 Task: Find connections with filter location Farmsen-Berne with filter topic #motivation with filter profile language French with filter current company HR KN Official with filter school Maharaja Ganga Singh University, Bikaner with filter industry Communications Equipment Manufacturing with filter service category Customer Service with filter keywords title Animal Breeder
Action: Mouse moved to (683, 92)
Screenshot: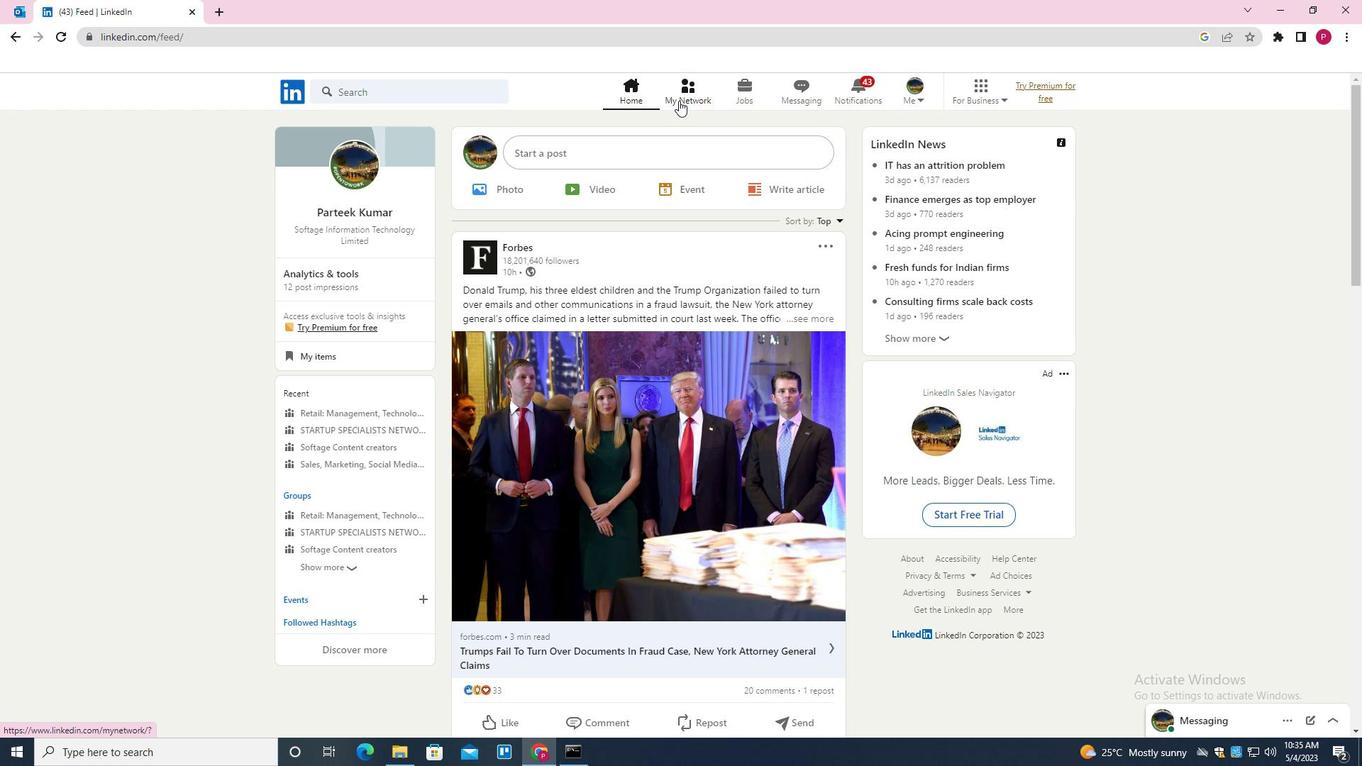 
Action: Mouse pressed left at (683, 92)
Screenshot: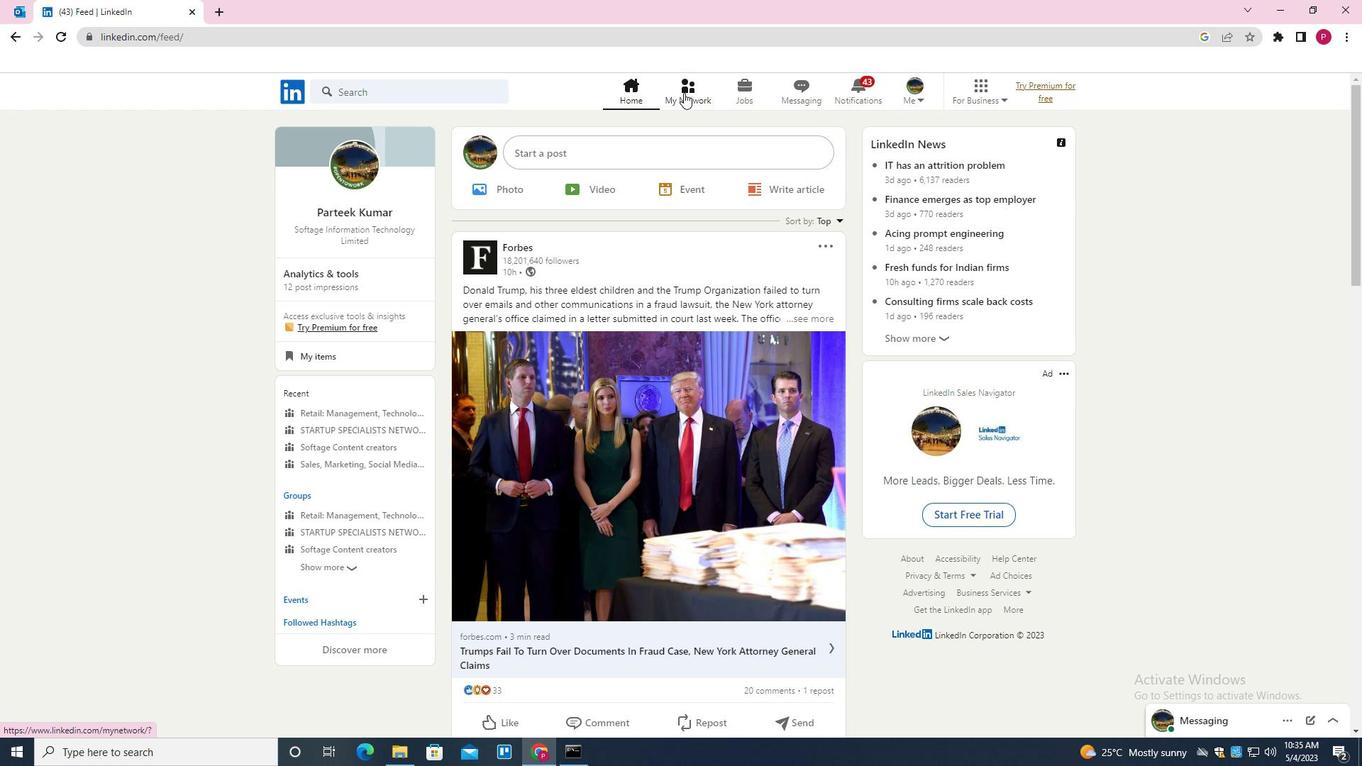 
Action: Mouse moved to (452, 168)
Screenshot: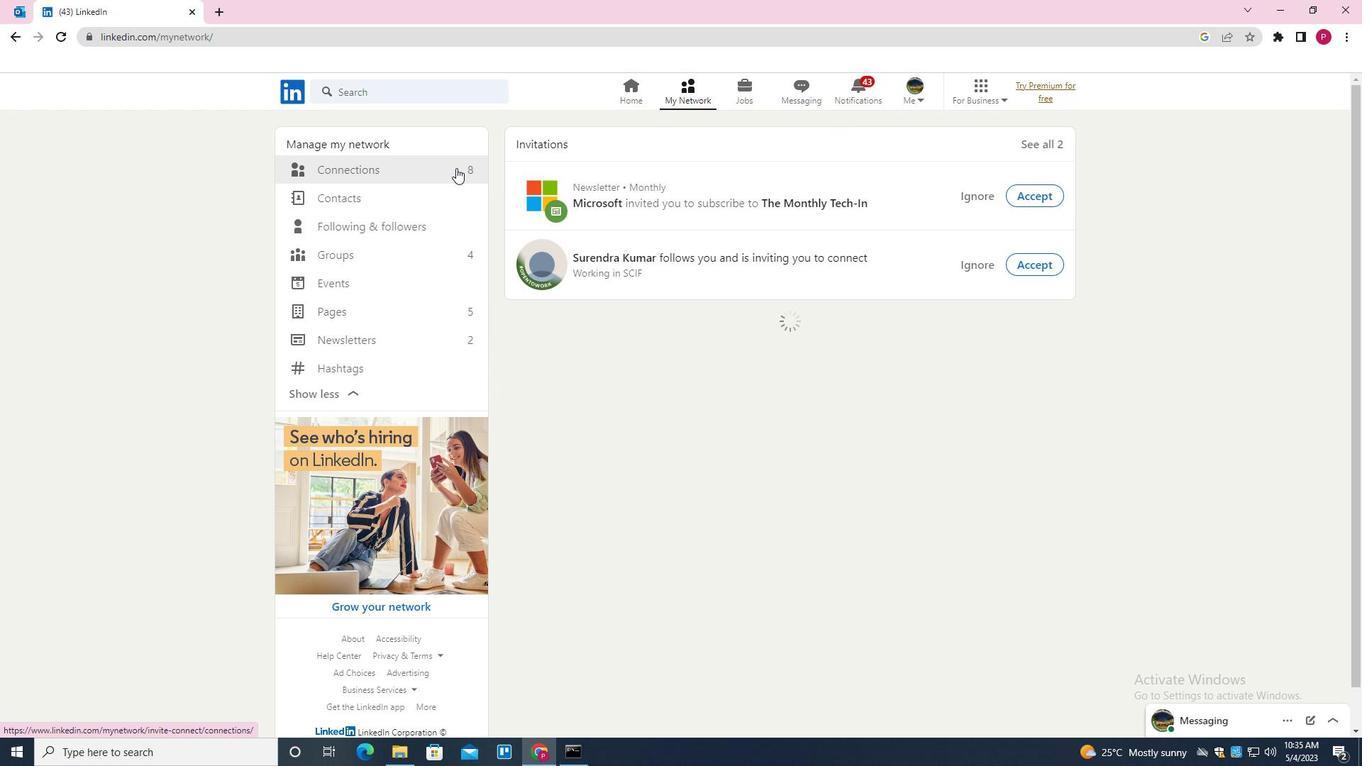 
Action: Mouse pressed left at (452, 168)
Screenshot: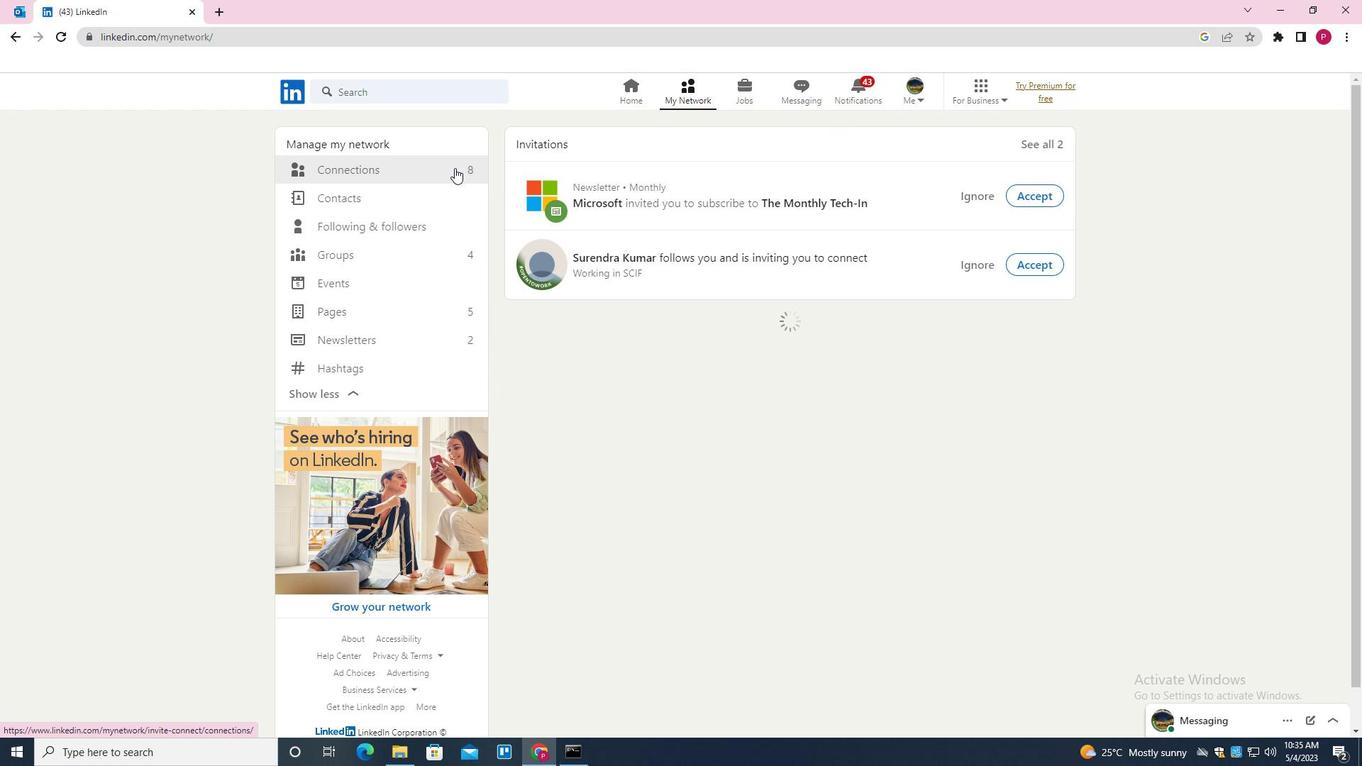 
Action: Mouse moved to (760, 167)
Screenshot: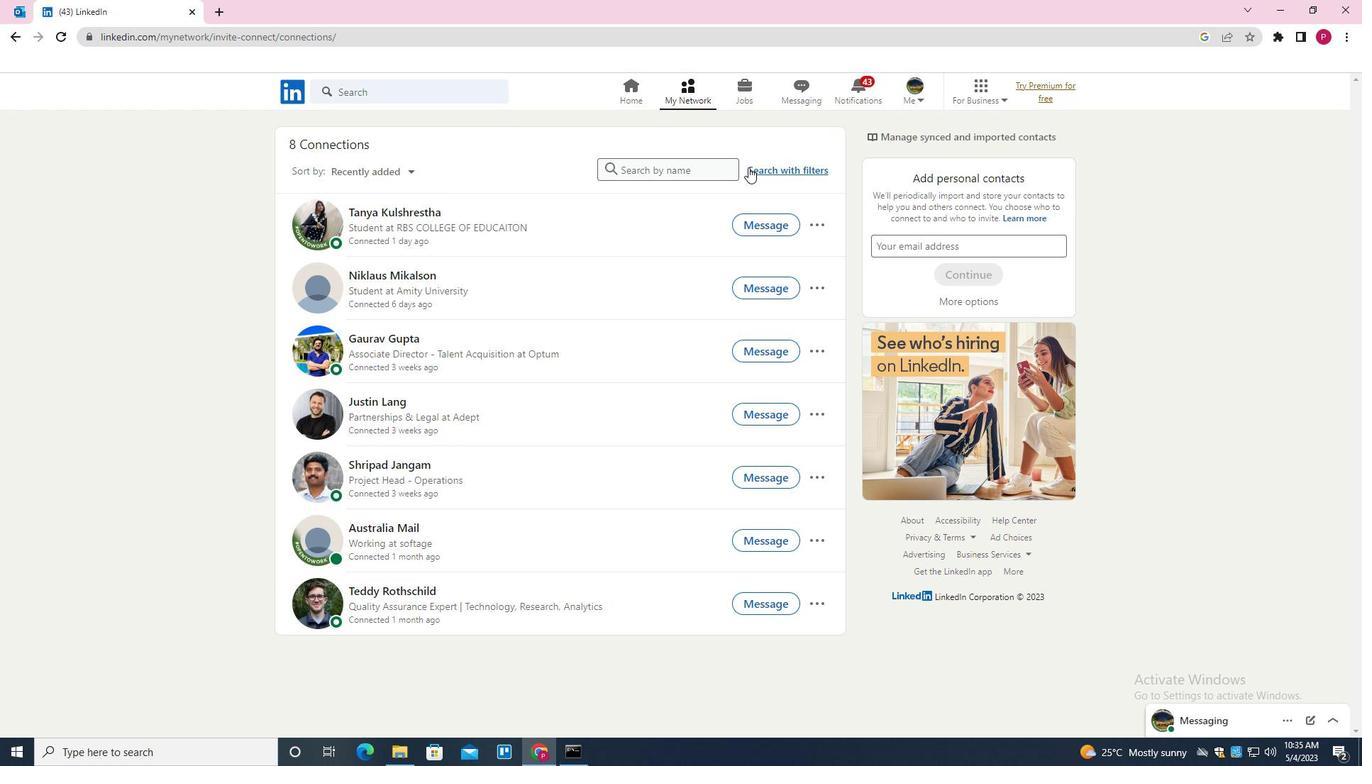 
Action: Mouse pressed left at (760, 167)
Screenshot: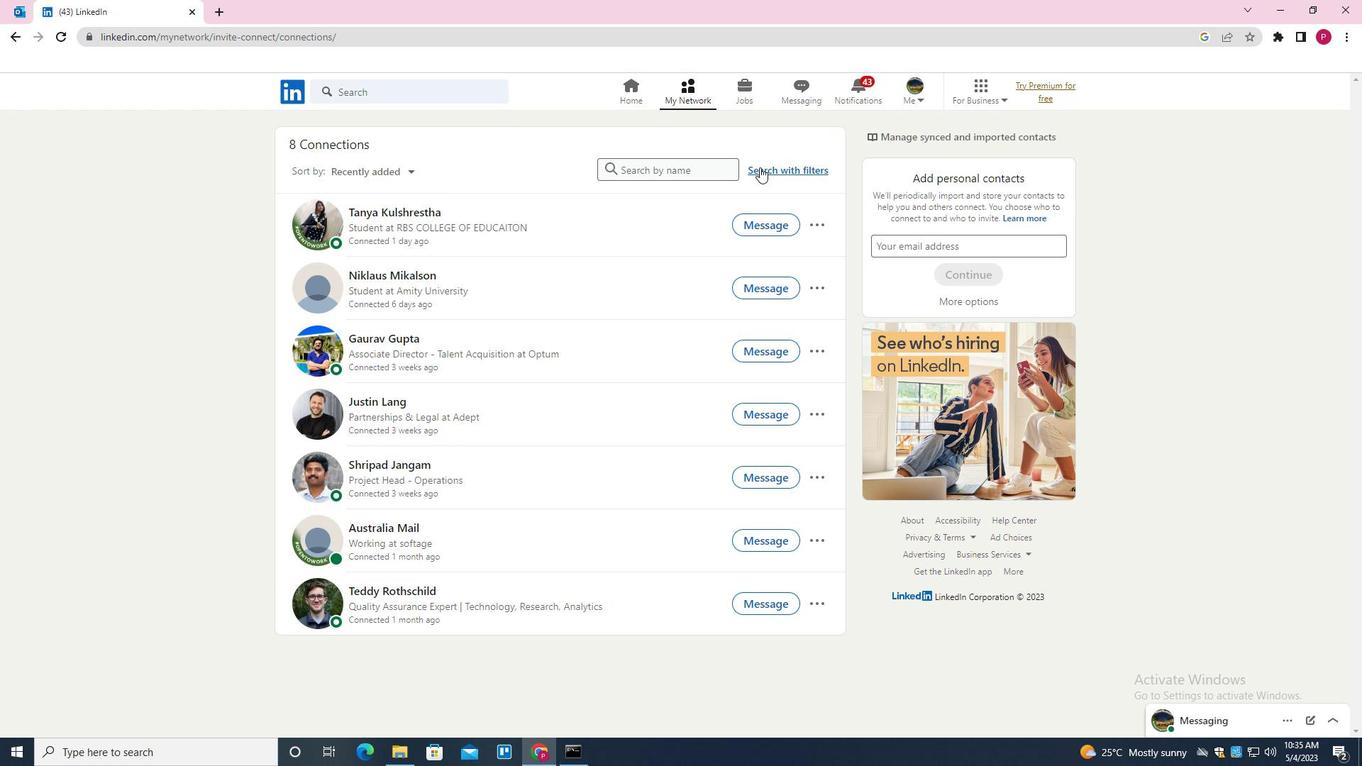 
Action: Mouse moved to (725, 127)
Screenshot: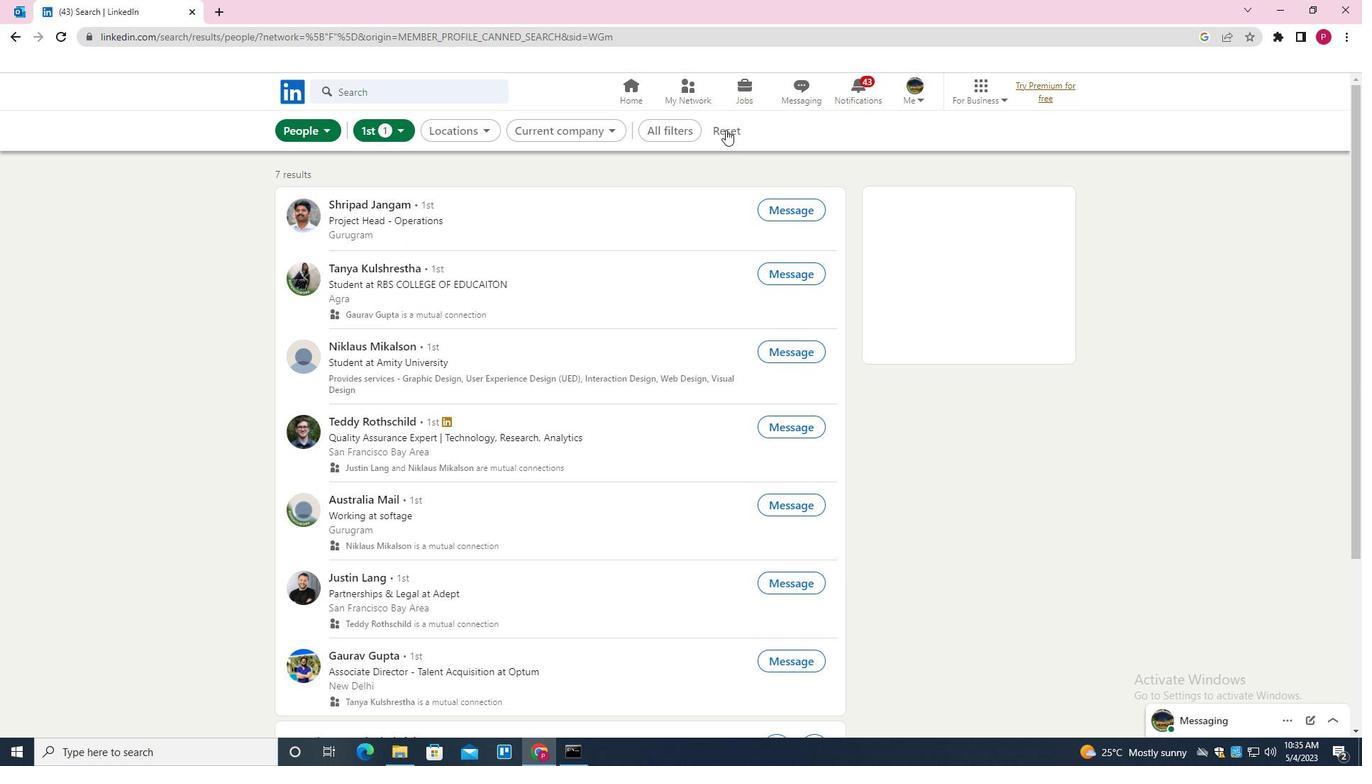 
Action: Mouse pressed left at (725, 127)
Screenshot: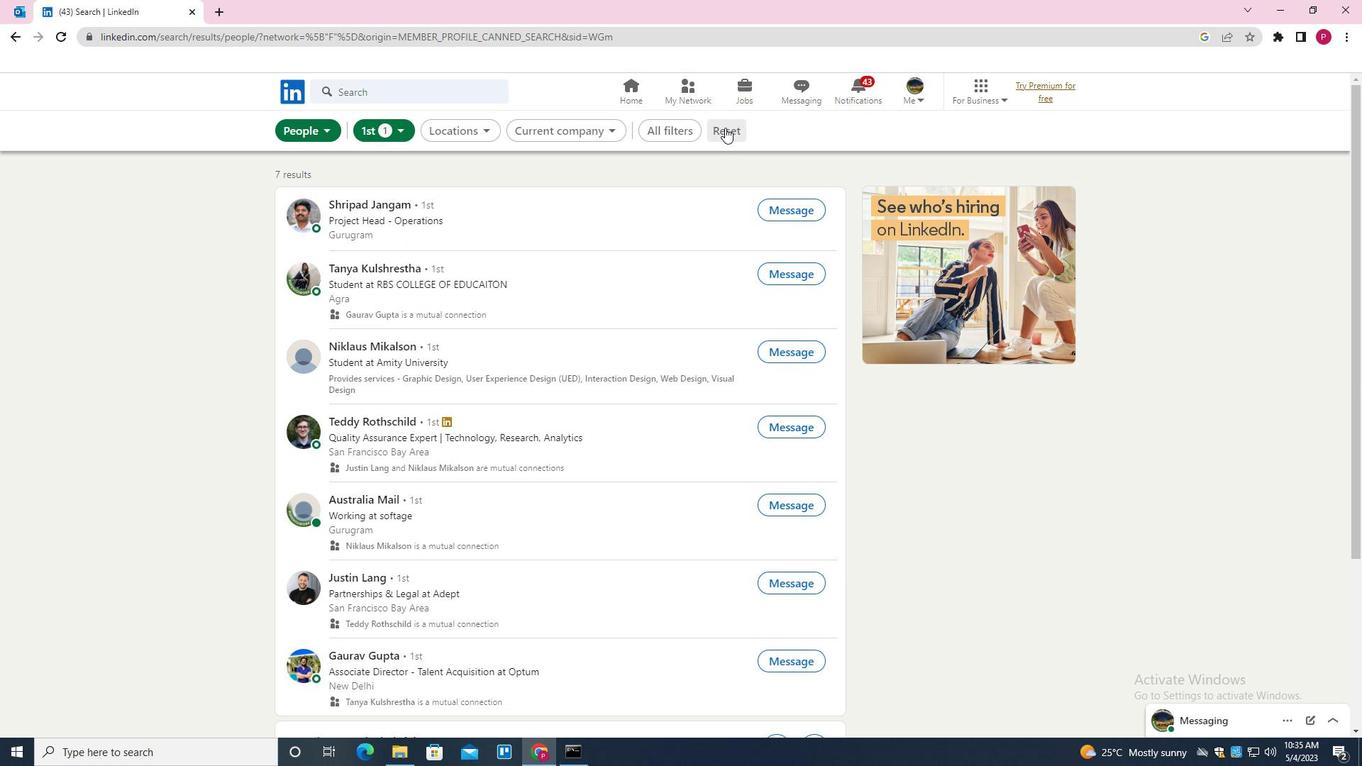 
Action: Mouse moved to (705, 128)
Screenshot: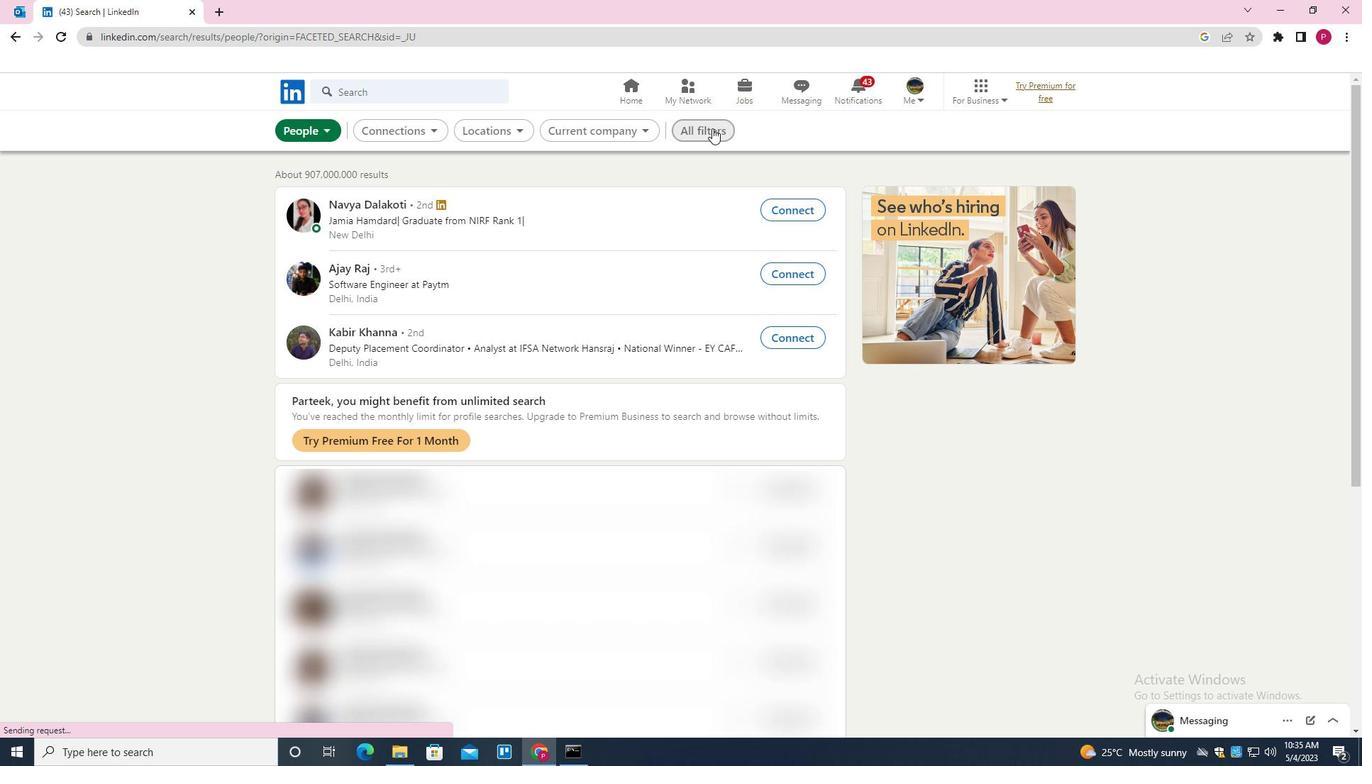 
Action: Mouse pressed left at (705, 128)
Screenshot: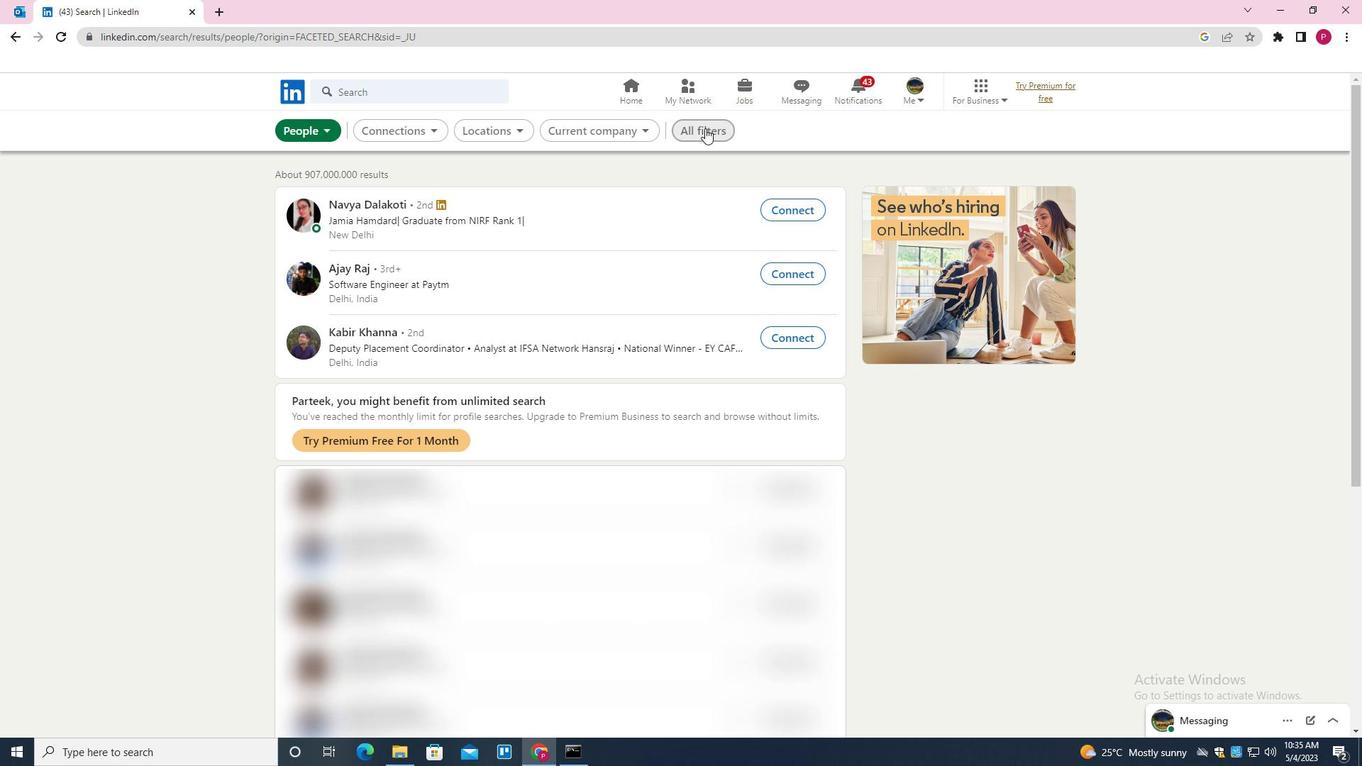 
Action: Mouse moved to (1038, 315)
Screenshot: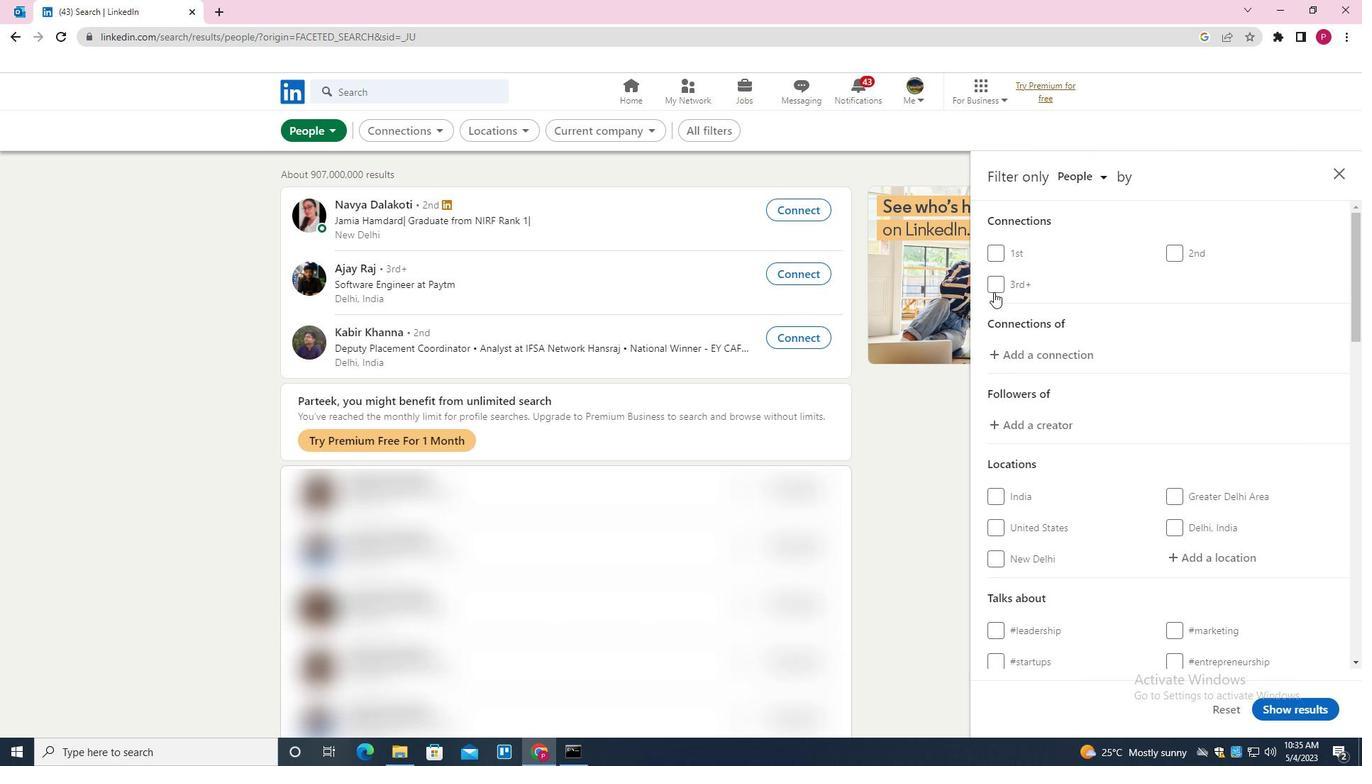 
Action: Mouse scrolled (1038, 314) with delta (0, 0)
Screenshot: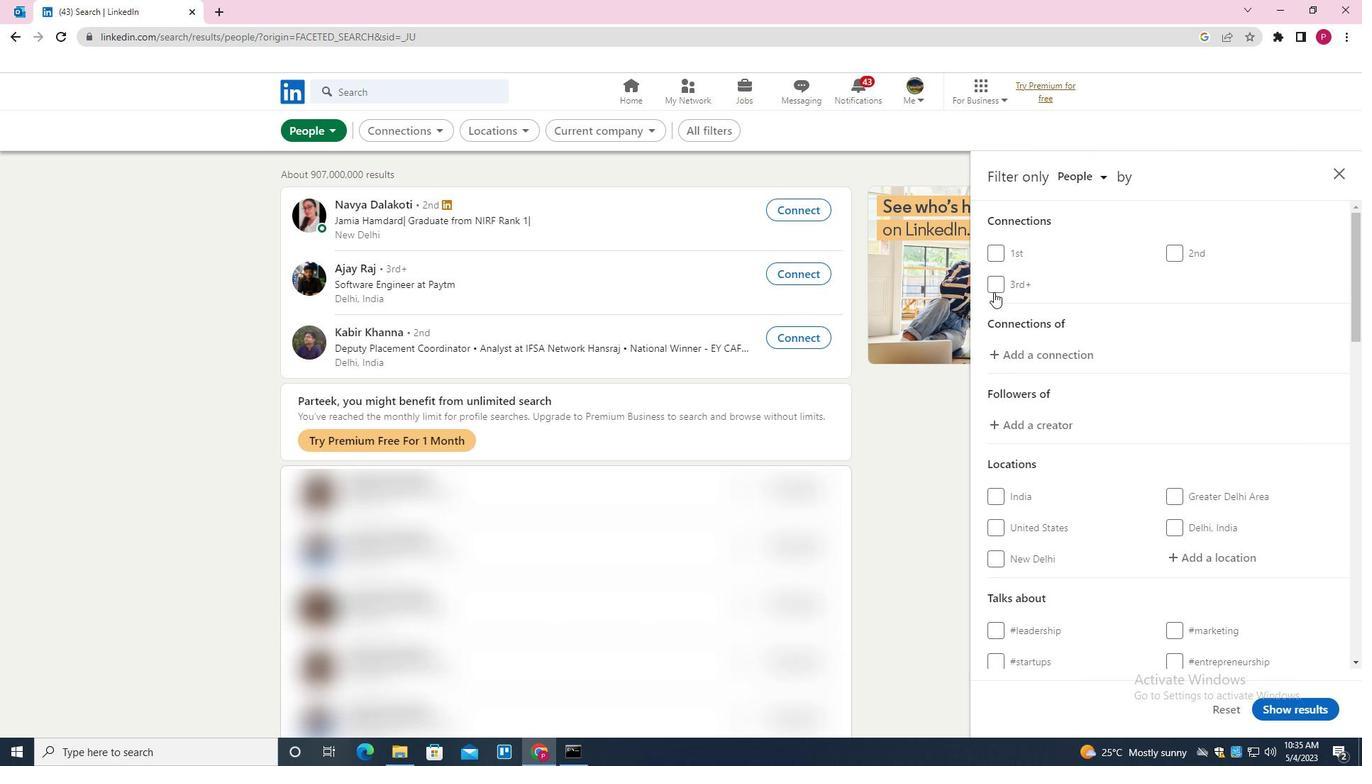 
Action: Mouse moved to (1080, 330)
Screenshot: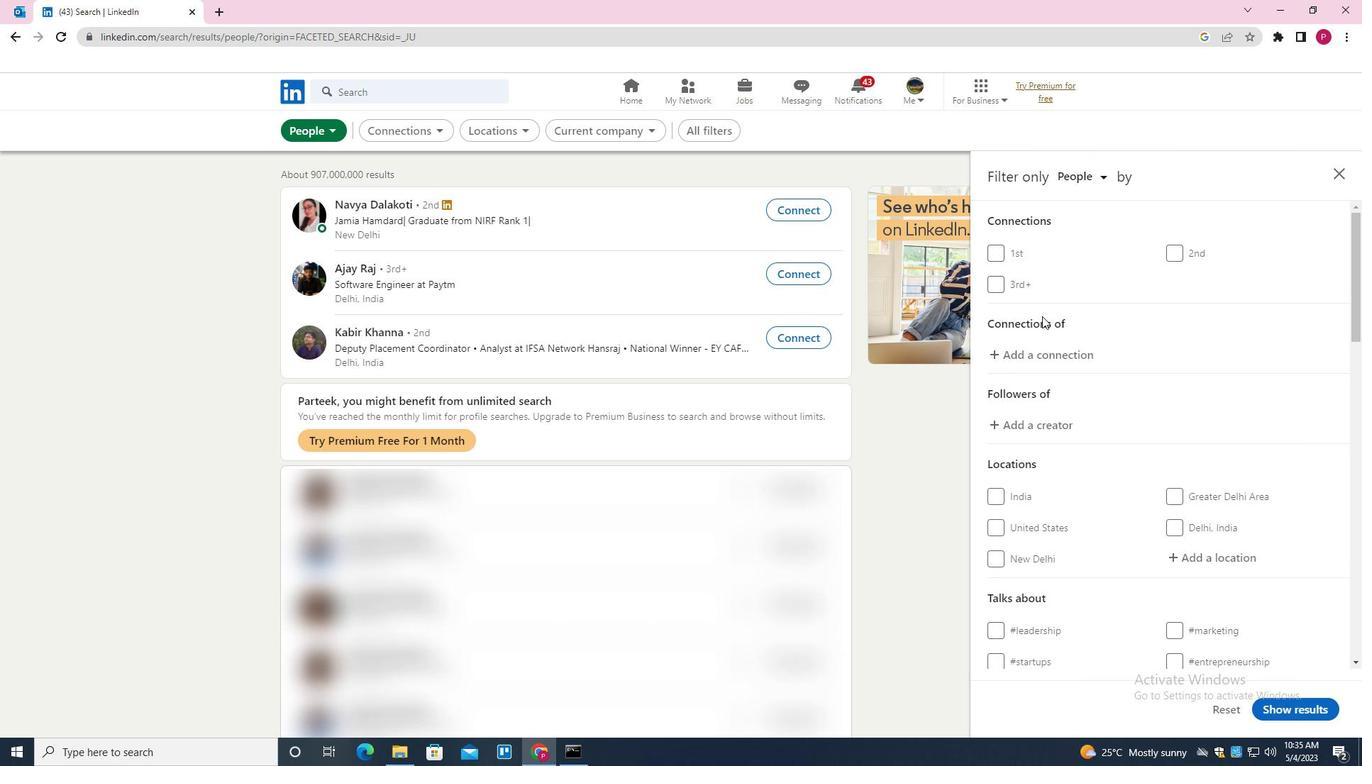 
Action: Mouse scrolled (1080, 329) with delta (0, 0)
Screenshot: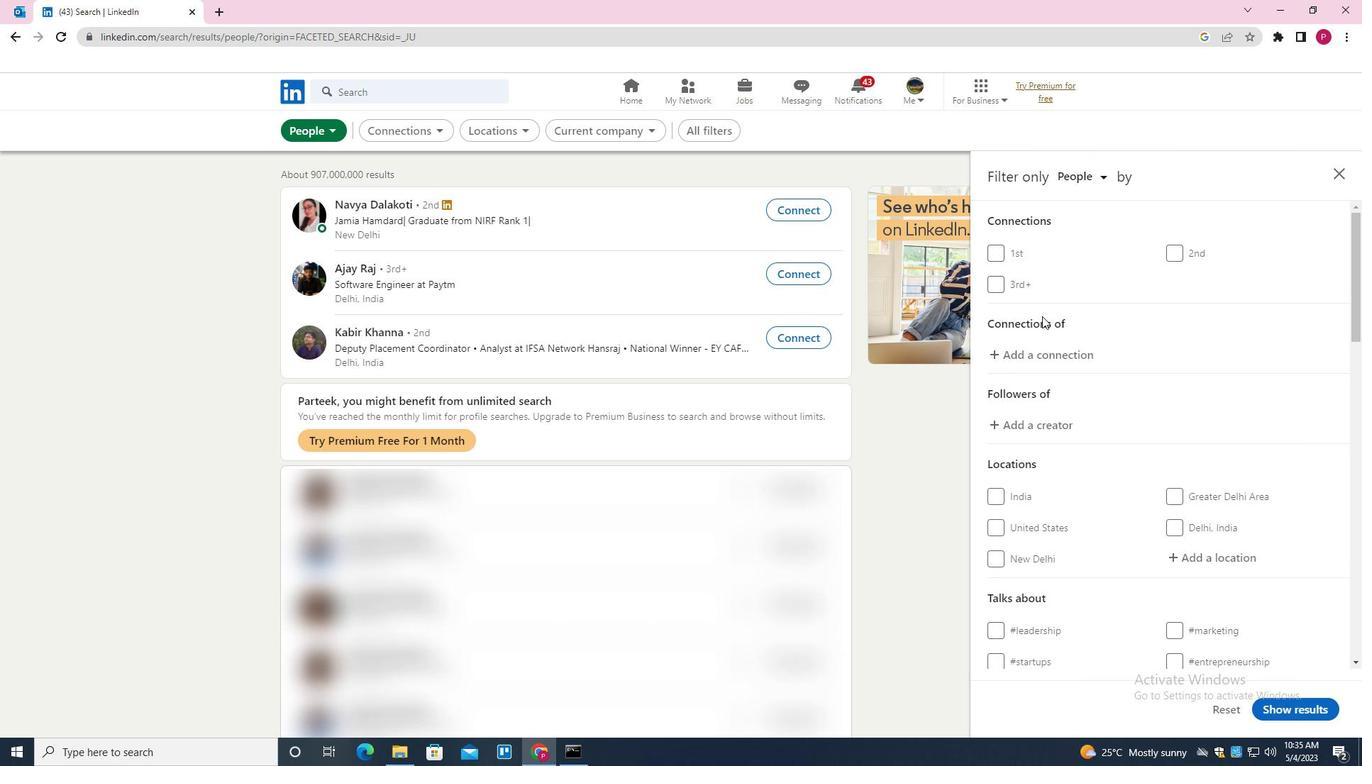 
Action: Mouse moved to (1188, 411)
Screenshot: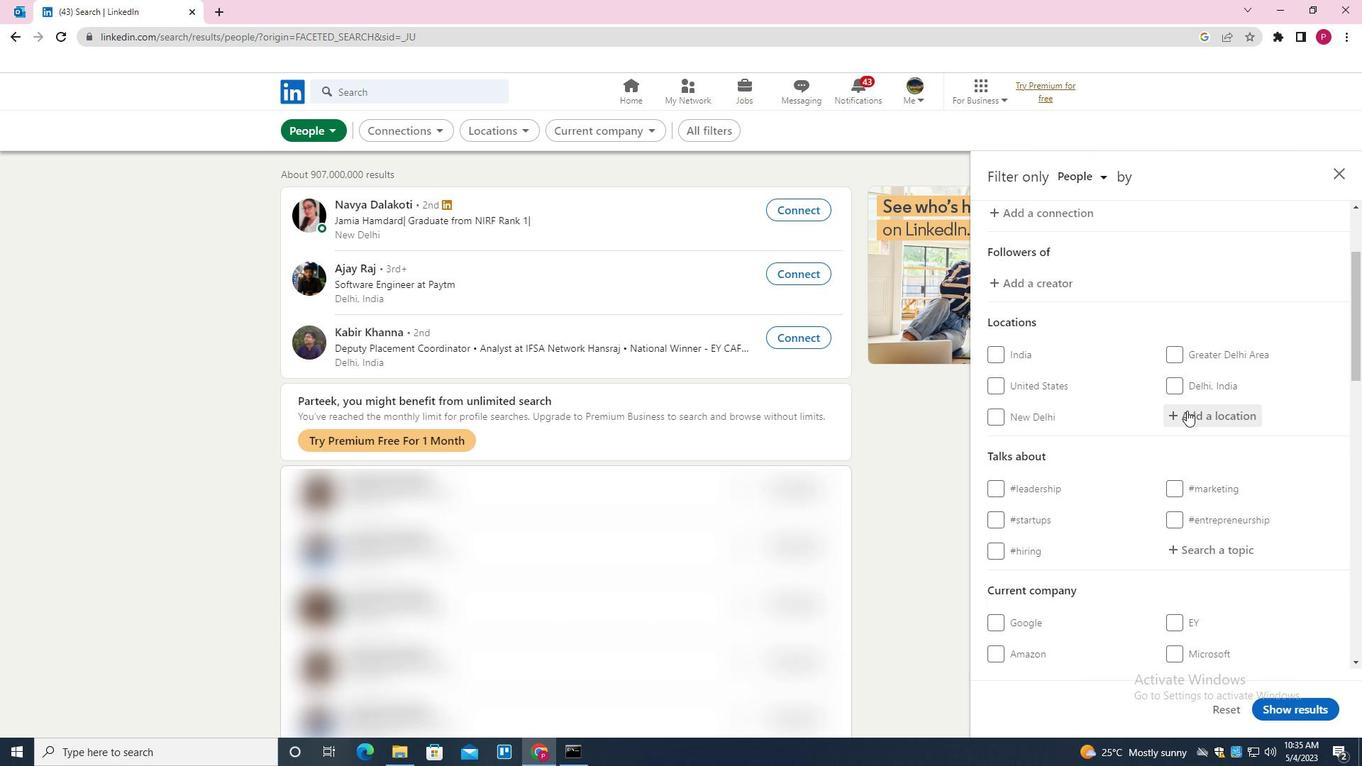 
Action: Mouse pressed left at (1188, 411)
Screenshot: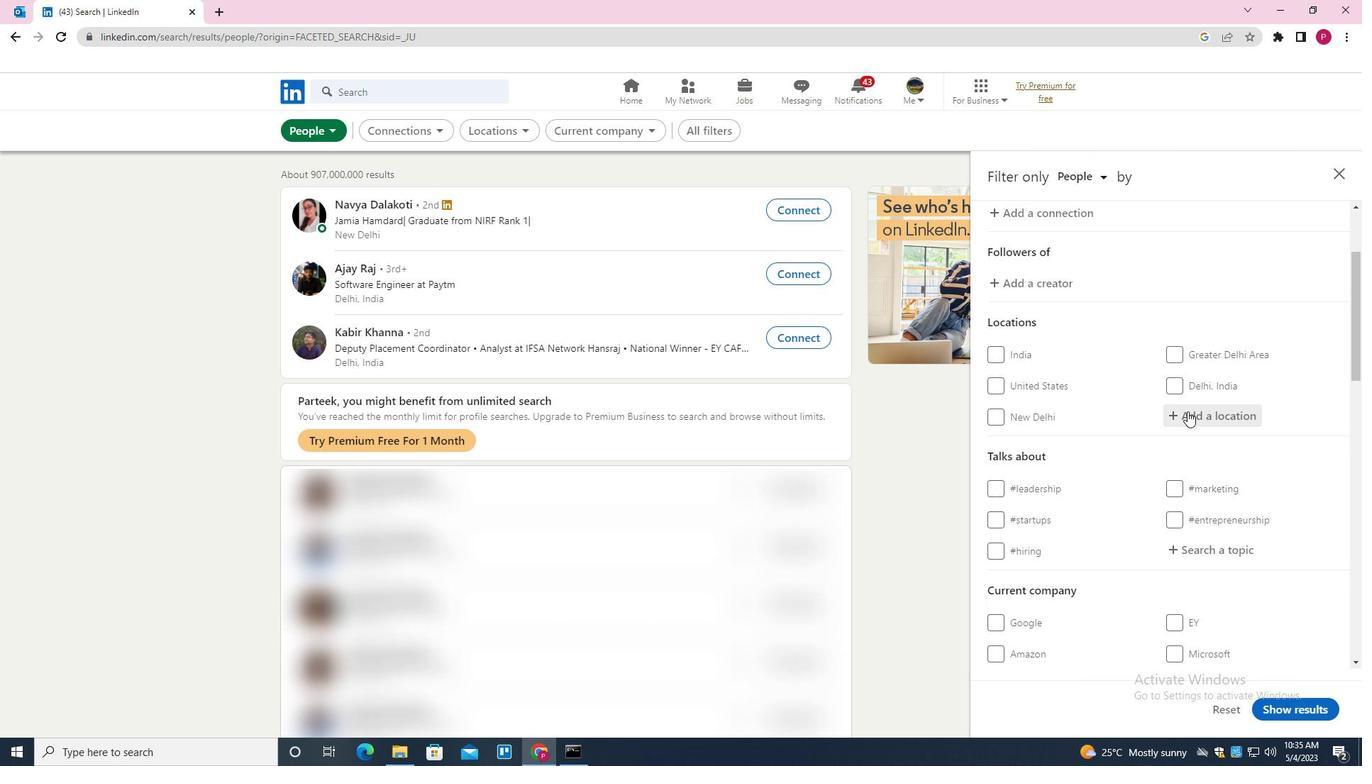 
Action: Key pressed <Key.shift><Key.shift><Key.shift><Key.shift><Key.shift><Key.shift><Key.shift><Key.shift><Key.shift><Key.shift><Key.shift><Key.shift><Key.shift><Key.shift><Key.shift><Key.shift><Key.shift><Key.shift><Key.shift><Key.shift><Key.shift><Key.shift><Key.shift>FARMSEN<Key.space><Key.backspace>-<Key.shift>BERNE
Screenshot: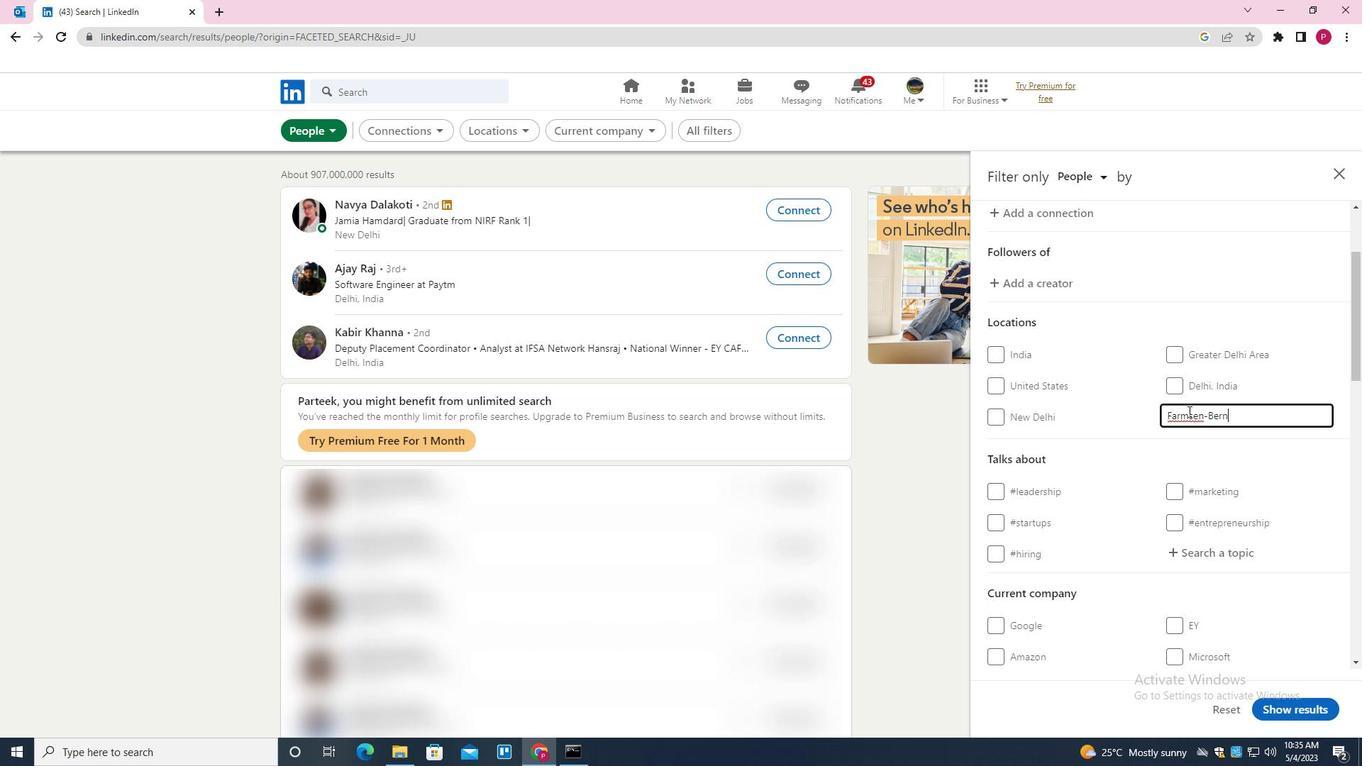 
Action: Mouse moved to (1276, 467)
Screenshot: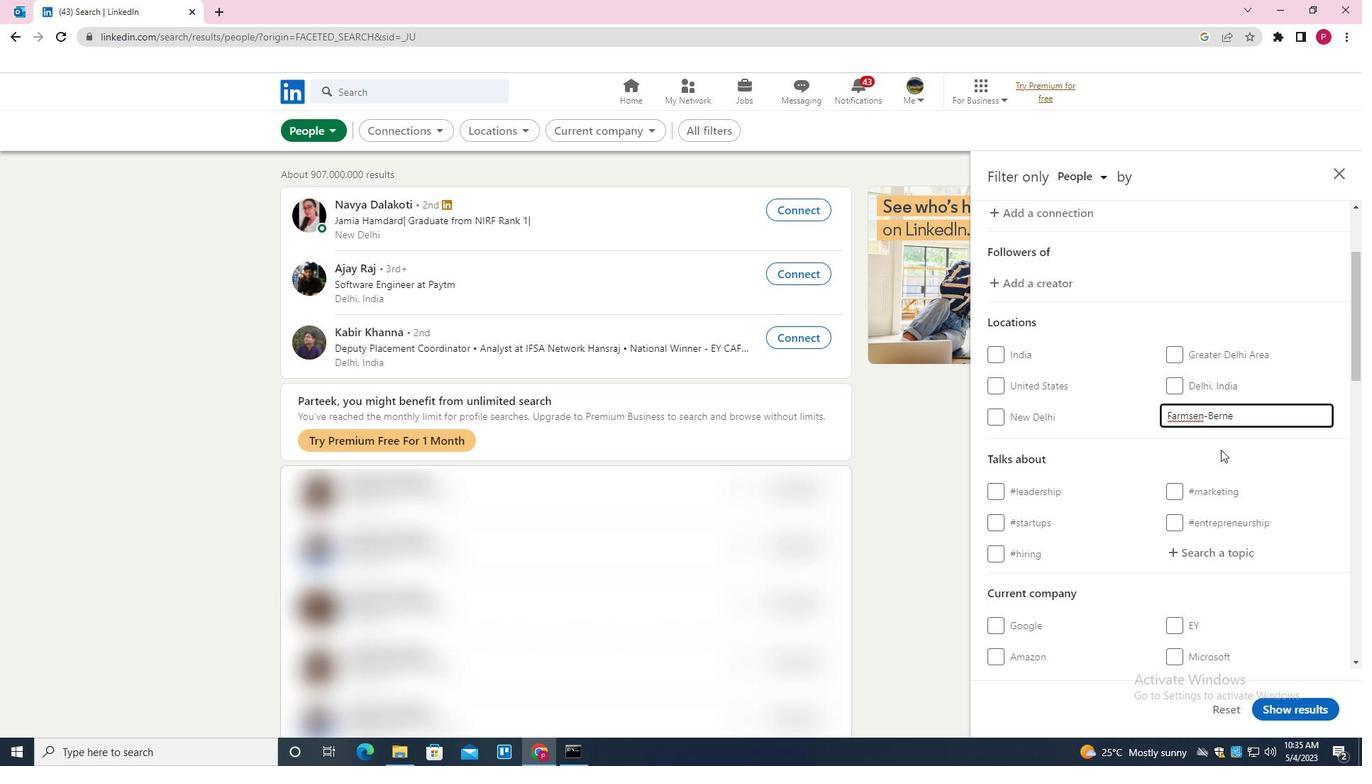 
Action: Mouse scrolled (1276, 466) with delta (0, 0)
Screenshot: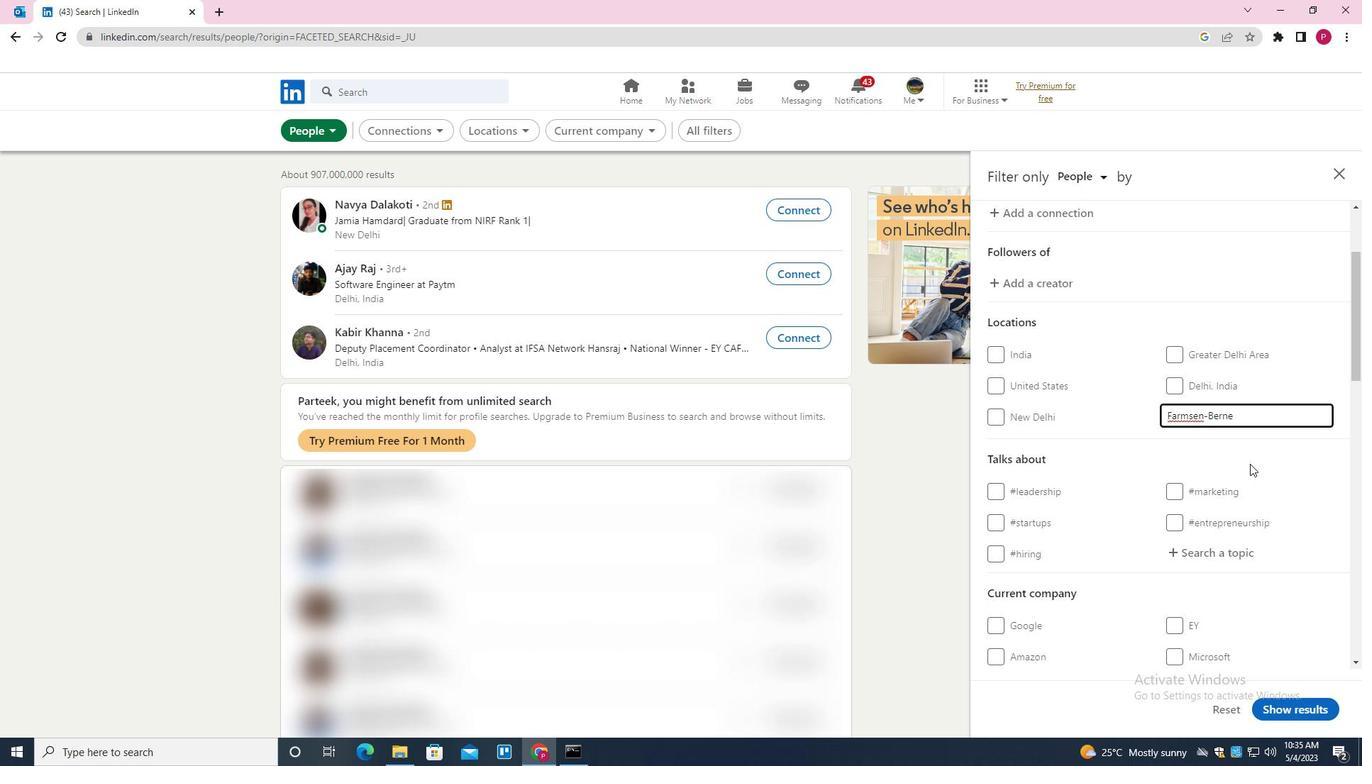 
Action: Mouse scrolled (1276, 466) with delta (0, 0)
Screenshot: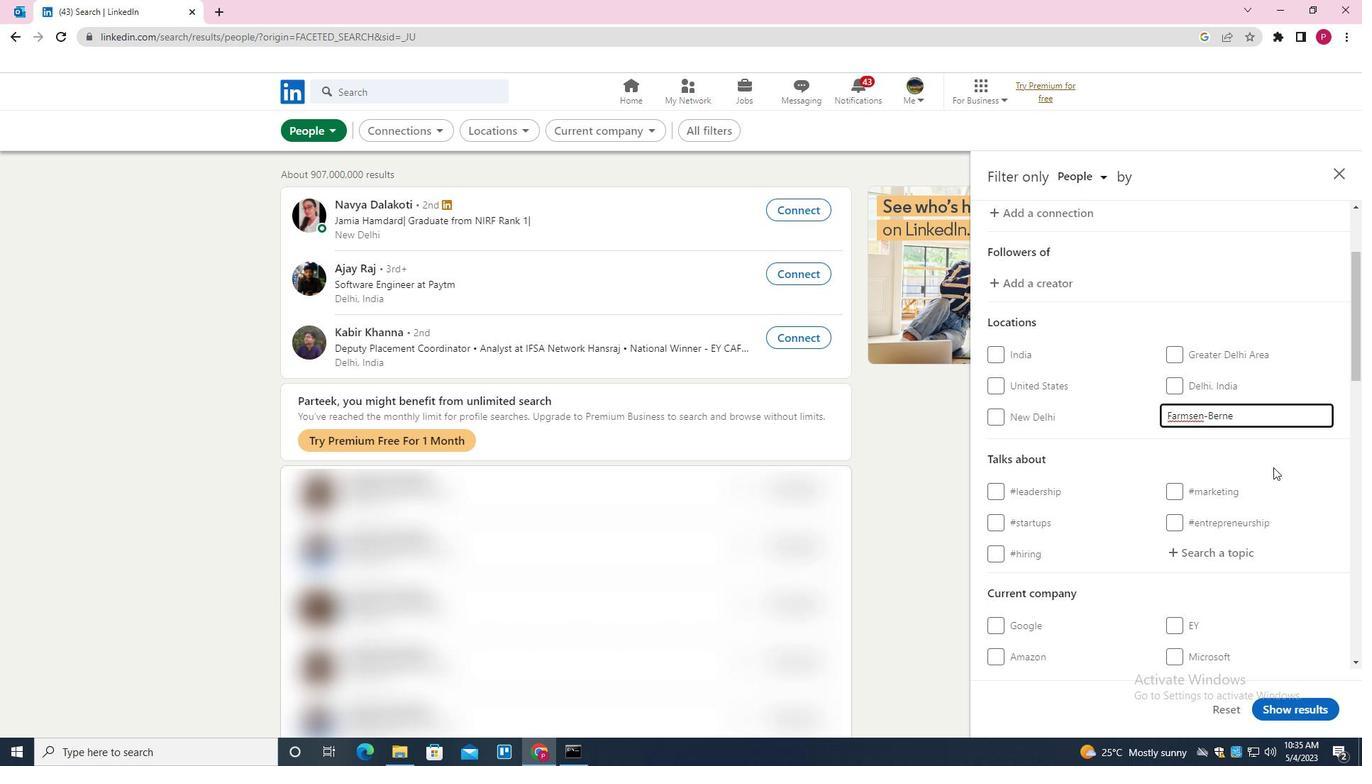 
Action: Mouse scrolled (1276, 466) with delta (0, 0)
Screenshot: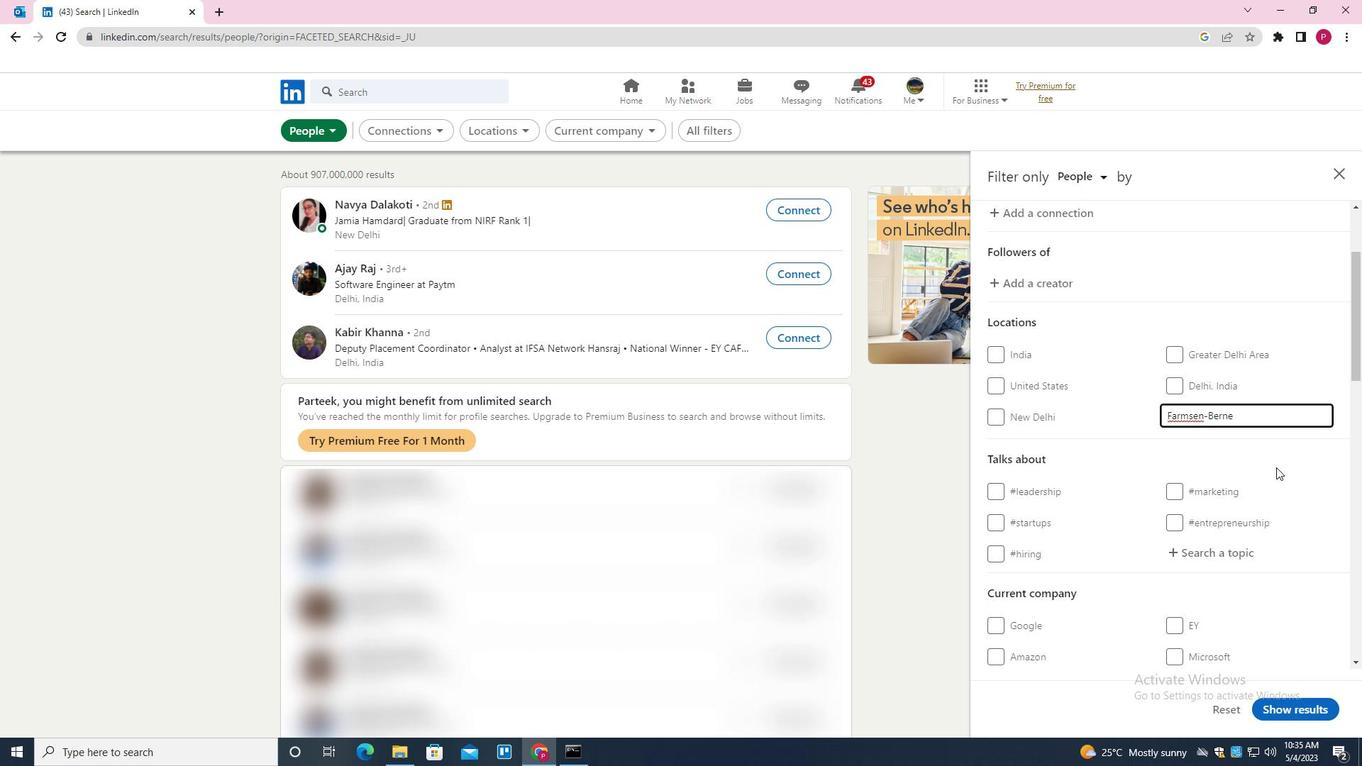 
Action: Mouse moved to (1234, 336)
Screenshot: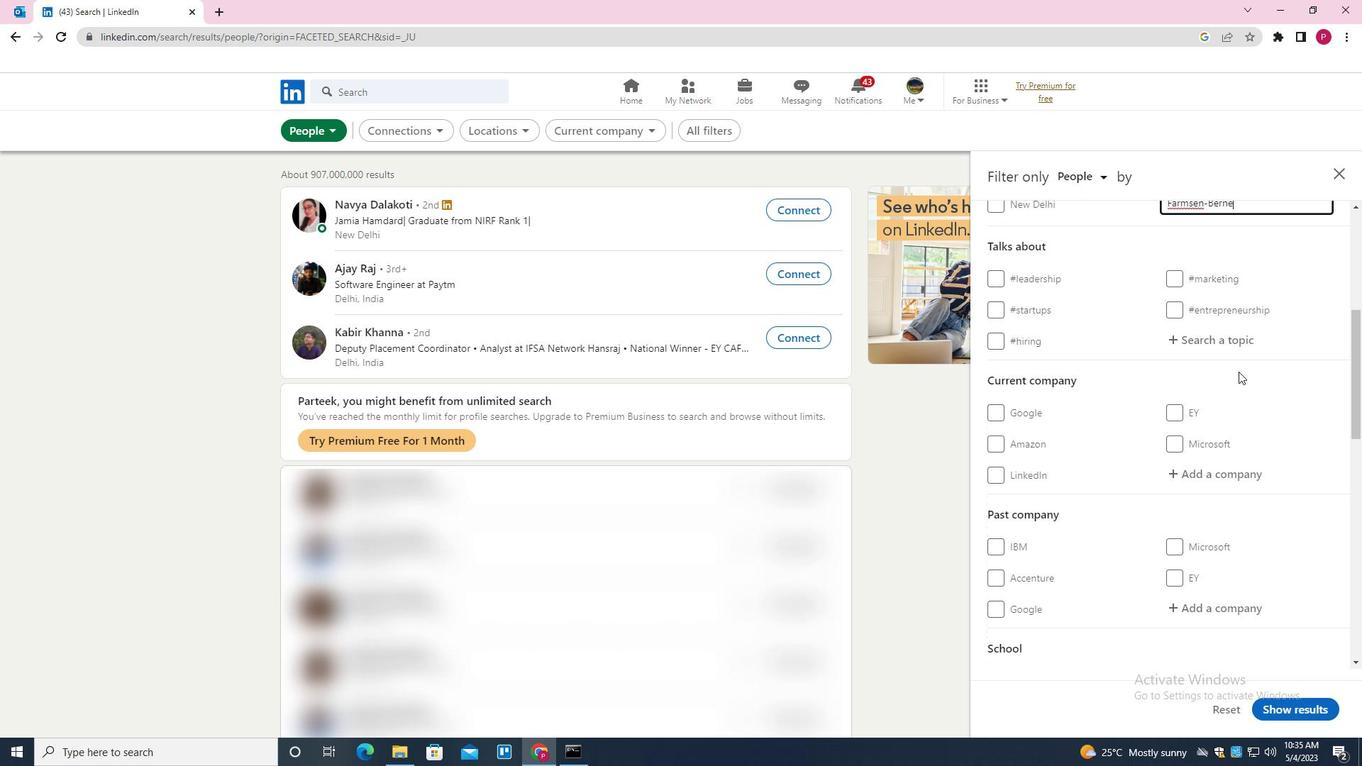 
Action: Mouse pressed left at (1234, 336)
Screenshot: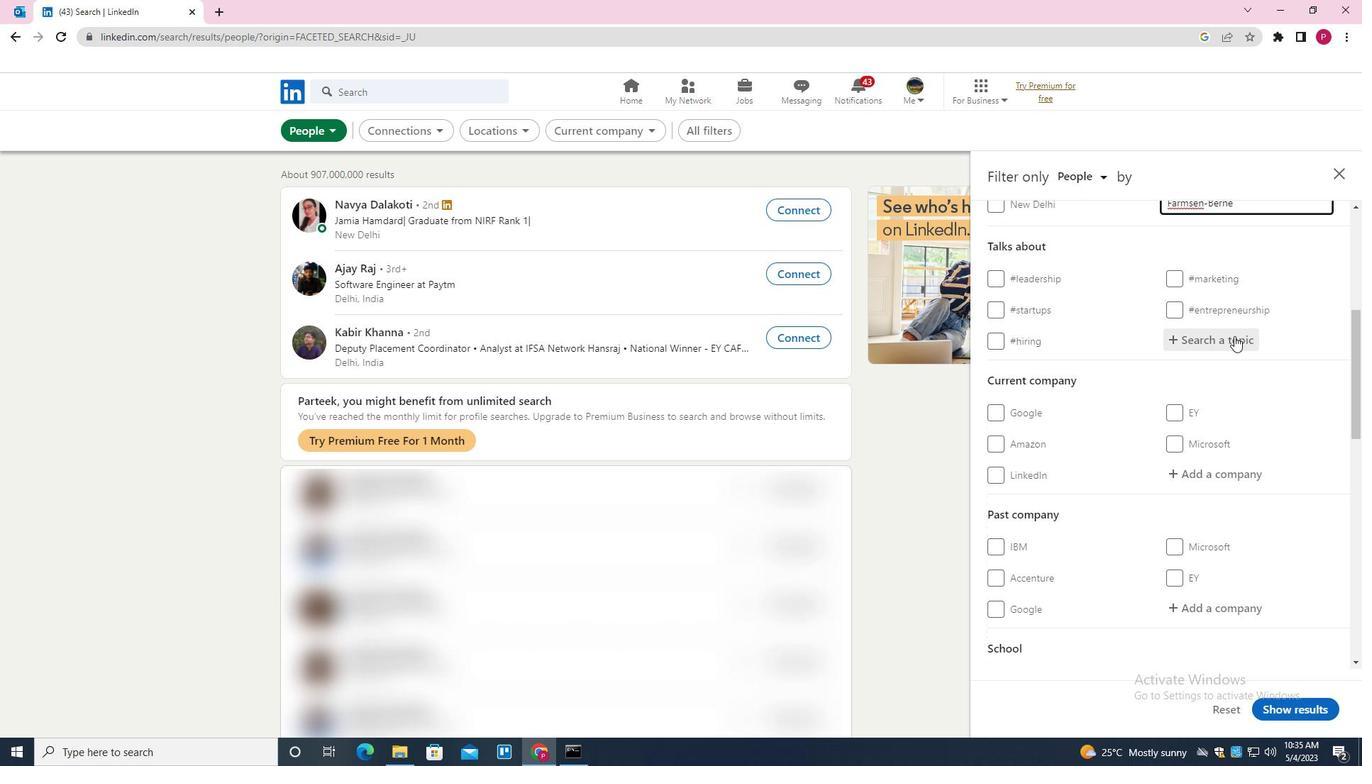 
Action: Mouse moved to (1229, 337)
Screenshot: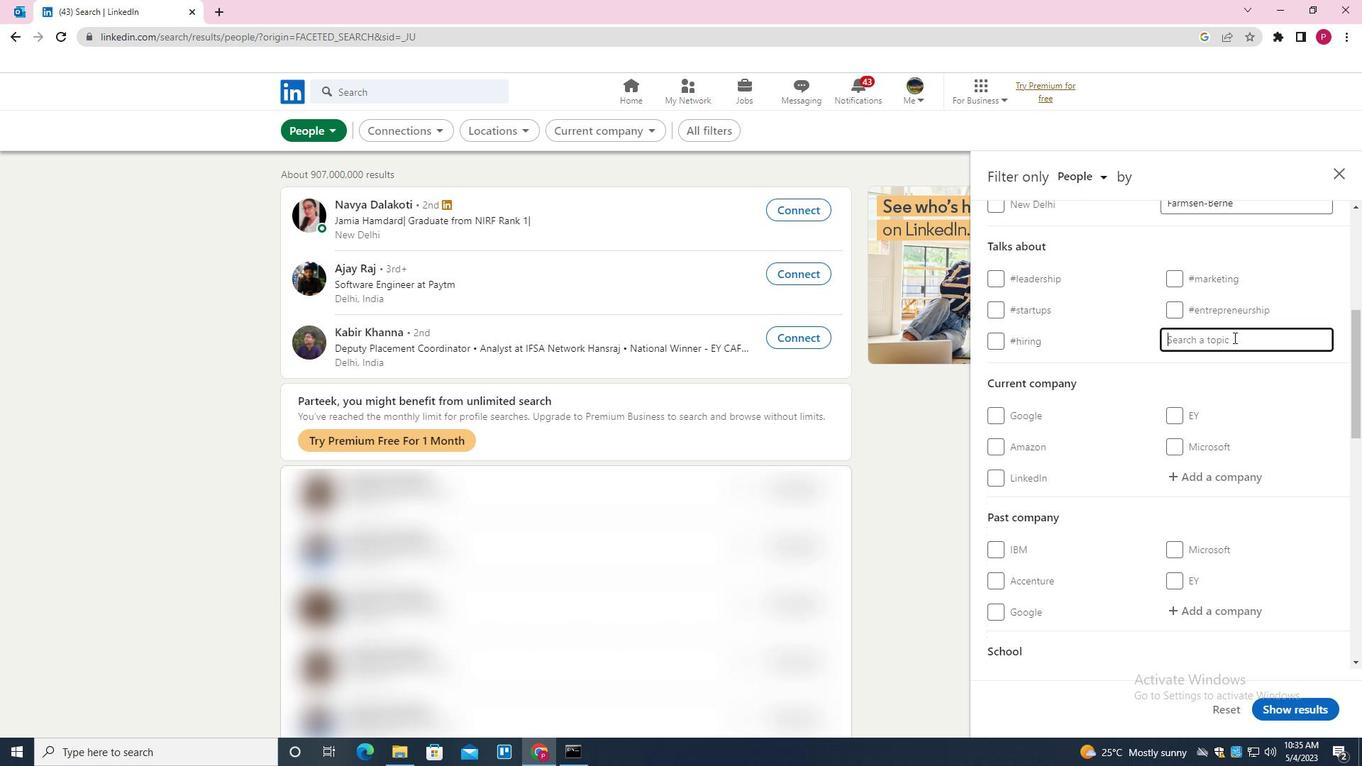 
Action: Key pressed <Key.shift>BRANDING<Key.down><Key.enter>
Screenshot: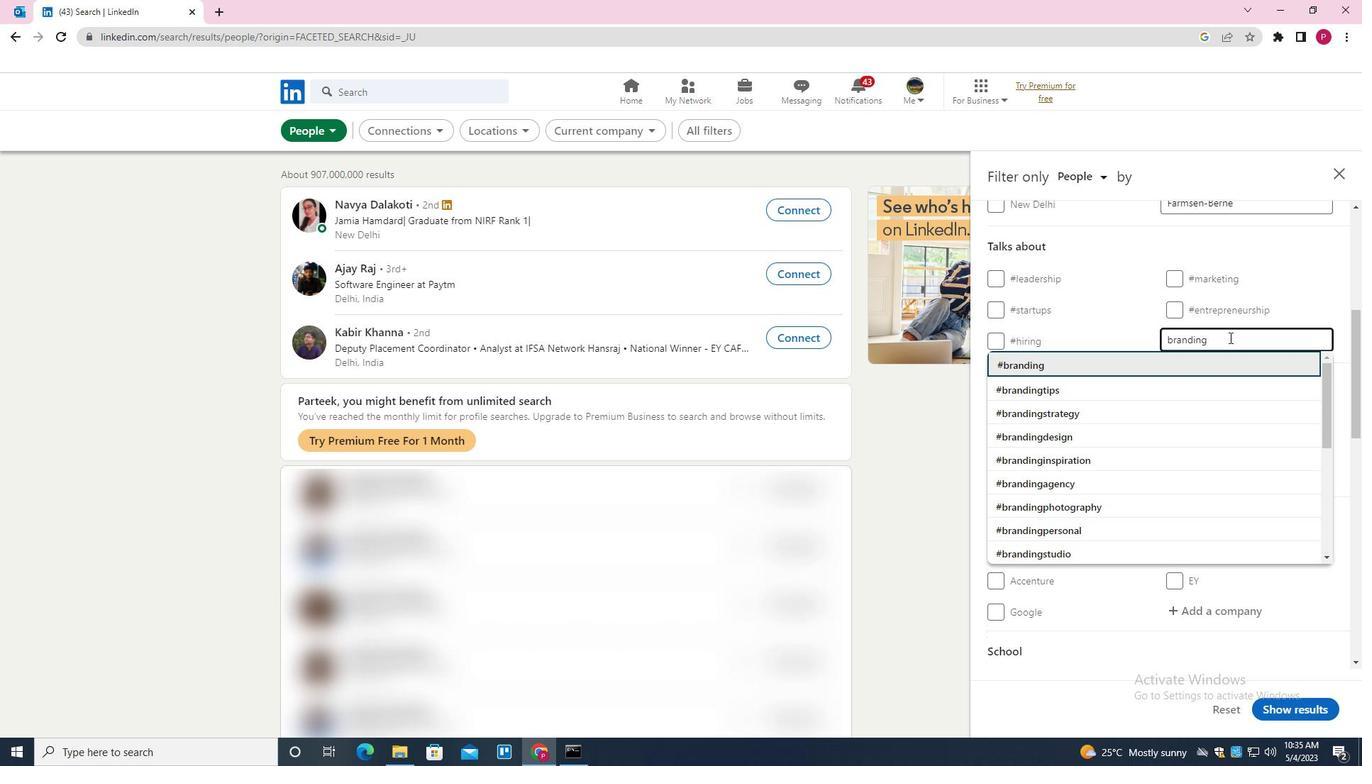 
Action: Mouse moved to (1219, 360)
Screenshot: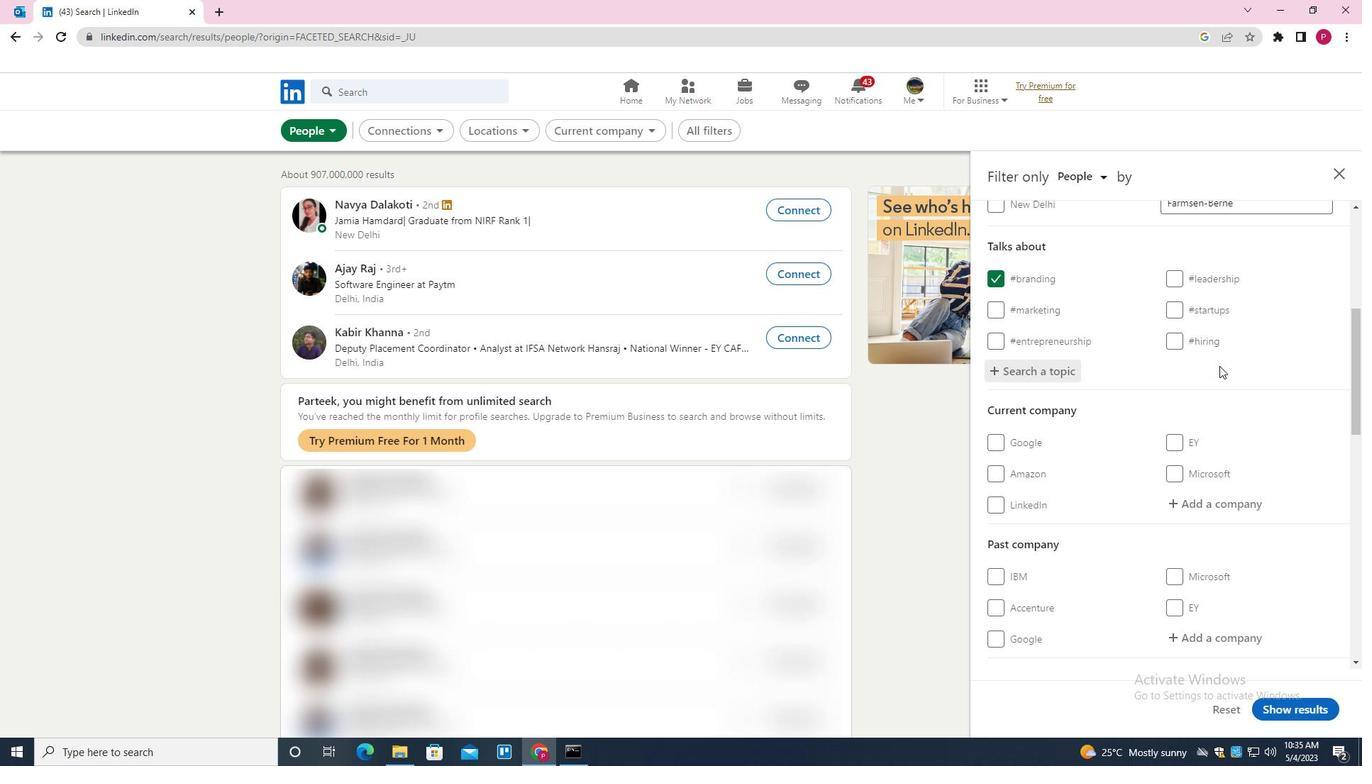 
Action: Mouse scrolled (1219, 359) with delta (0, 0)
Screenshot: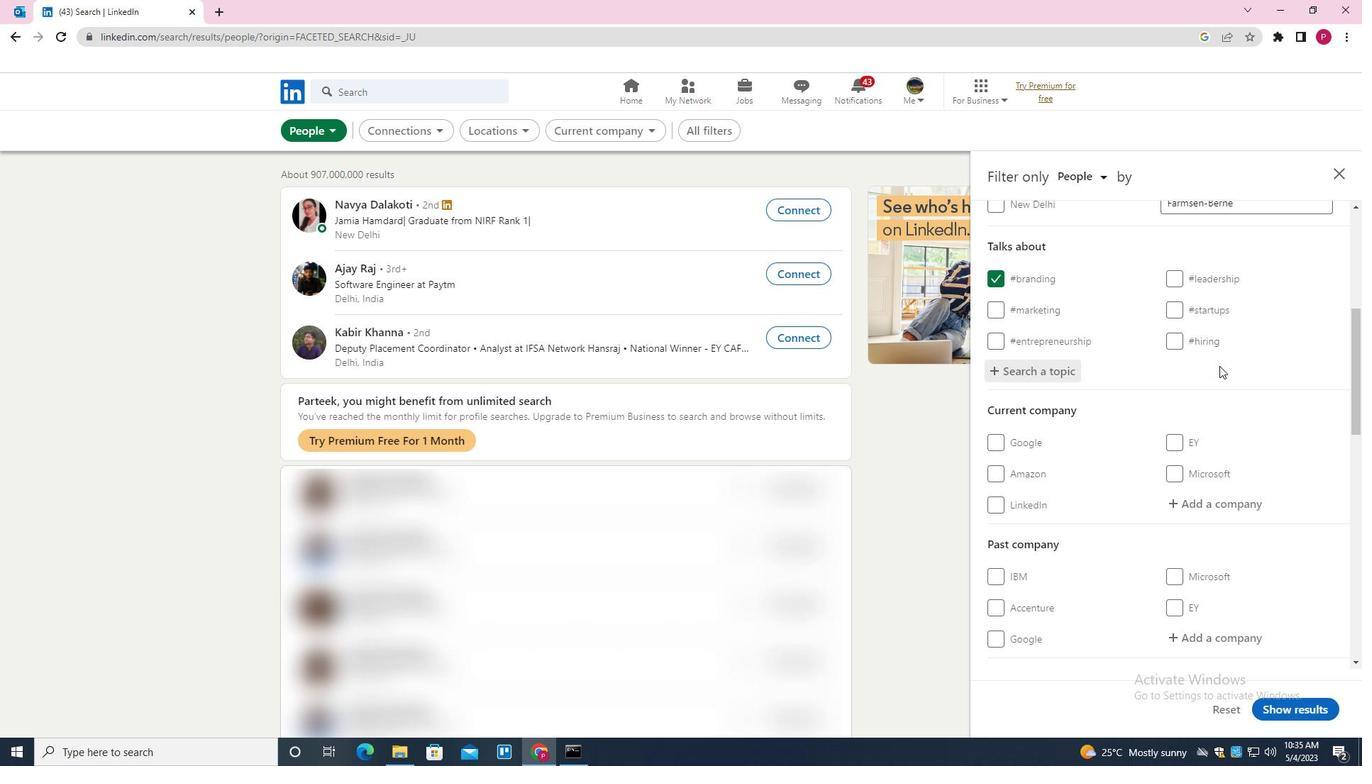
Action: Mouse moved to (1218, 351)
Screenshot: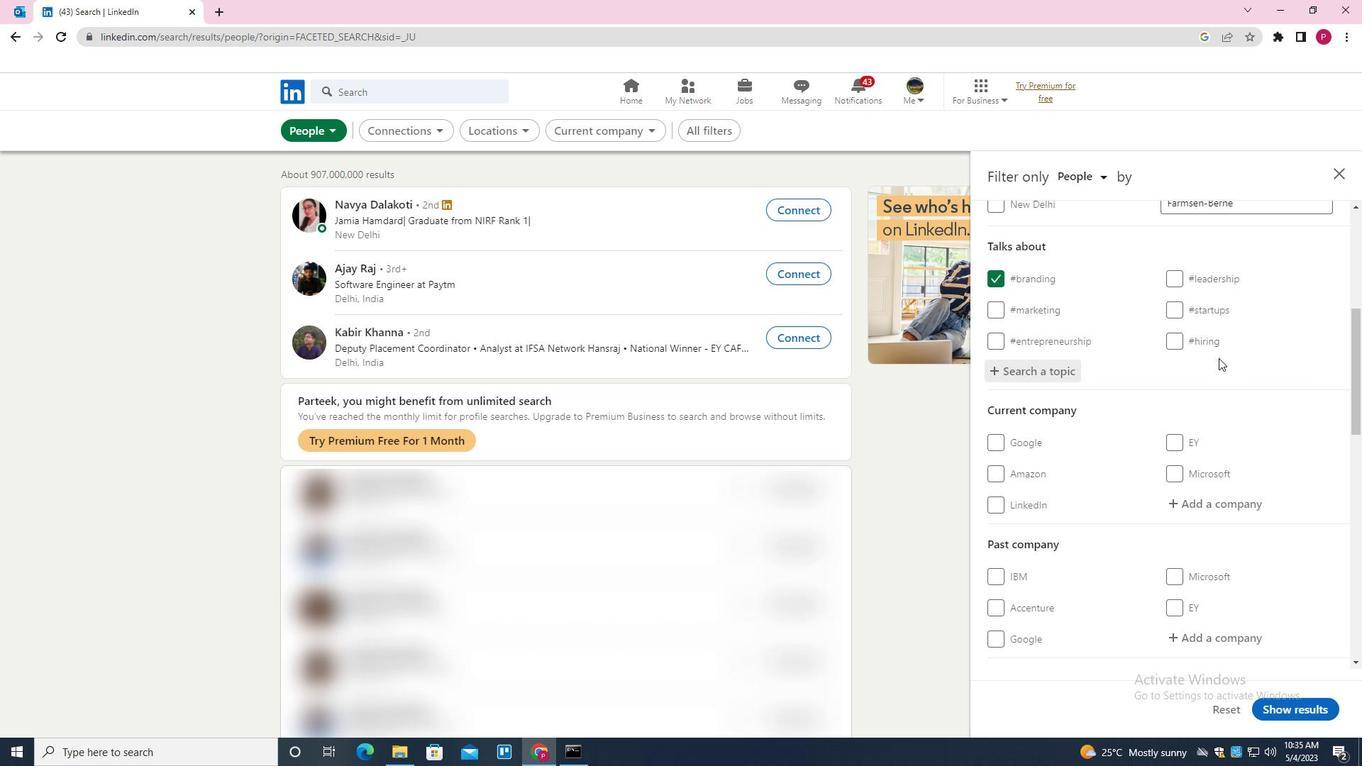 
Action: Mouse scrolled (1218, 350) with delta (0, 0)
Screenshot: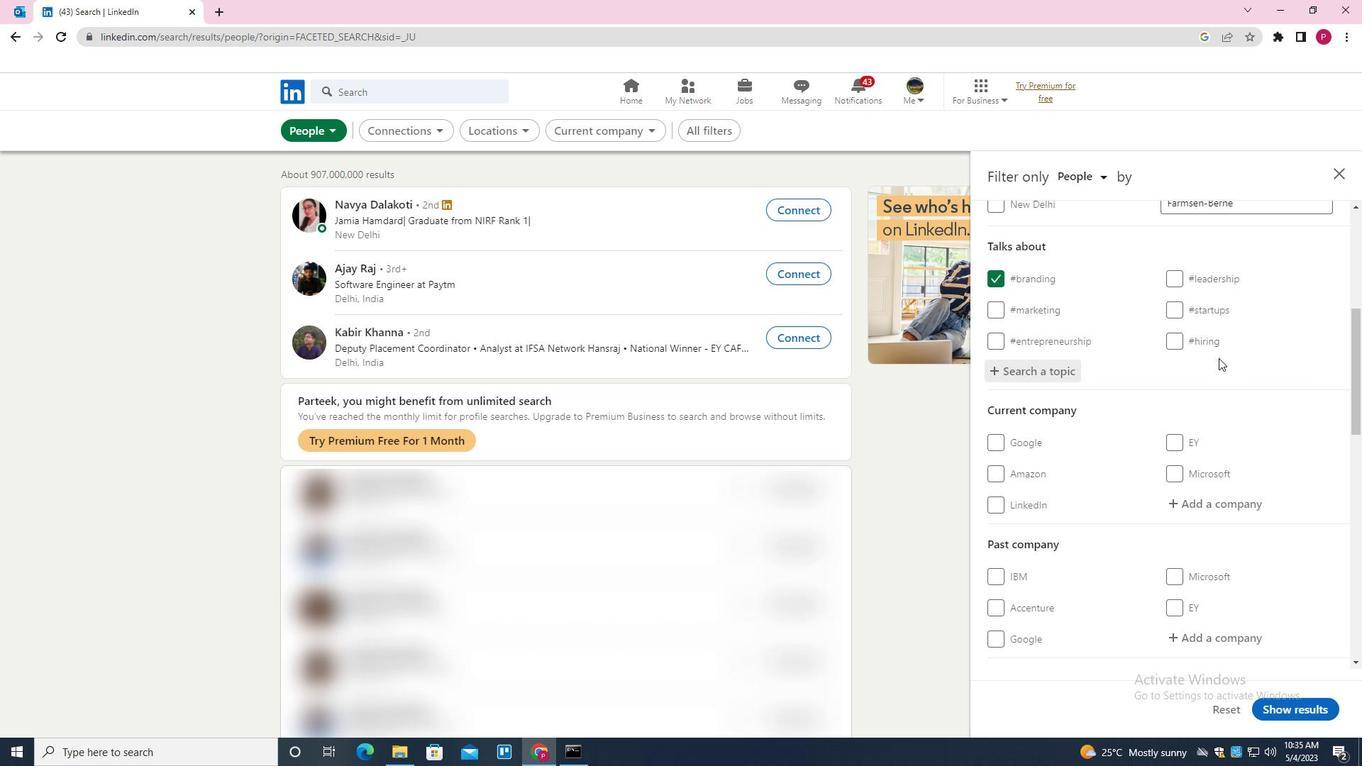
Action: Mouse moved to (1218, 346)
Screenshot: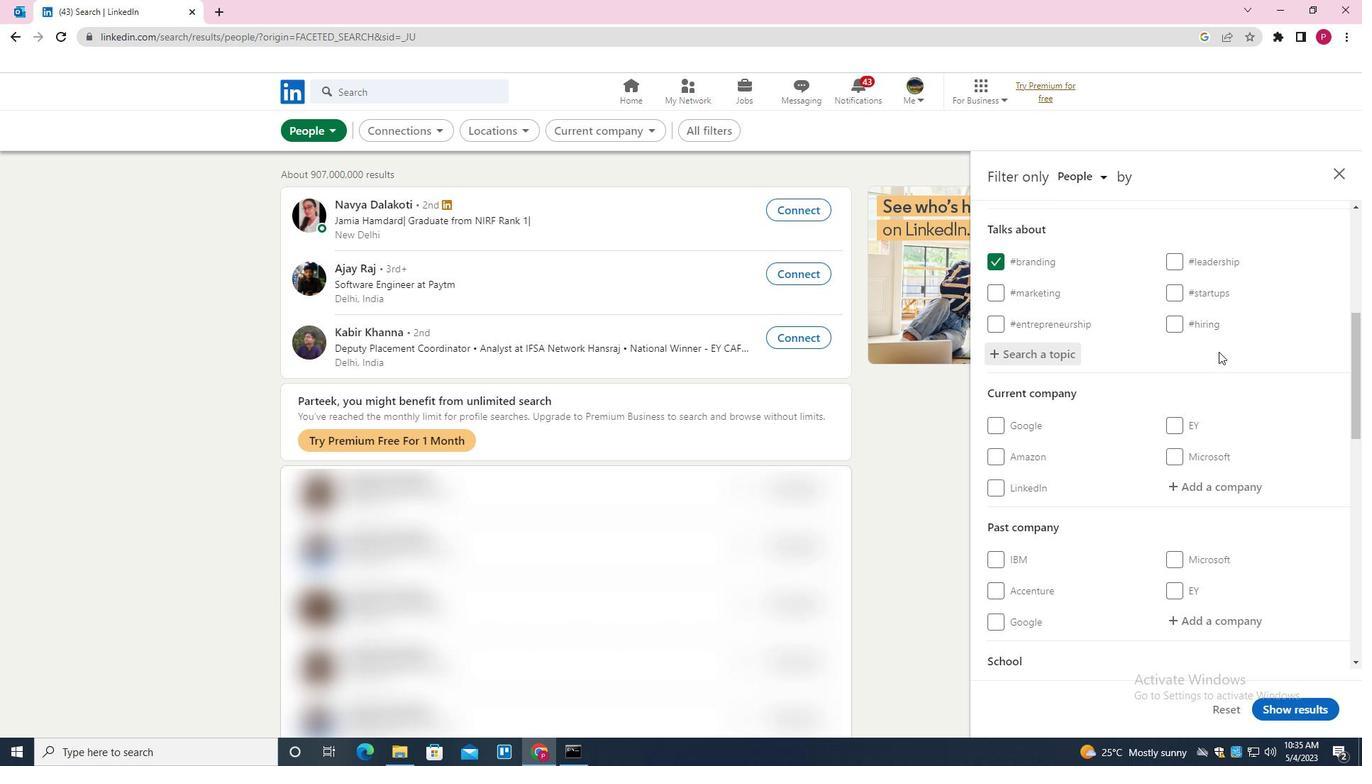 
Action: Mouse scrolled (1218, 346) with delta (0, 0)
Screenshot: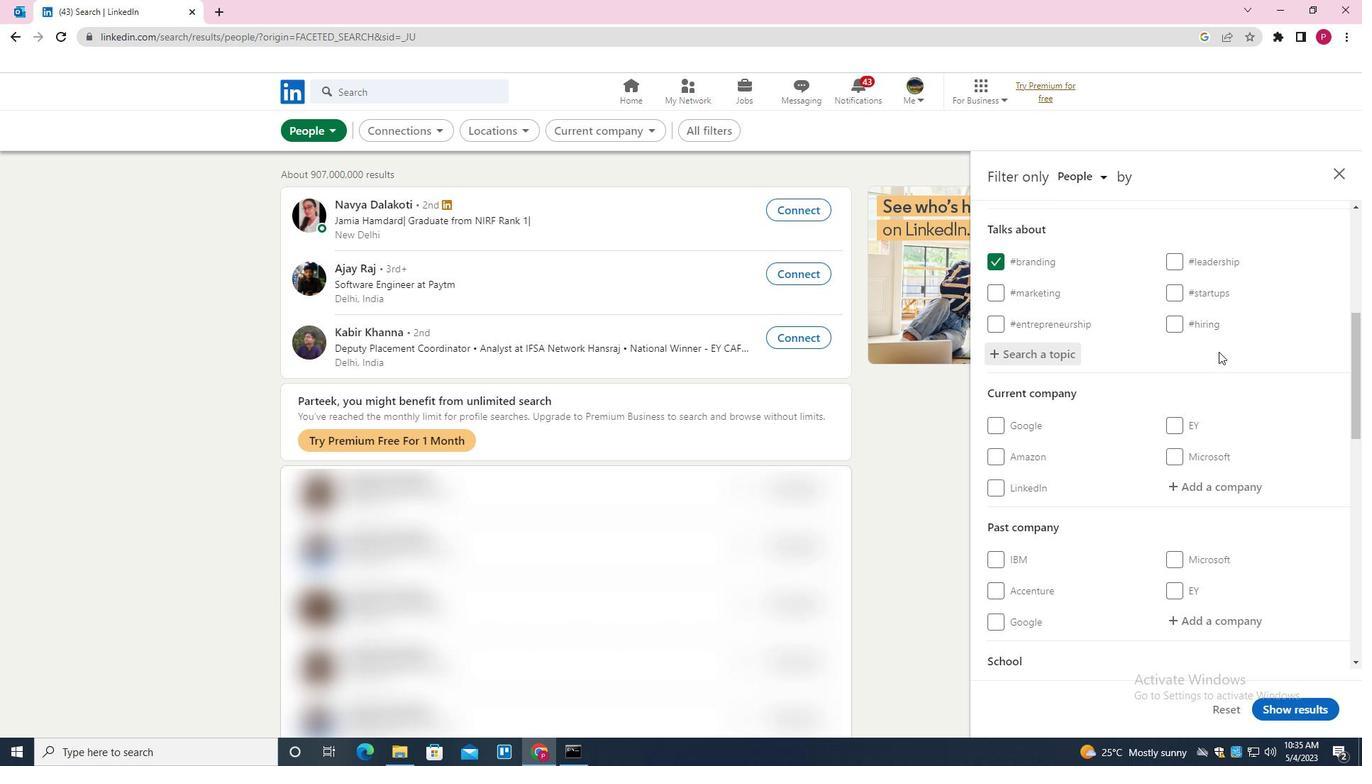 
Action: Mouse moved to (1176, 311)
Screenshot: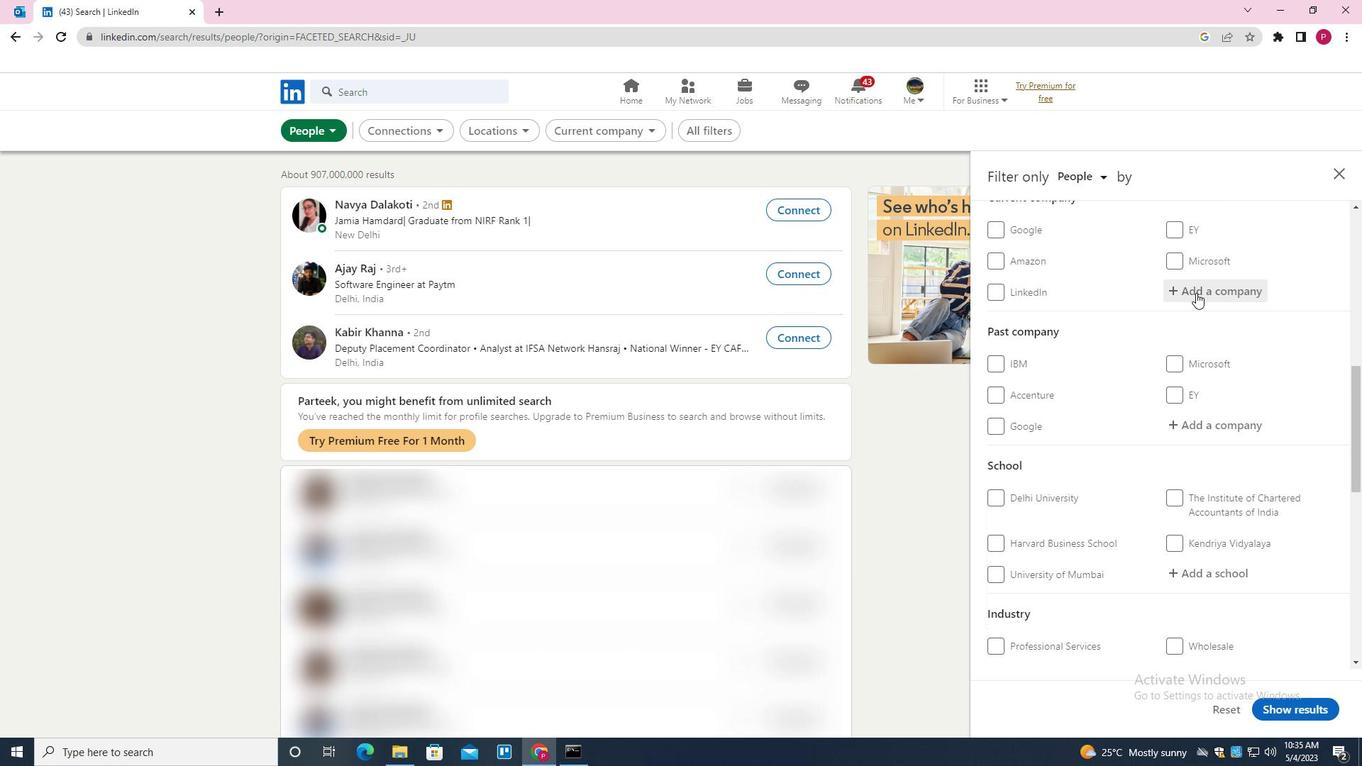 
Action: Mouse scrolled (1176, 310) with delta (0, 0)
Screenshot: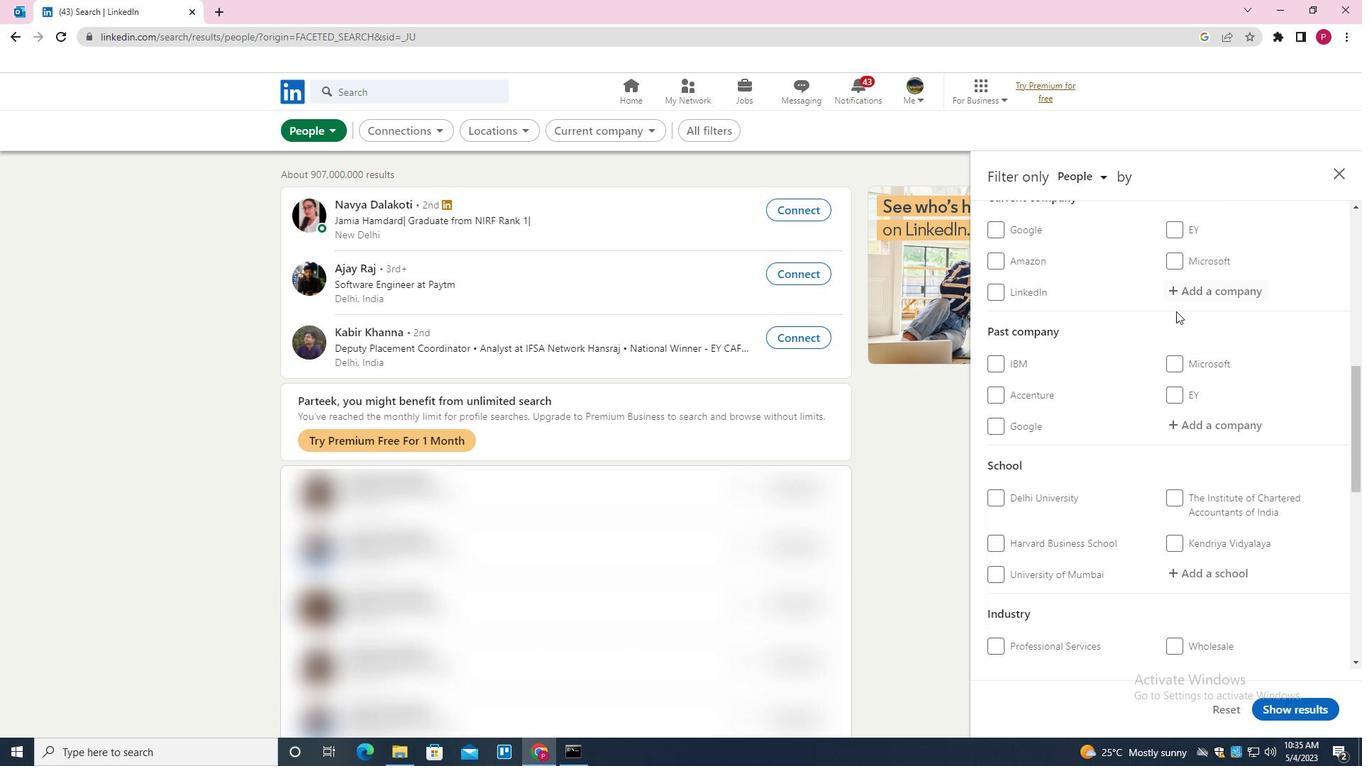 
Action: Mouse scrolled (1176, 310) with delta (0, 0)
Screenshot: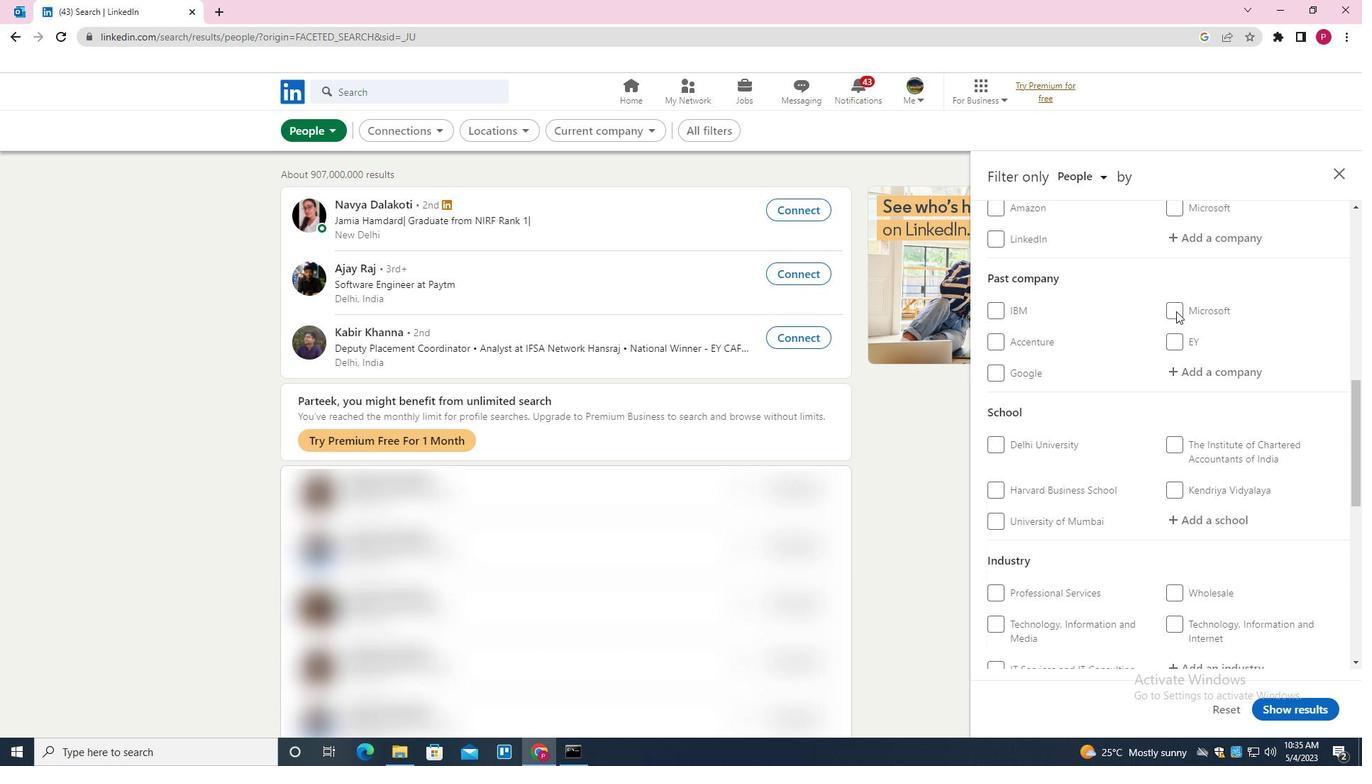 
Action: Mouse scrolled (1176, 310) with delta (0, 0)
Screenshot: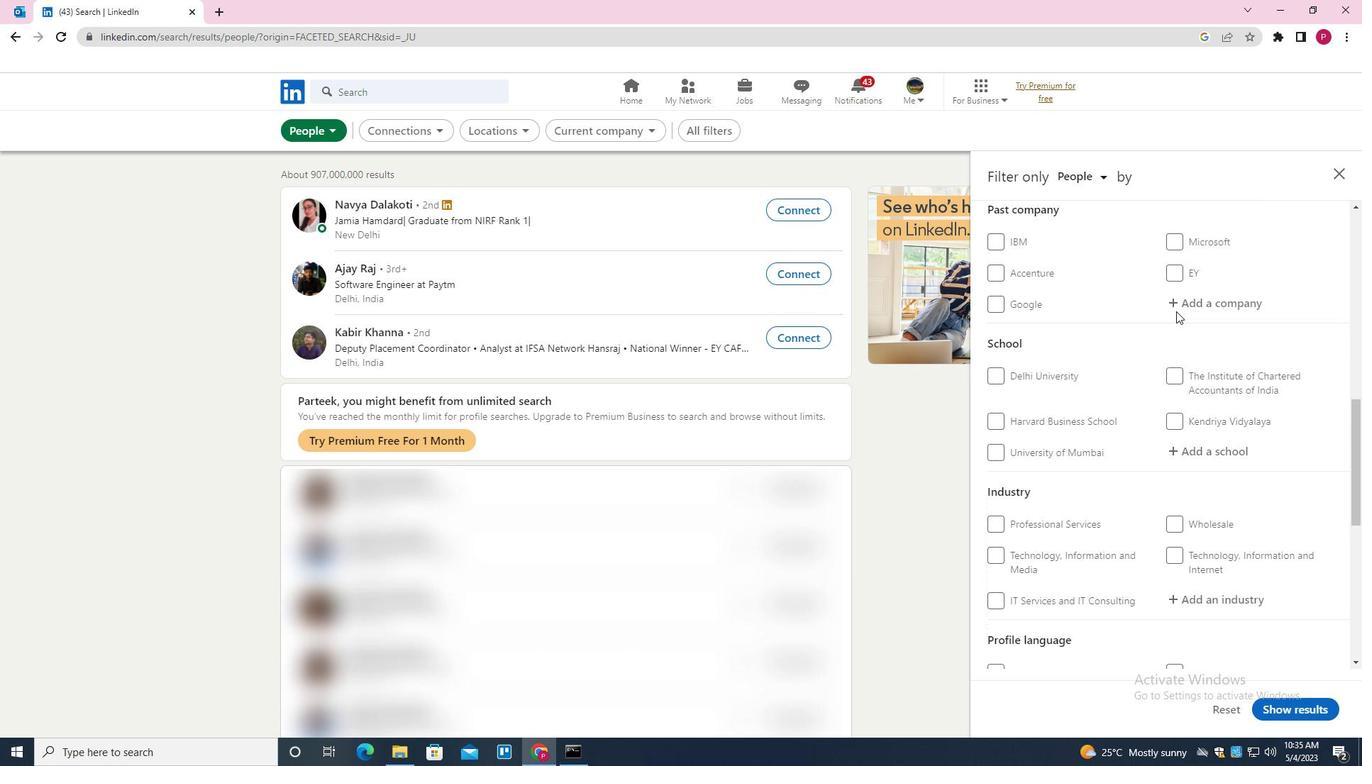 
Action: Mouse moved to (1192, 367)
Screenshot: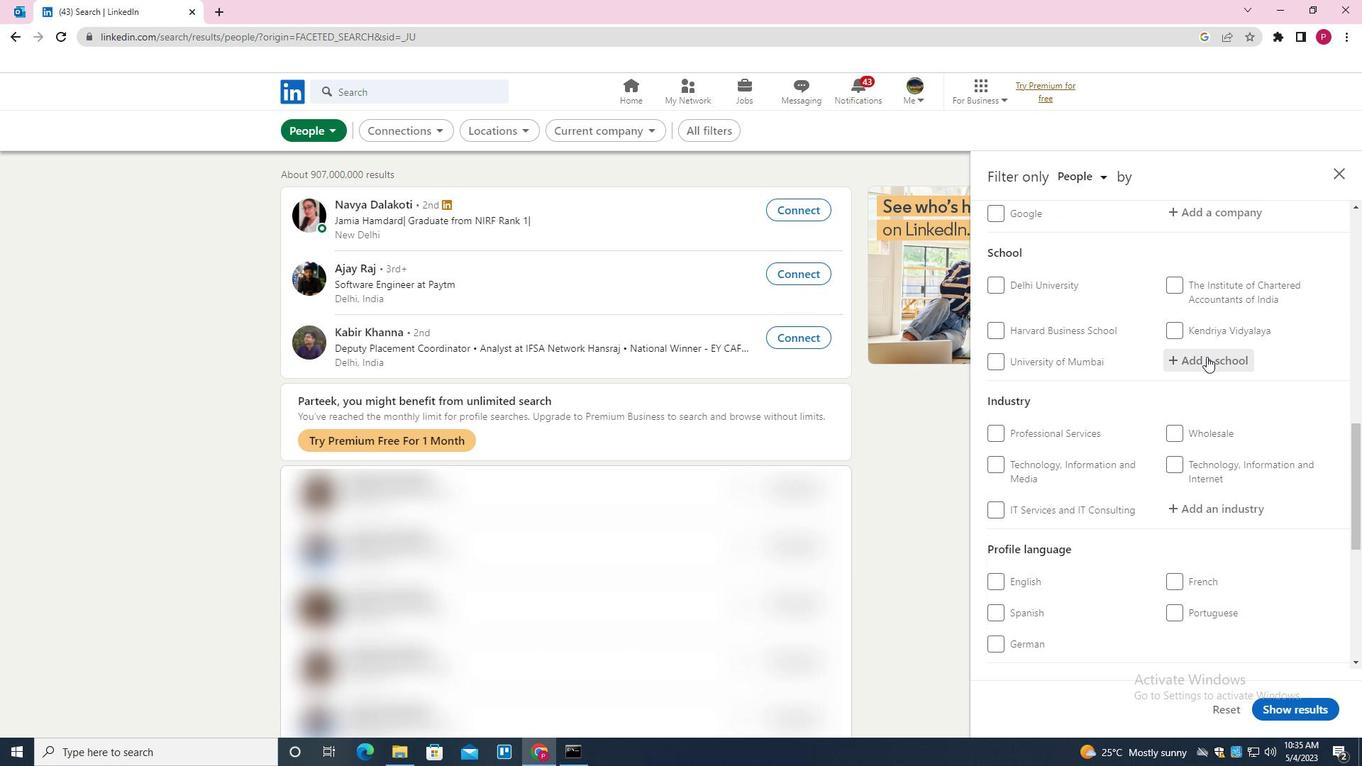 
Action: Mouse scrolled (1192, 366) with delta (0, 0)
Screenshot: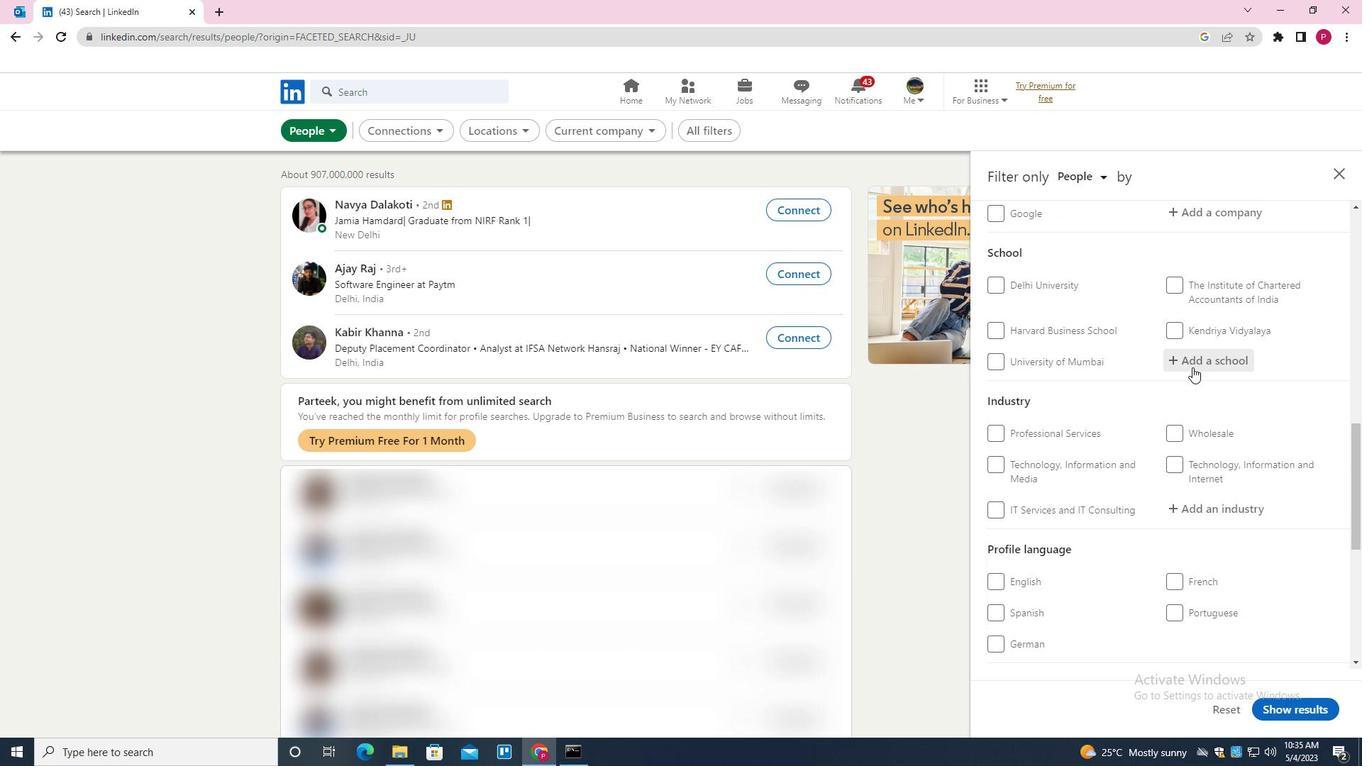 
Action: Mouse scrolled (1192, 366) with delta (0, 0)
Screenshot: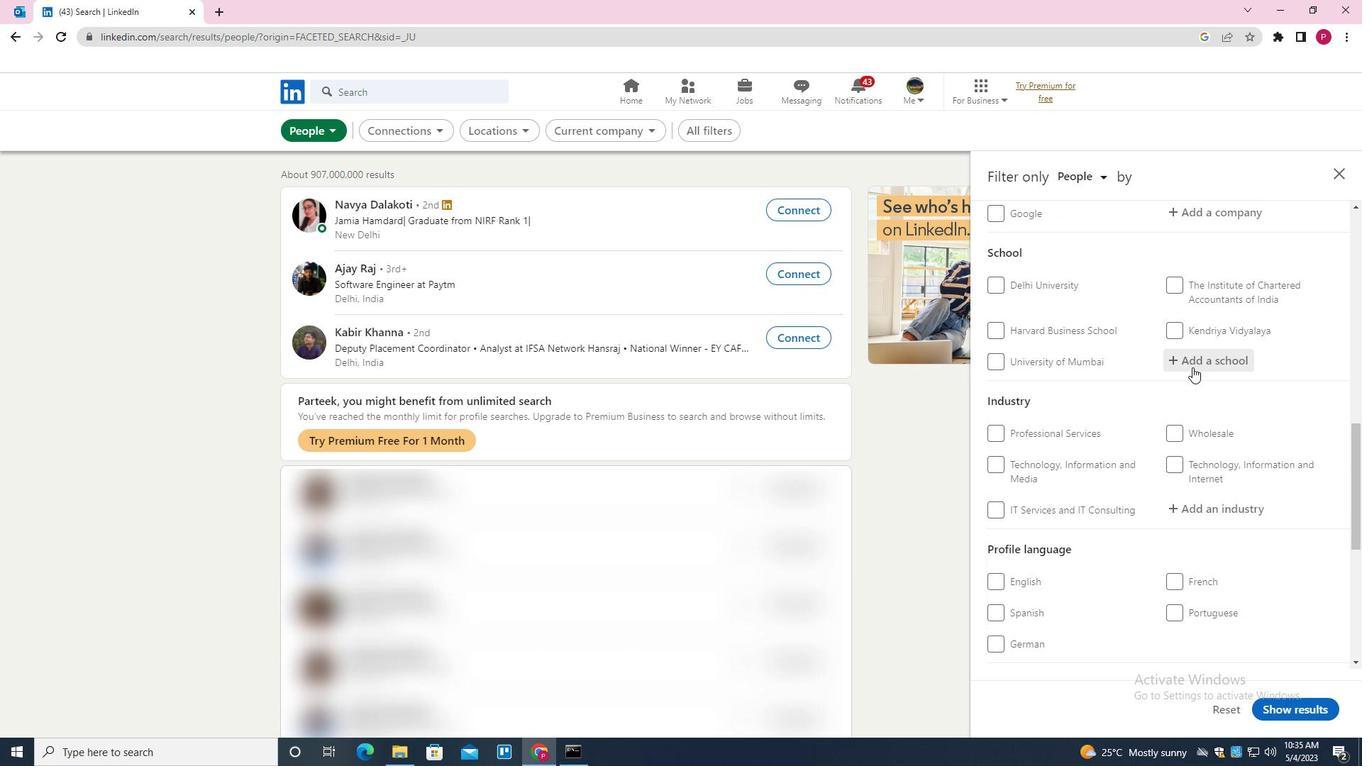 
Action: Mouse scrolled (1192, 366) with delta (0, 0)
Screenshot: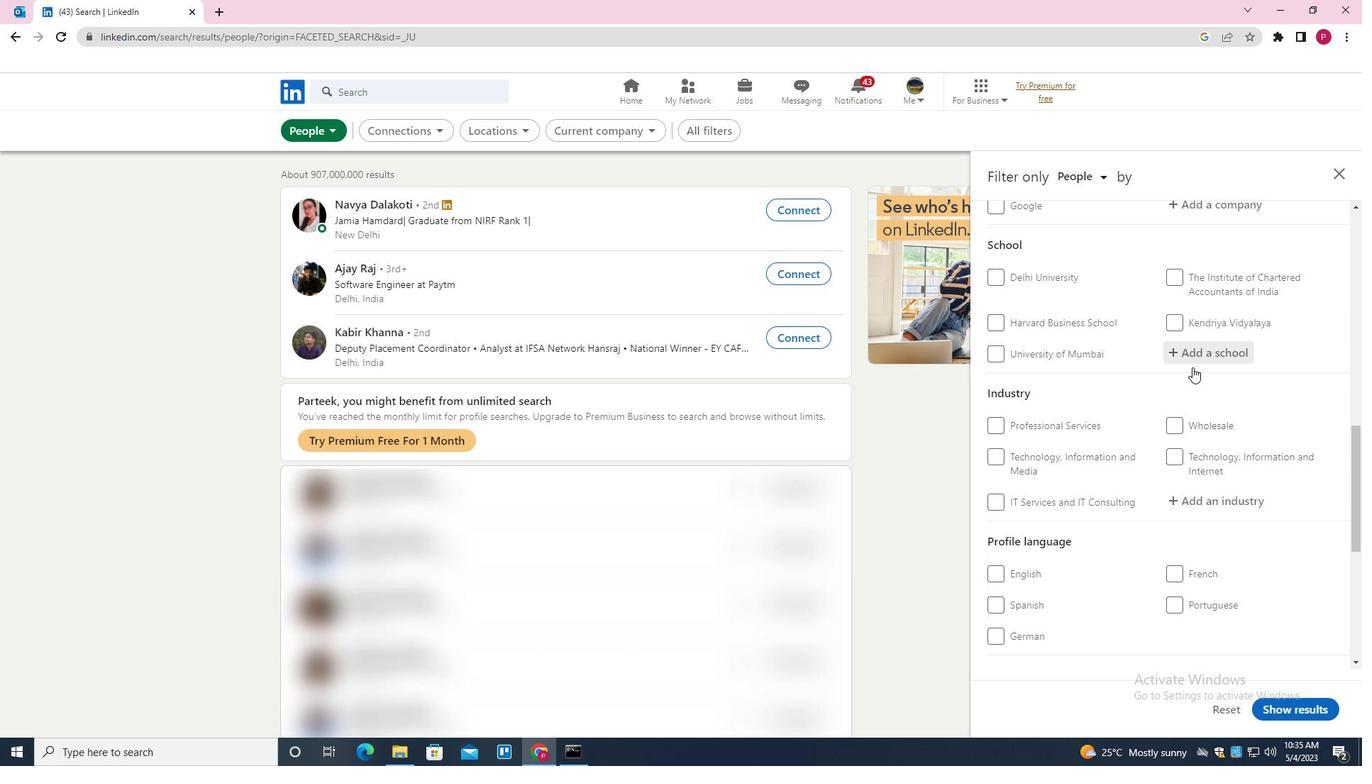 
Action: Mouse scrolled (1192, 366) with delta (0, 0)
Screenshot: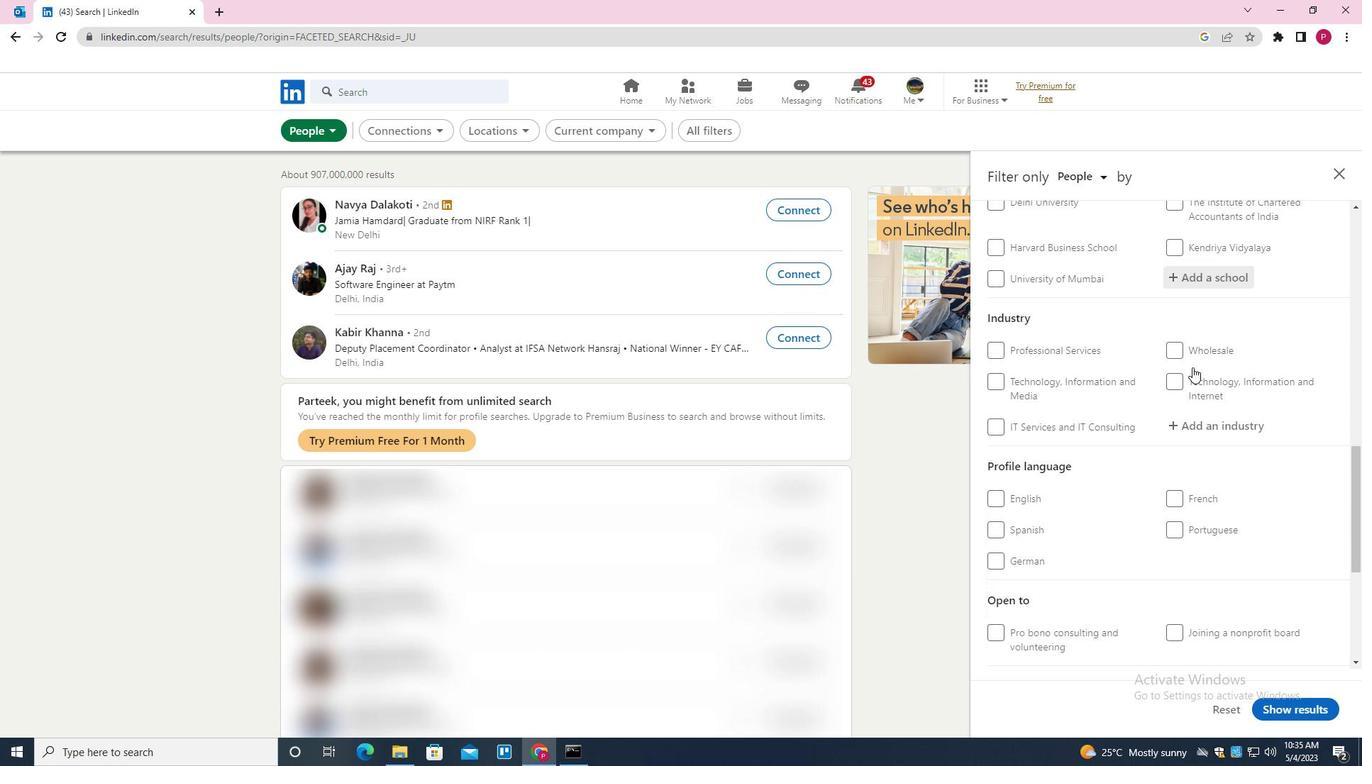 
Action: Mouse scrolled (1192, 366) with delta (0, 0)
Screenshot: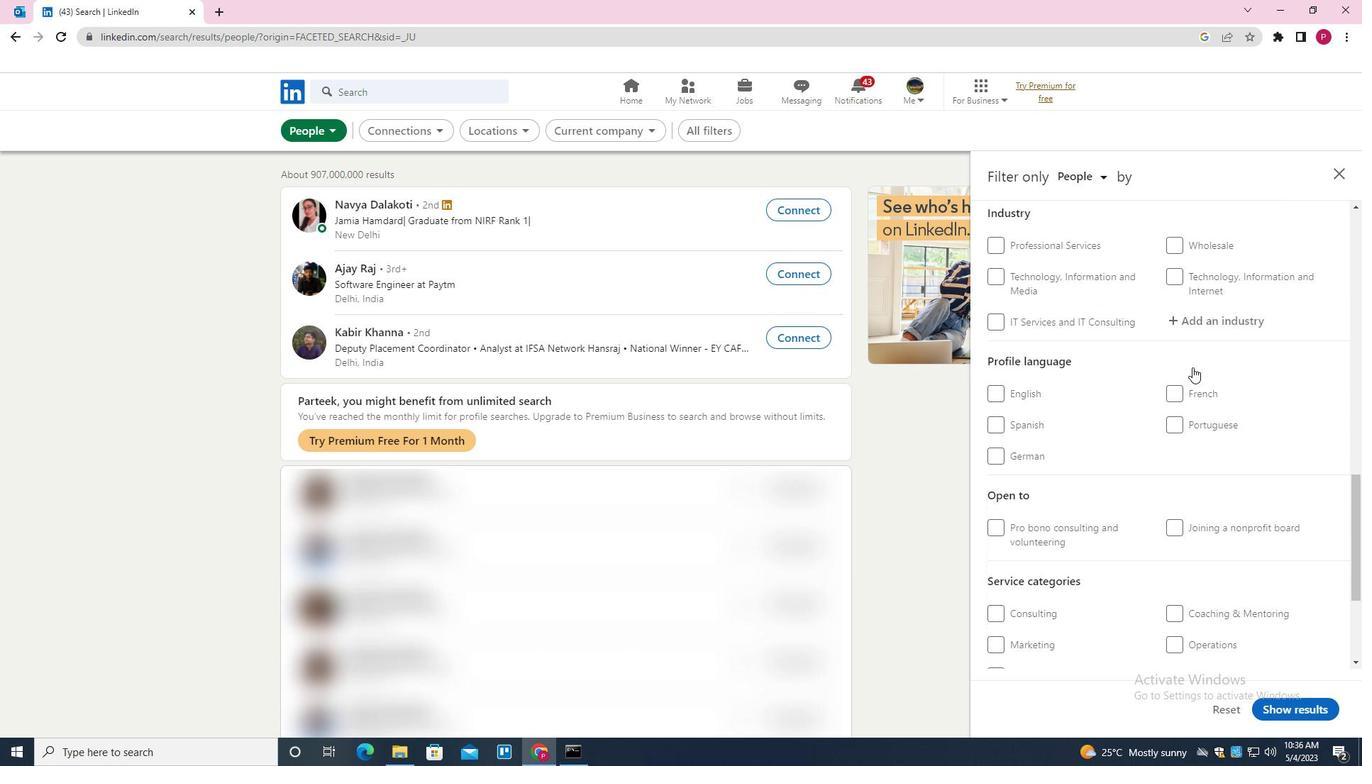 
Action: Mouse moved to (1140, 385)
Screenshot: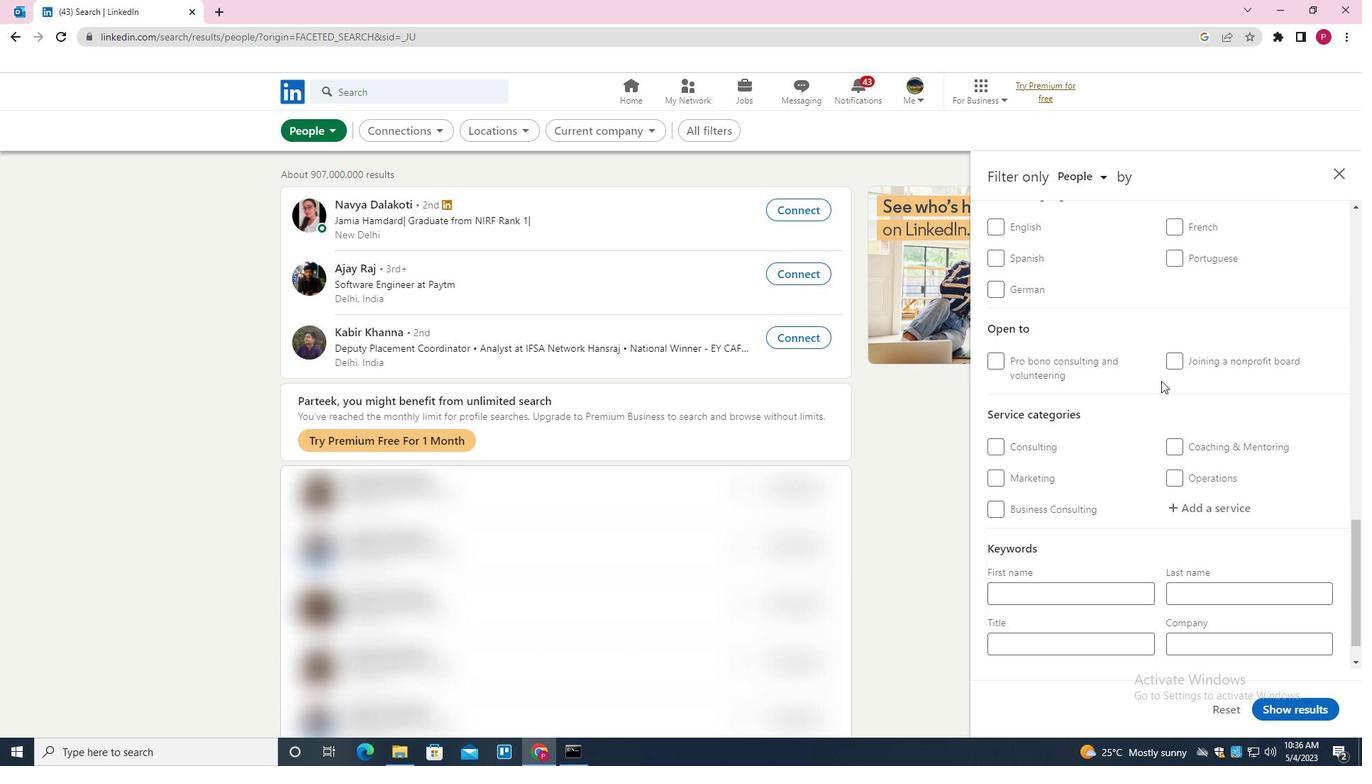 
Action: Mouse scrolled (1140, 386) with delta (0, 0)
Screenshot: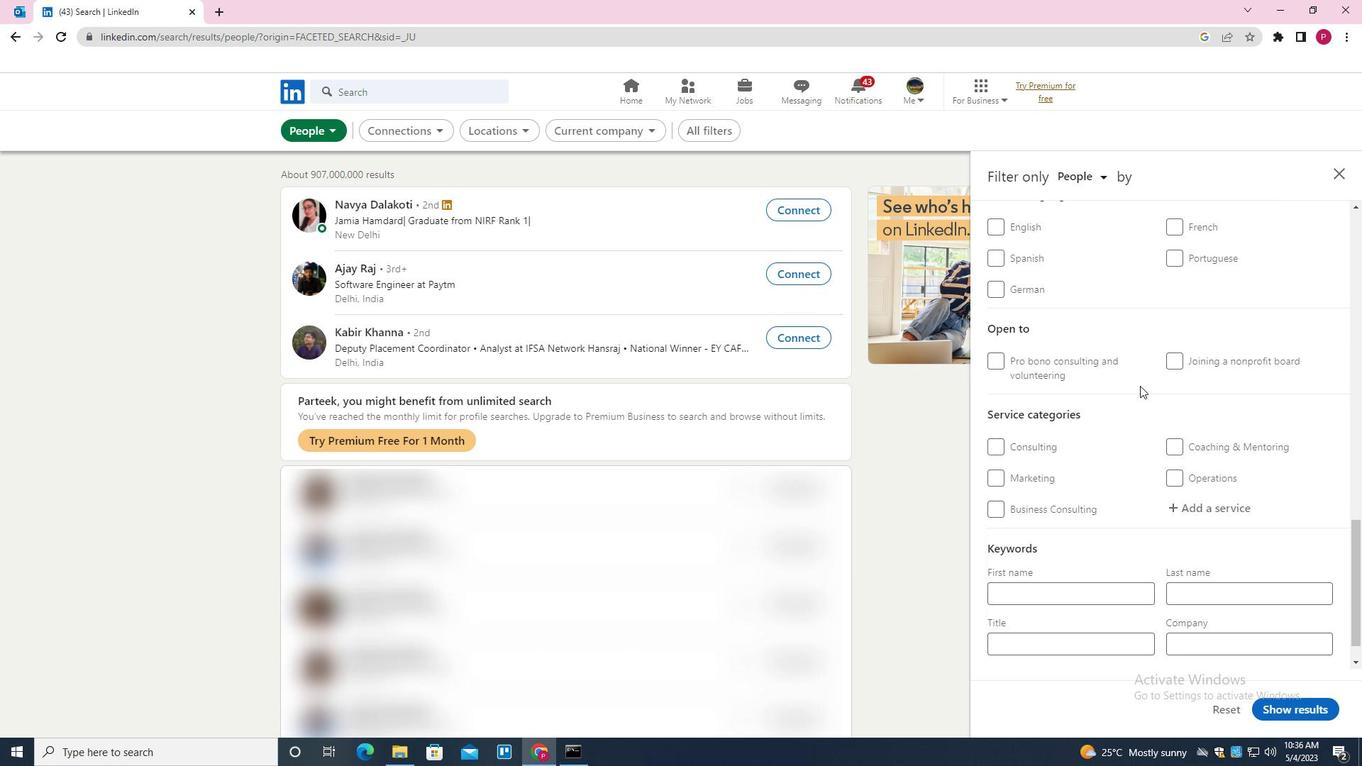 
Action: Mouse moved to (1034, 361)
Screenshot: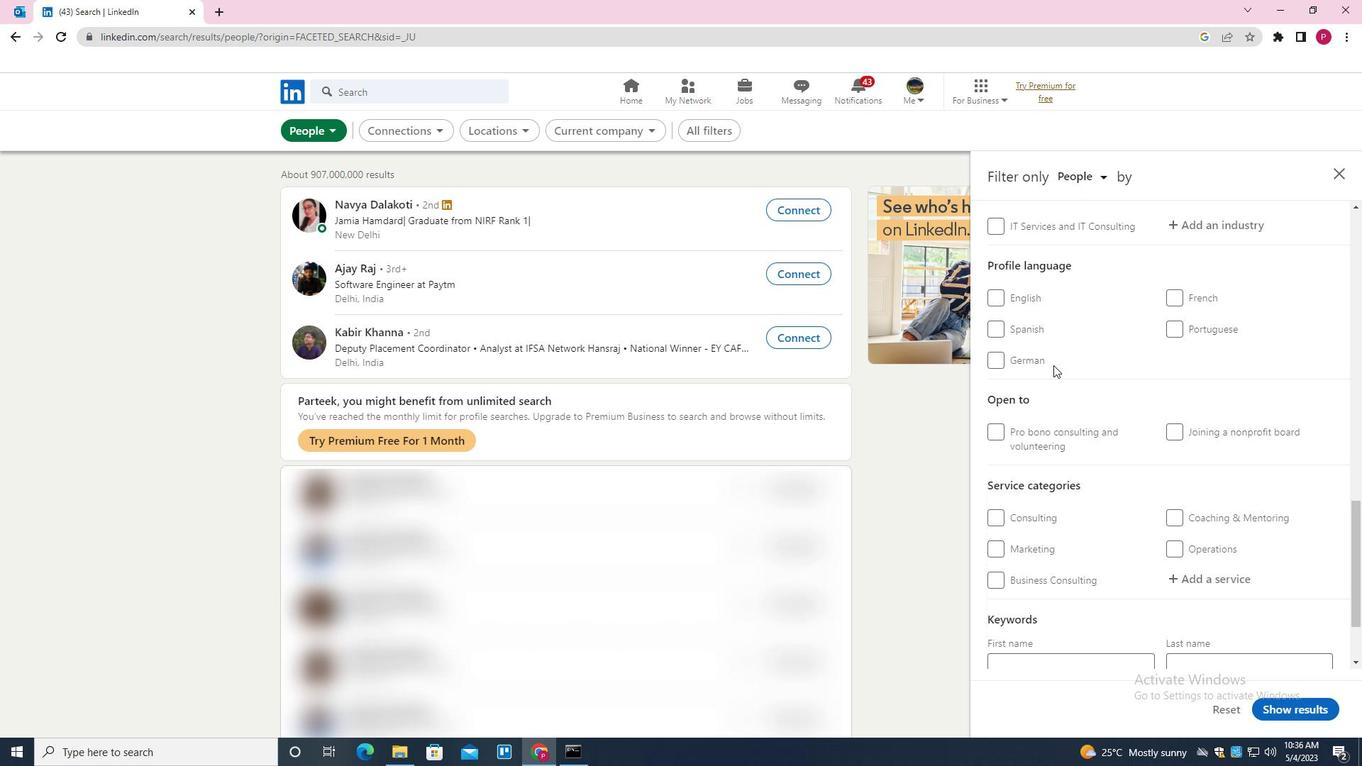 
Action: Mouse pressed left at (1034, 361)
Screenshot: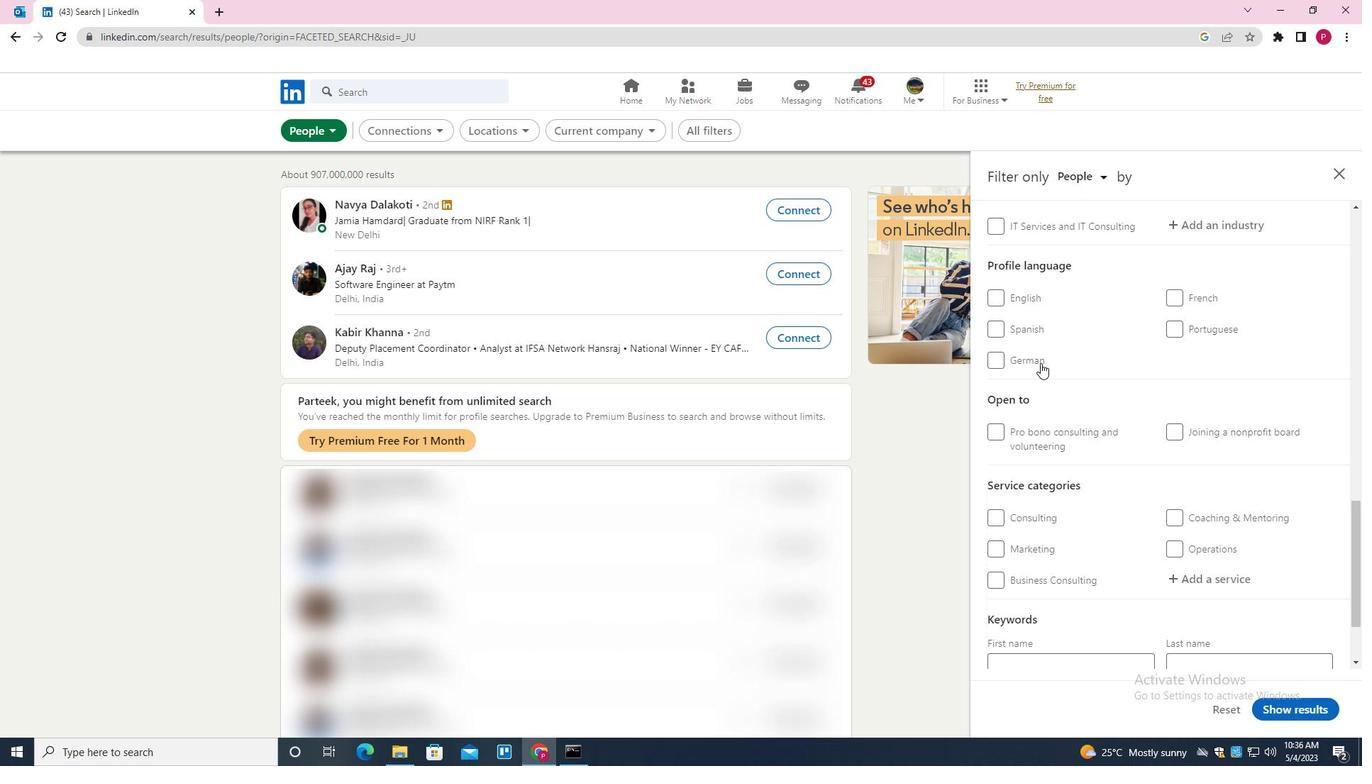 
Action: Mouse moved to (1143, 383)
Screenshot: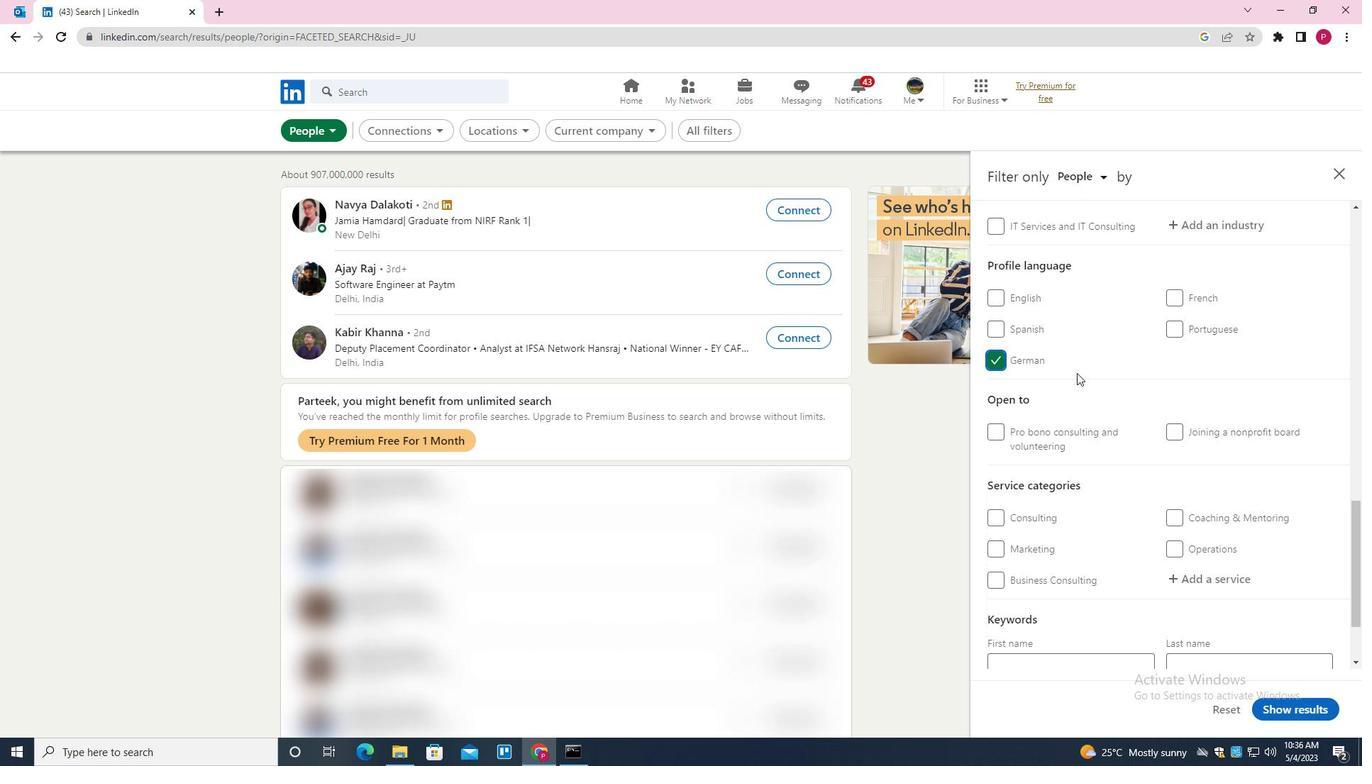 
Action: Mouse scrolled (1143, 383) with delta (0, 0)
Screenshot: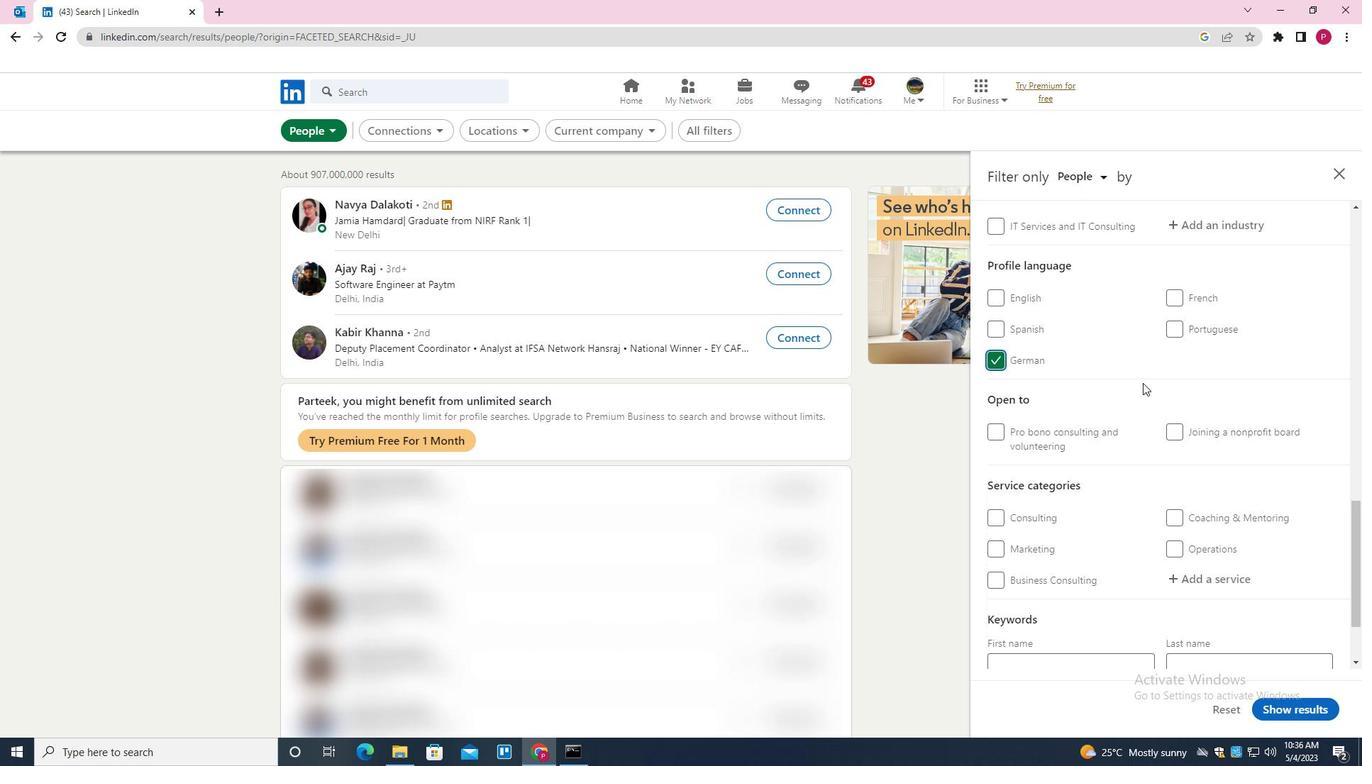 
Action: Mouse scrolled (1143, 383) with delta (0, 0)
Screenshot: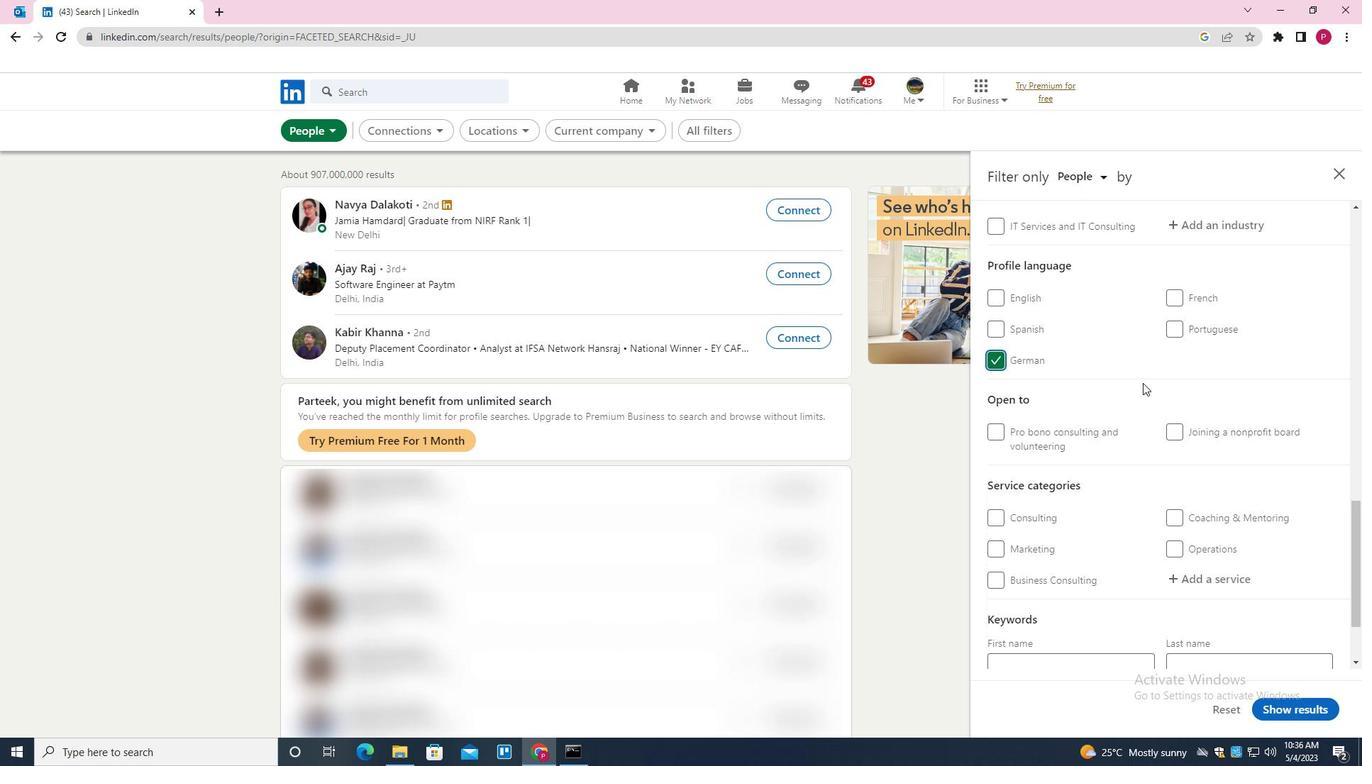 
Action: Mouse scrolled (1143, 383) with delta (0, 0)
Screenshot: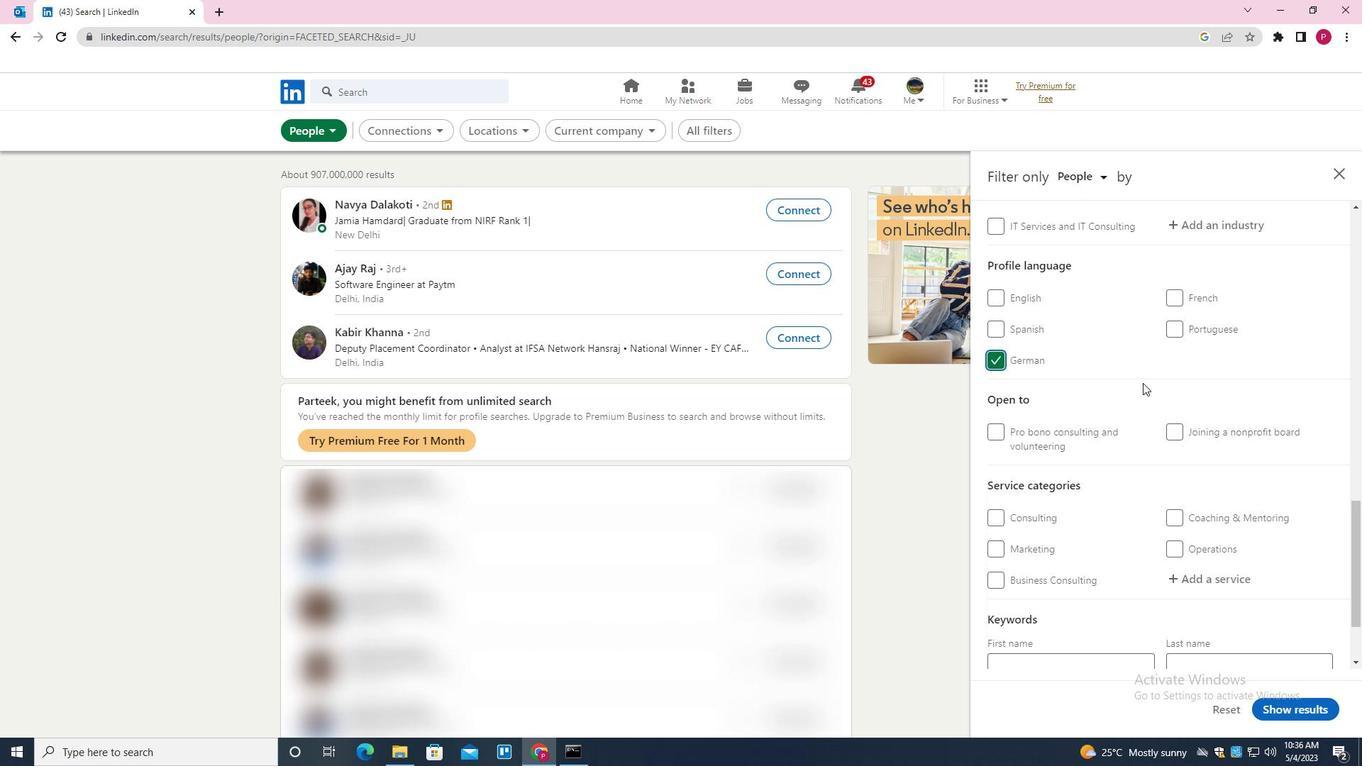 
Action: Mouse scrolled (1143, 383) with delta (0, 0)
Screenshot: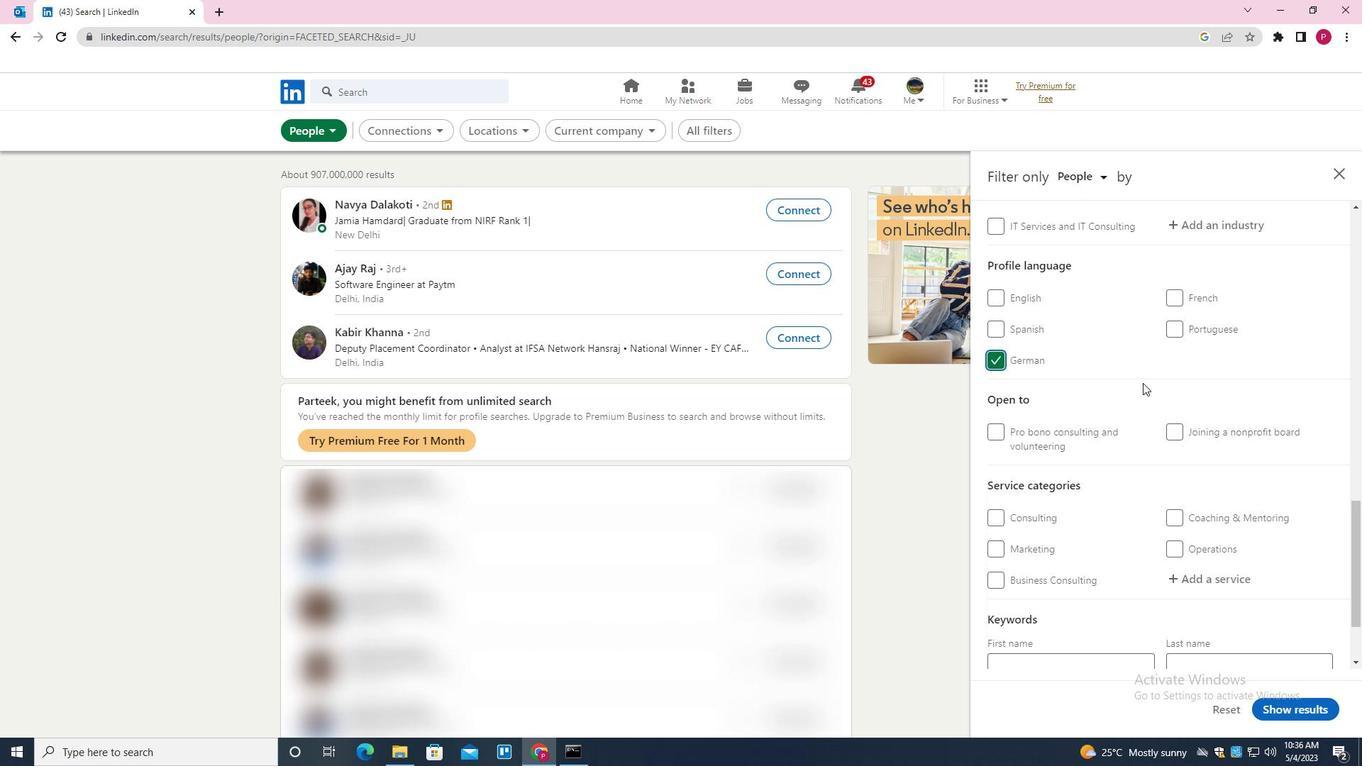 
Action: Mouse scrolled (1143, 383) with delta (0, 0)
Screenshot: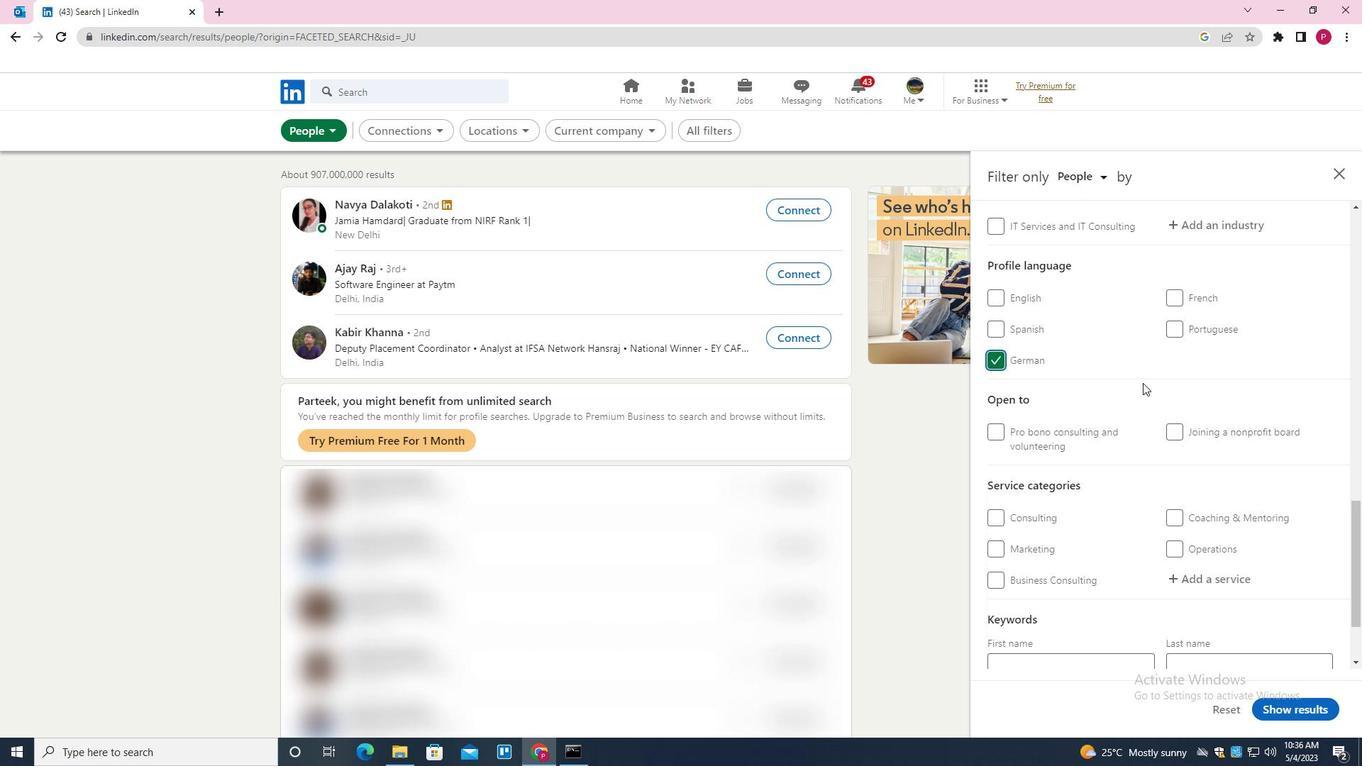 
Action: Mouse scrolled (1143, 383) with delta (0, 0)
Screenshot: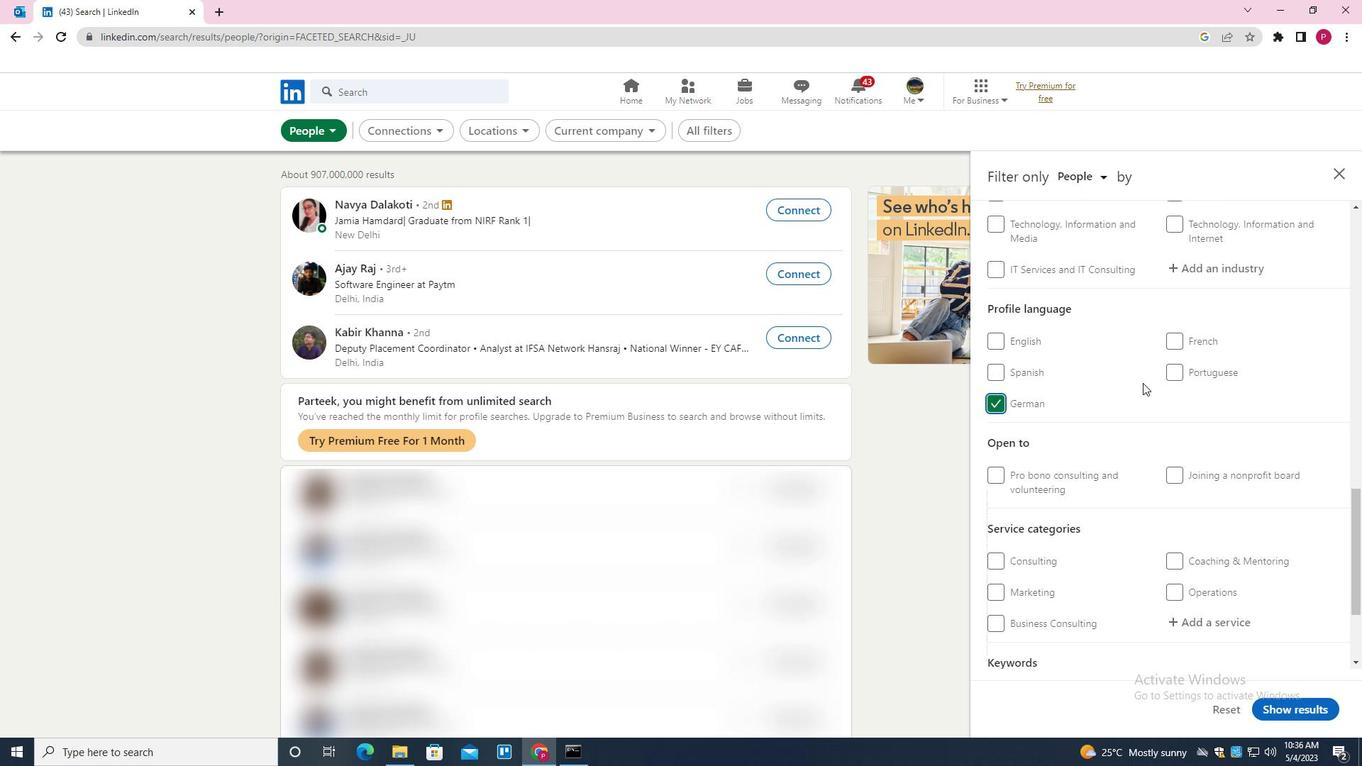 
Action: Mouse scrolled (1143, 383) with delta (0, 0)
Screenshot: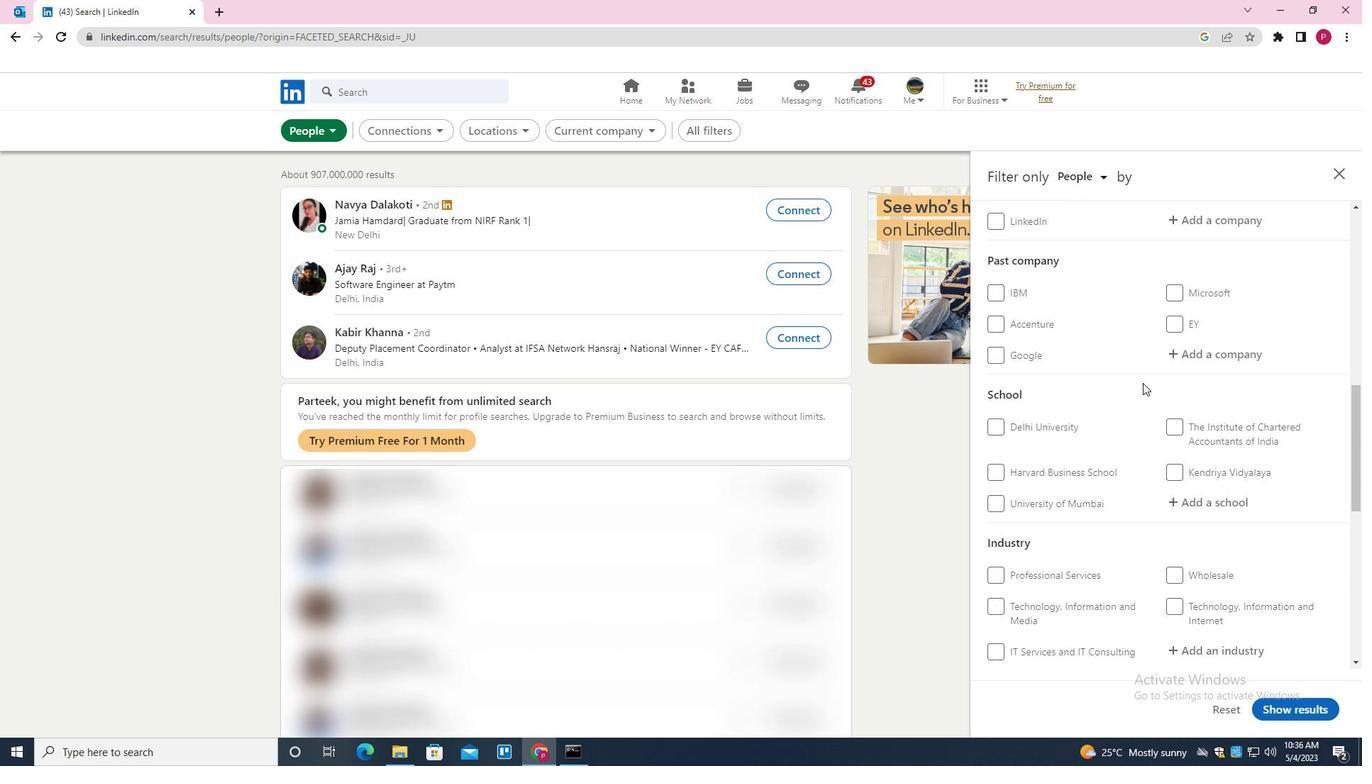 
Action: Mouse scrolled (1143, 383) with delta (0, 0)
Screenshot: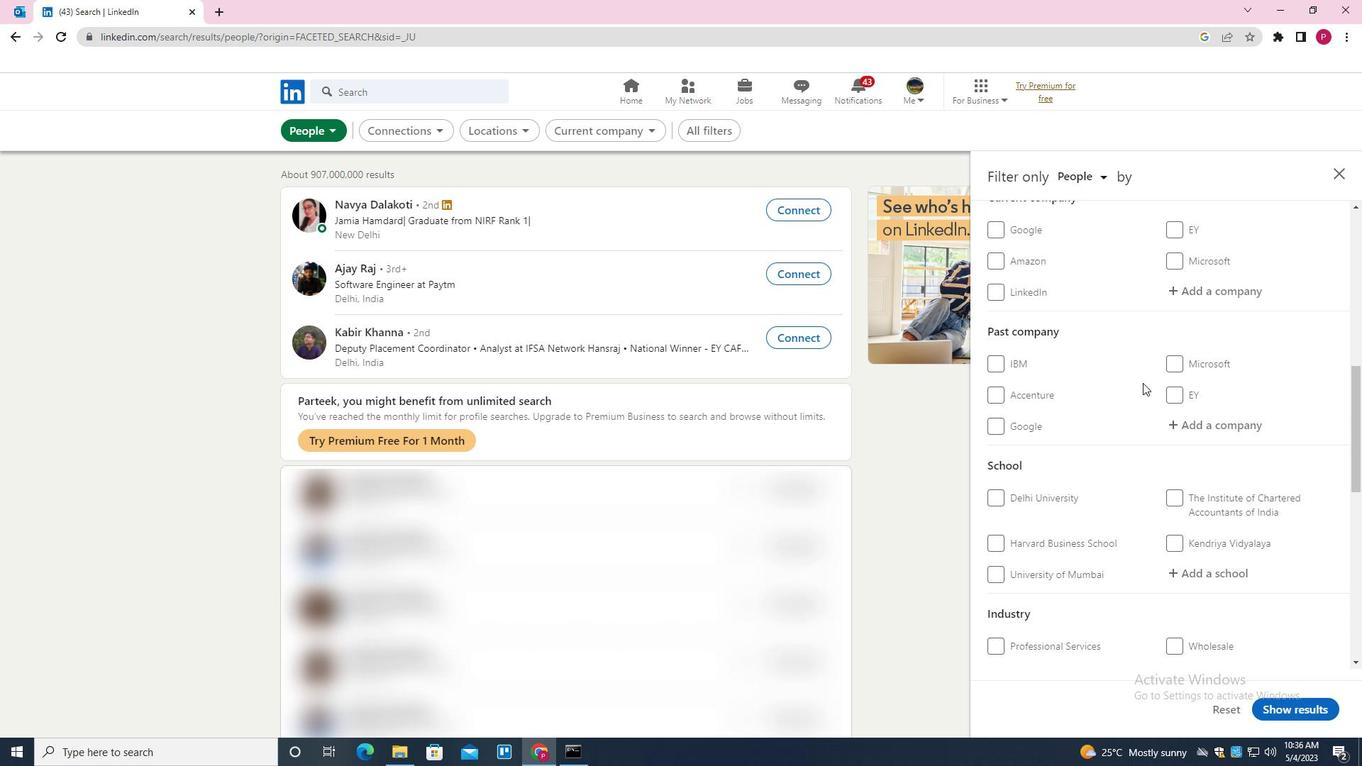 
Action: Mouse scrolled (1143, 383) with delta (0, 0)
Screenshot: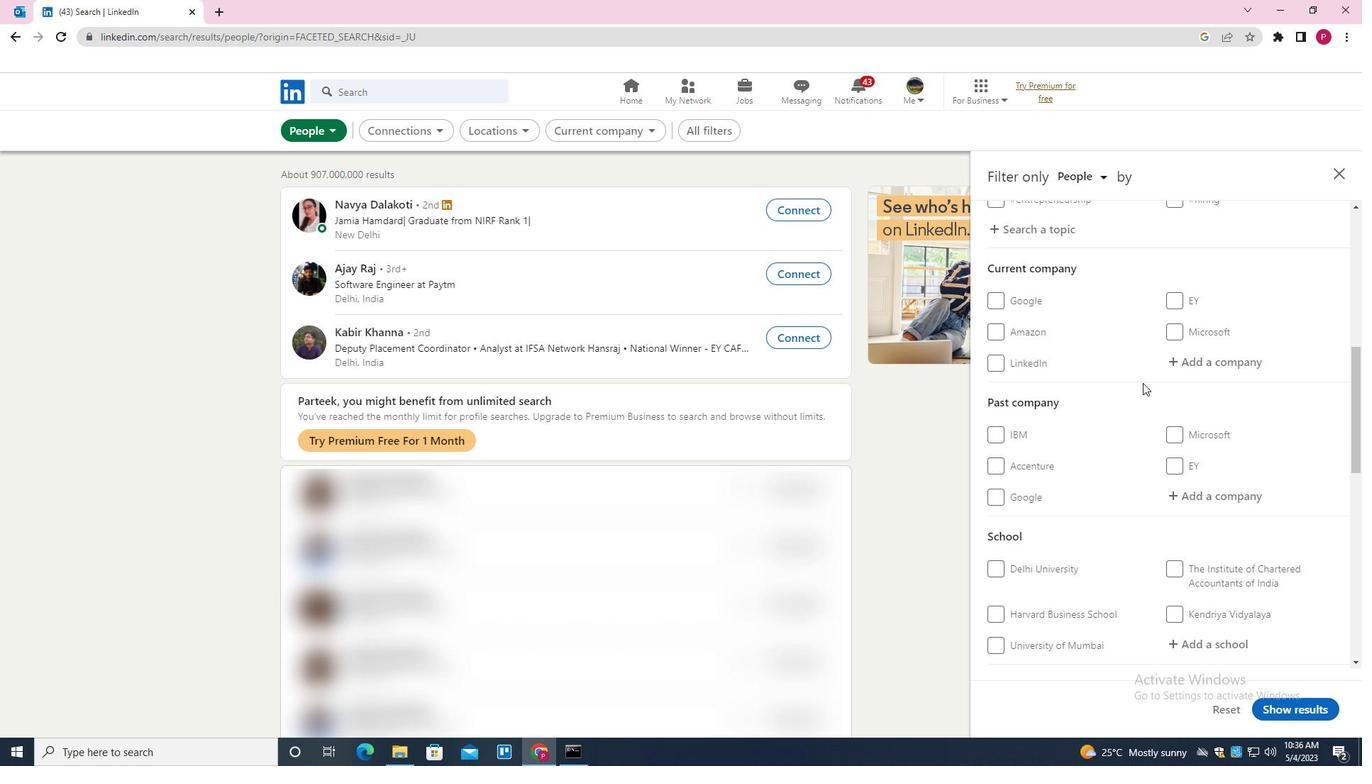 
Action: Mouse moved to (1226, 440)
Screenshot: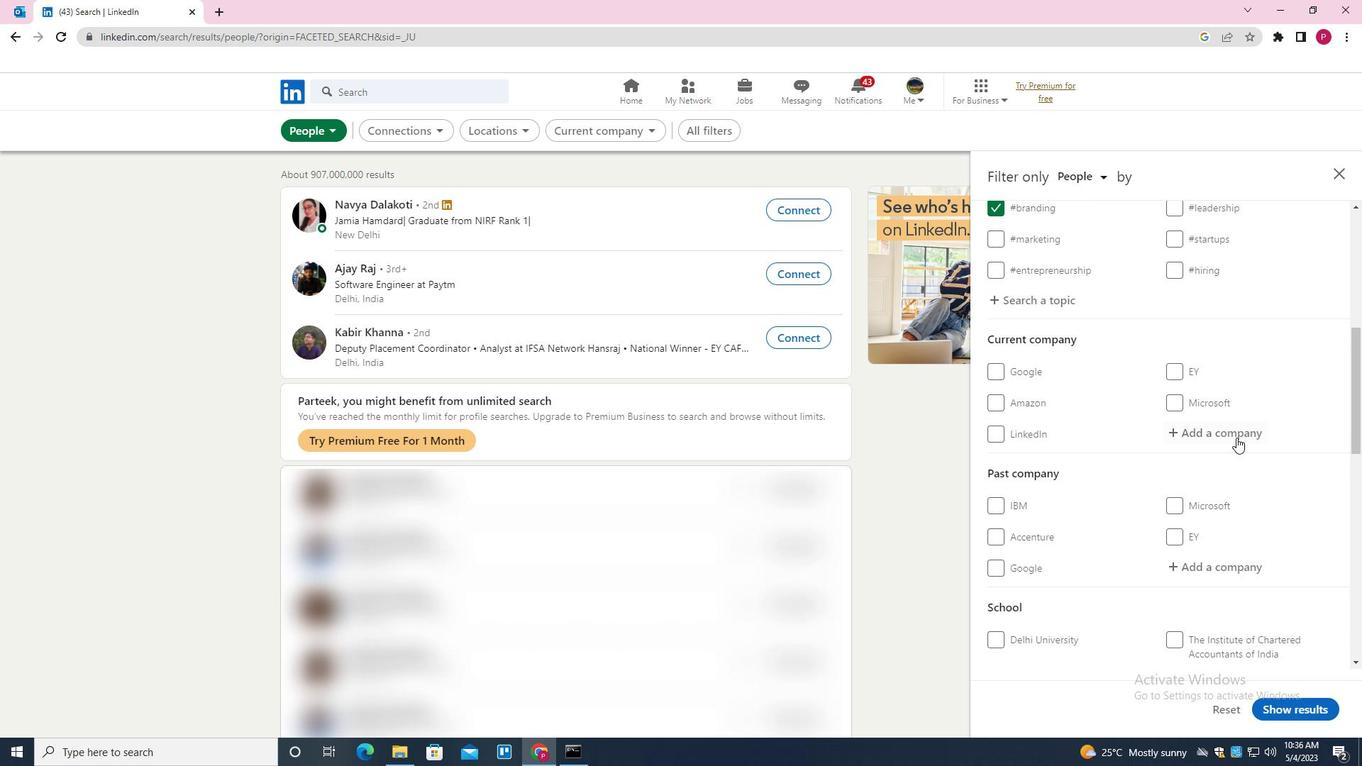 
Action: Mouse pressed left at (1226, 440)
Screenshot: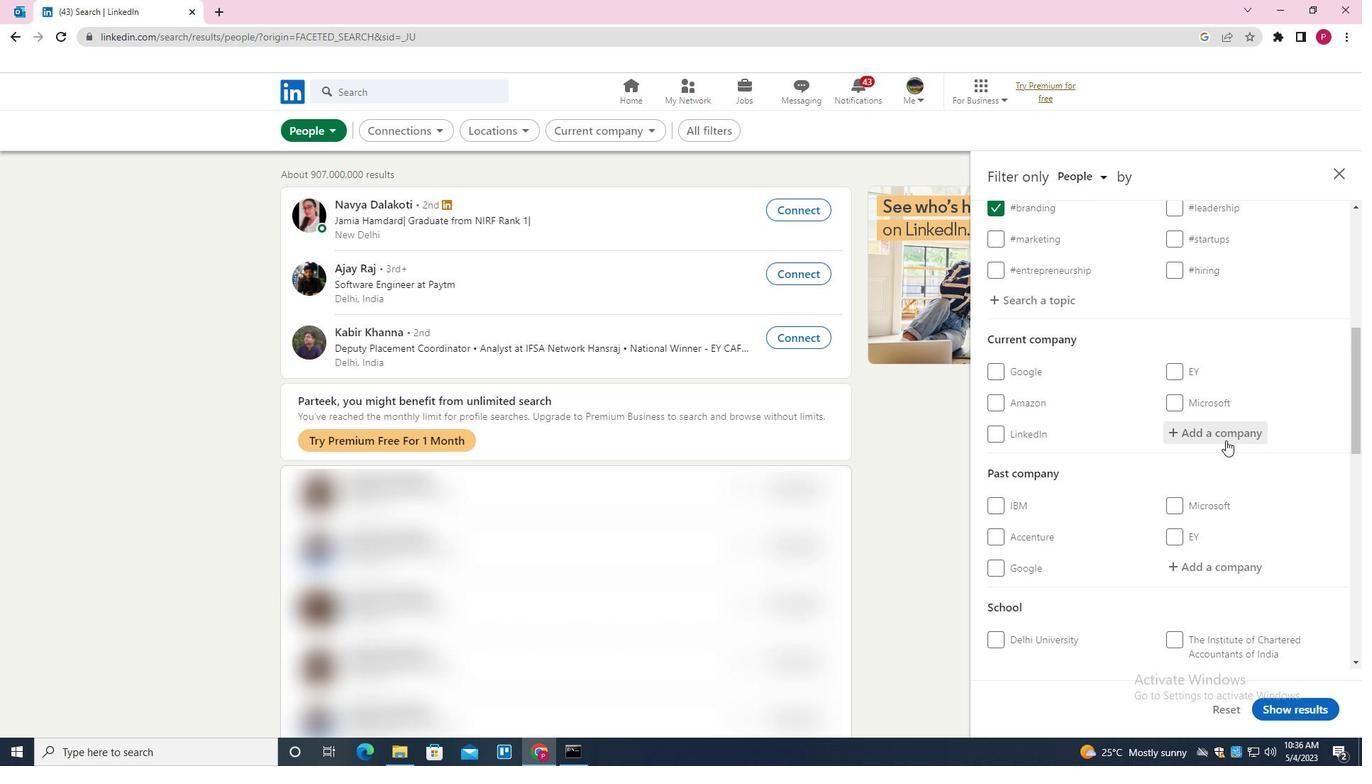 
Action: Mouse moved to (1226, 440)
Screenshot: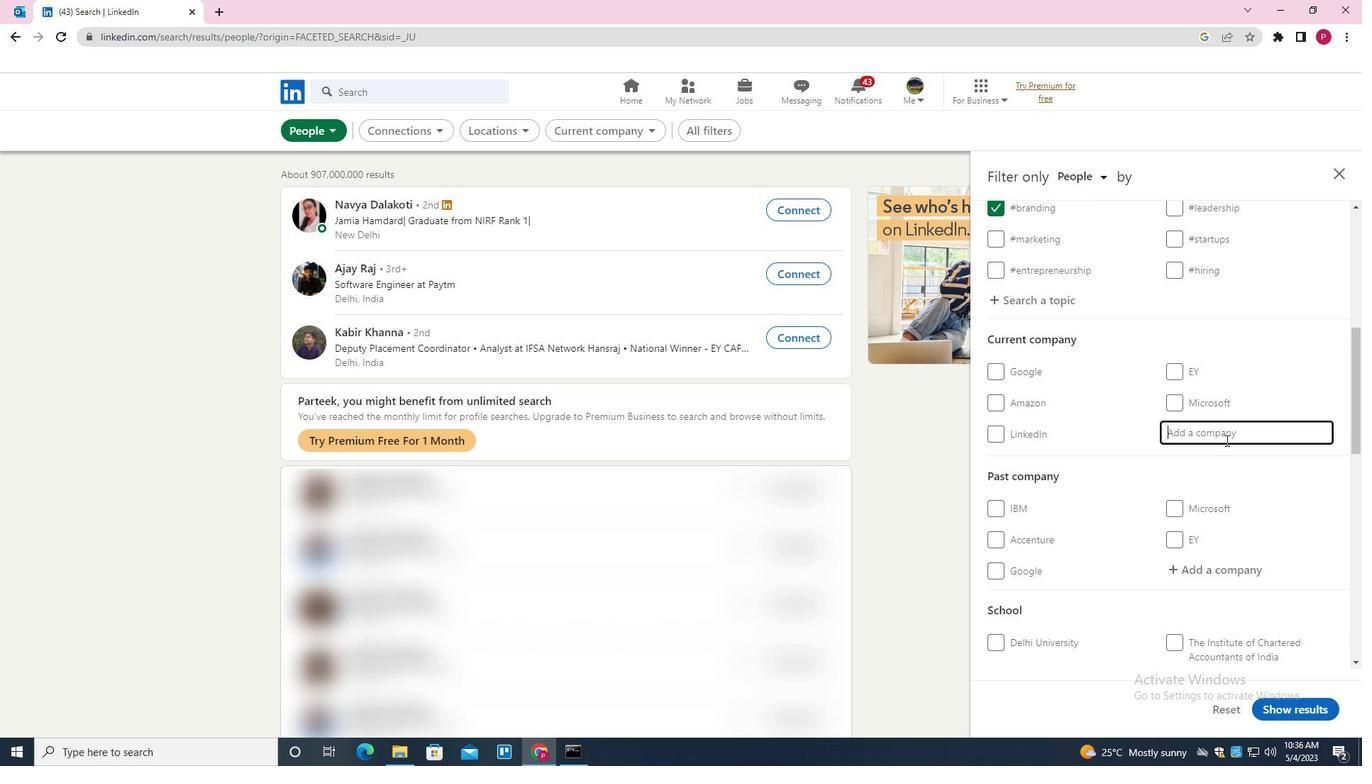 
Action: Mouse scrolled (1226, 439) with delta (0, 0)
Screenshot: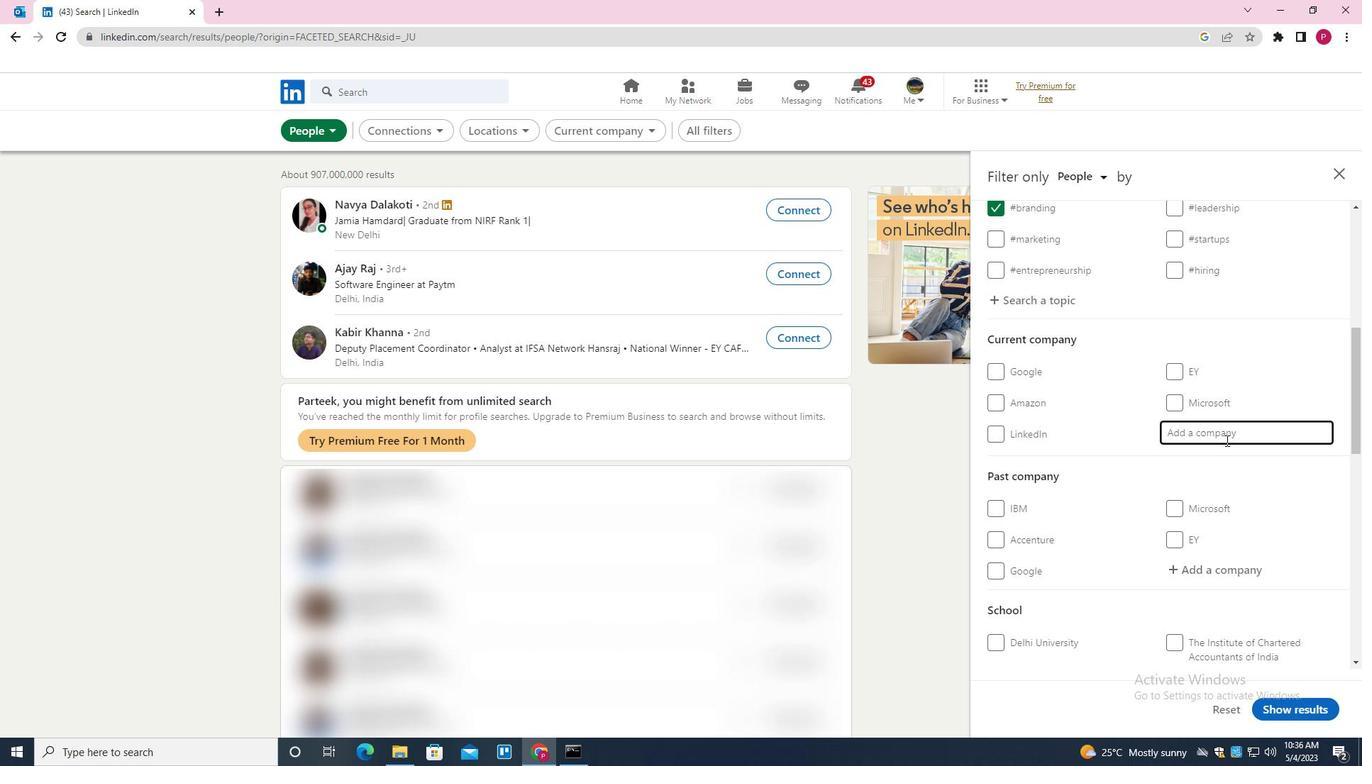 
Action: Mouse scrolled (1226, 439) with delta (0, 0)
Screenshot: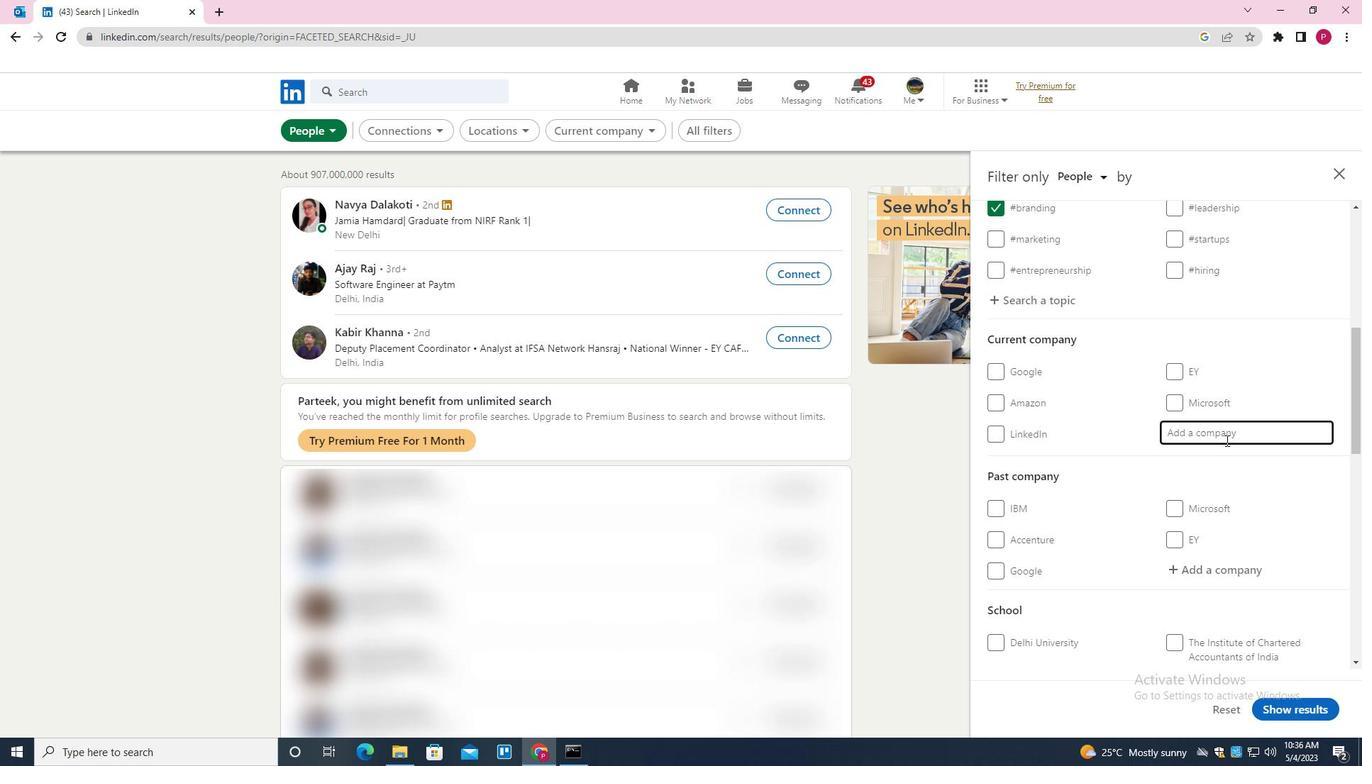 
Action: Mouse scrolled (1226, 439) with delta (0, 0)
Screenshot: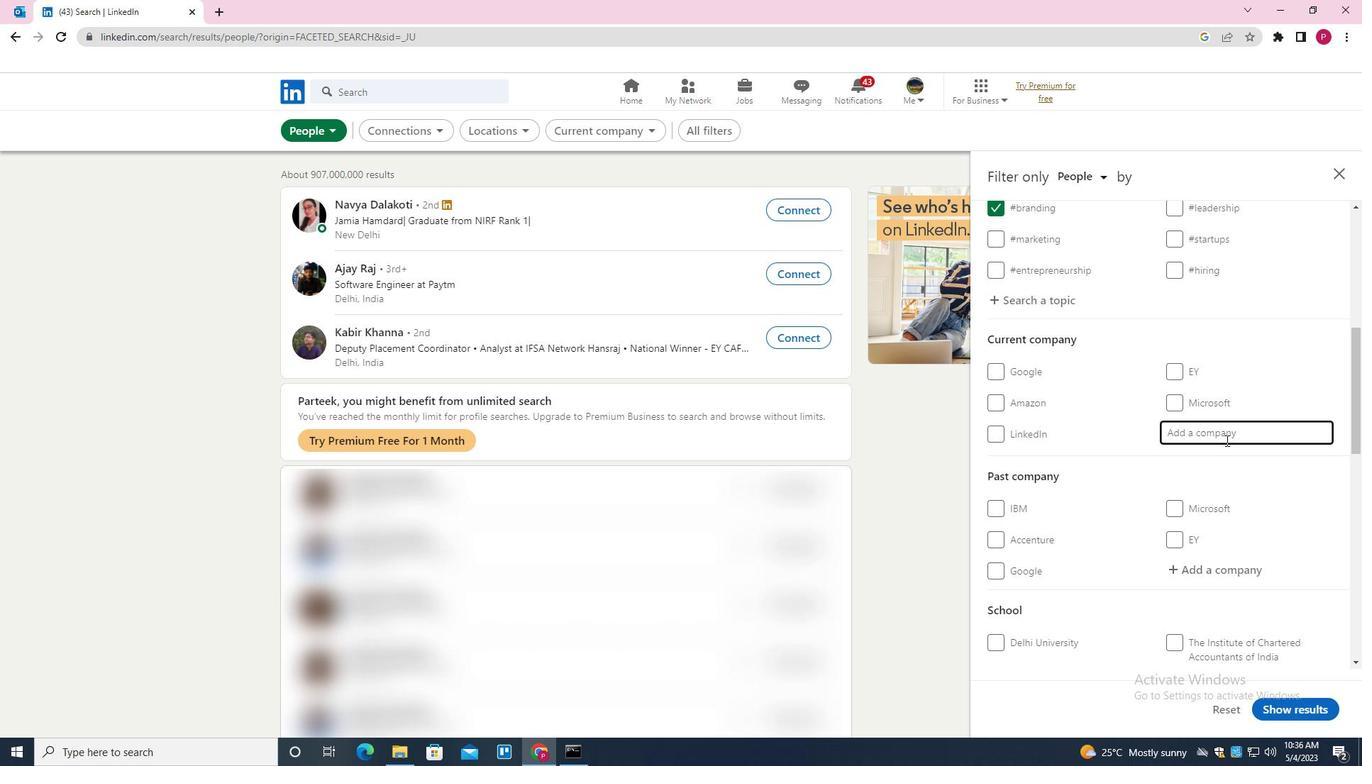 
Action: Mouse scrolled (1226, 439) with delta (0, 0)
Screenshot: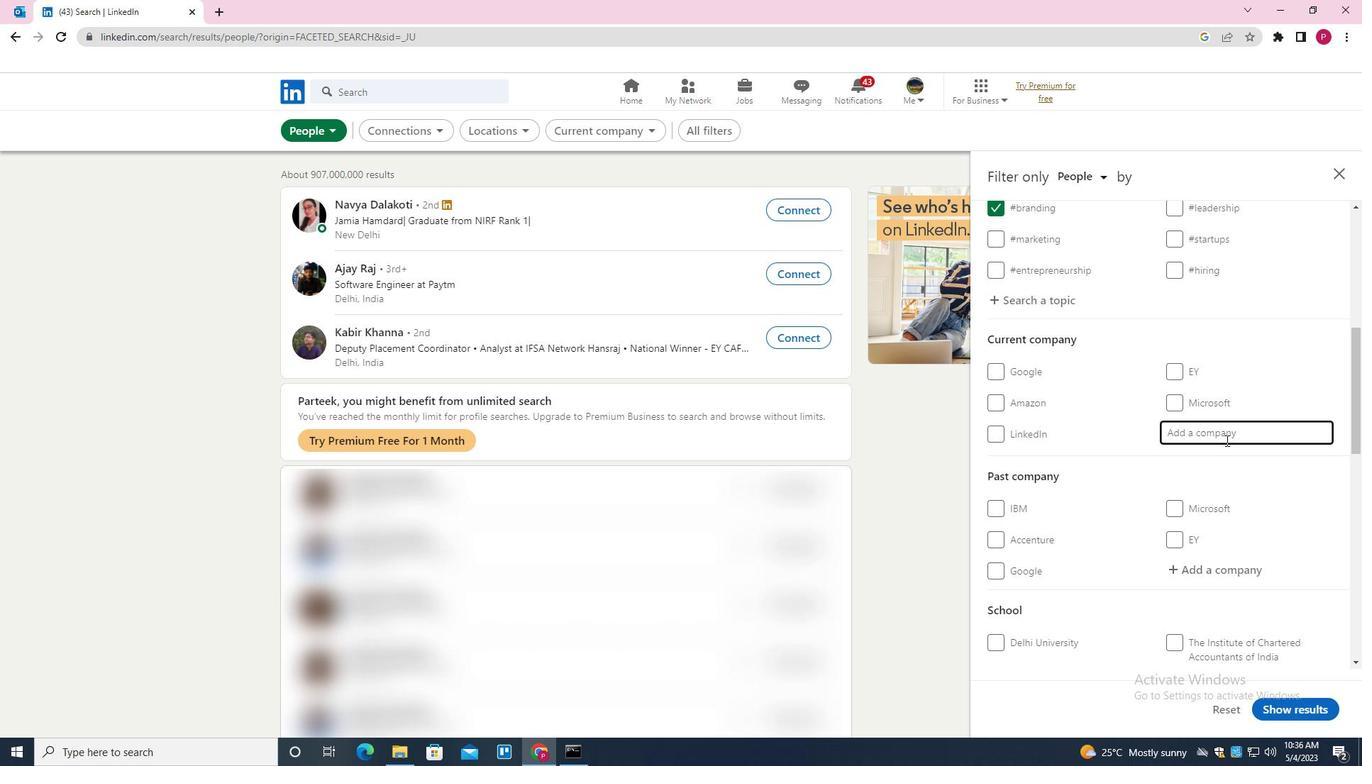 
Action: Mouse scrolled (1226, 439) with delta (0, 0)
Screenshot: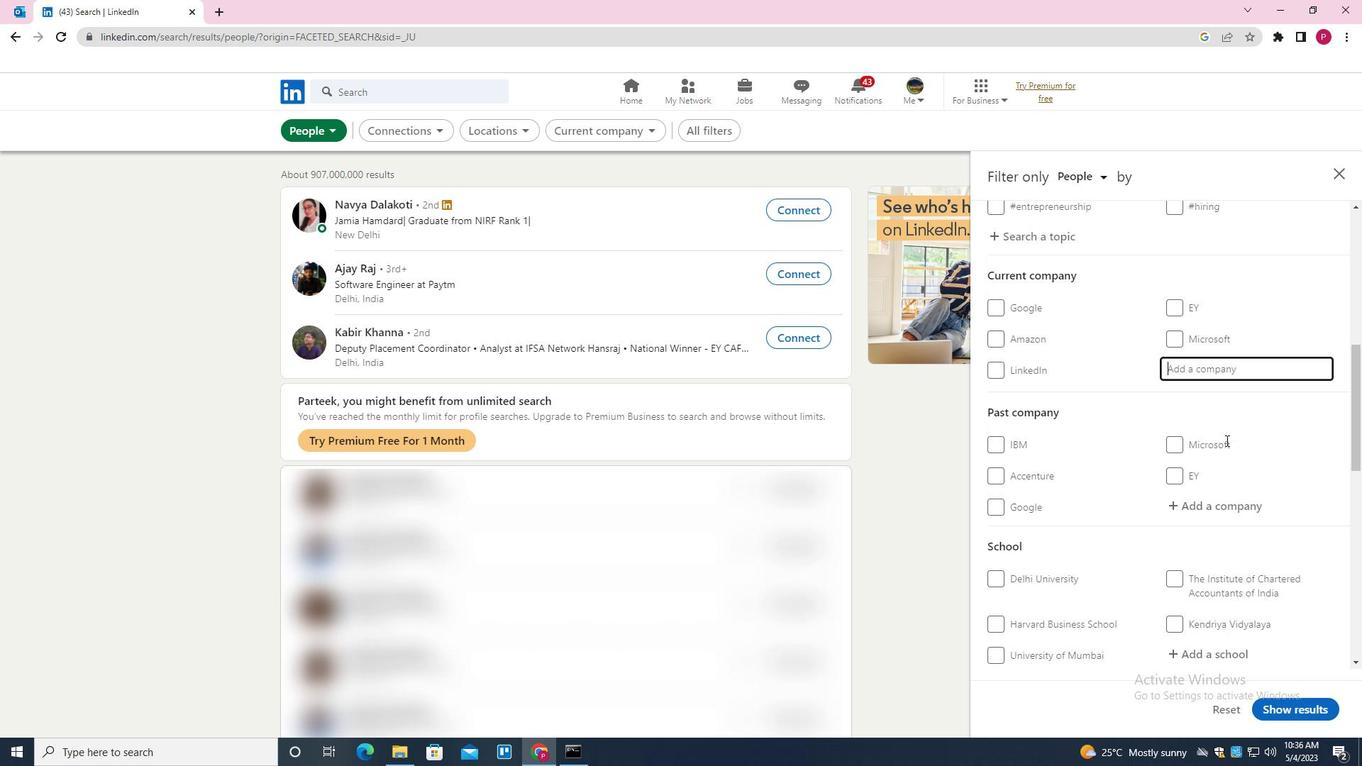
Action: Mouse moved to (1218, 444)
Screenshot: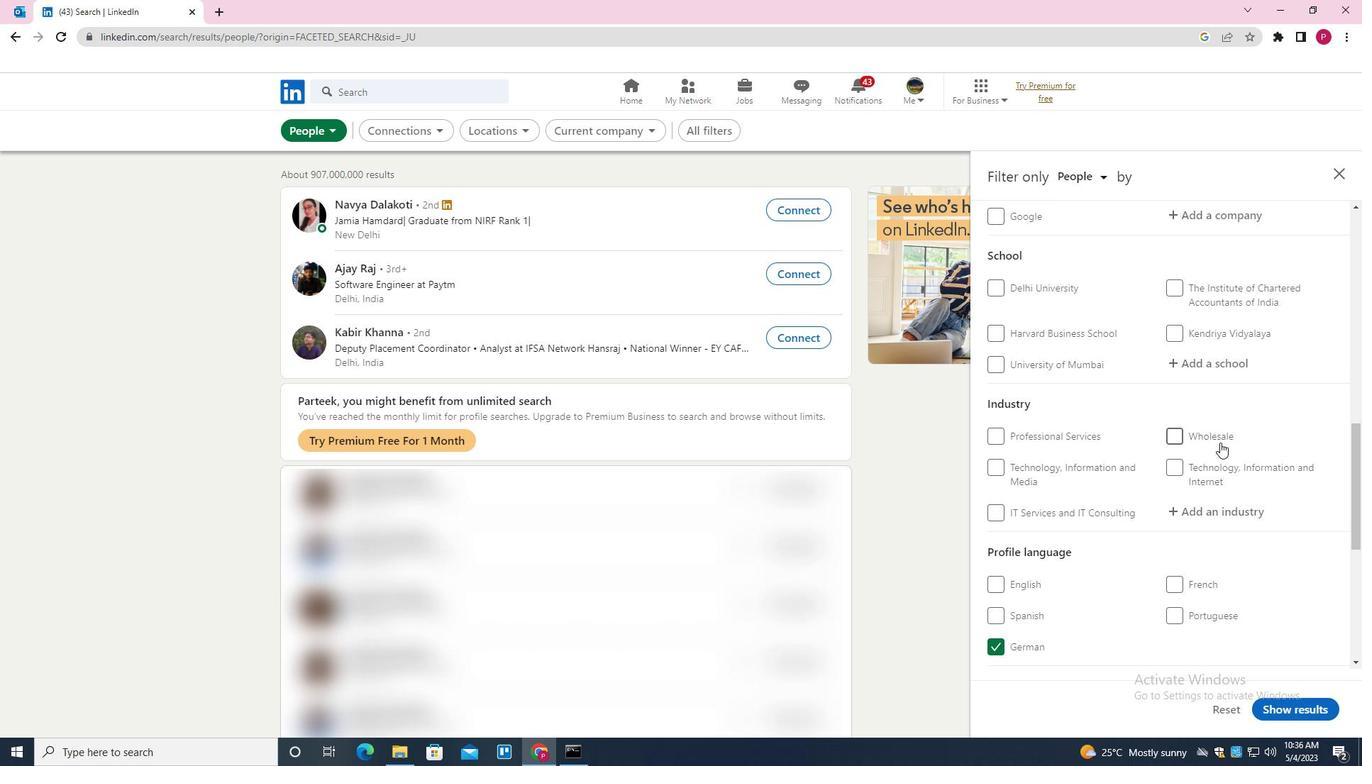 
Action: Mouse scrolled (1218, 444) with delta (0, 0)
Screenshot: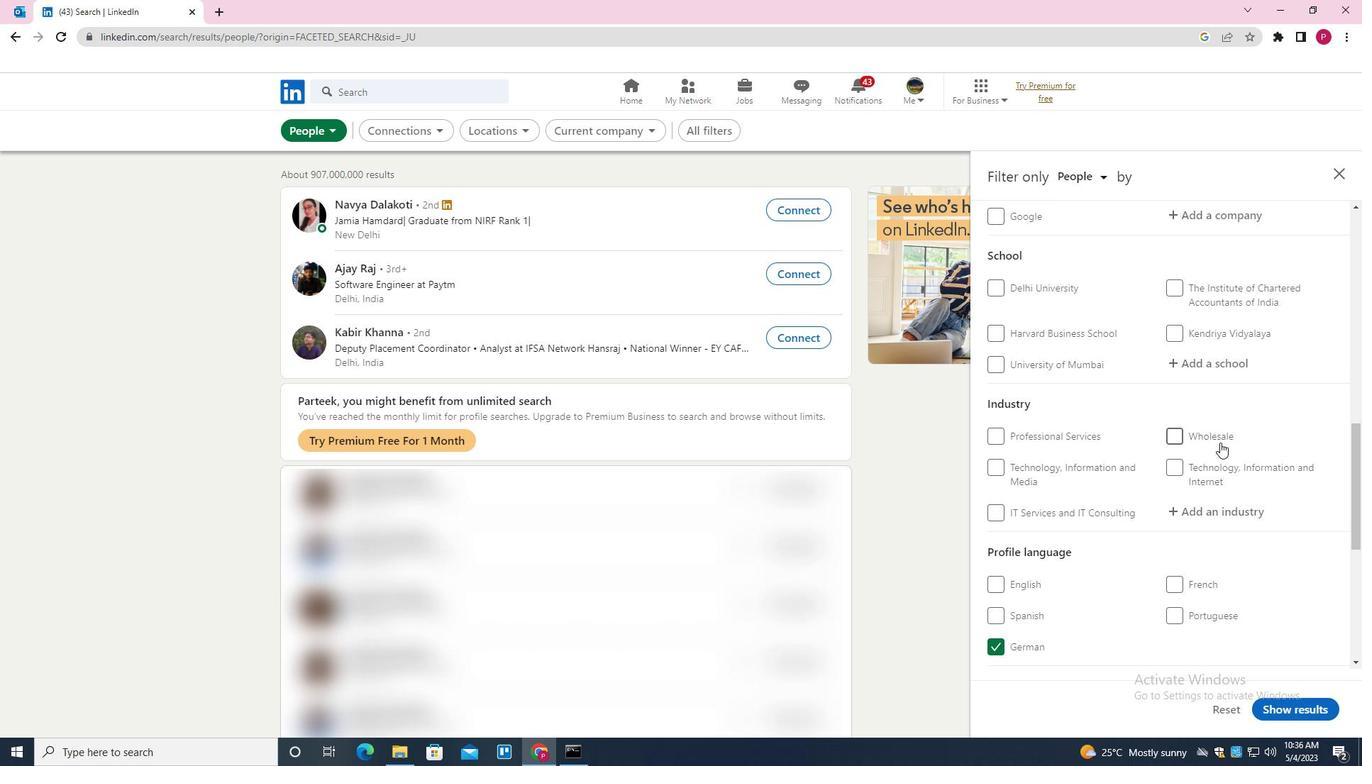 
Action: Mouse scrolled (1218, 444) with delta (0, 0)
Screenshot: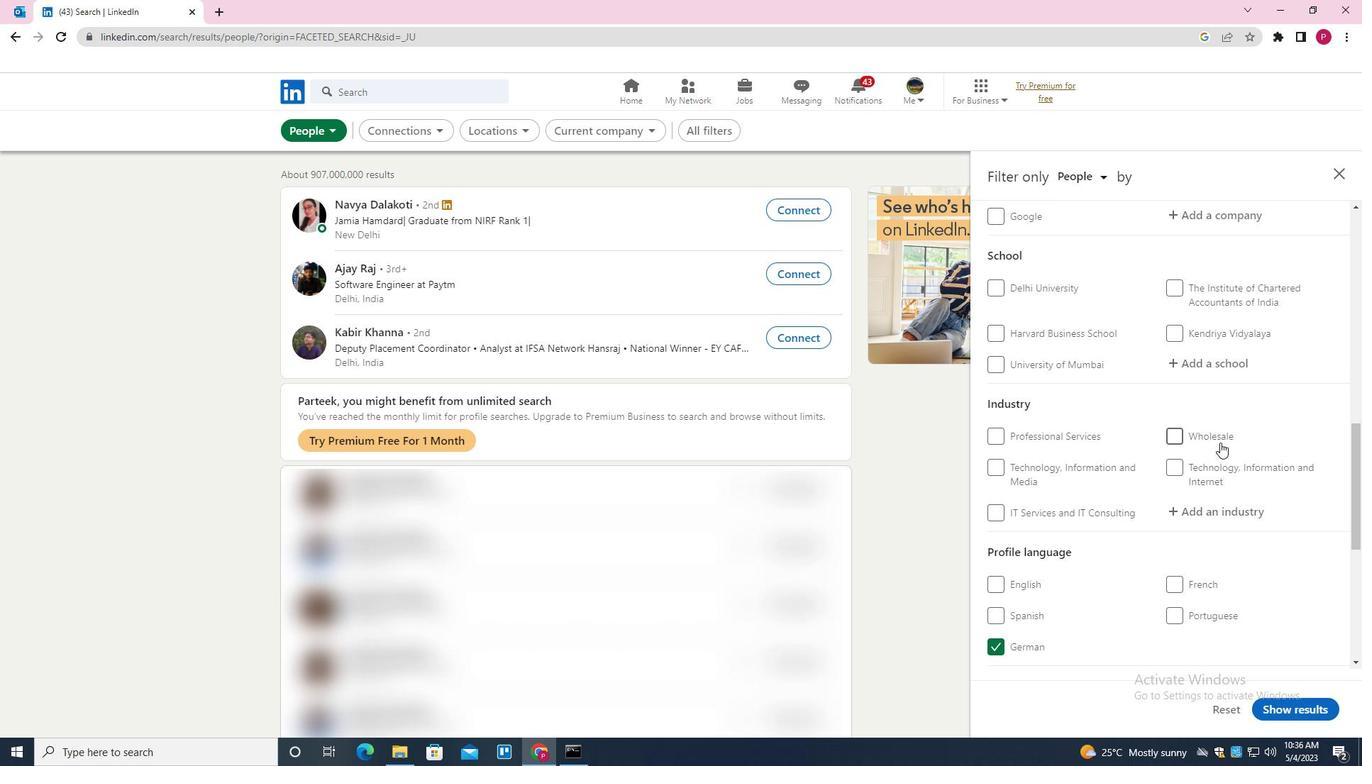 
Action: Mouse moved to (986, 508)
Screenshot: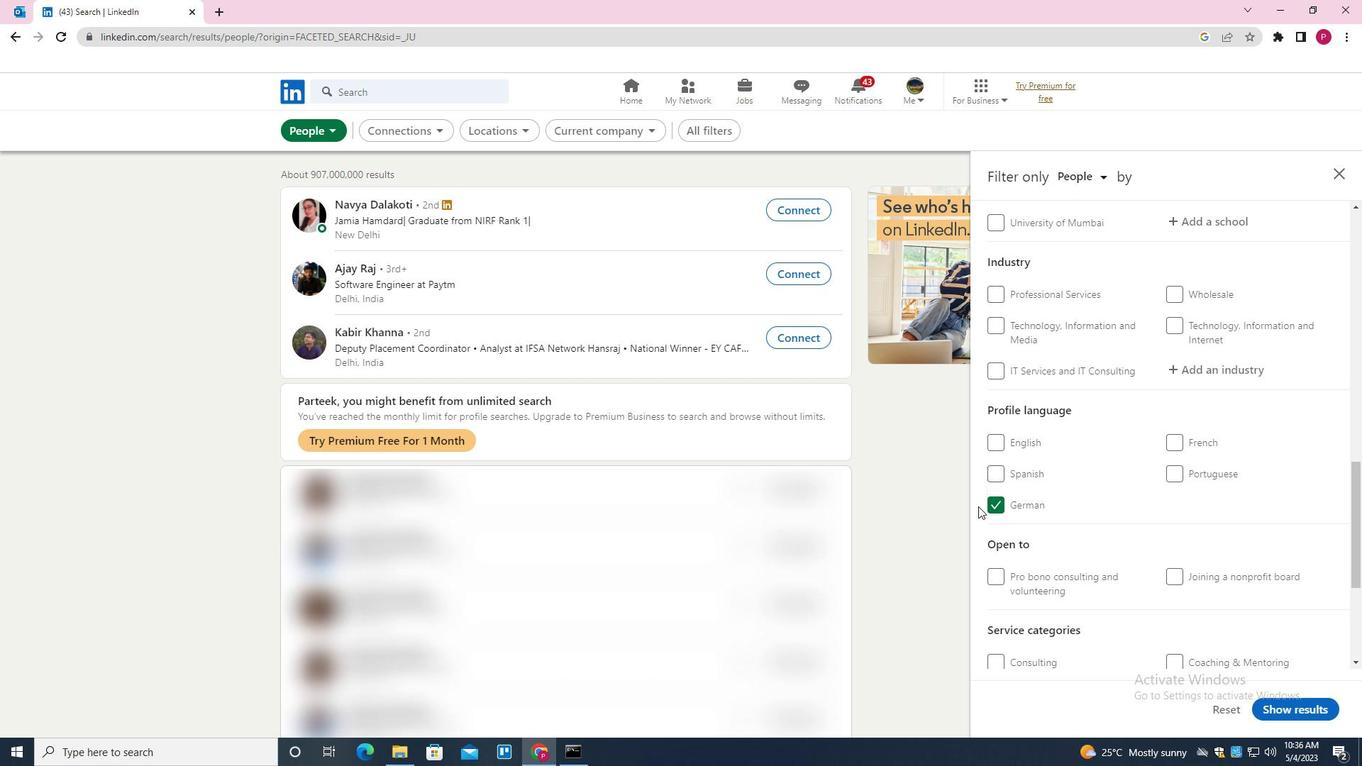 
Action: Mouse pressed left at (986, 508)
Screenshot: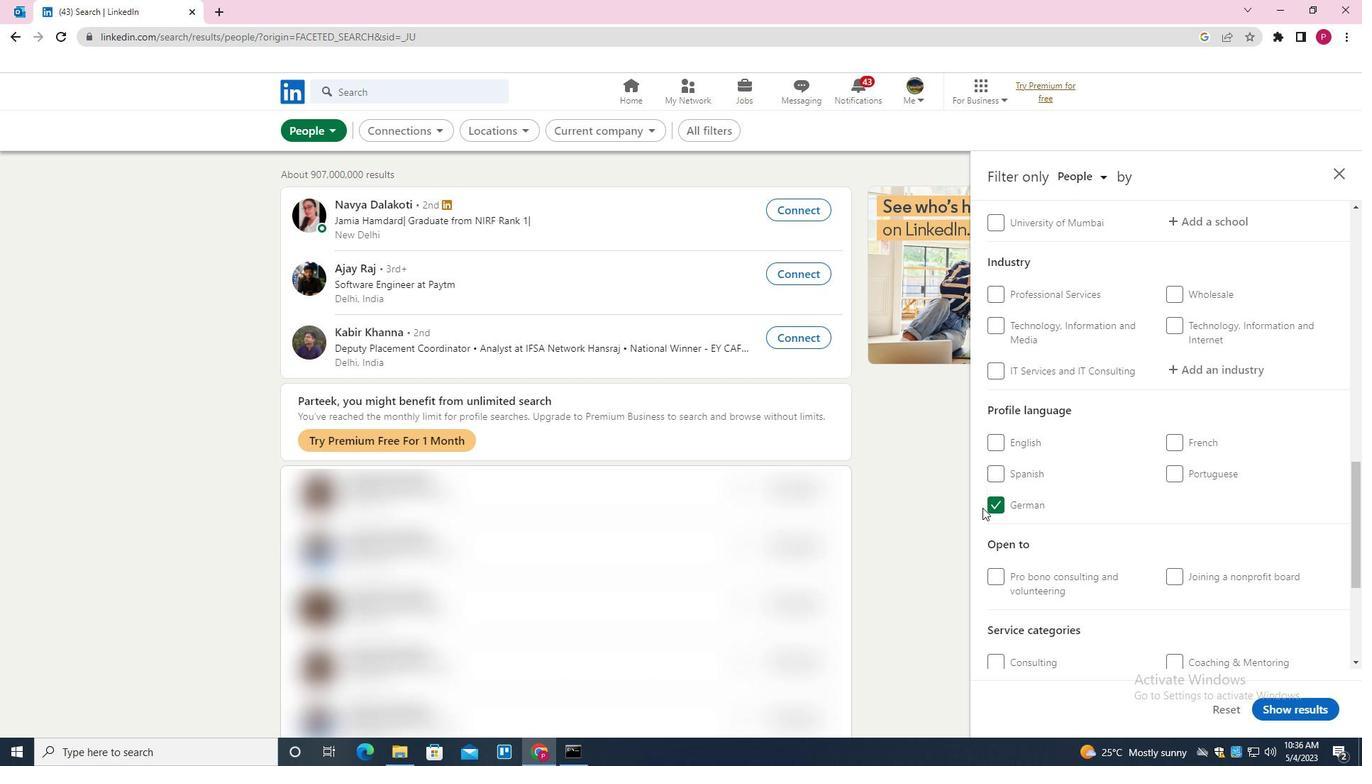 
Action: Mouse moved to (996, 505)
Screenshot: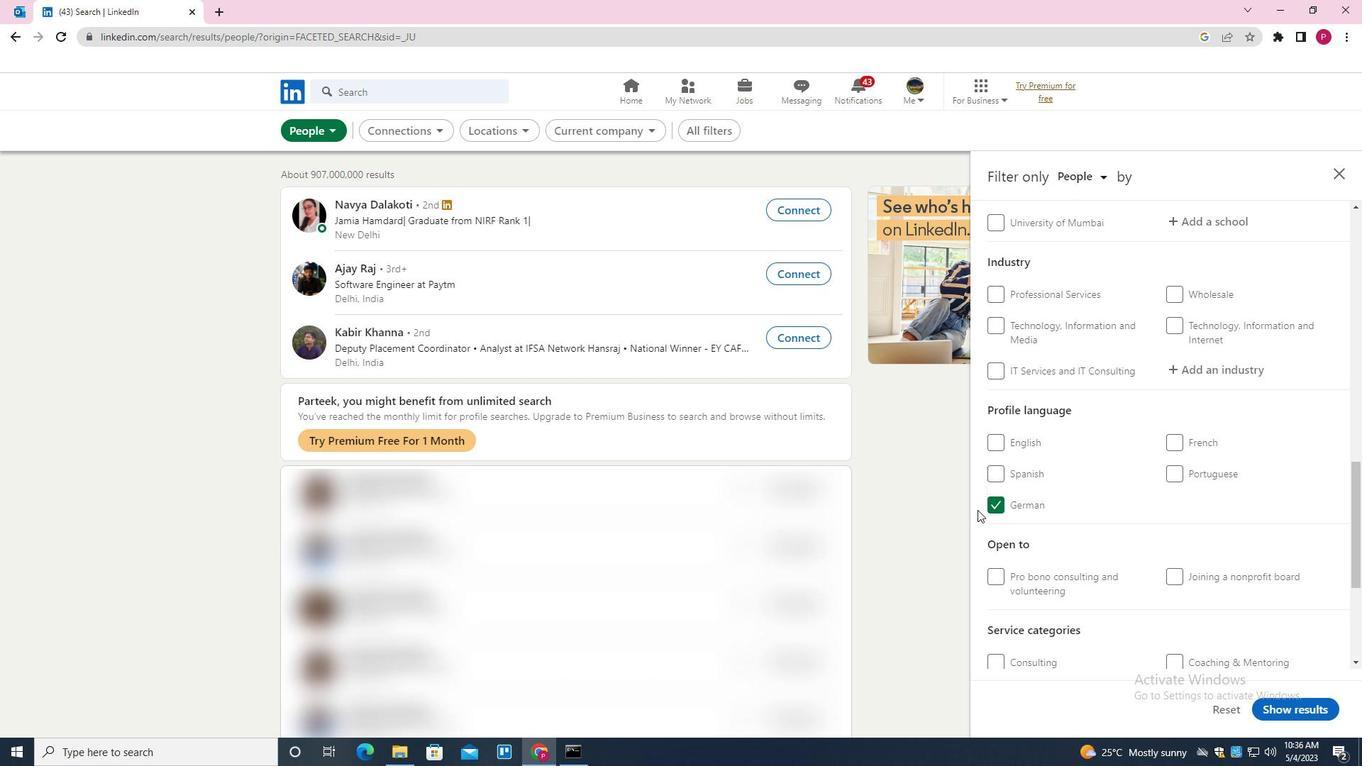 
Action: Mouse pressed left at (996, 505)
Screenshot: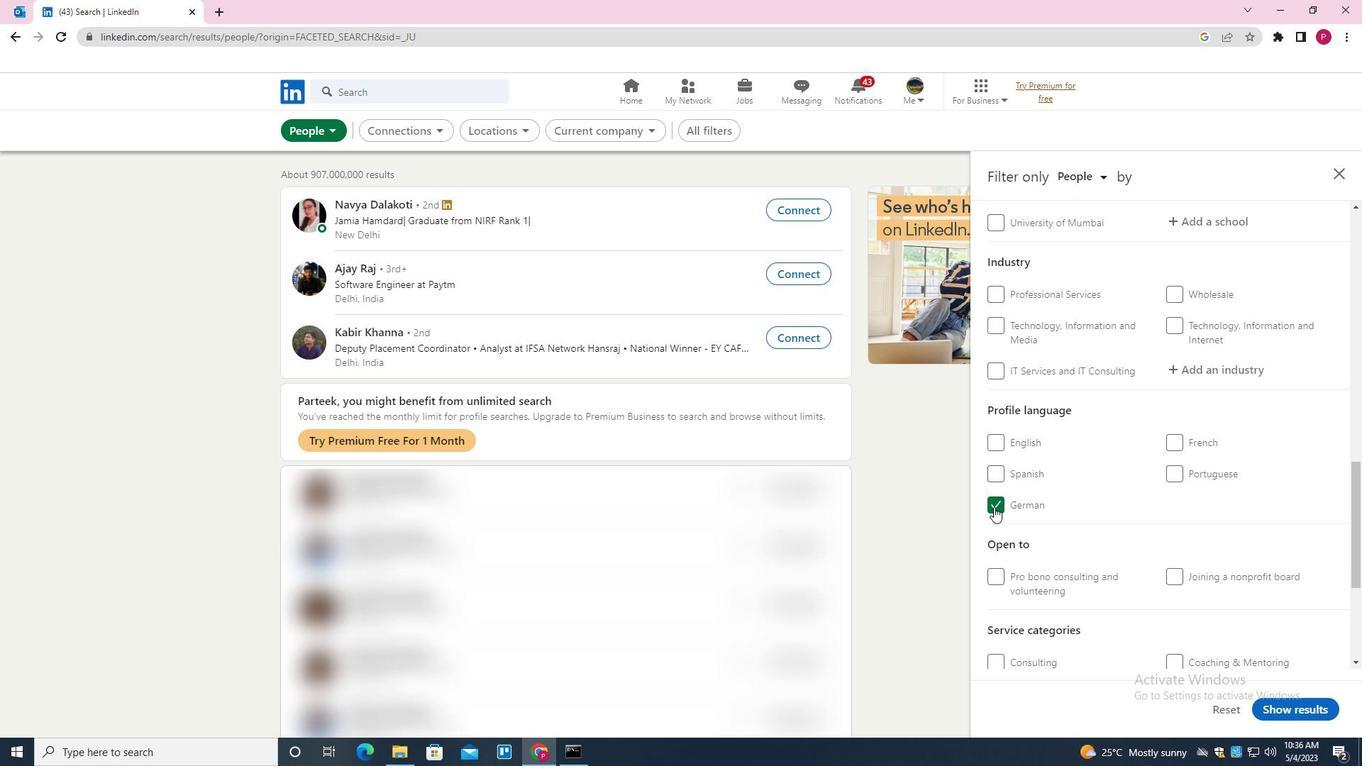 
Action: Mouse moved to (1177, 446)
Screenshot: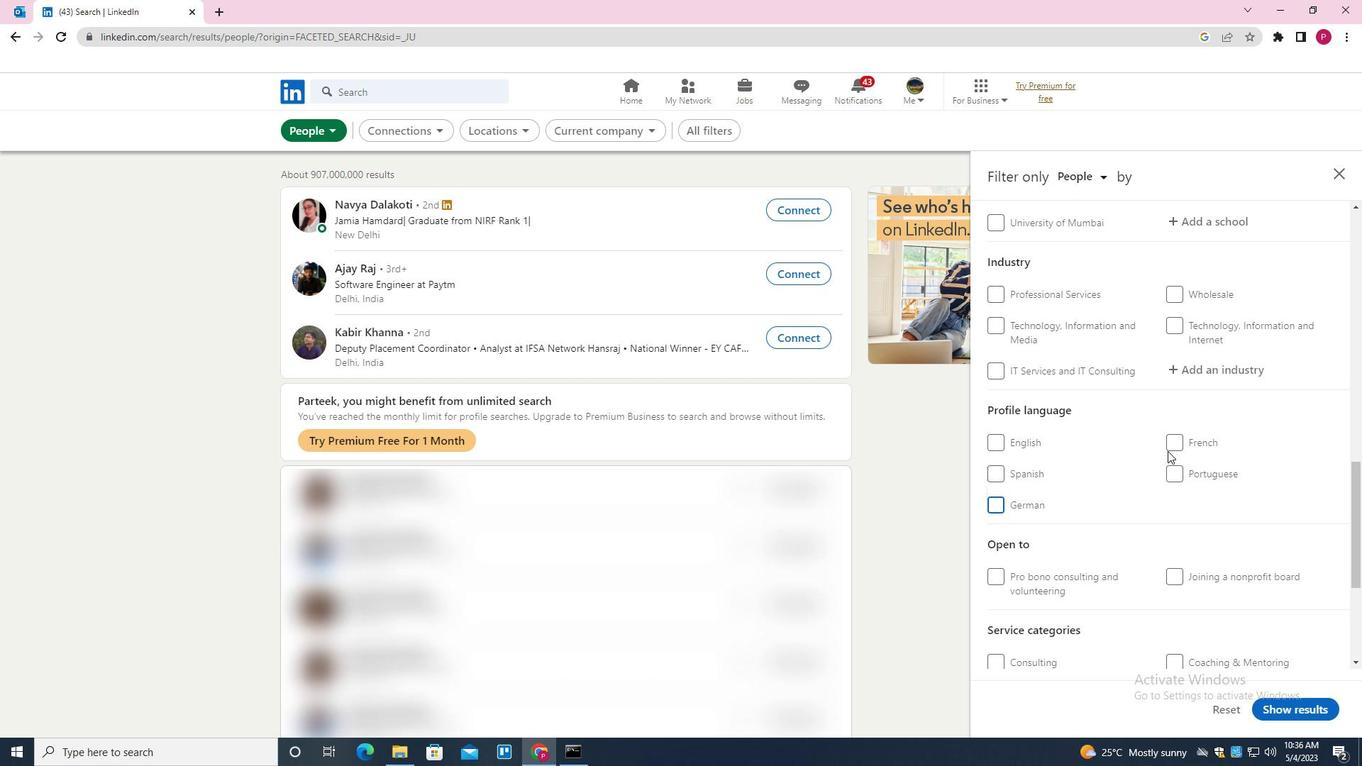 
Action: Mouse pressed left at (1177, 446)
Screenshot: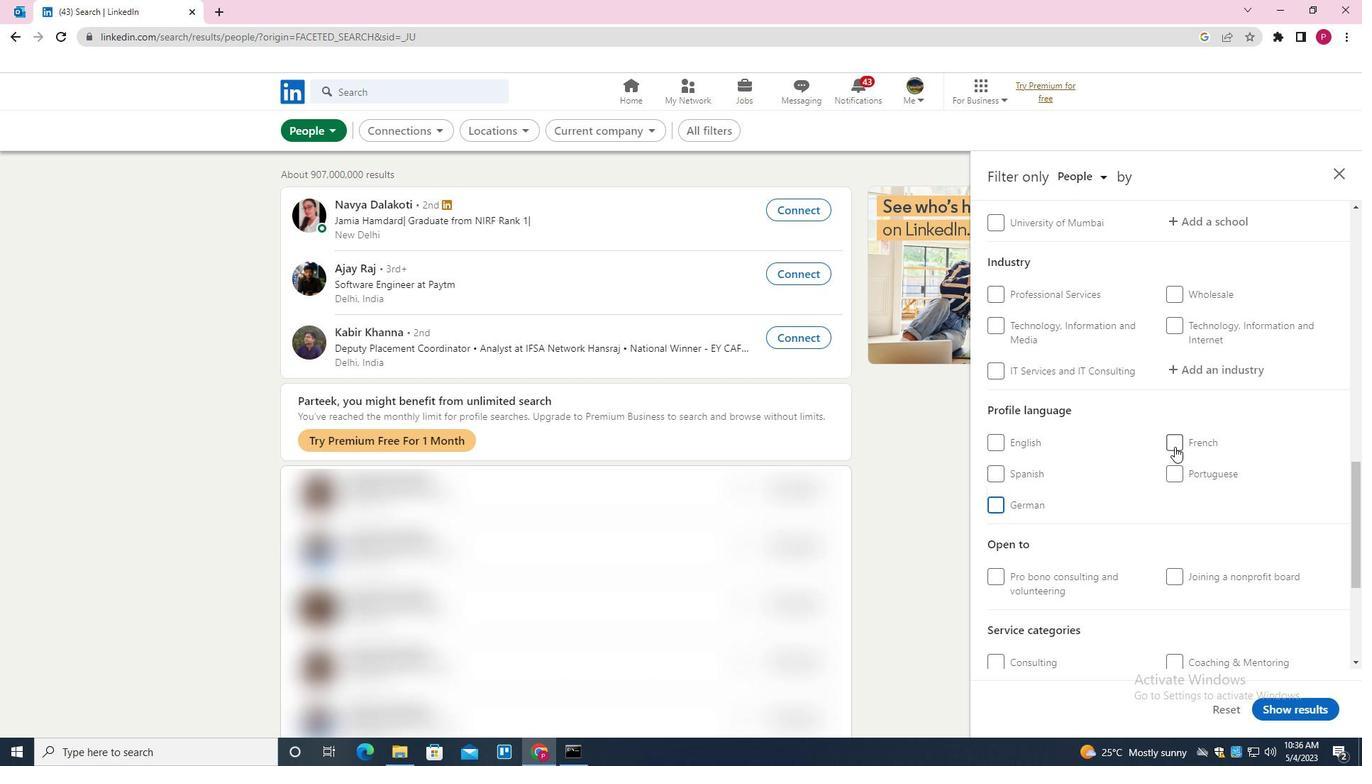 
Action: Mouse moved to (1141, 471)
Screenshot: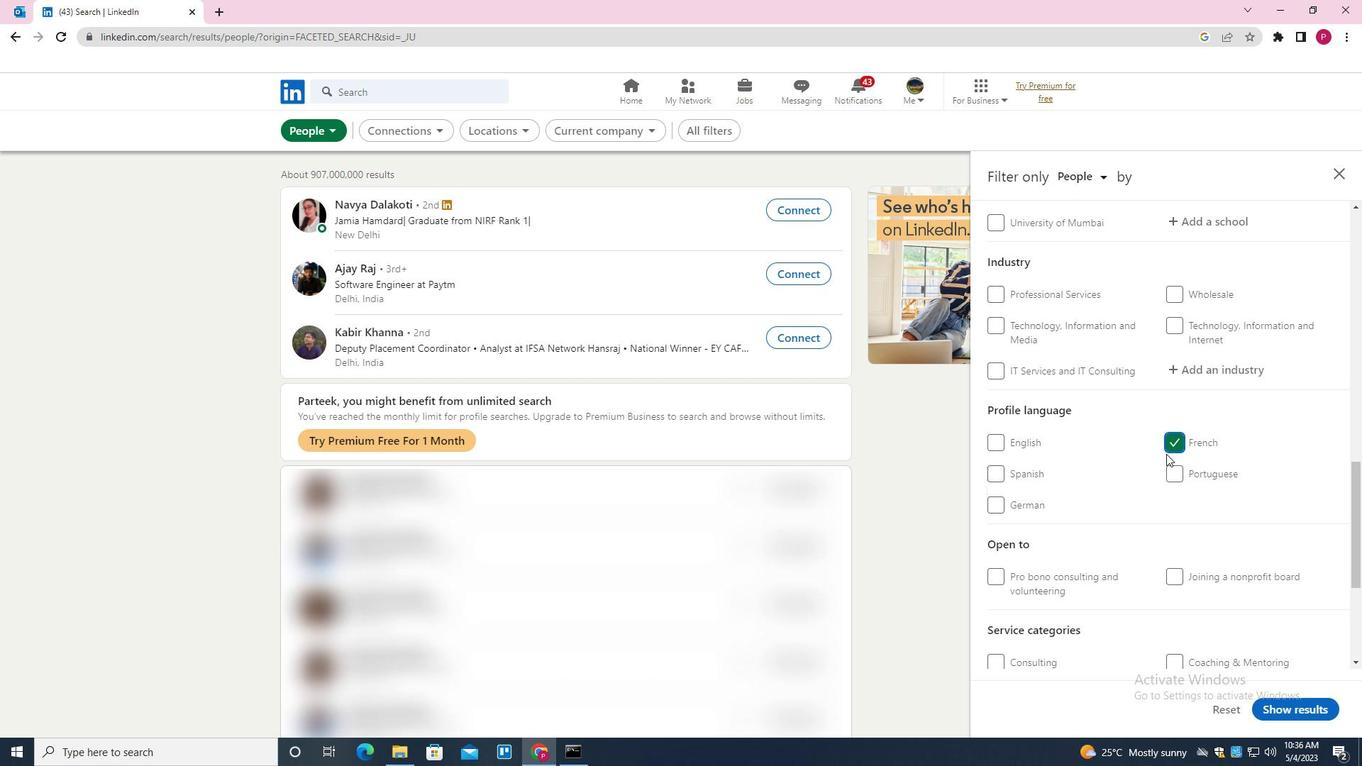 
Action: Mouse scrolled (1141, 471) with delta (0, 0)
Screenshot: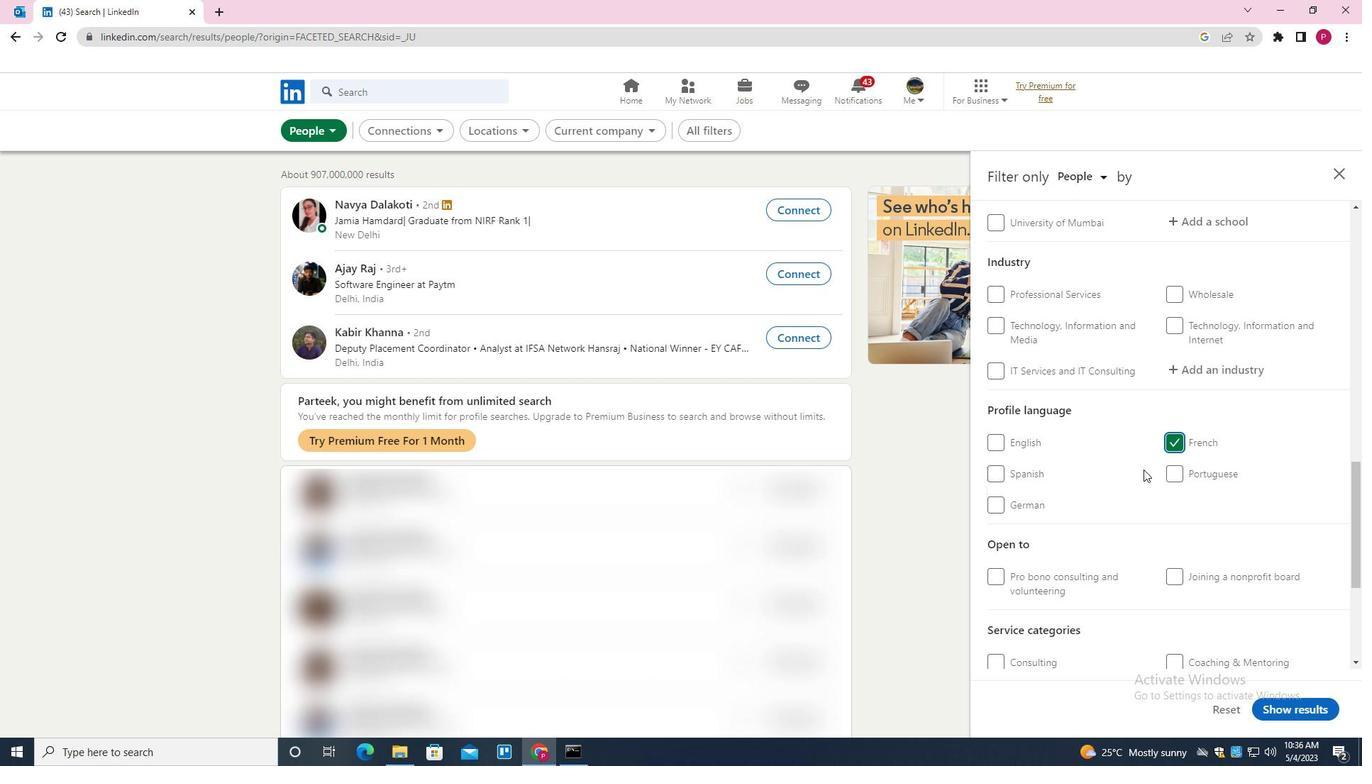 
Action: Mouse scrolled (1141, 471) with delta (0, 0)
Screenshot: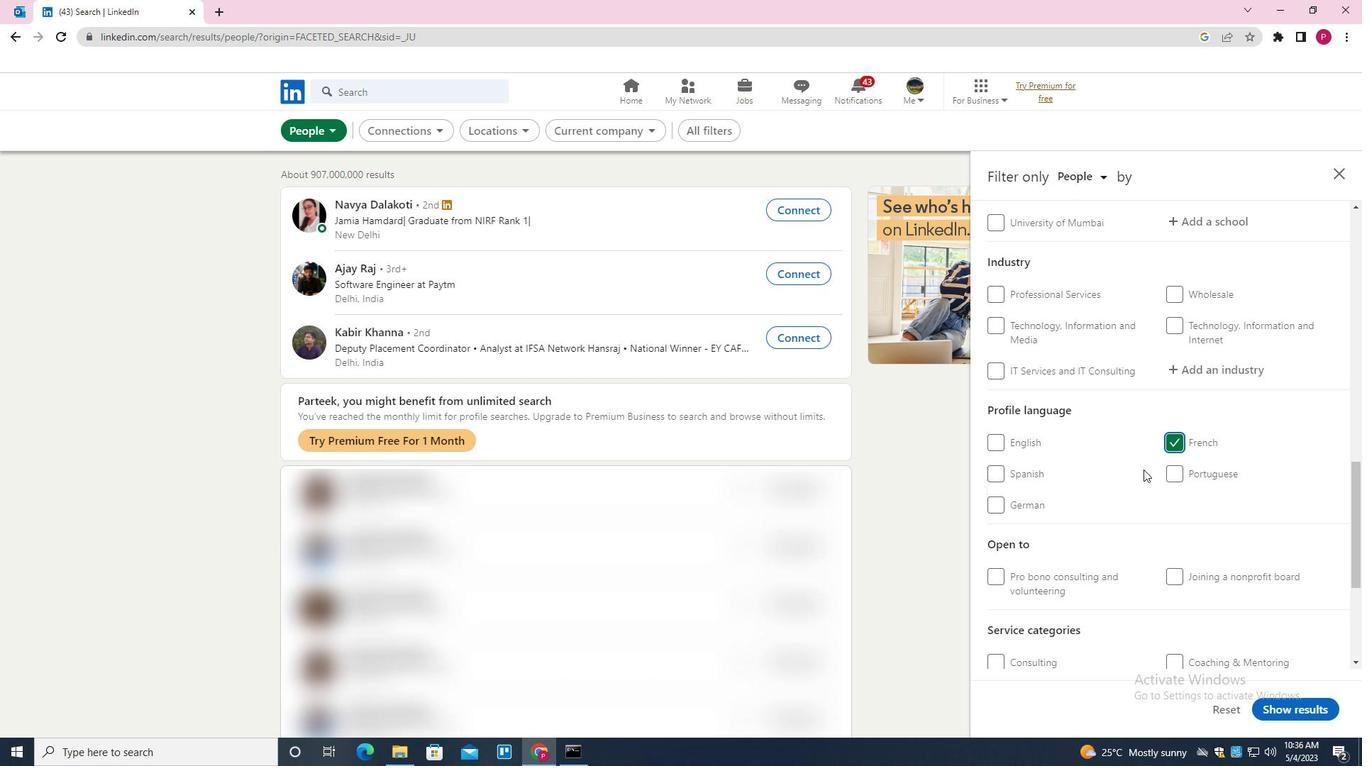
Action: Mouse scrolled (1141, 471) with delta (0, 0)
Screenshot: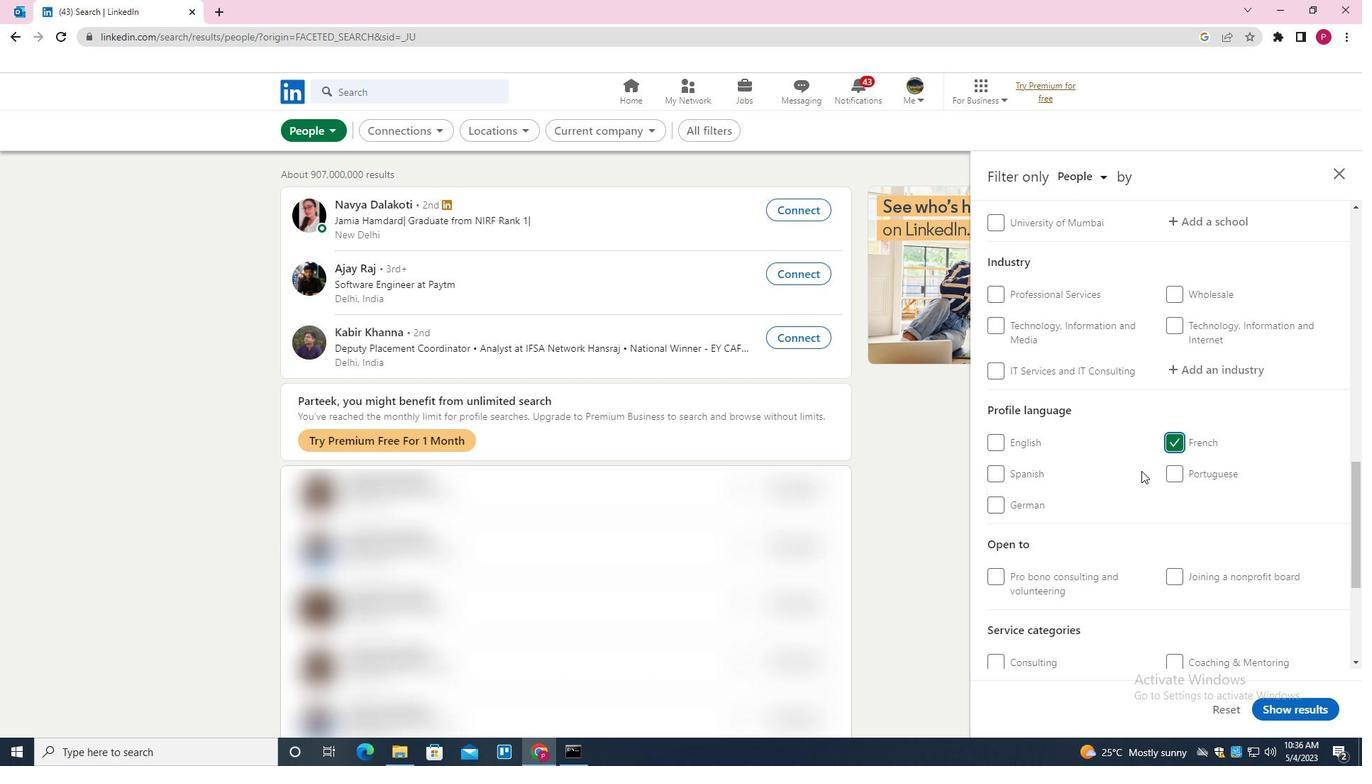 
Action: Mouse scrolled (1141, 471) with delta (0, 0)
Screenshot: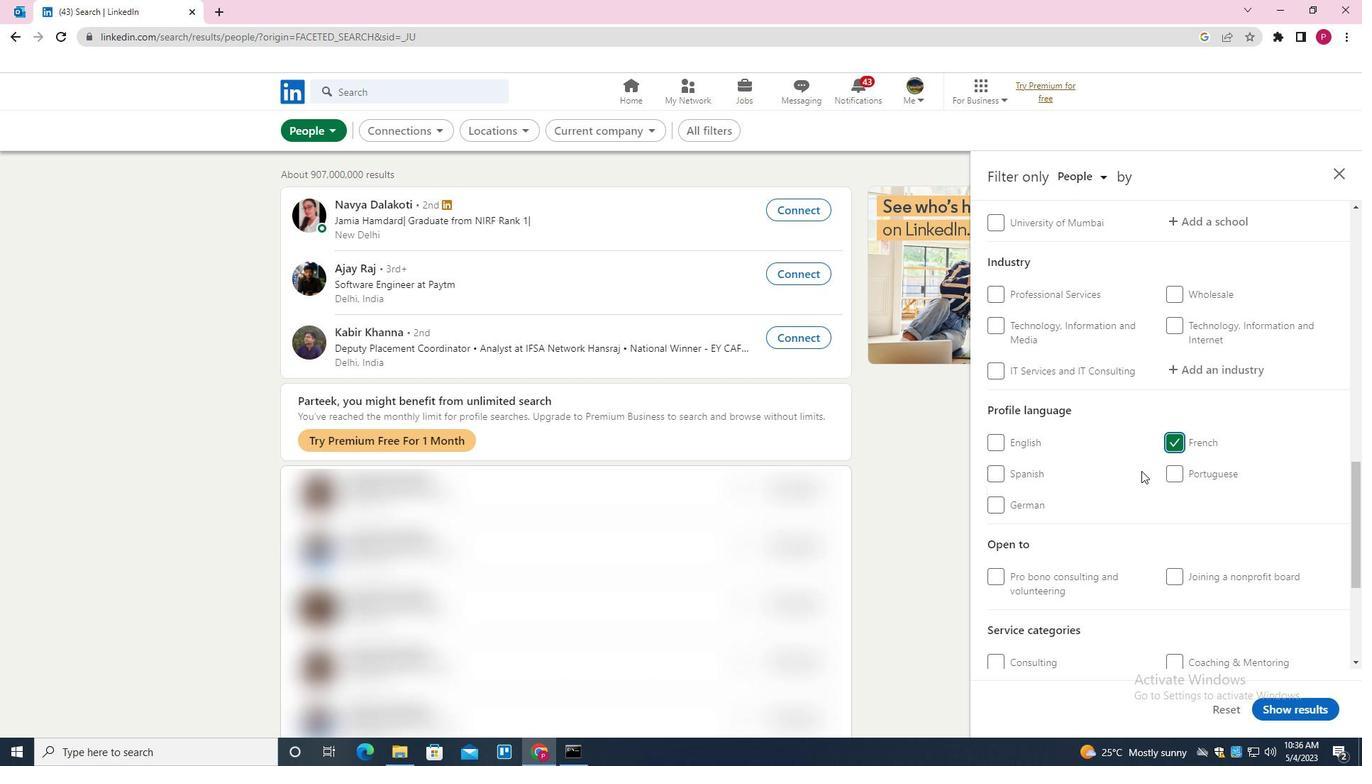 
Action: Mouse scrolled (1141, 471) with delta (0, 0)
Screenshot: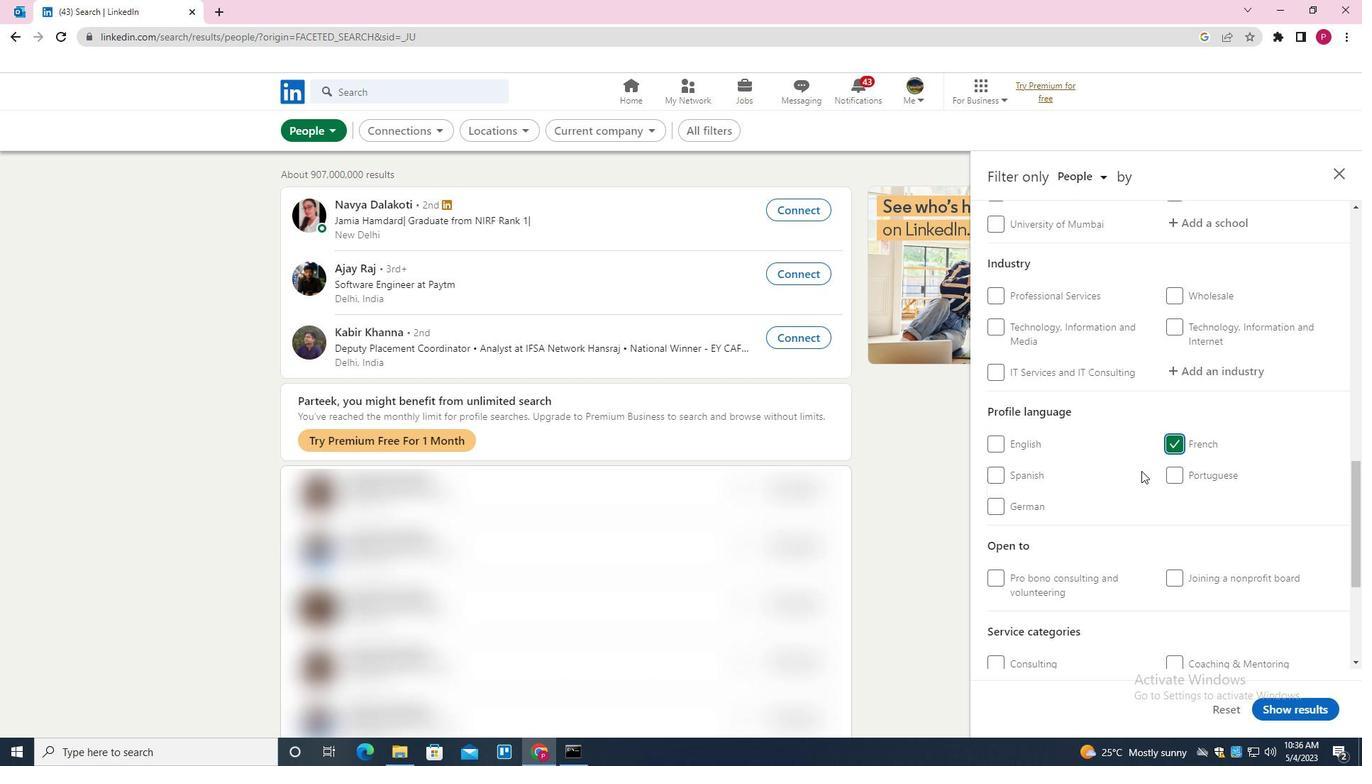
Action: Mouse scrolled (1141, 471) with delta (0, 0)
Screenshot: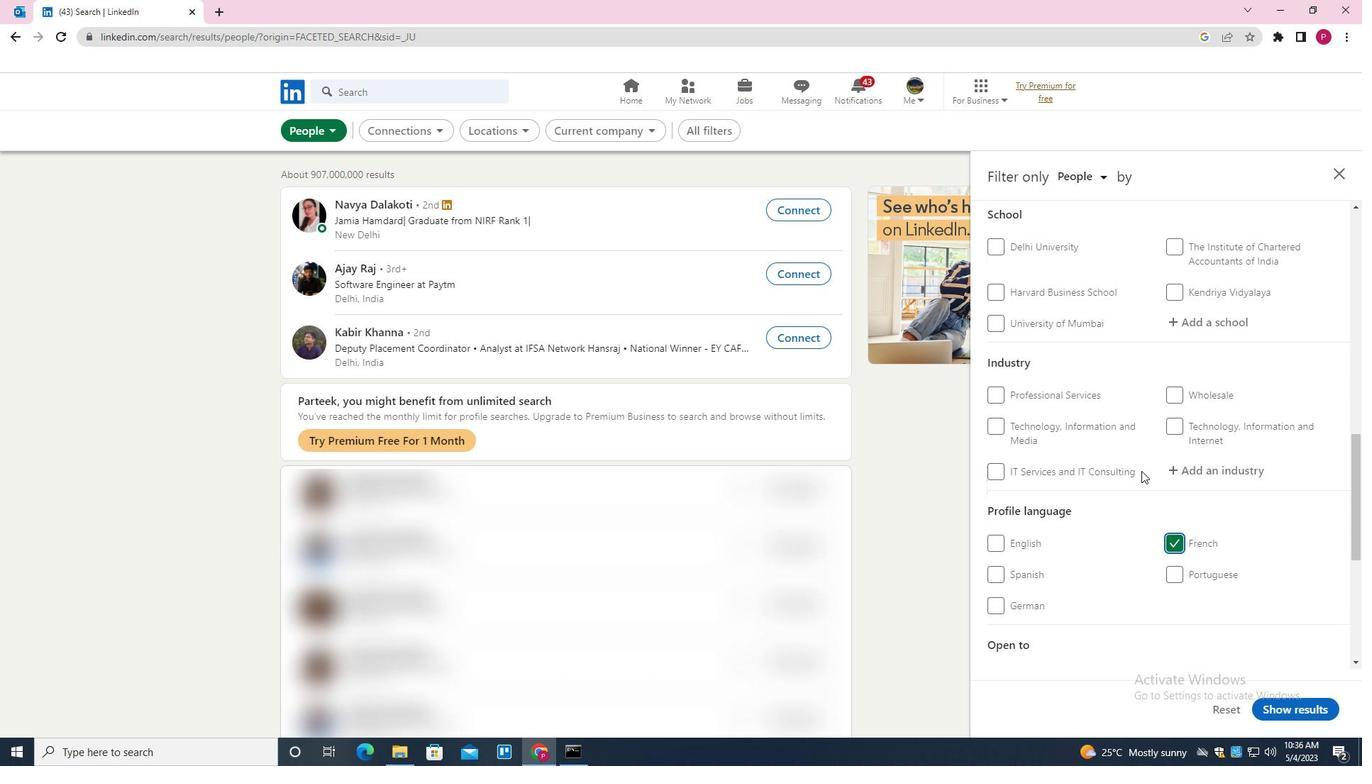 
Action: Mouse moved to (1205, 366)
Screenshot: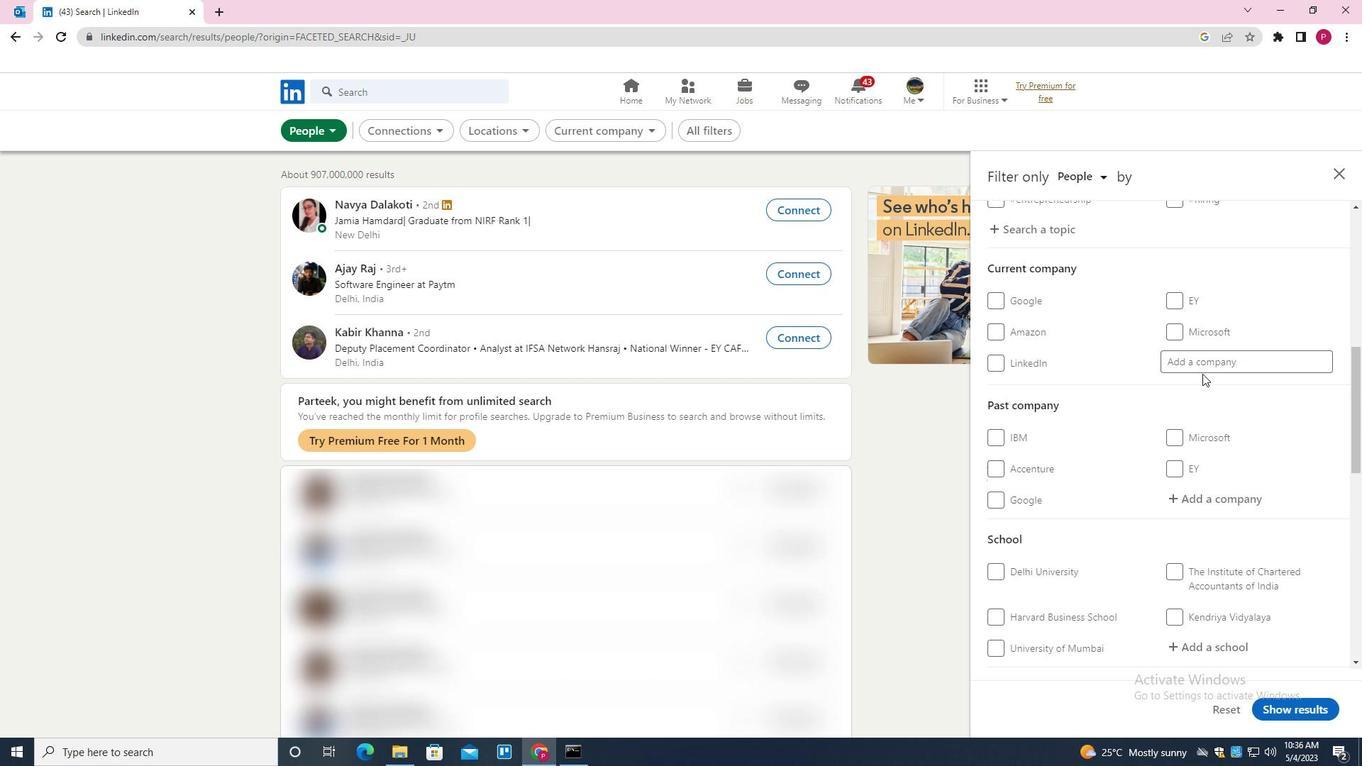 
Action: Mouse pressed left at (1205, 366)
Screenshot: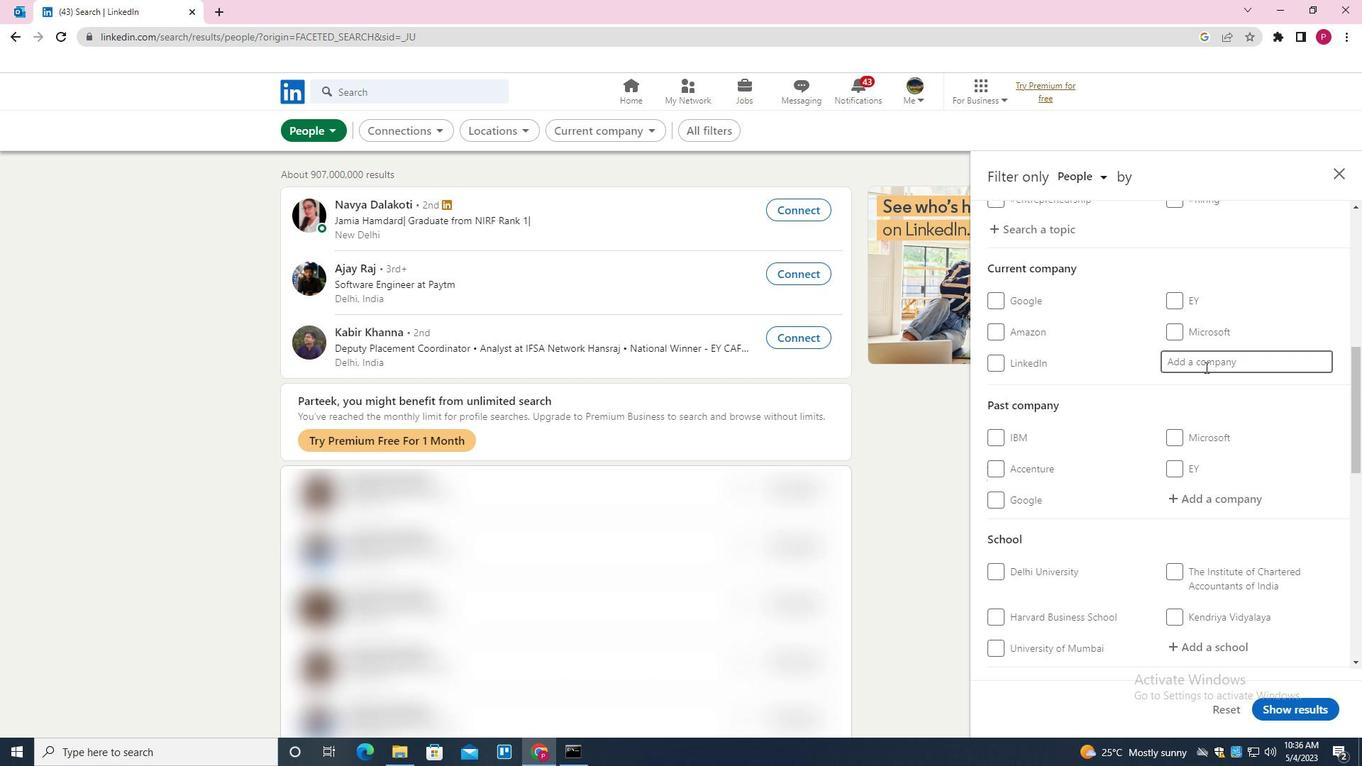
Action: Mouse moved to (1201, 368)
Screenshot: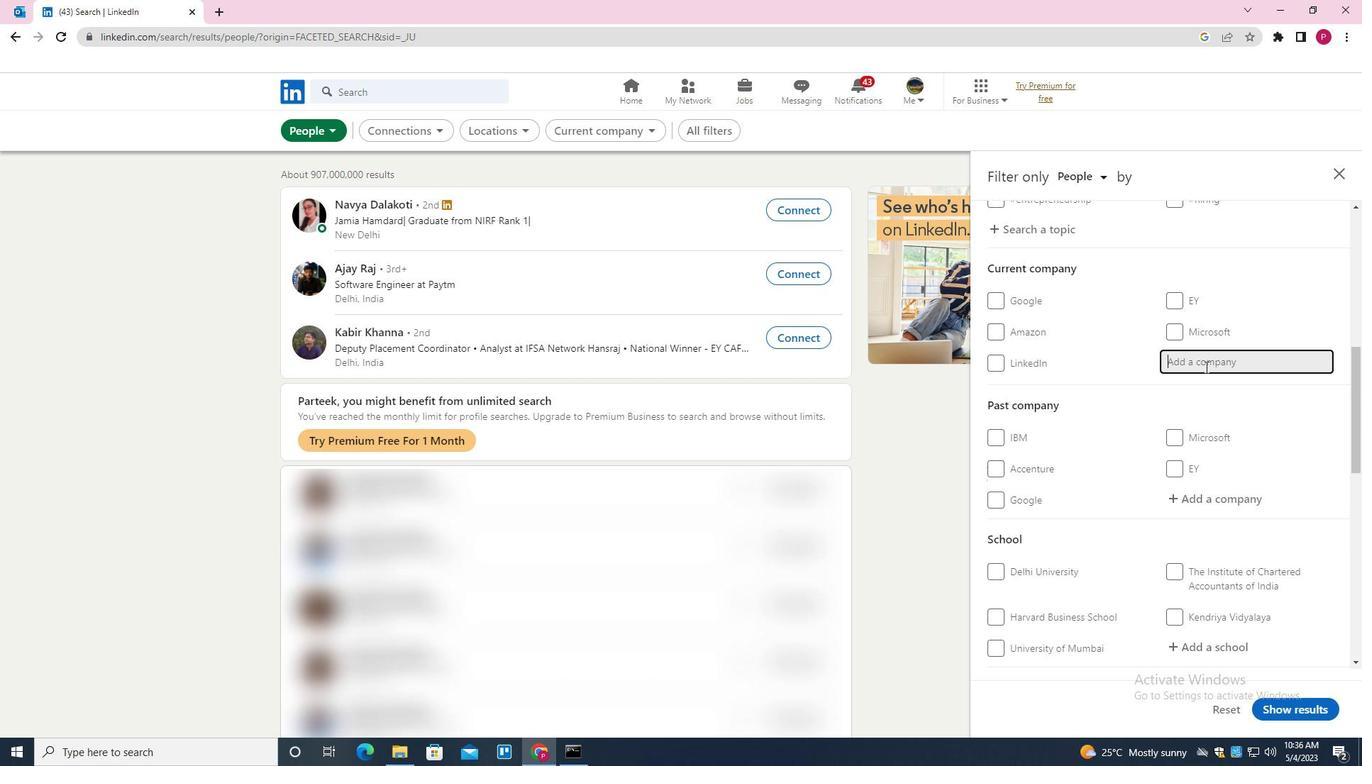 
Action: Mouse scrolled (1201, 369) with delta (0, 0)
Screenshot: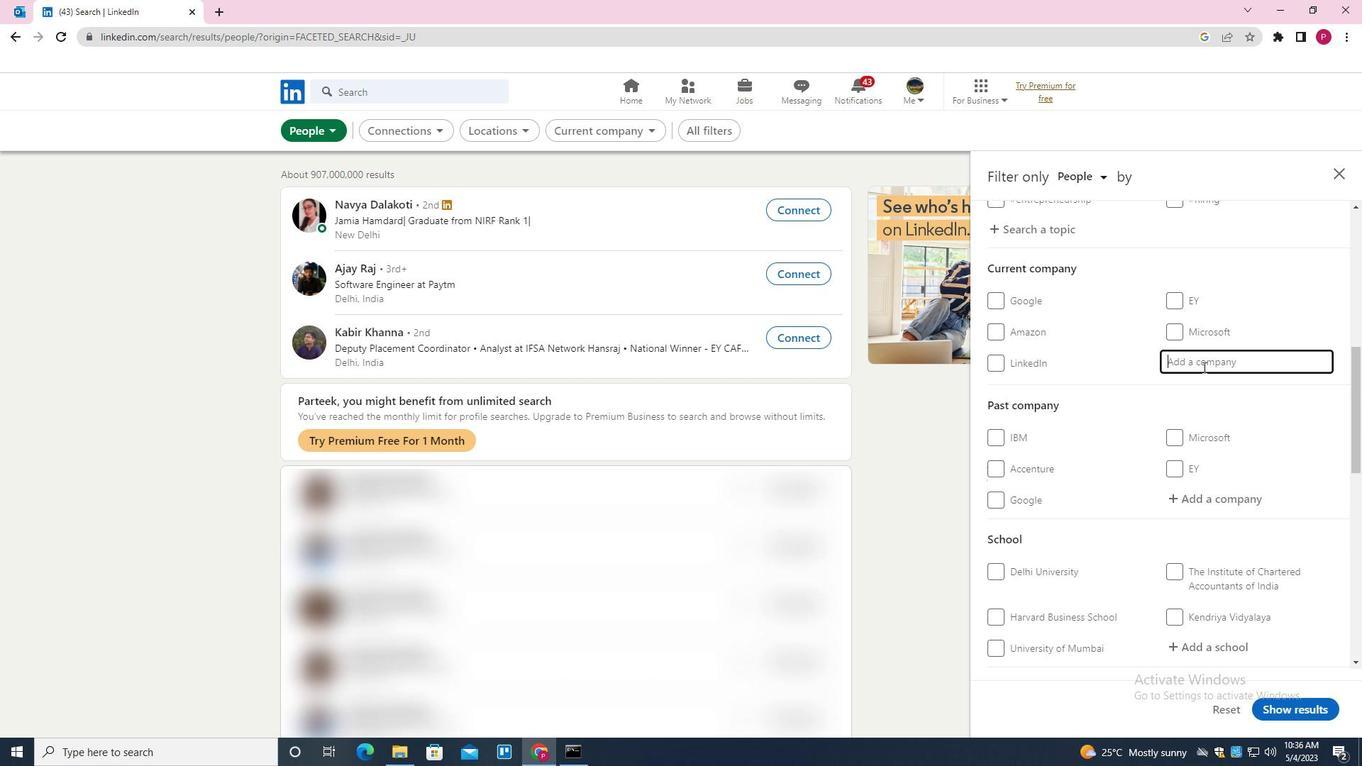 
Action: Mouse scrolled (1201, 369) with delta (0, 0)
Screenshot: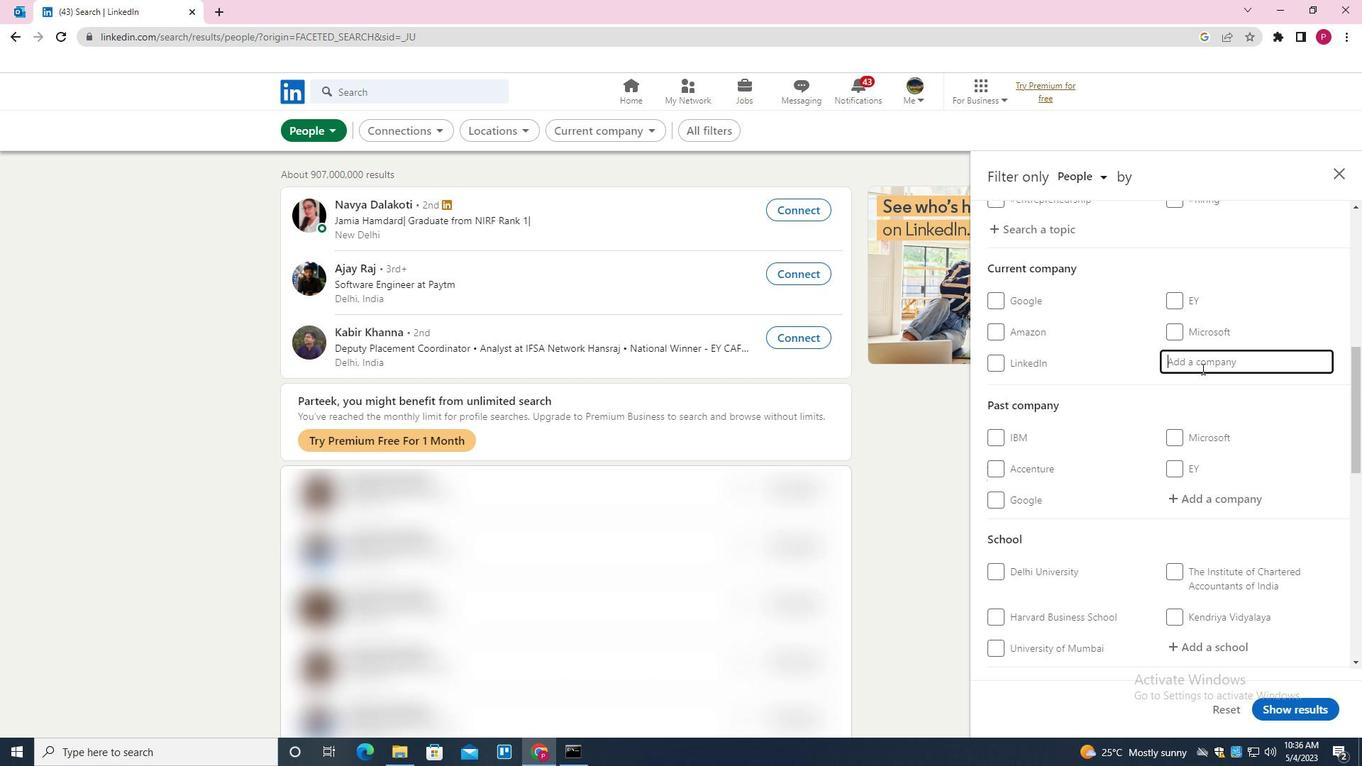 
Action: Mouse moved to (1201, 371)
Screenshot: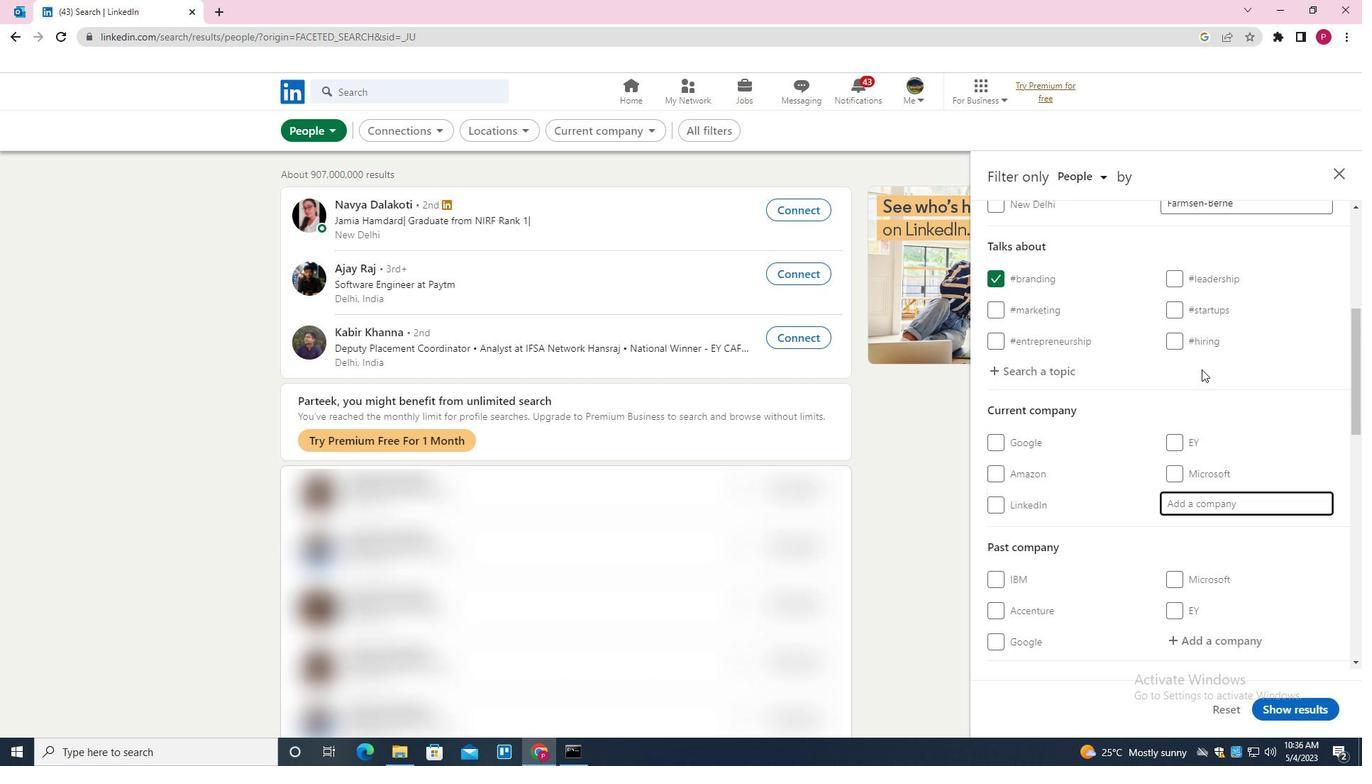 
Action: Mouse scrolled (1201, 370) with delta (0, 0)
Screenshot: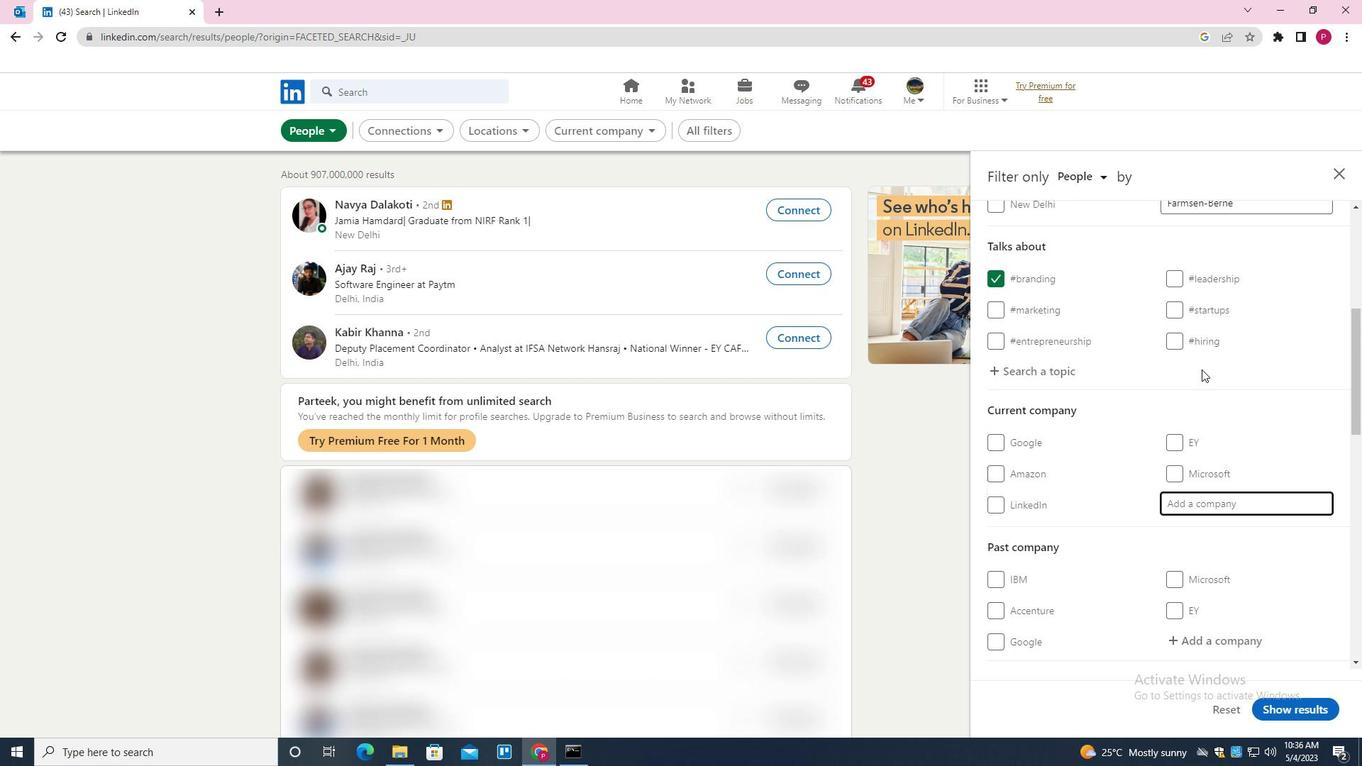
Action: Mouse moved to (1201, 371)
Screenshot: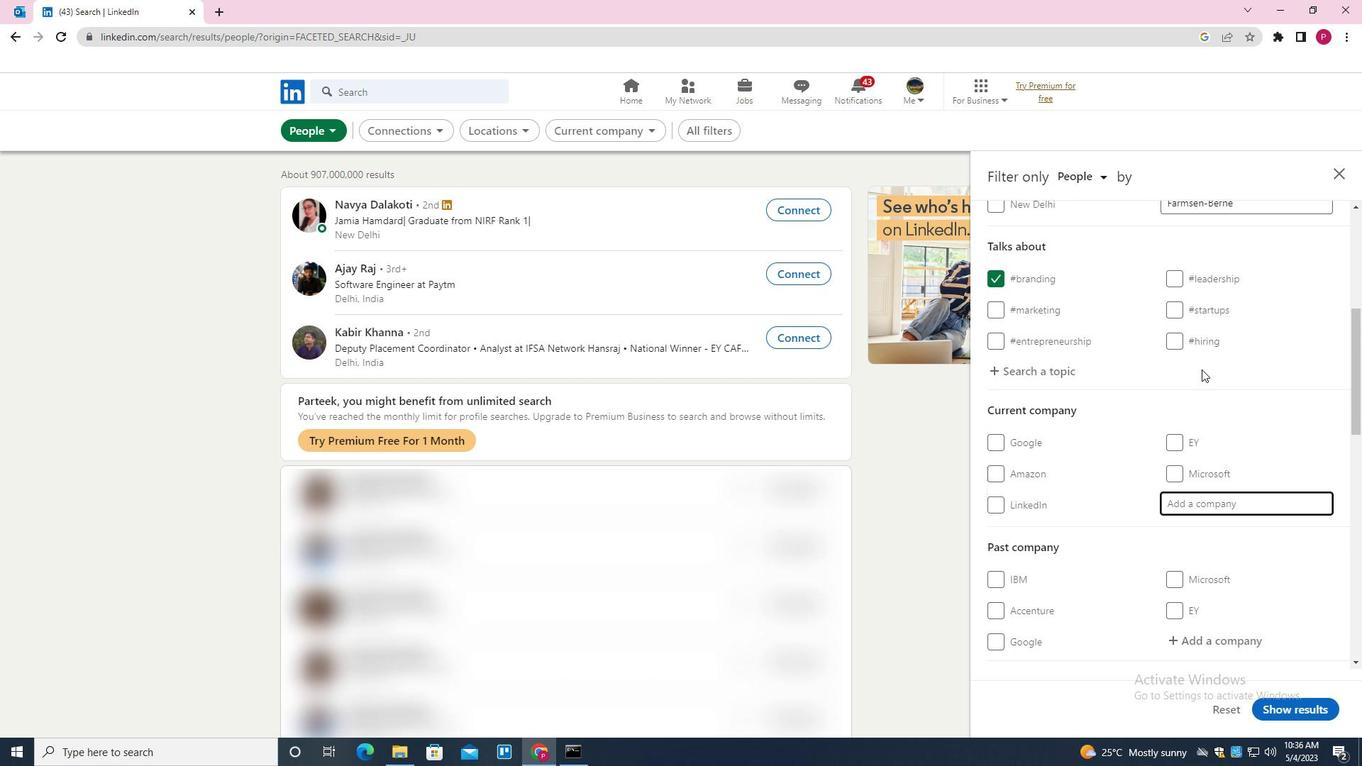 
Action: Mouse scrolled (1201, 371) with delta (0, 0)
Screenshot: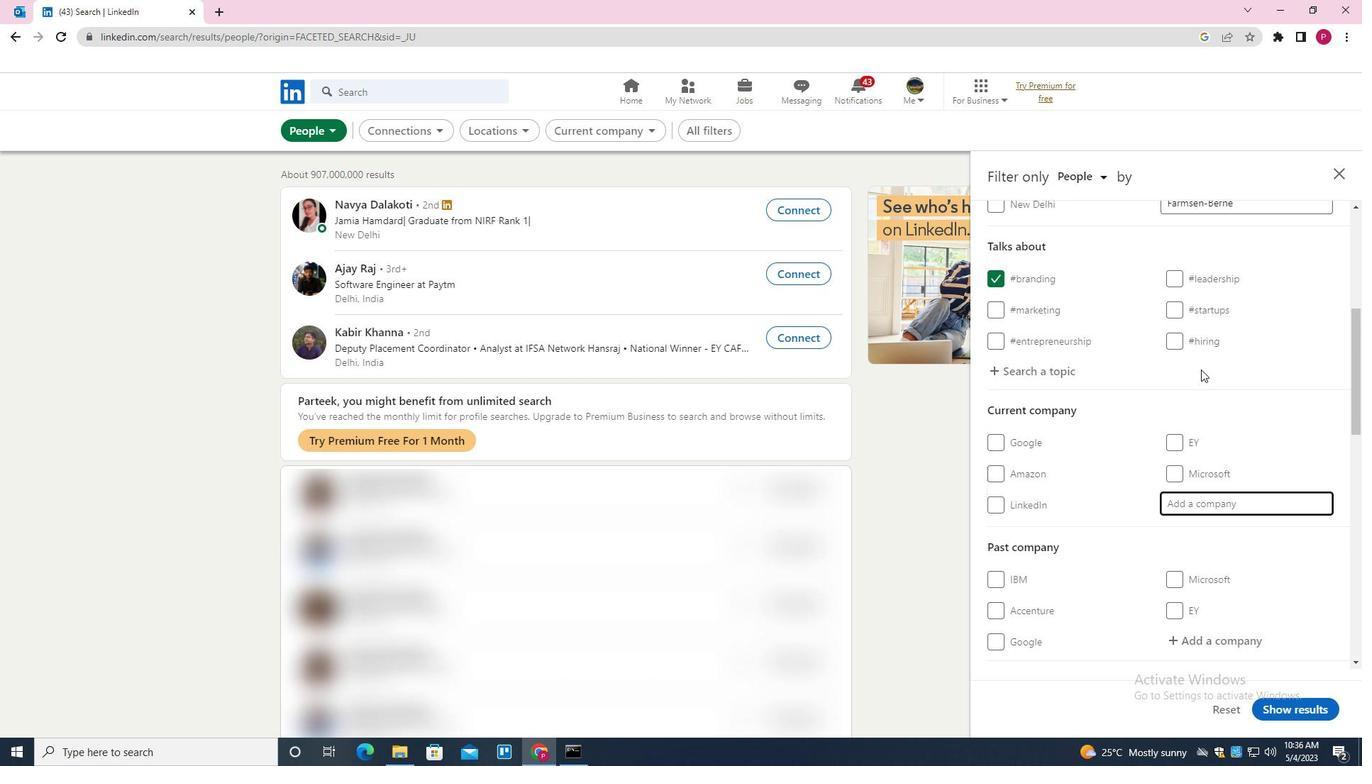 
Action: Mouse moved to (1203, 361)
Screenshot: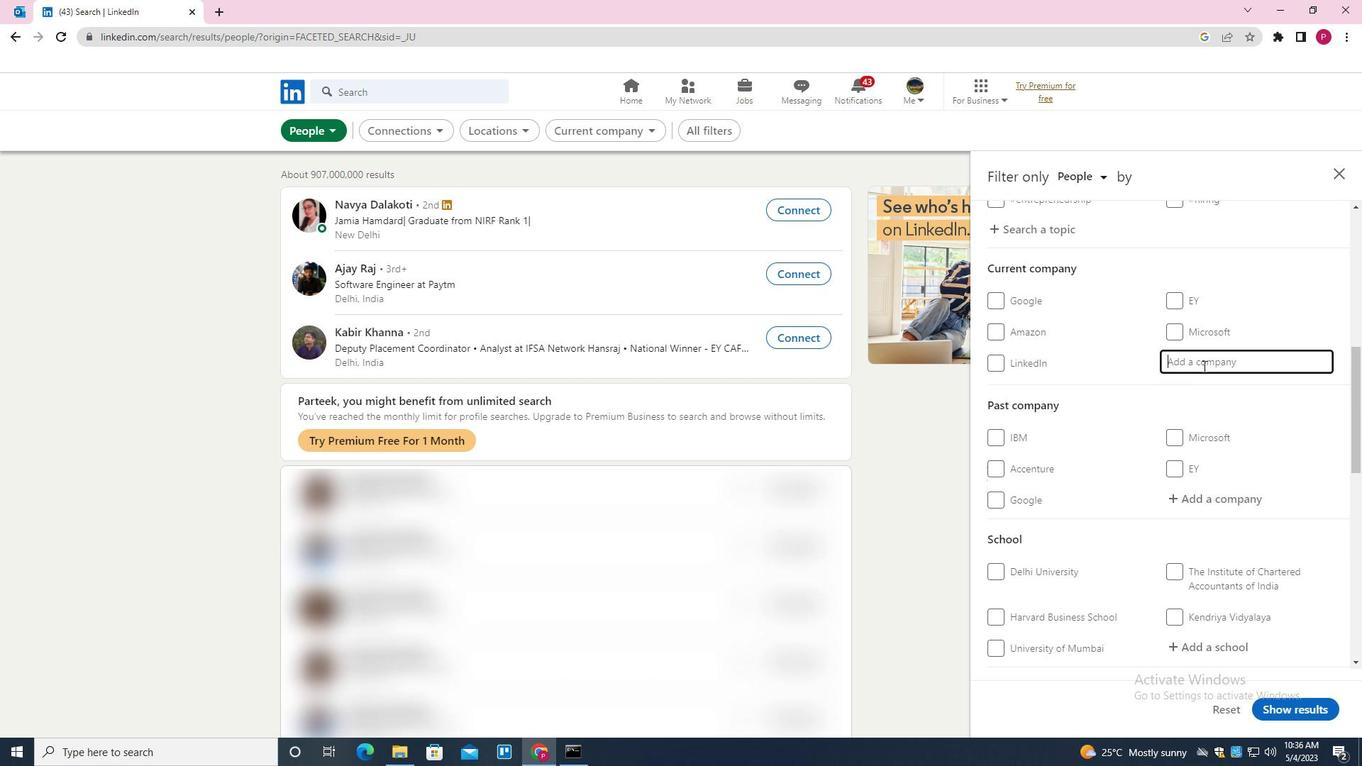 
Action: Mouse pressed left at (1203, 361)
Screenshot: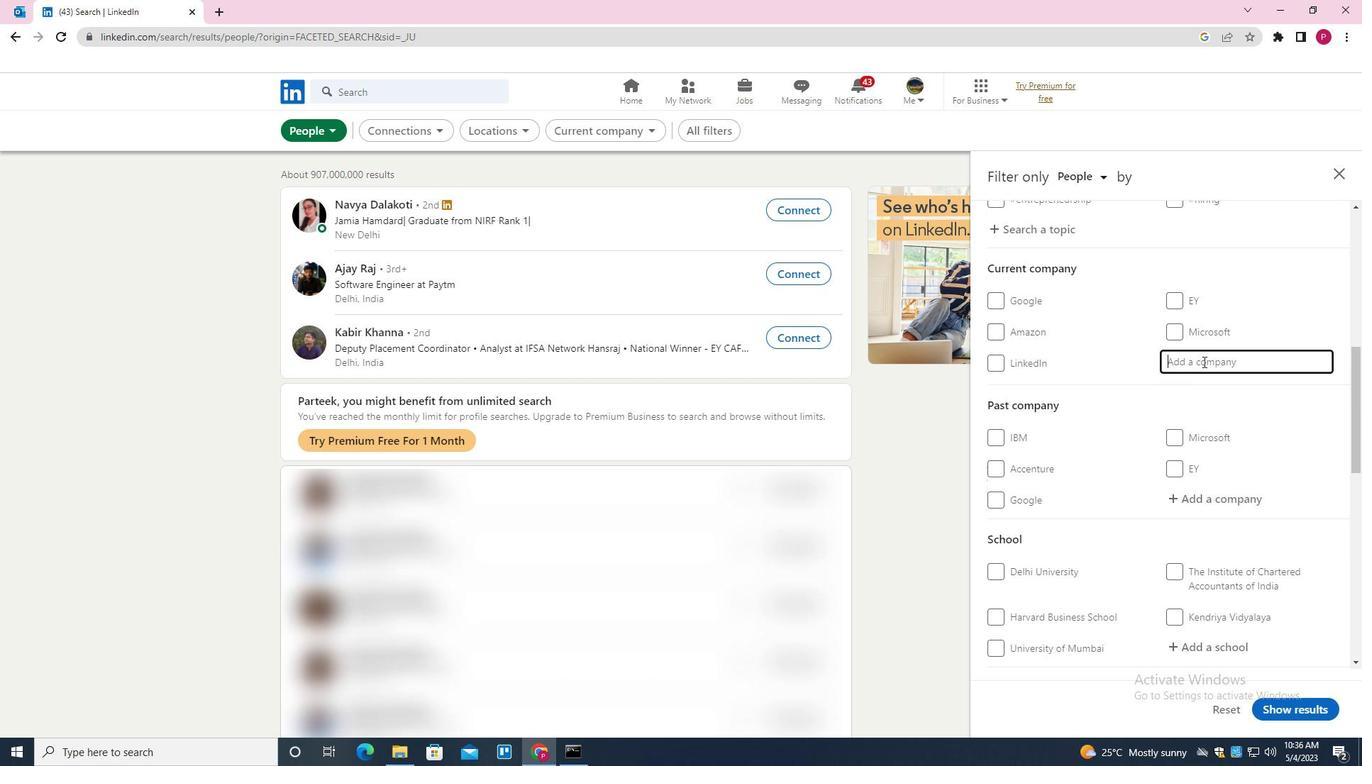 
Action: Mouse moved to (1130, 341)
Screenshot: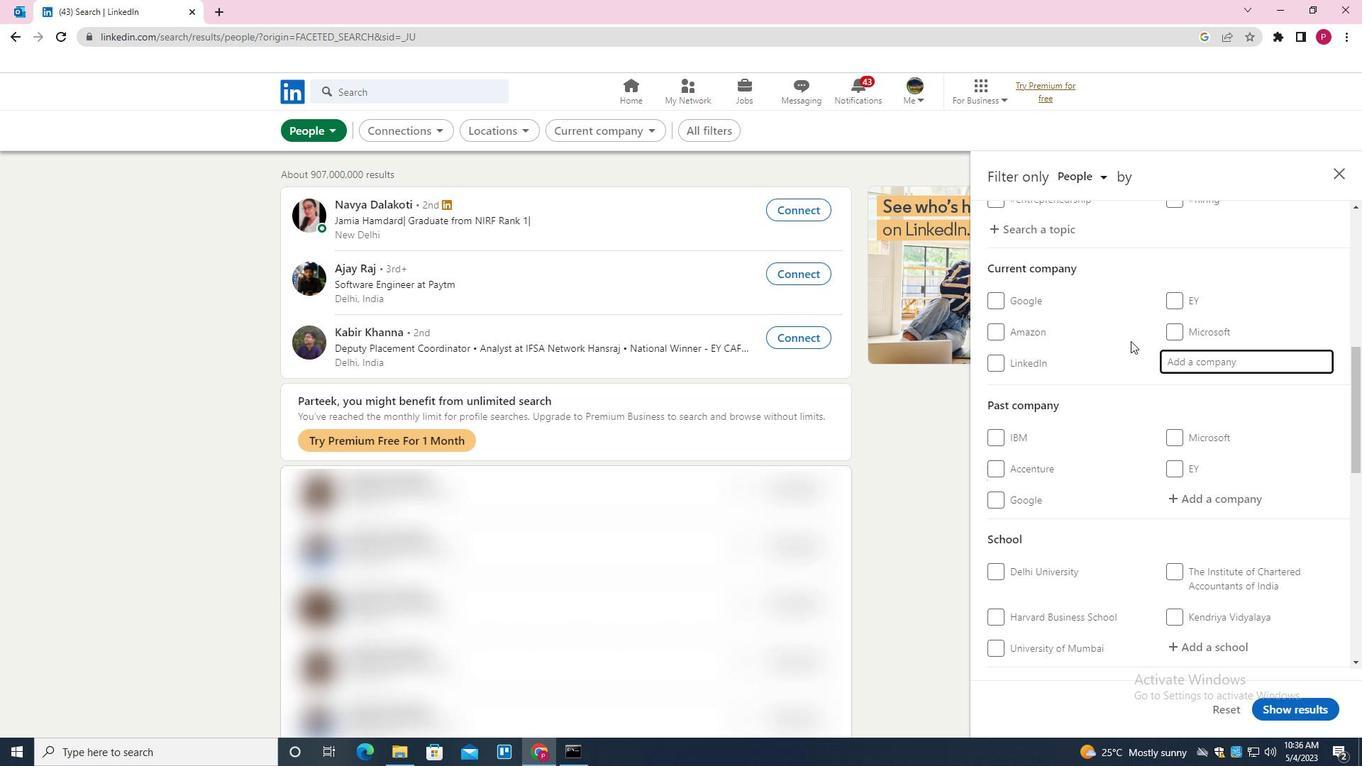 
Action: Key pressed <Key.shift><Key.shift><Key.shift><Key.shift><Key.shift><Key.shift><Key.shift><Key.shift>HR<Key.space><Key.shift><Key.shift><Key.shift>NK<Key.space><Key.backspace><Key.backspace><Key.shift><Key.backspace><Key.shift><Key.shift><Key.shift><Key.shift>K<Key.shift>N<Key.space><Key.down><Key.enter>
Screenshot: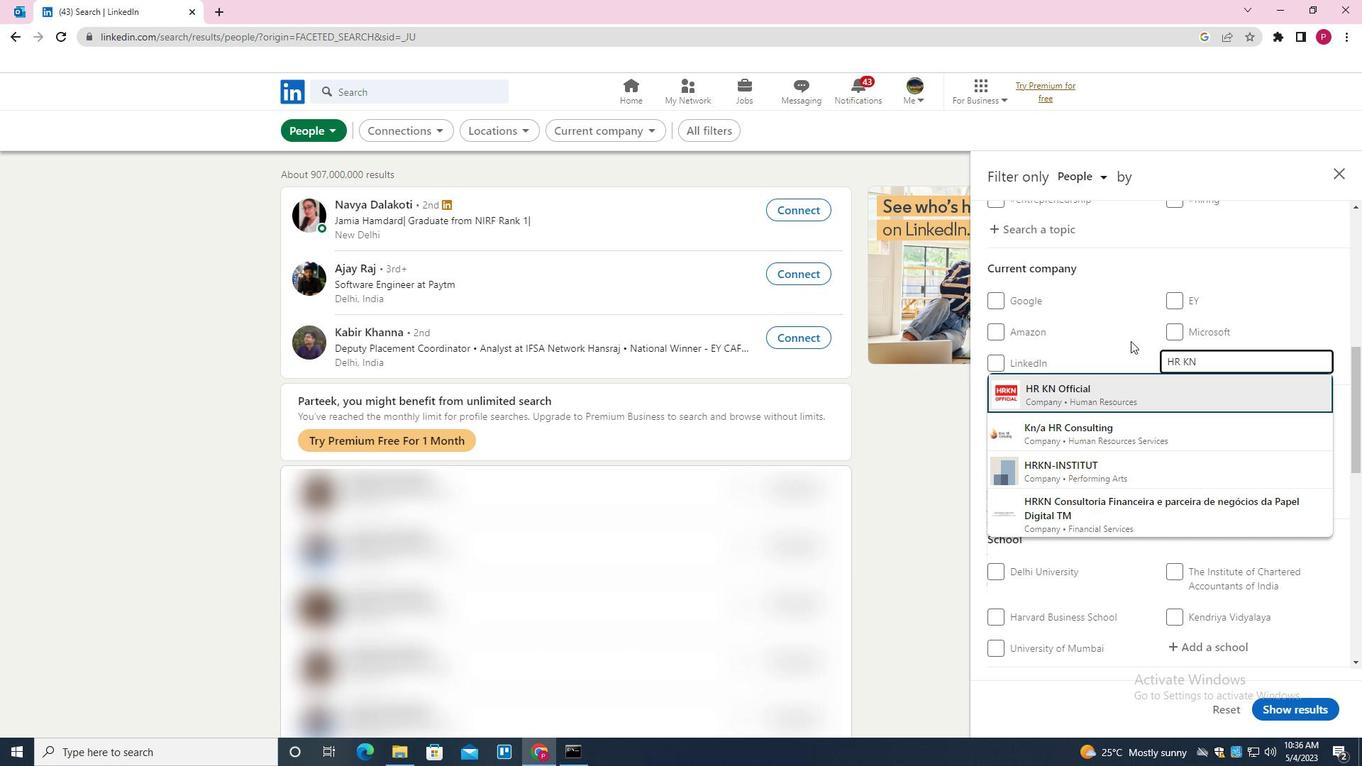 
Action: Mouse moved to (1098, 356)
Screenshot: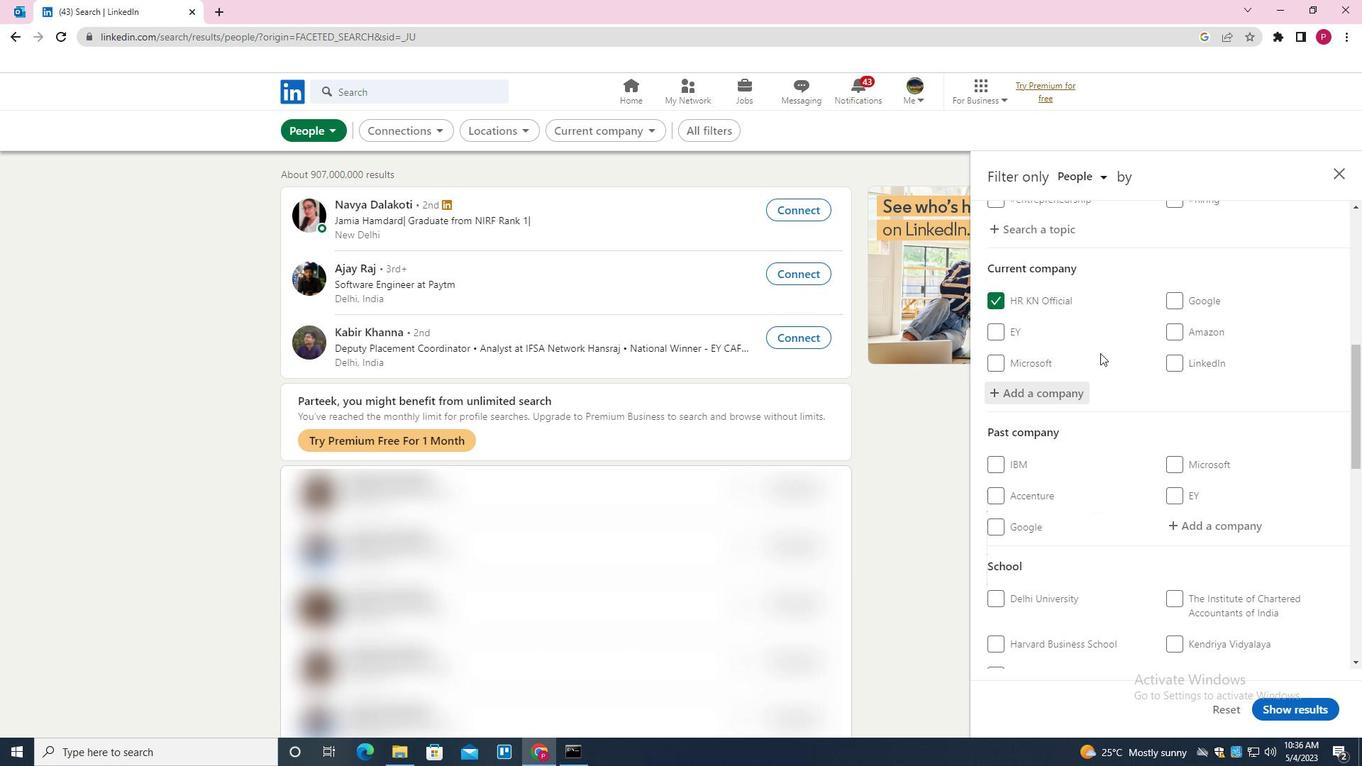 
Action: Mouse scrolled (1098, 355) with delta (0, 0)
Screenshot: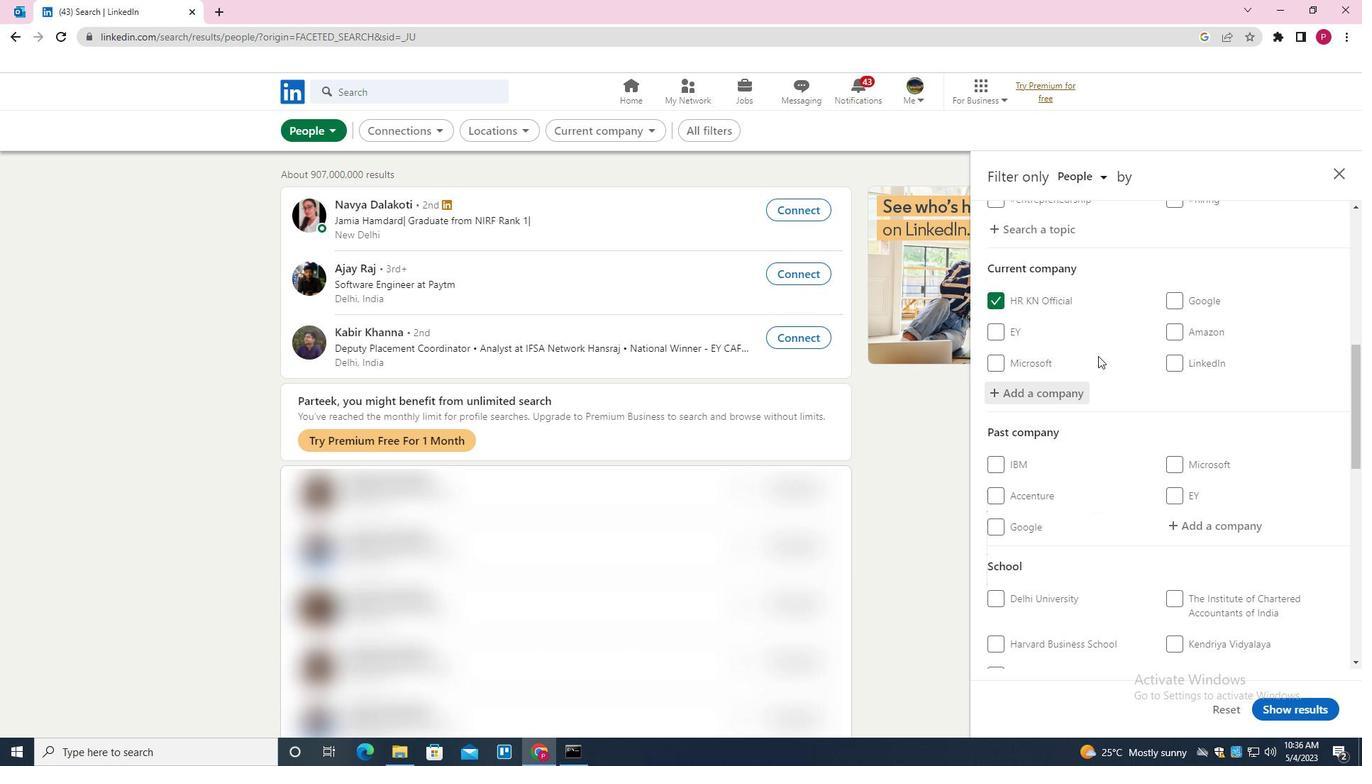 
Action: Mouse scrolled (1098, 355) with delta (0, 0)
Screenshot: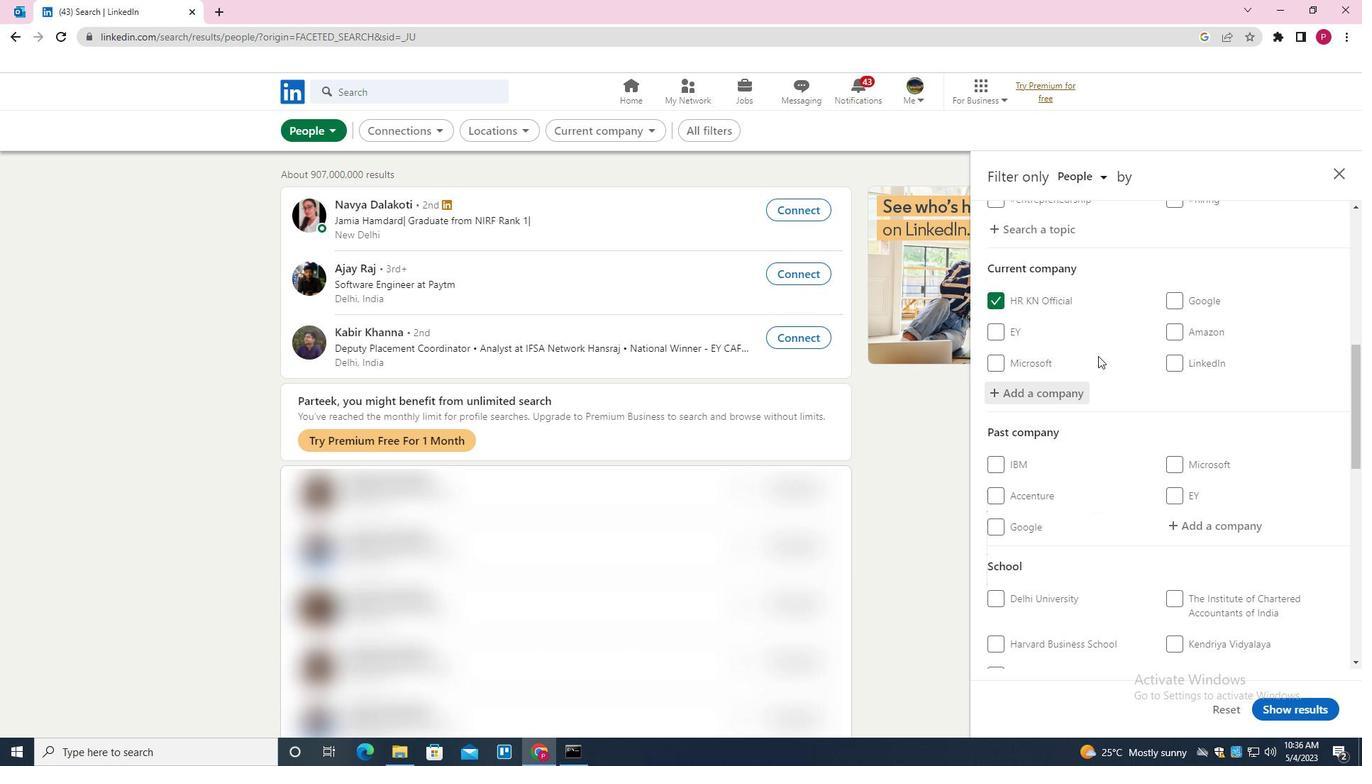 
Action: Mouse moved to (1099, 356)
Screenshot: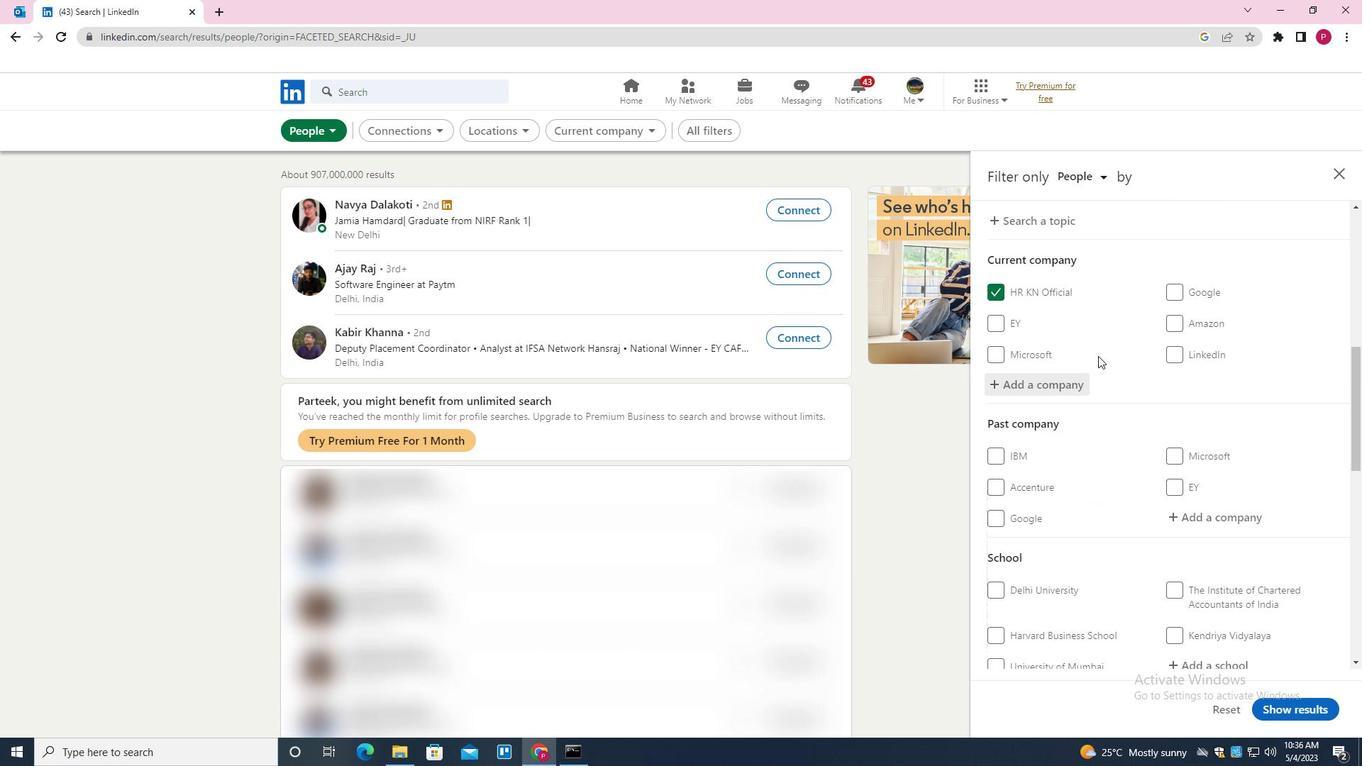 
Action: Mouse scrolled (1099, 356) with delta (0, 0)
Screenshot: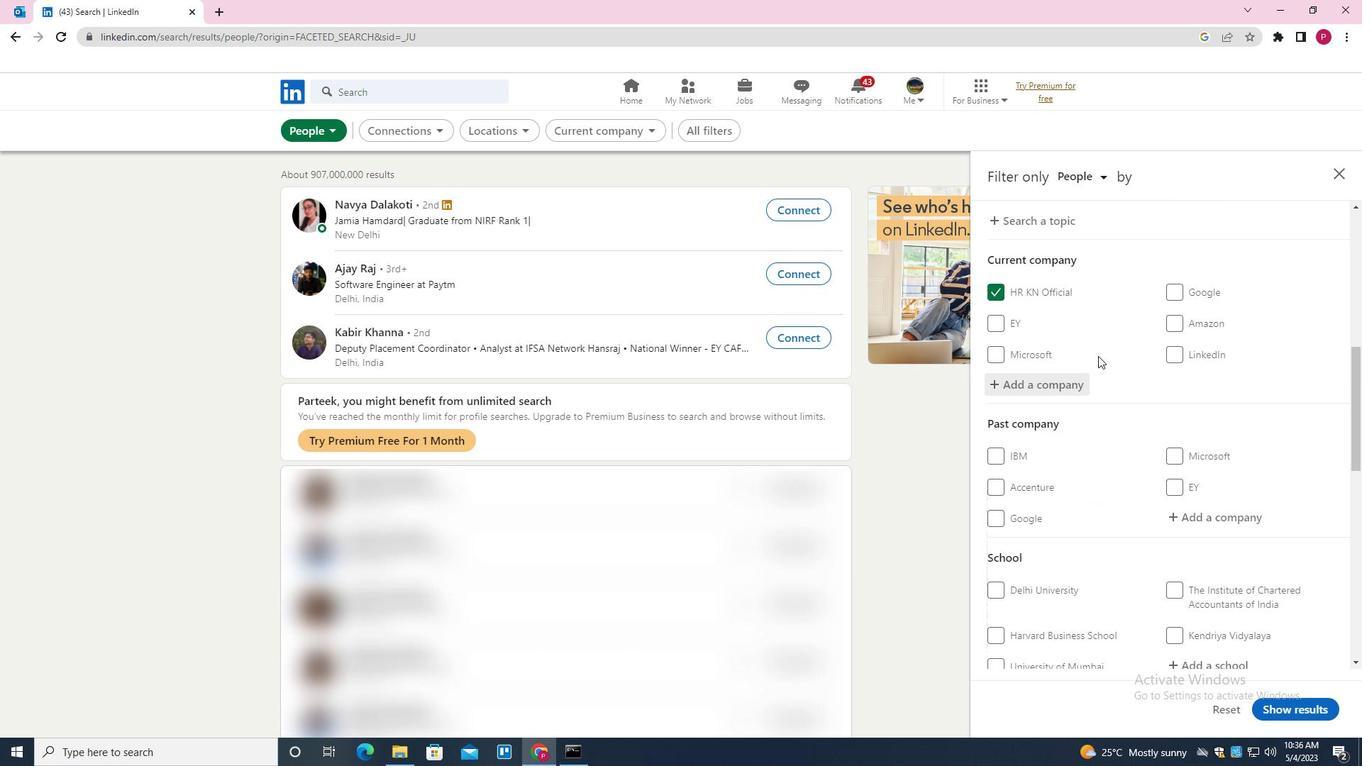 
Action: Mouse moved to (1201, 318)
Screenshot: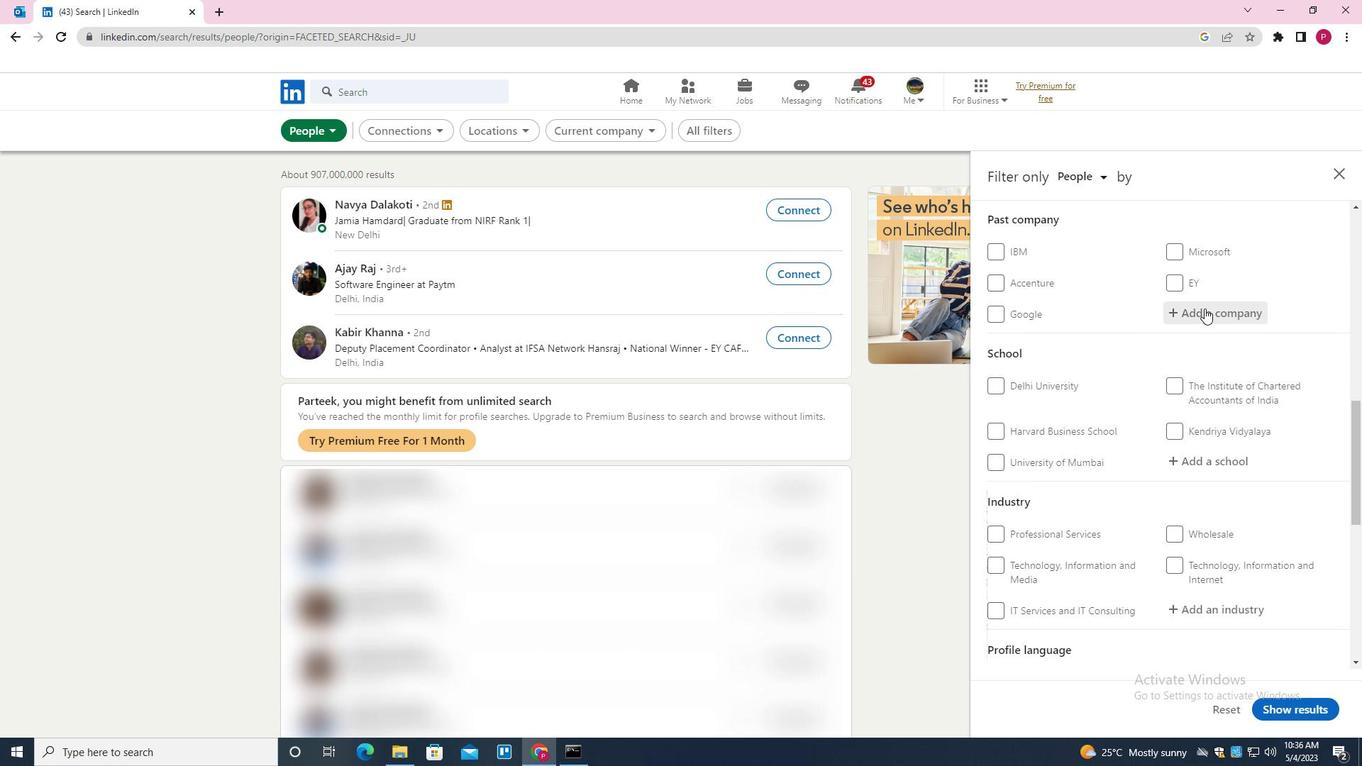 
Action: Mouse scrolled (1201, 317) with delta (0, 0)
Screenshot: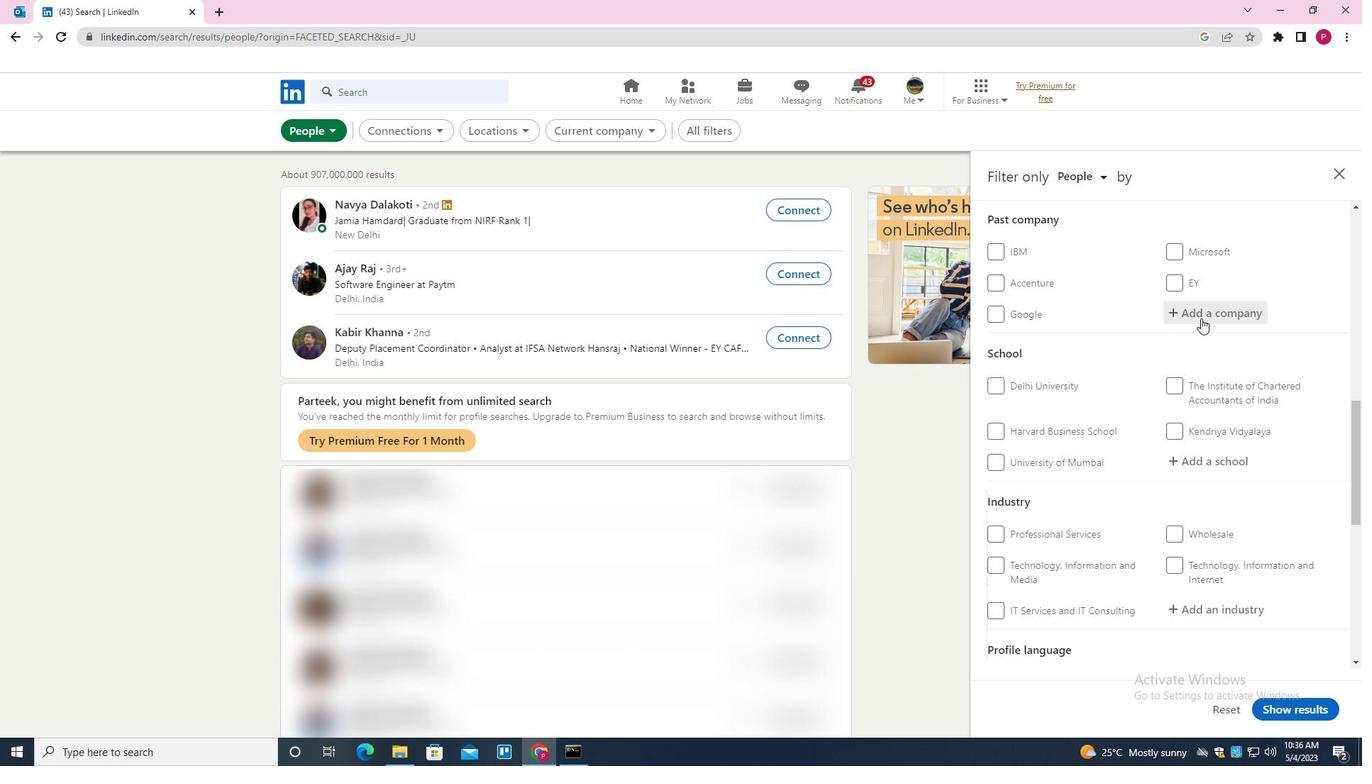 
Action: Mouse scrolled (1201, 317) with delta (0, 0)
Screenshot: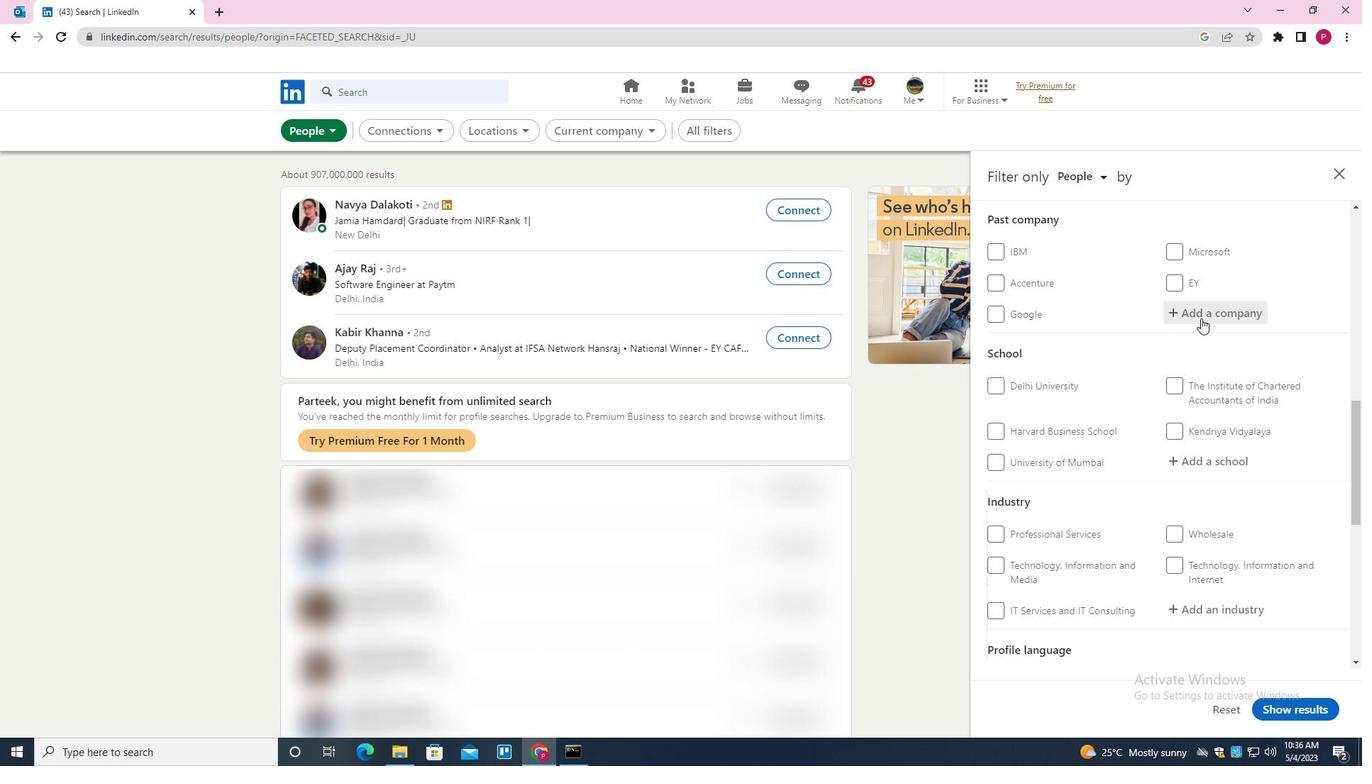 
Action: Mouse scrolled (1201, 317) with delta (0, 0)
Screenshot: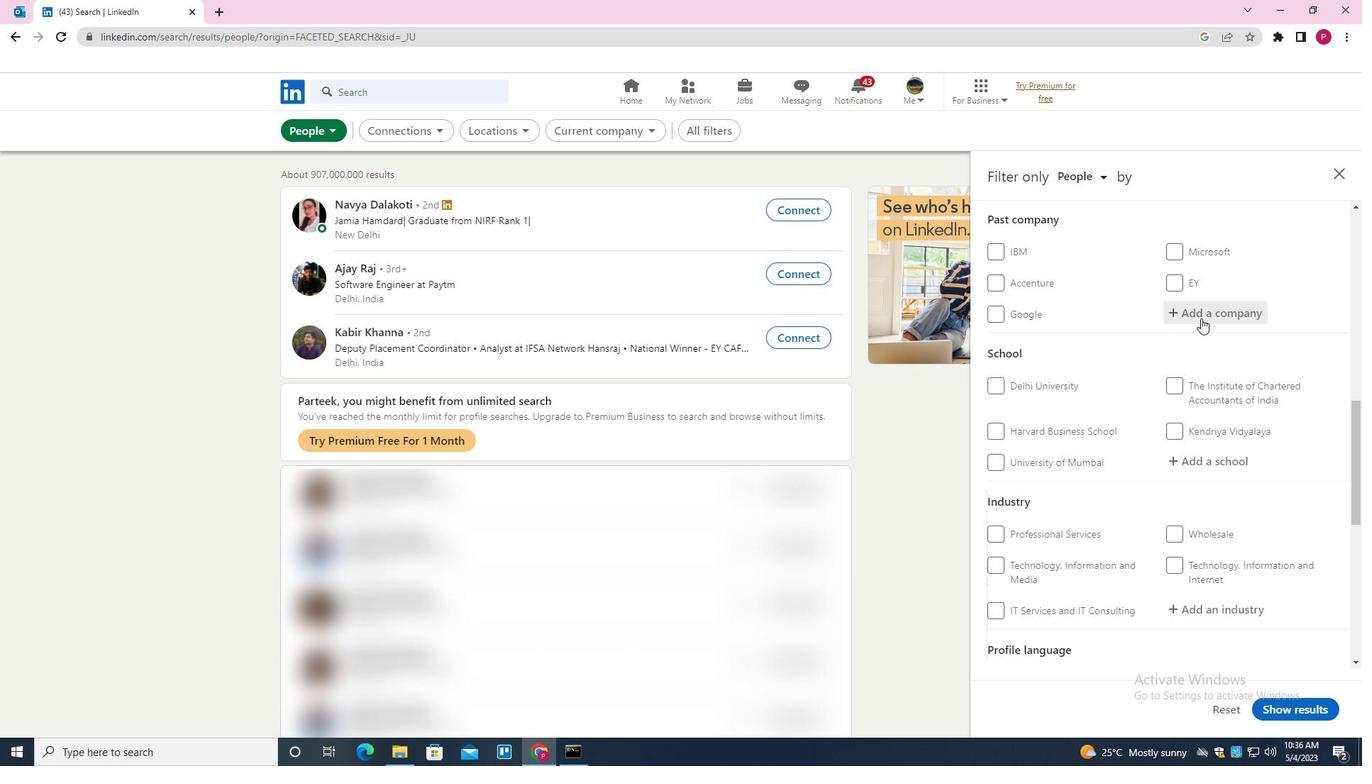 
Action: Mouse moved to (1206, 249)
Screenshot: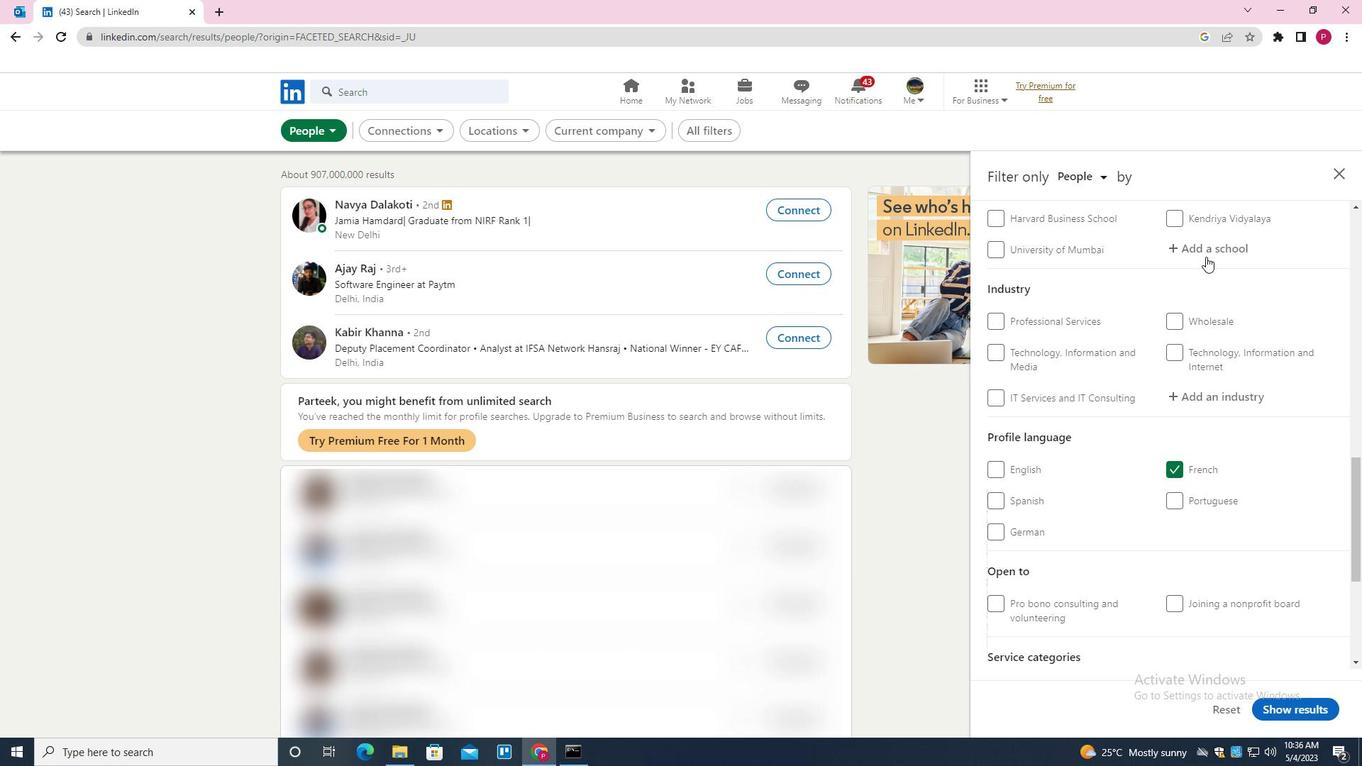 
Action: Mouse pressed left at (1206, 249)
Screenshot: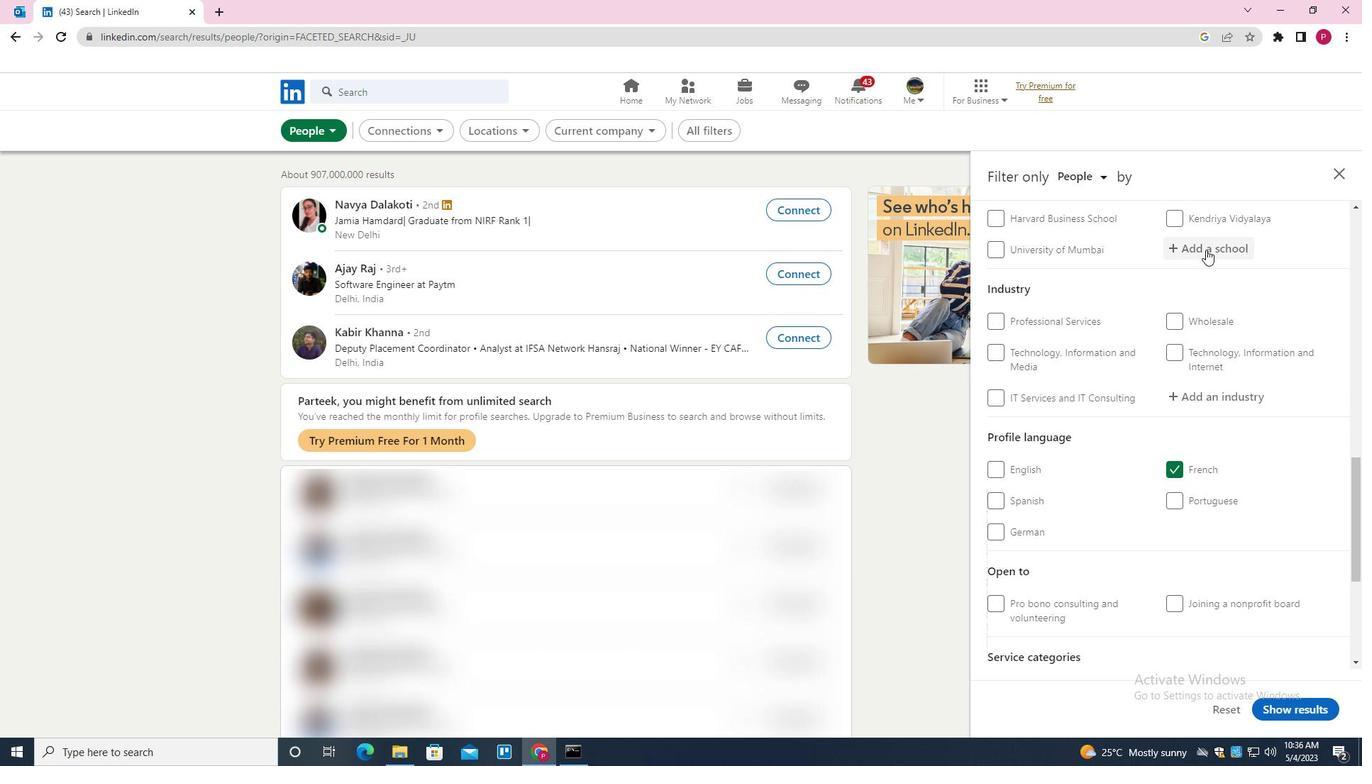 
Action: Key pressed <Key.shift><Key.shift><Key.shift><Key.shift><Key.shift><Key.shift><Key.shift><Key.shift><Key.shift><Key.shift>MAHARAJA<Key.space><Key.shift><Key.shift><Key.shift><Key.shift><Key.shift><Key.shift><Key.shift><Key.shift><Key.shift><Key.shift><Key.shift><Key.shift><Key.shift>GANGA<Key.space><Key.down><Key.enter>
Screenshot: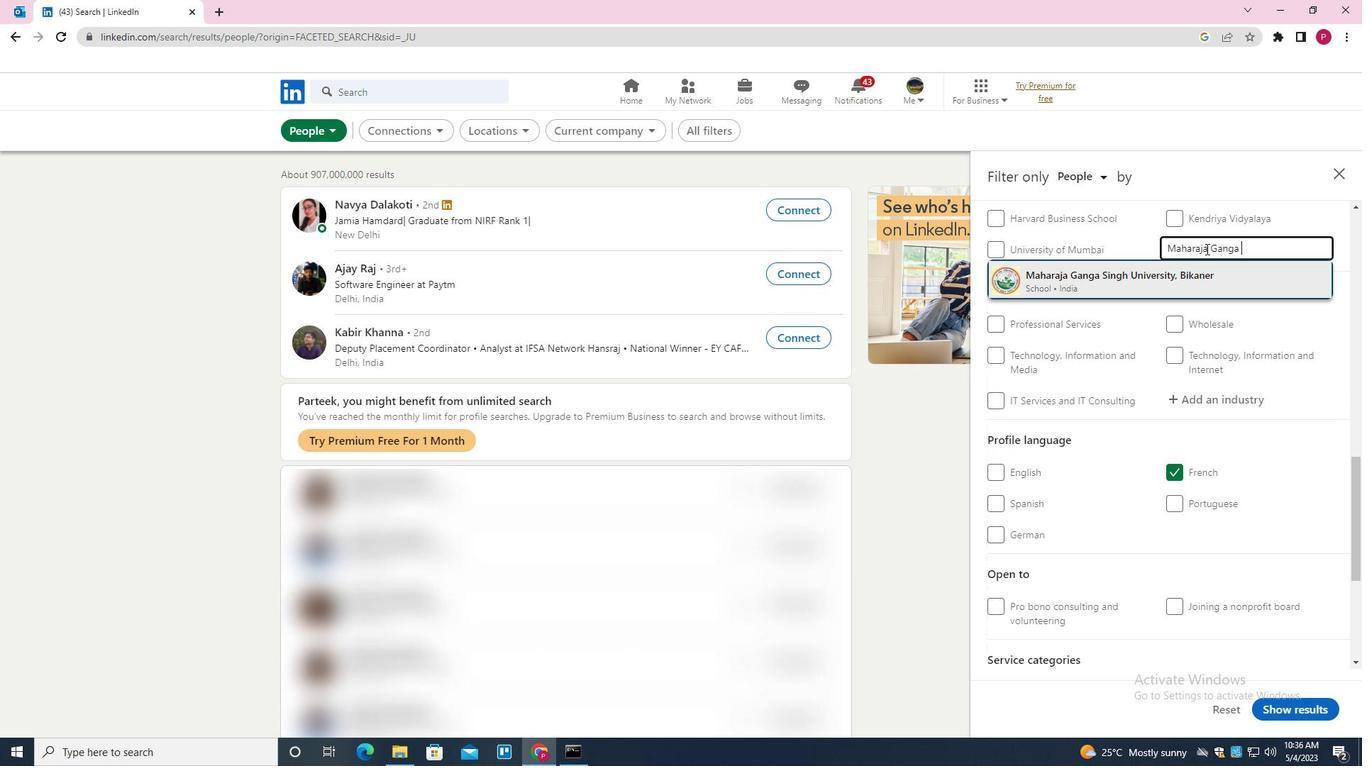 
Action: Mouse moved to (1132, 315)
Screenshot: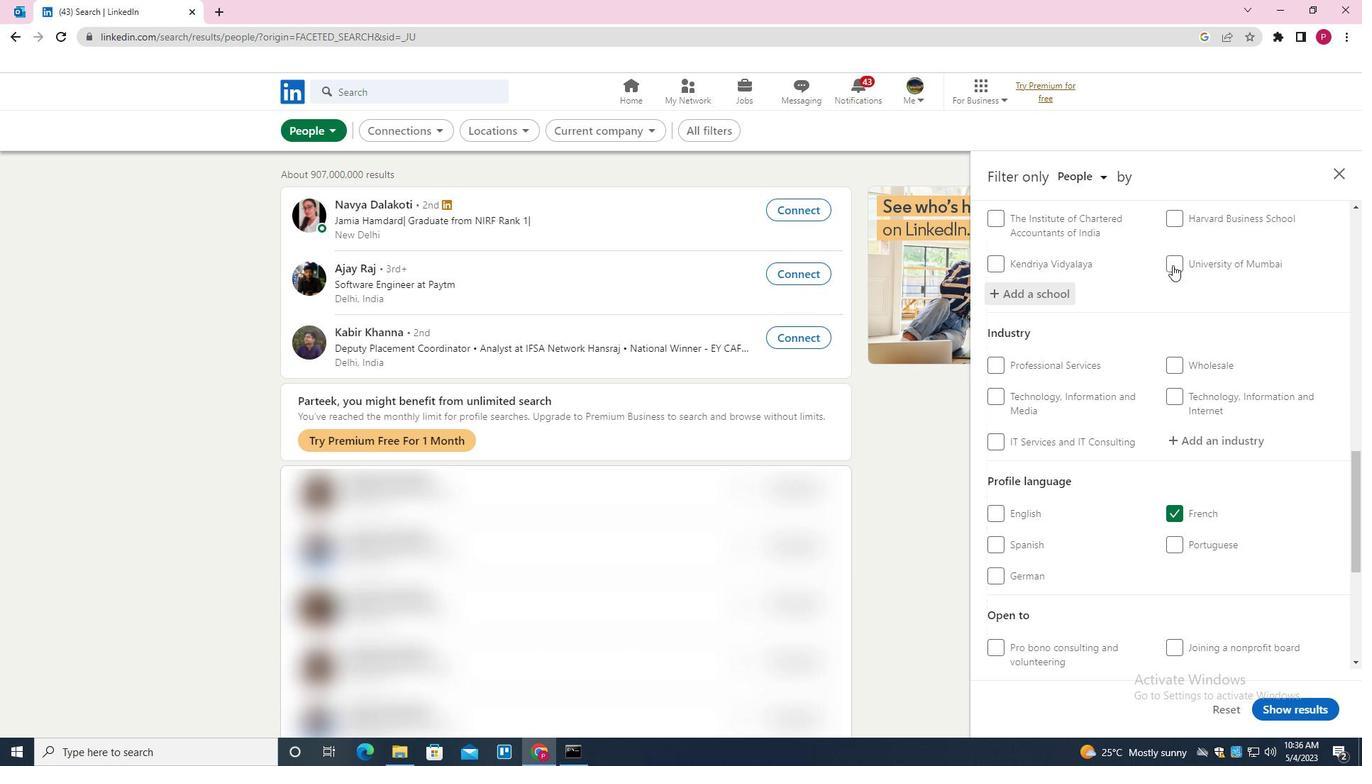 
Action: Mouse scrolled (1132, 314) with delta (0, 0)
Screenshot: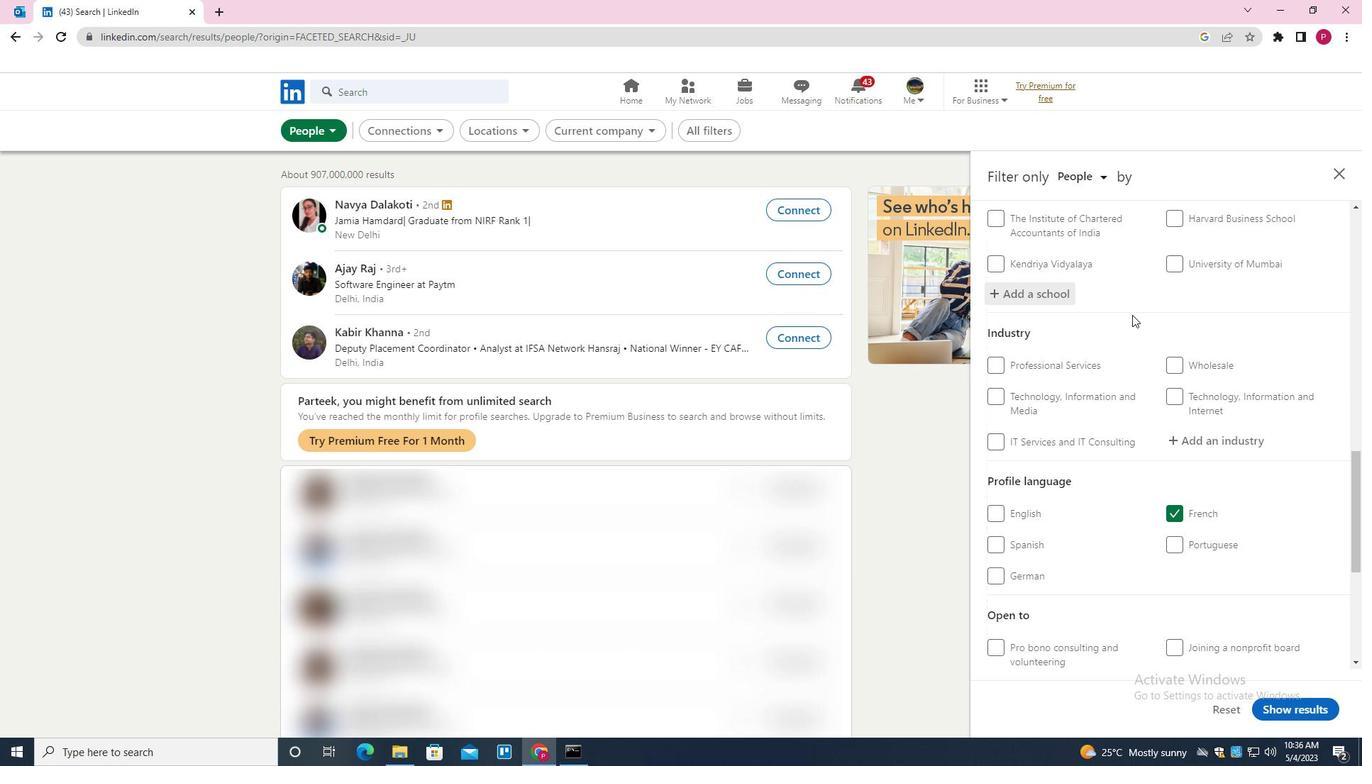 
Action: Mouse moved to (1135, 317)
Screenshot: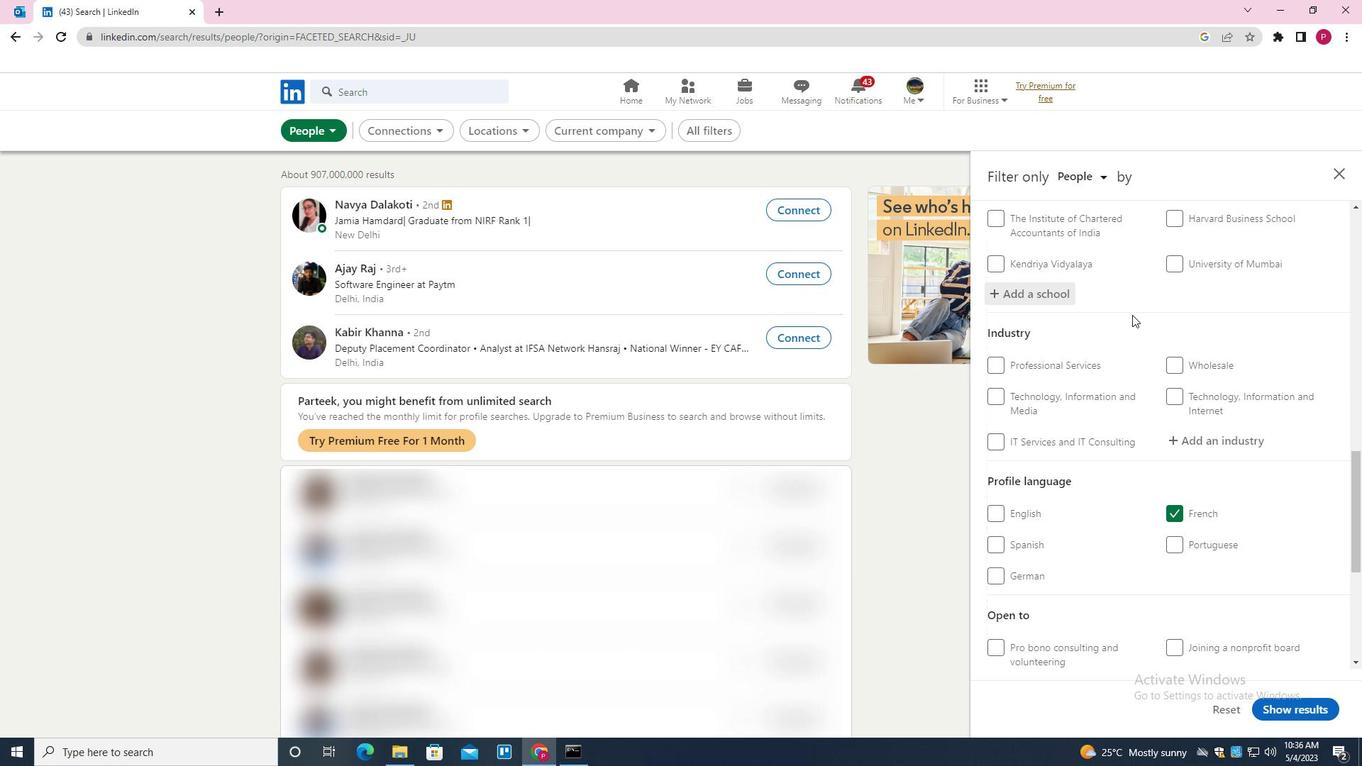 
Action: Mouse scrolled (1135, 316) with delta (0, 0)
Screenshot: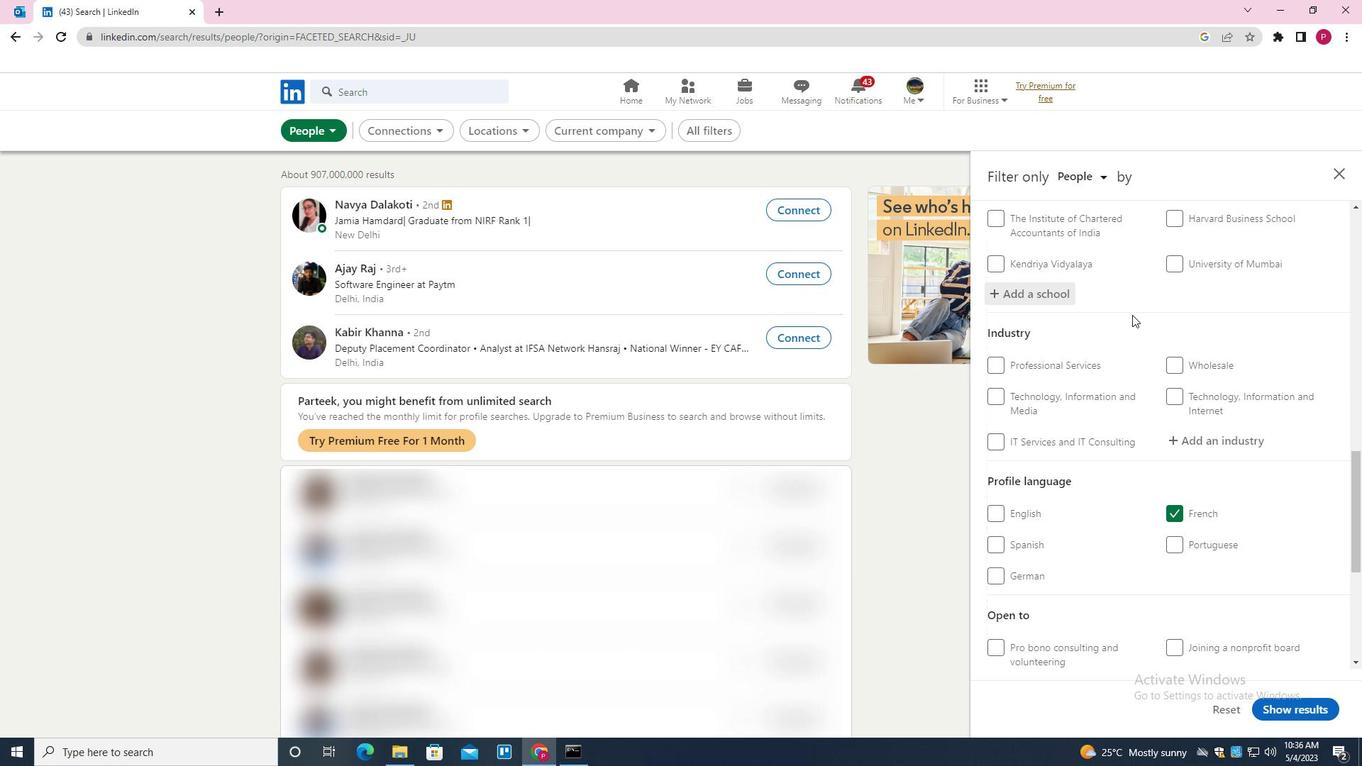 
Action: Mouse moved to (1241, 294)
Screenshot: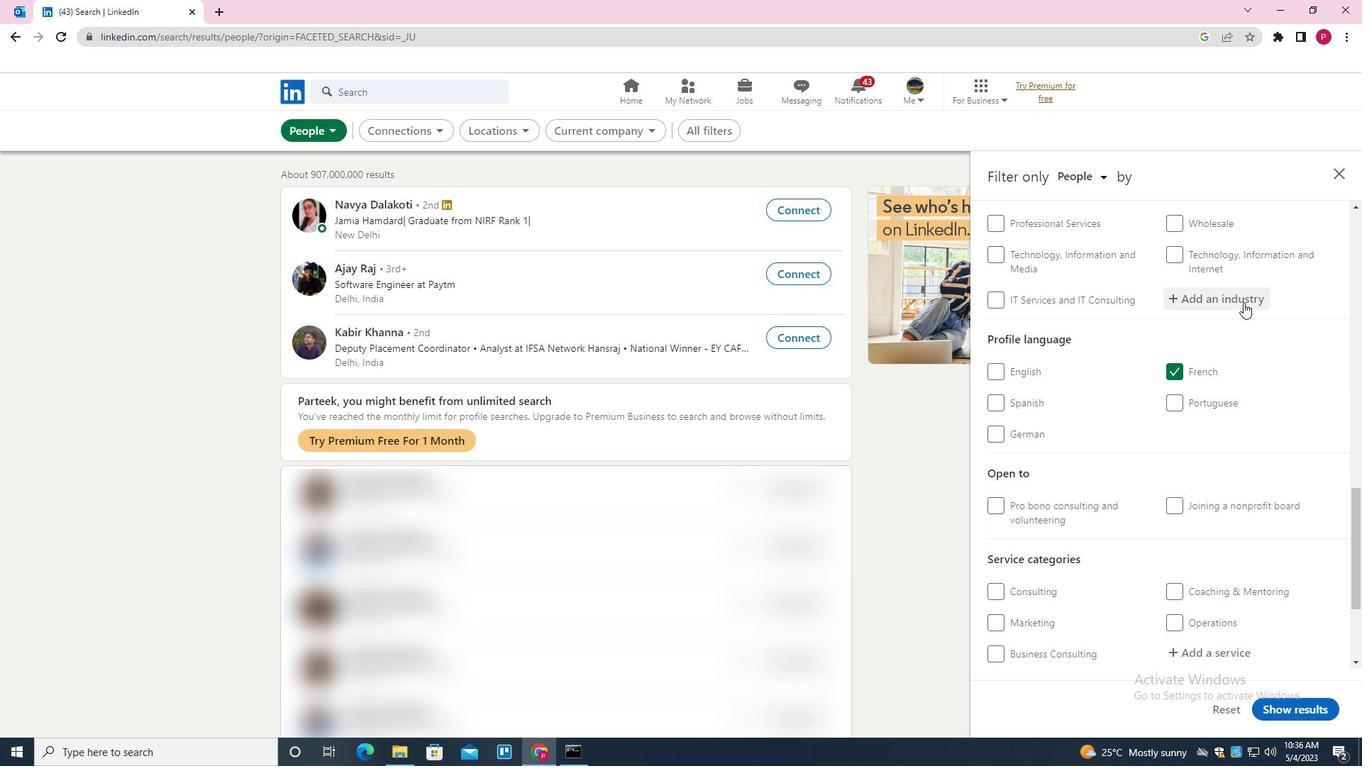 
Action: Mouse pressed left at (1241, 294)
Screenshot: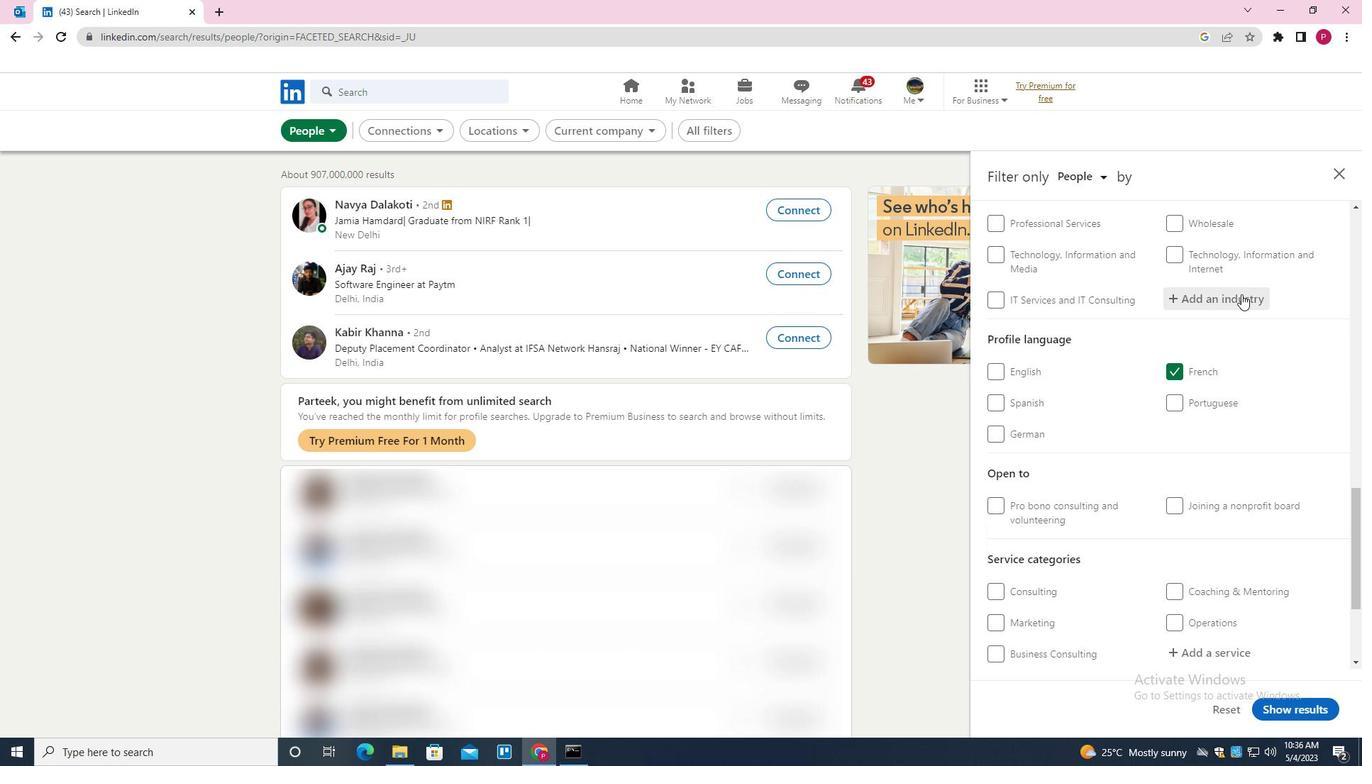 
Action: Key pressed <Key.shift><Key.shift>COMMUNICATIONS<Key.space><Key.shift>EQUIPMENT<Key.space><Key.shift>MANUFACTURING<Key.down><Key.enter>
Screenshot: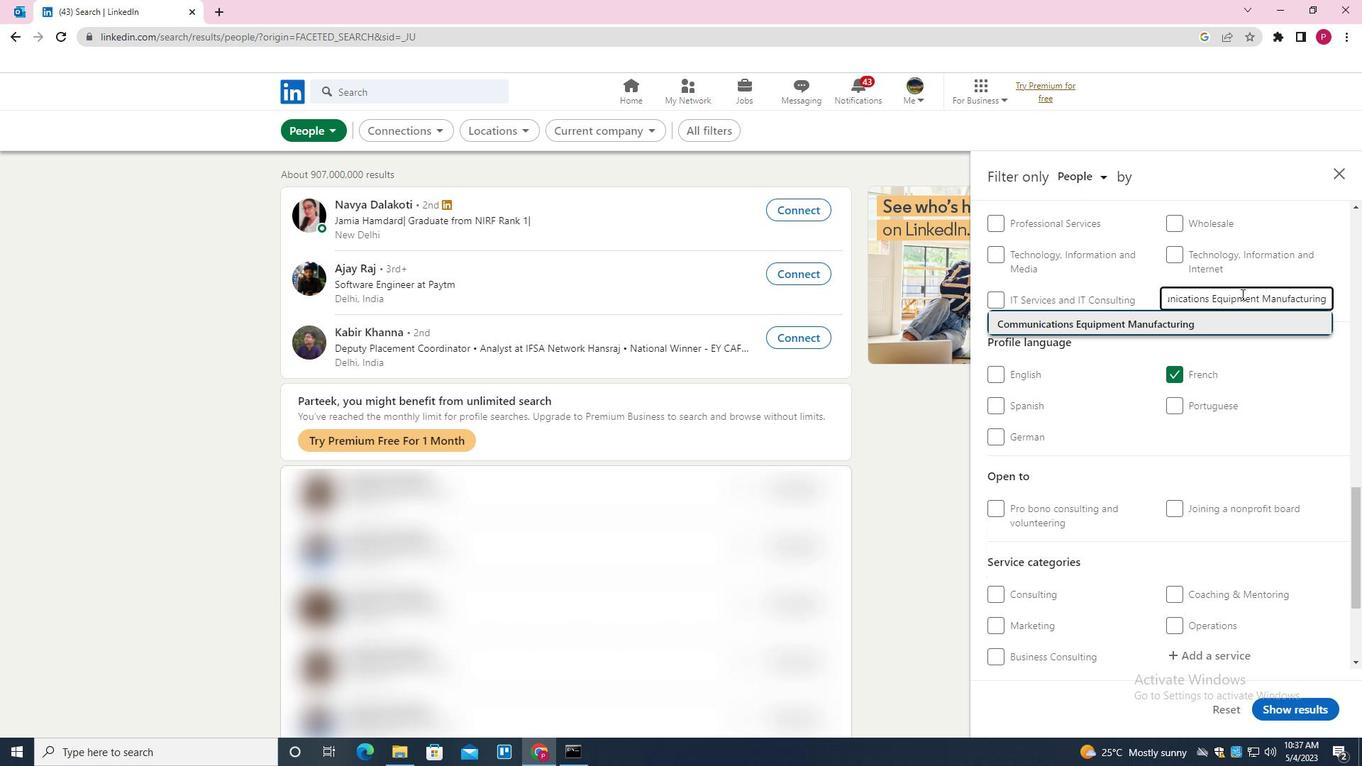 
Action: Mouse moved to (1180, 359)
Screenshot: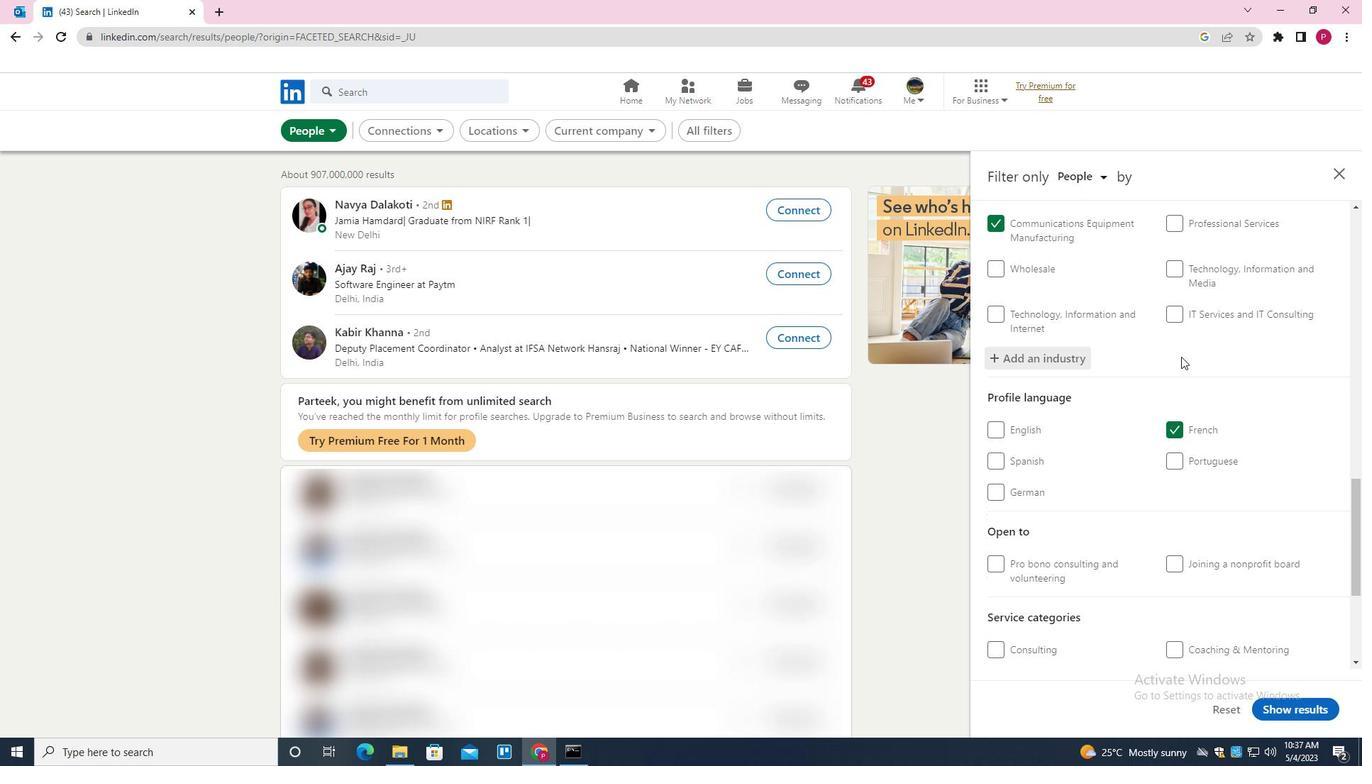 
Action: Mouse scrolled (1180, 358) with delta (0, 0)
Screenshot: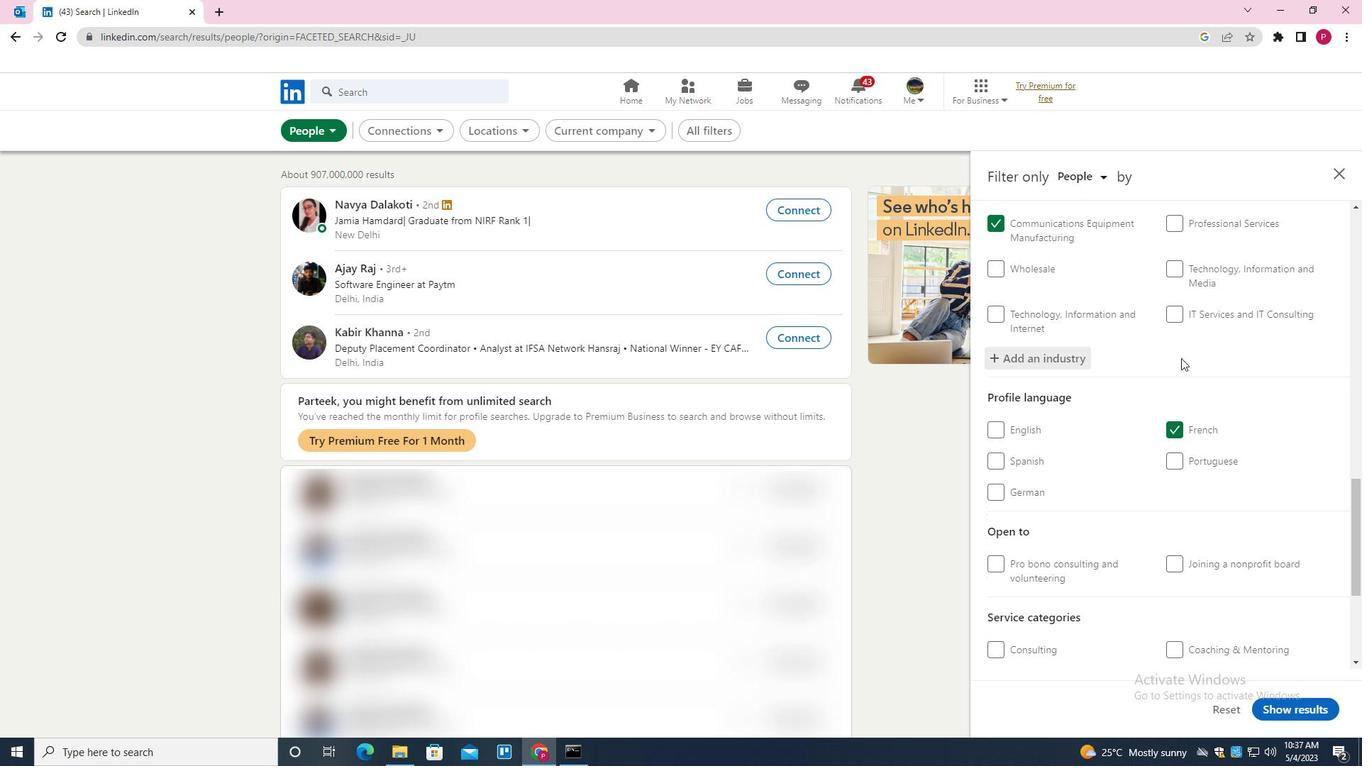 
Action: Mouse scrolled (1180, 358) with delta (0, 0)
Screenshot: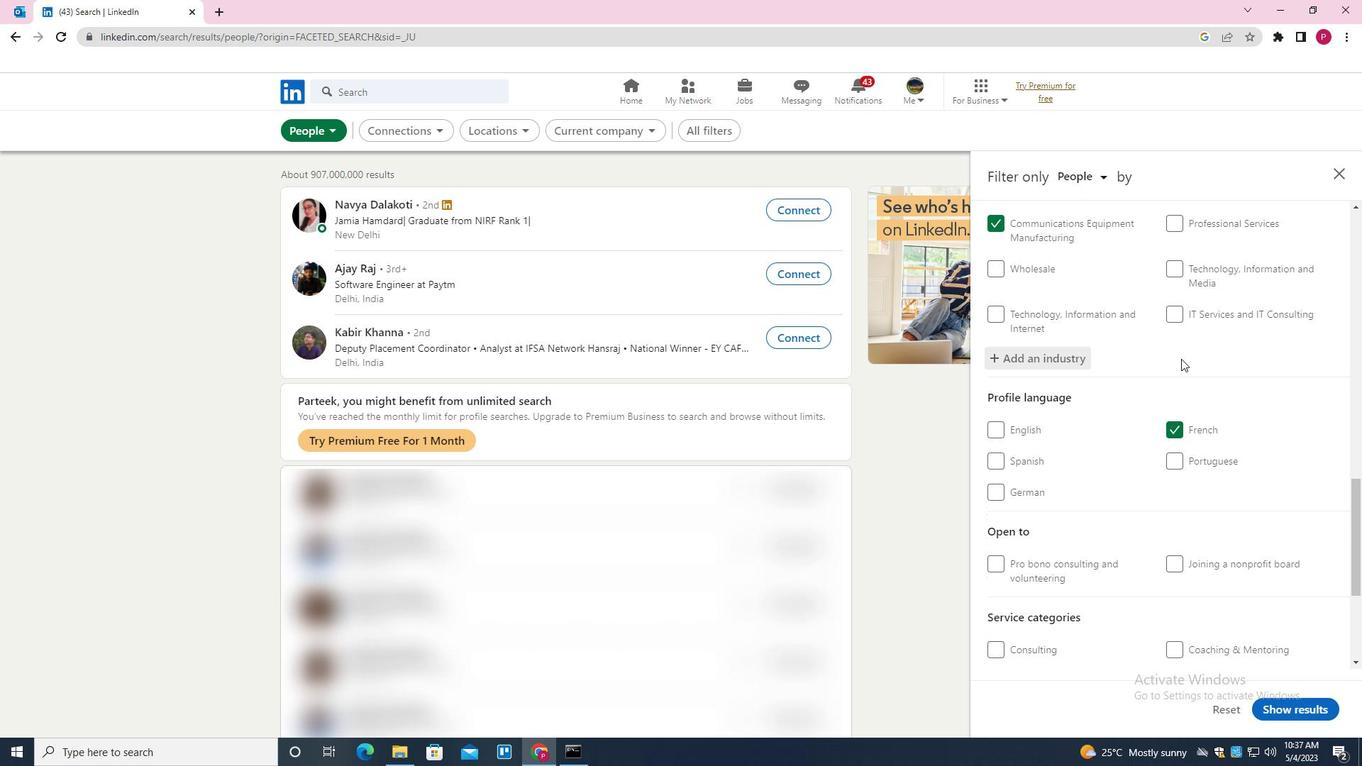 
Action: Mouse scrolled (1180, 358) with delta (0, 0)
Screenshot: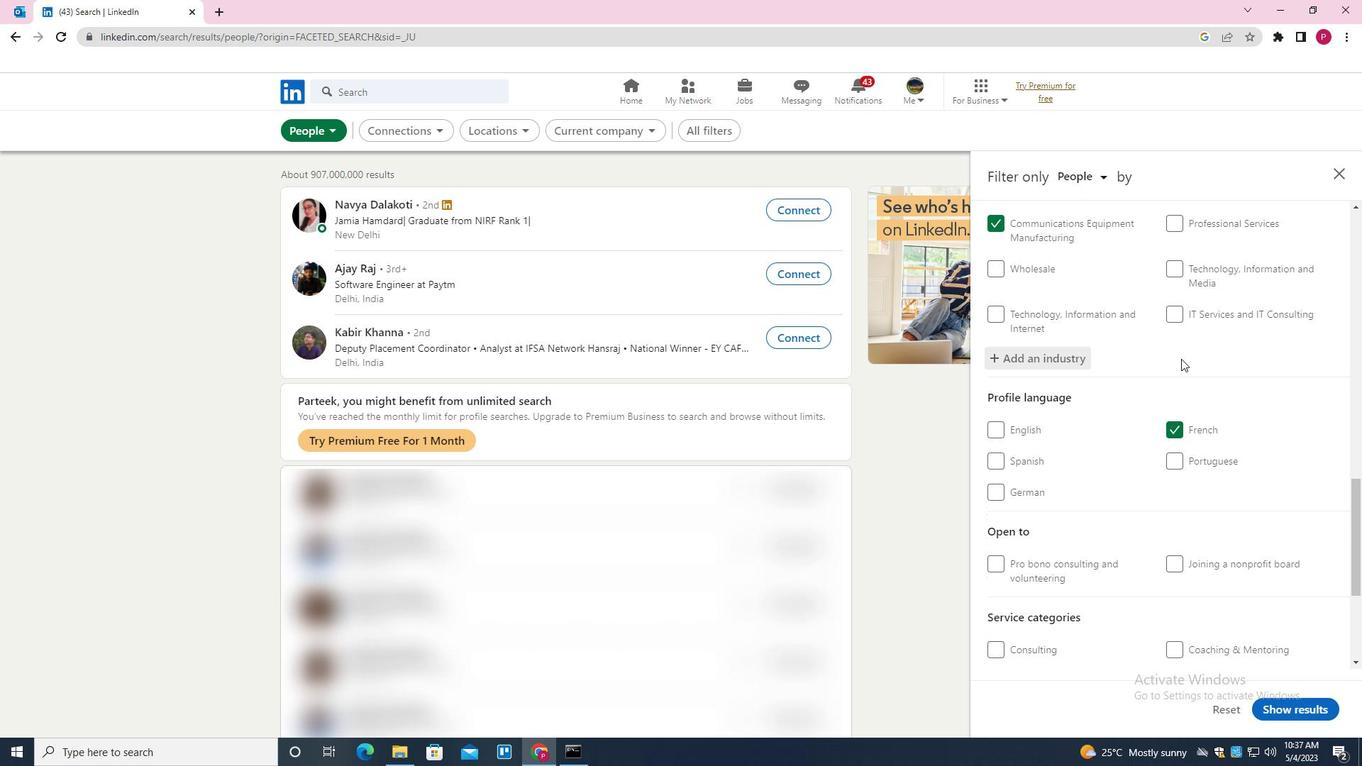 
Action: Mouse scrolled (1180, 358) with delta (0, 0)
Screenshot: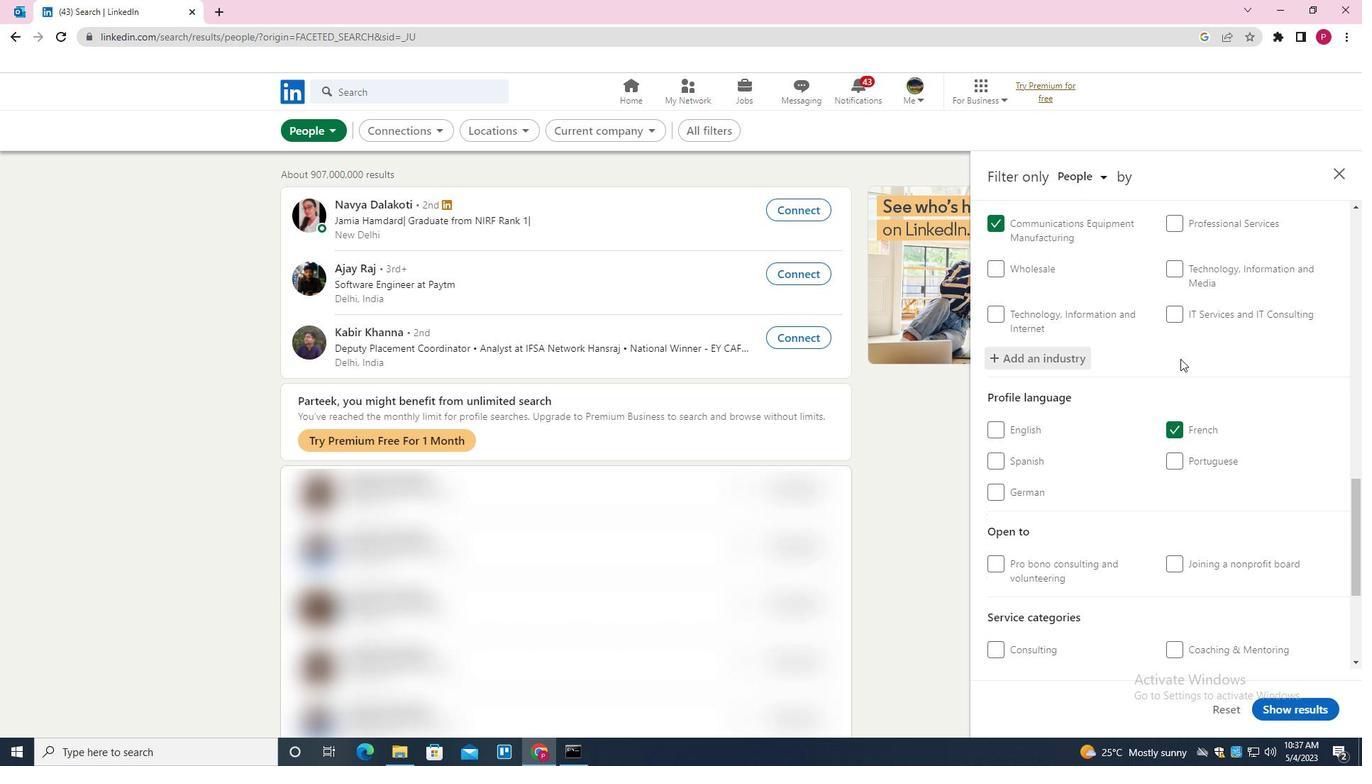 
Action: Mouse moved to (1213, 467)
Screenshot: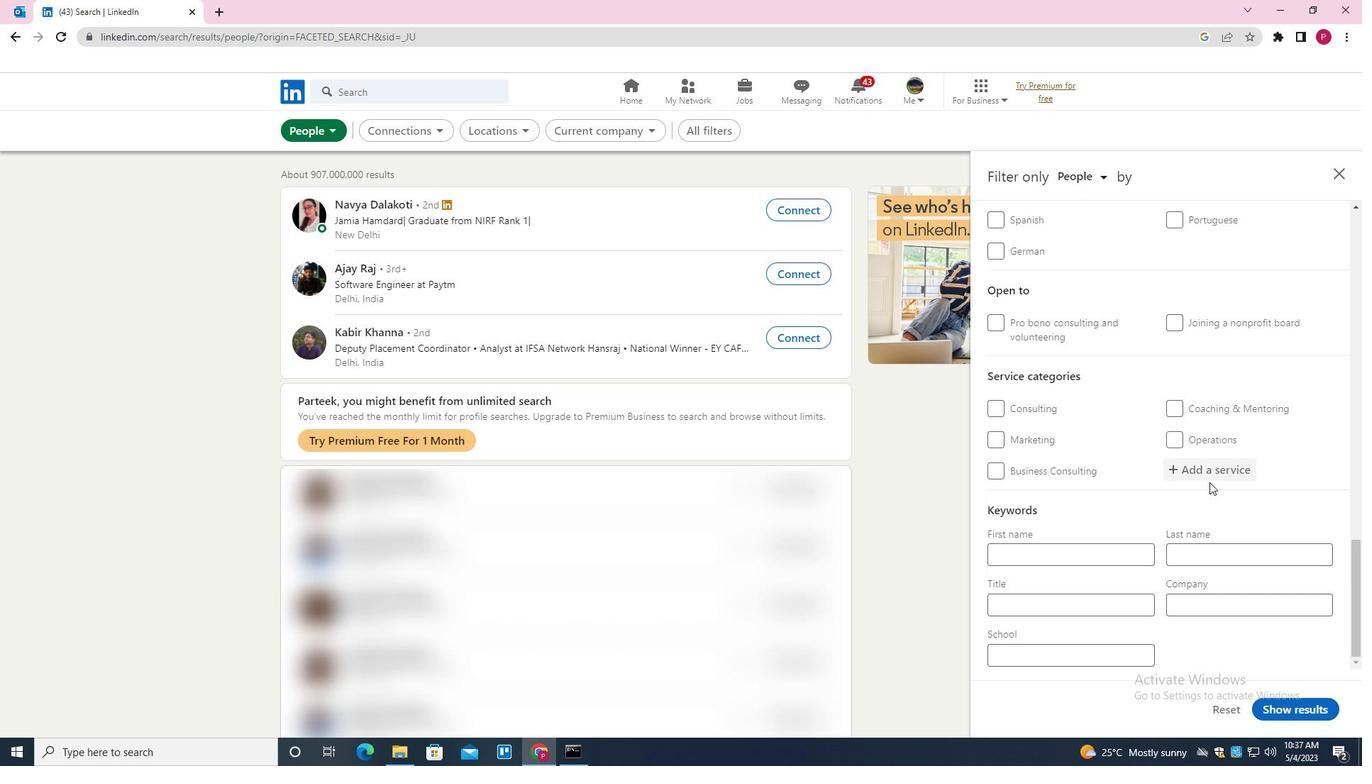 
Action: Mouse pressed left at (1213, 467)
Screenshot: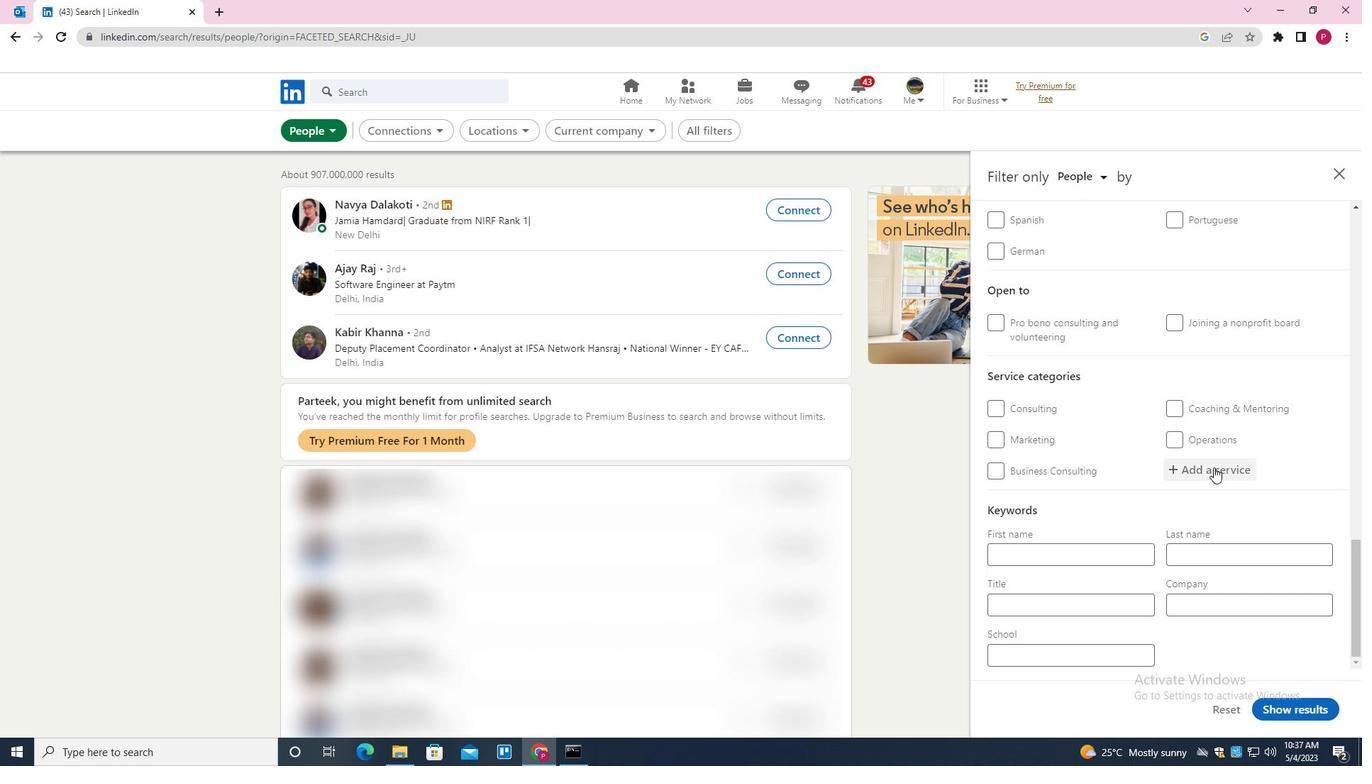 
Action: Mouse moved to (1221, 461)
Screenshot: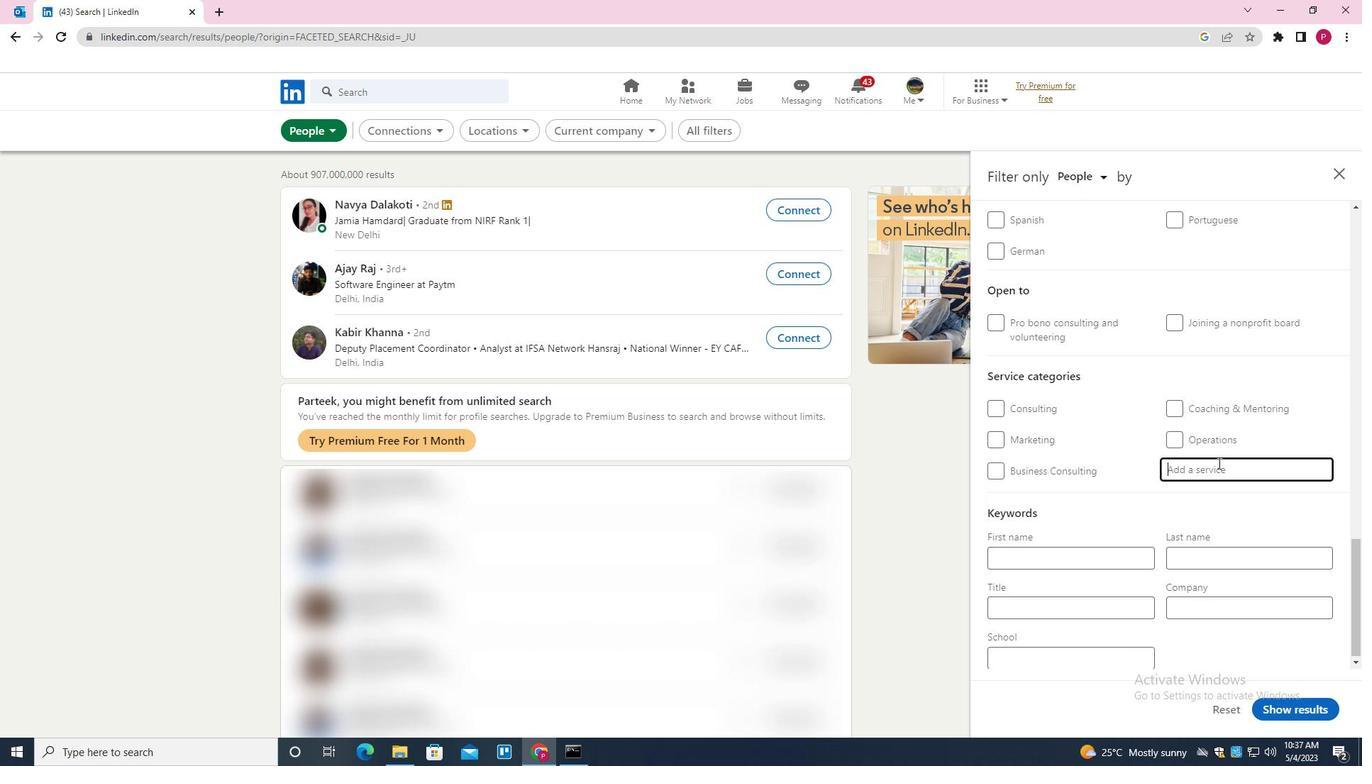 
Action: Key pressed <Key.shift><Key.shift><Key.shift><Key.shift><Key.shift><Key.shift><Key.shift><Key.shift><Key.shift><Key.shift><Key.shift>CUSTOMER<Key.space><Key.shift>SERVICE<Key.down><Key.enter>
Screenshot: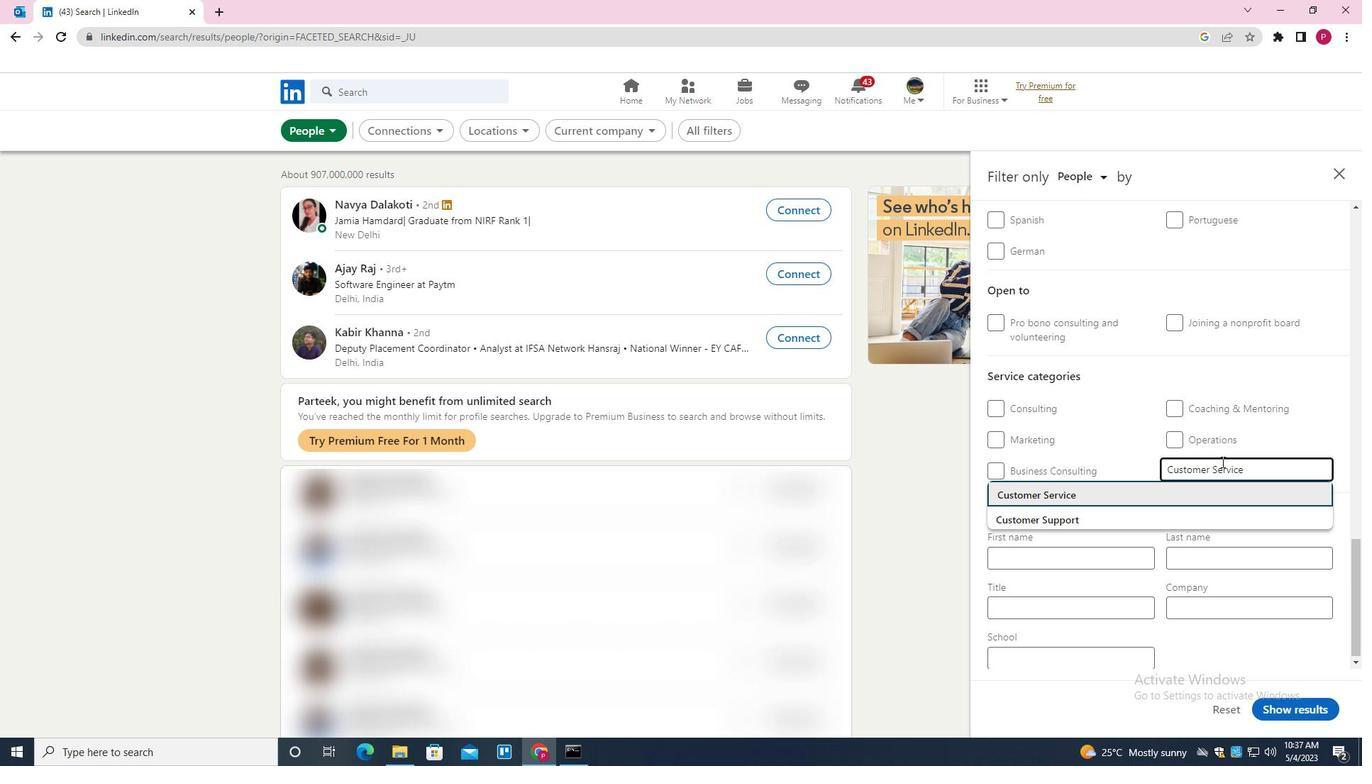 
Action: Mouse moved to (1204, 474)
Screenshot: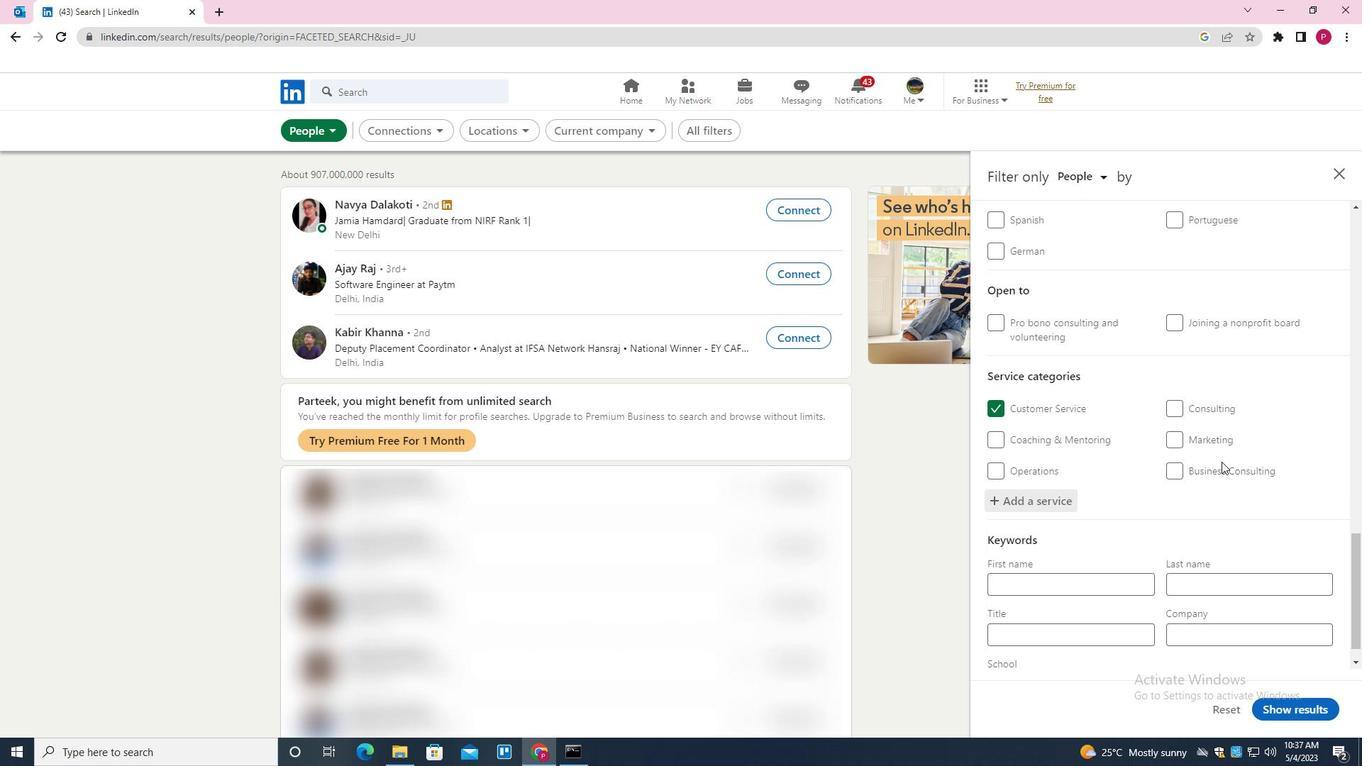 
Action: Mouse scrolled (1204, 473) with delta (0, 0)
Screenshot: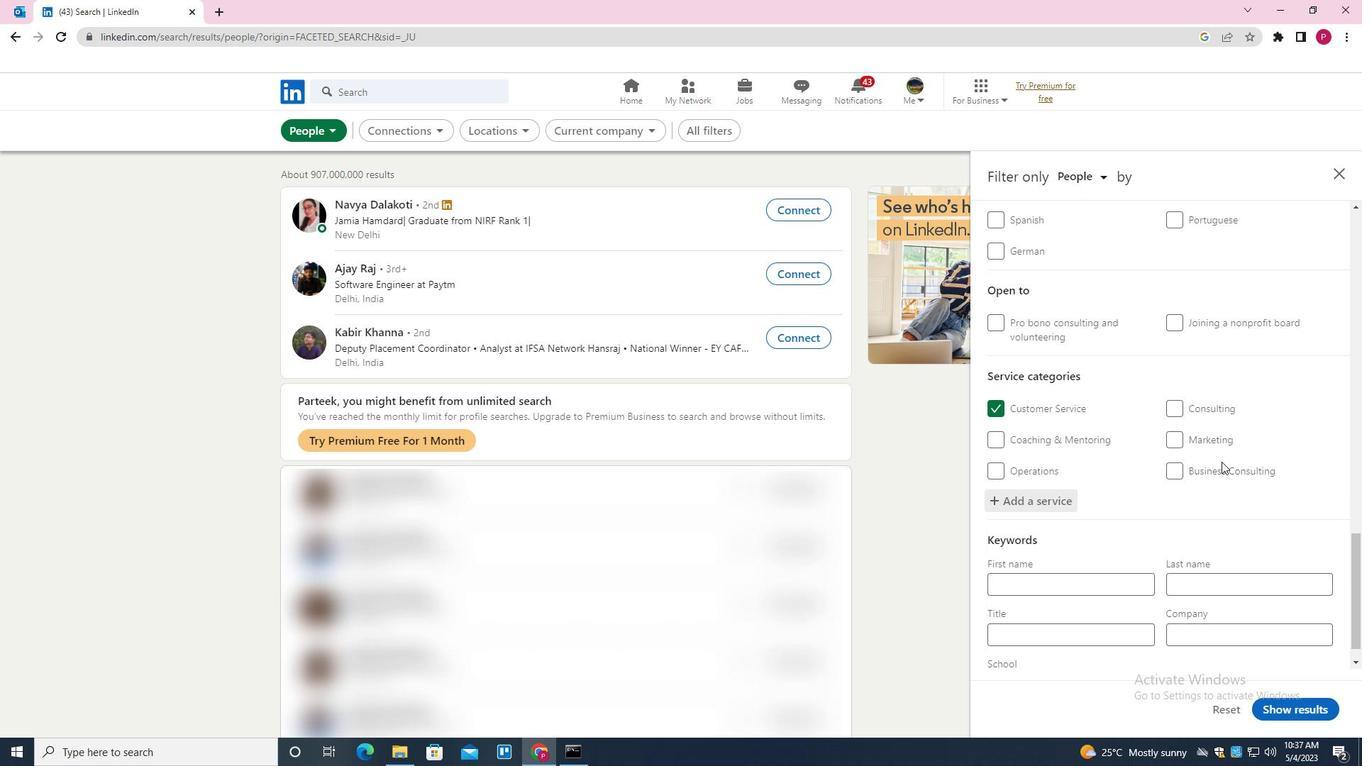 
Action: Mouse moved to (1200, 477)
Screenshot: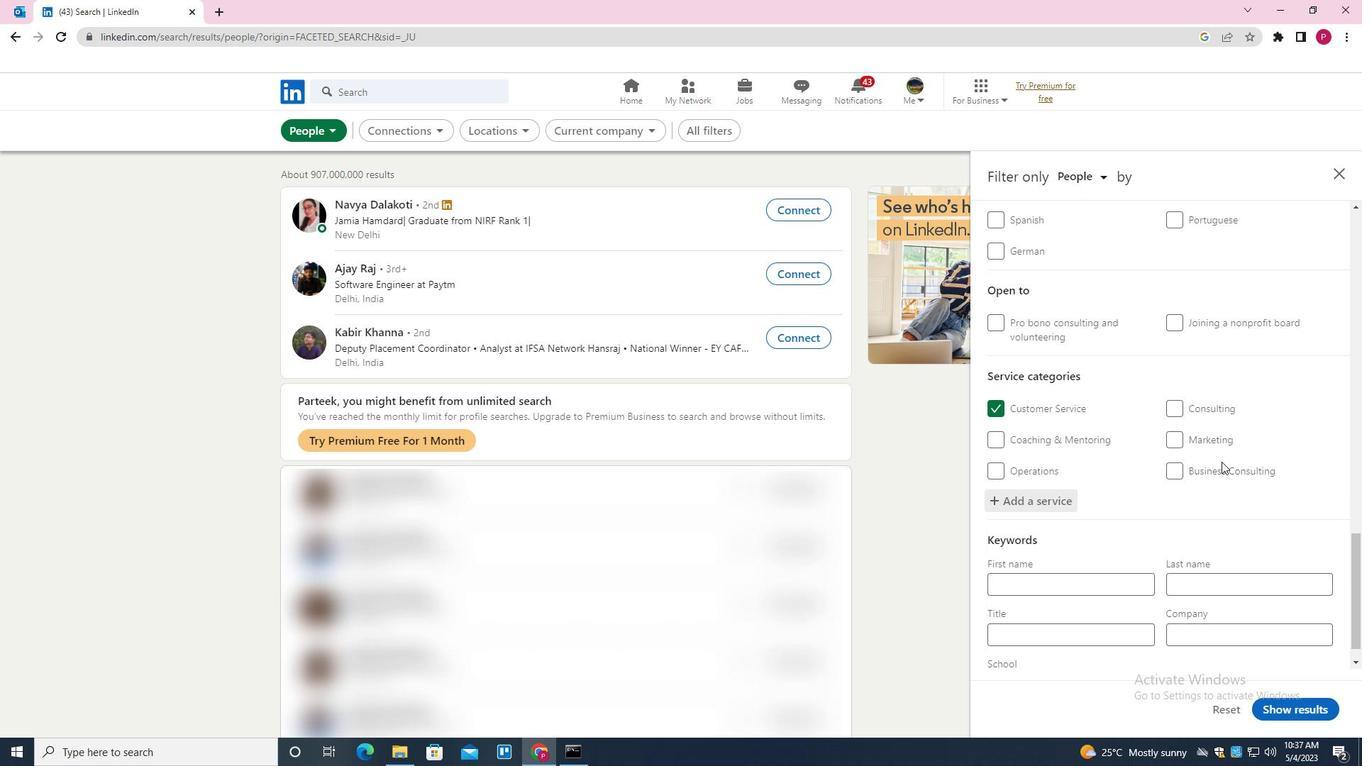 
Action: Mouse scrolled (1200, 476) with delta (0, 0)
Screenshot: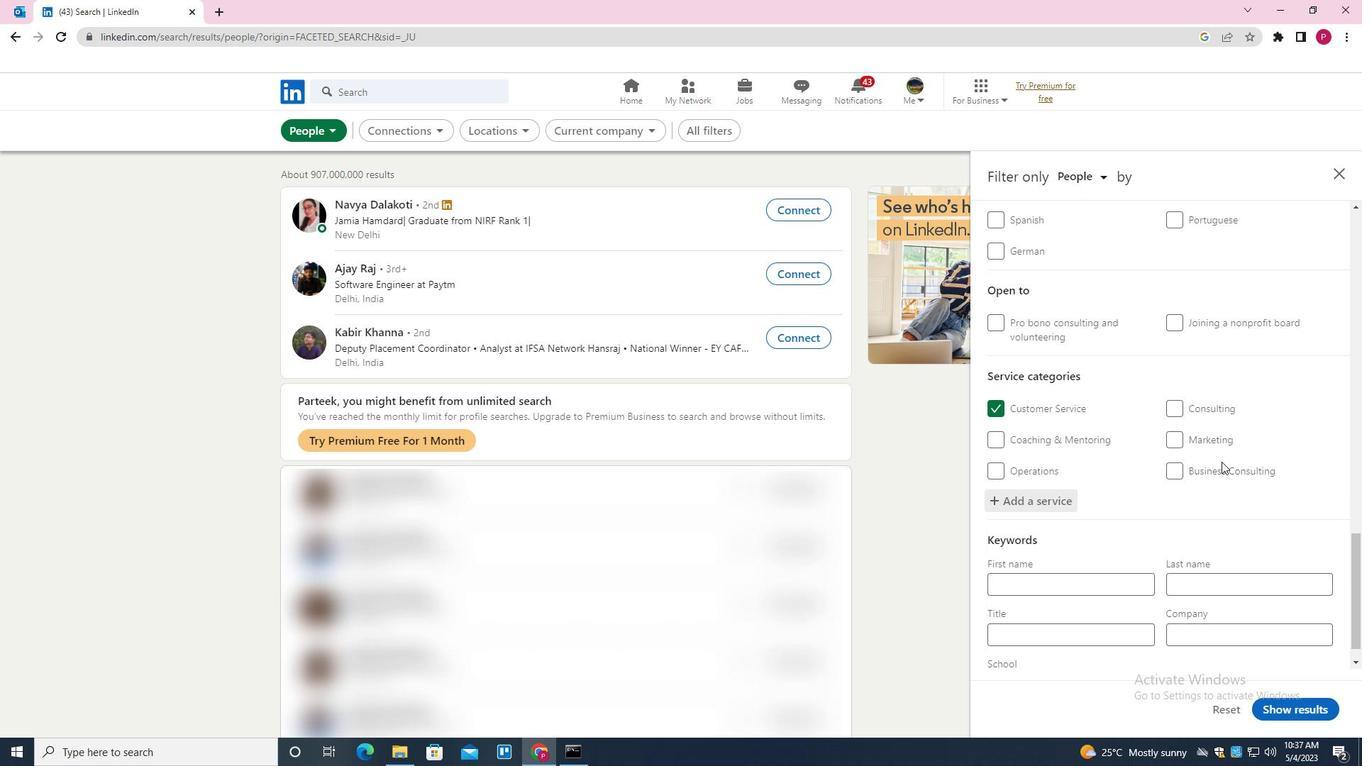 
Action: Mouse moved to (1195, 480)
Screenshot: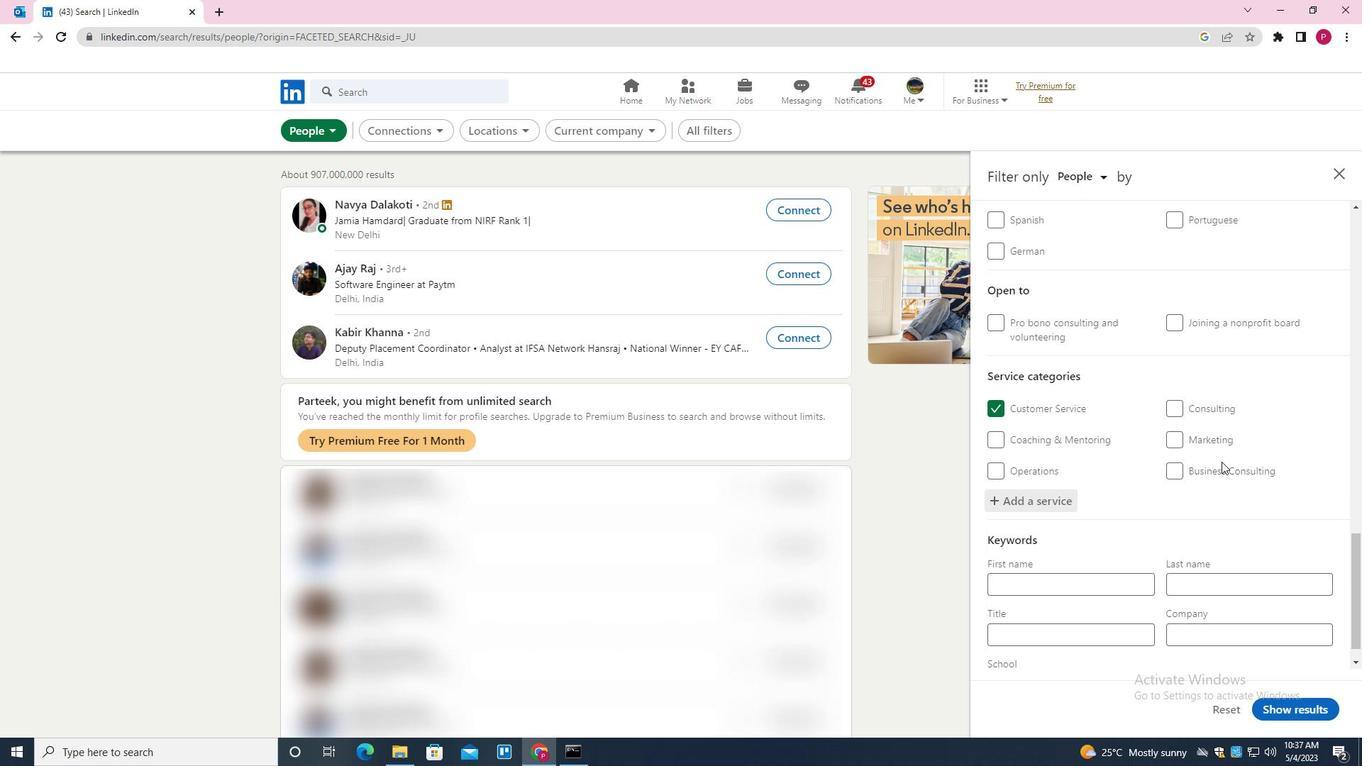 
Action: Mouse scrolled (1195, 479) with delta (0, 0)
Screenshot: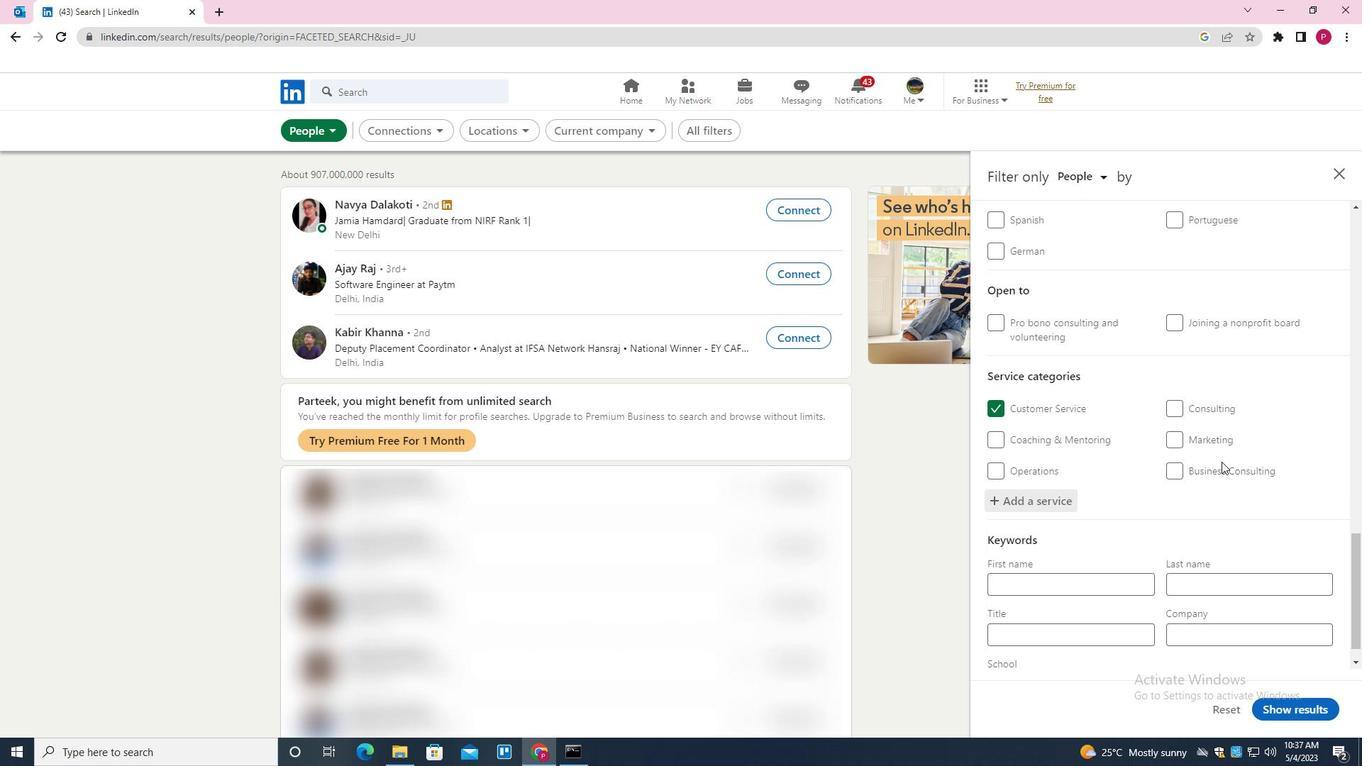 
Action: Mouse moved to (1187, 488)
Screenshot: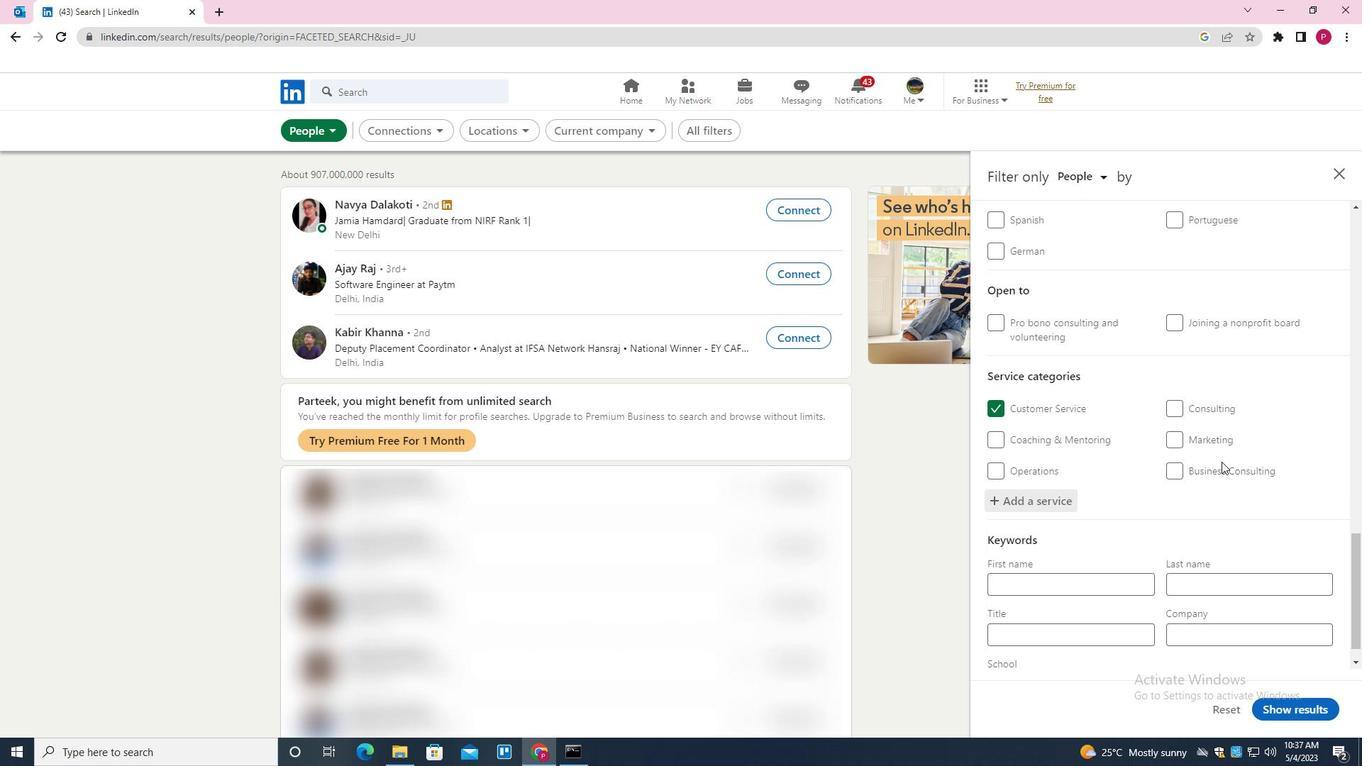 
Action: Mouse scrolled (1187, 487) with delta (0, 0)
Screenshot: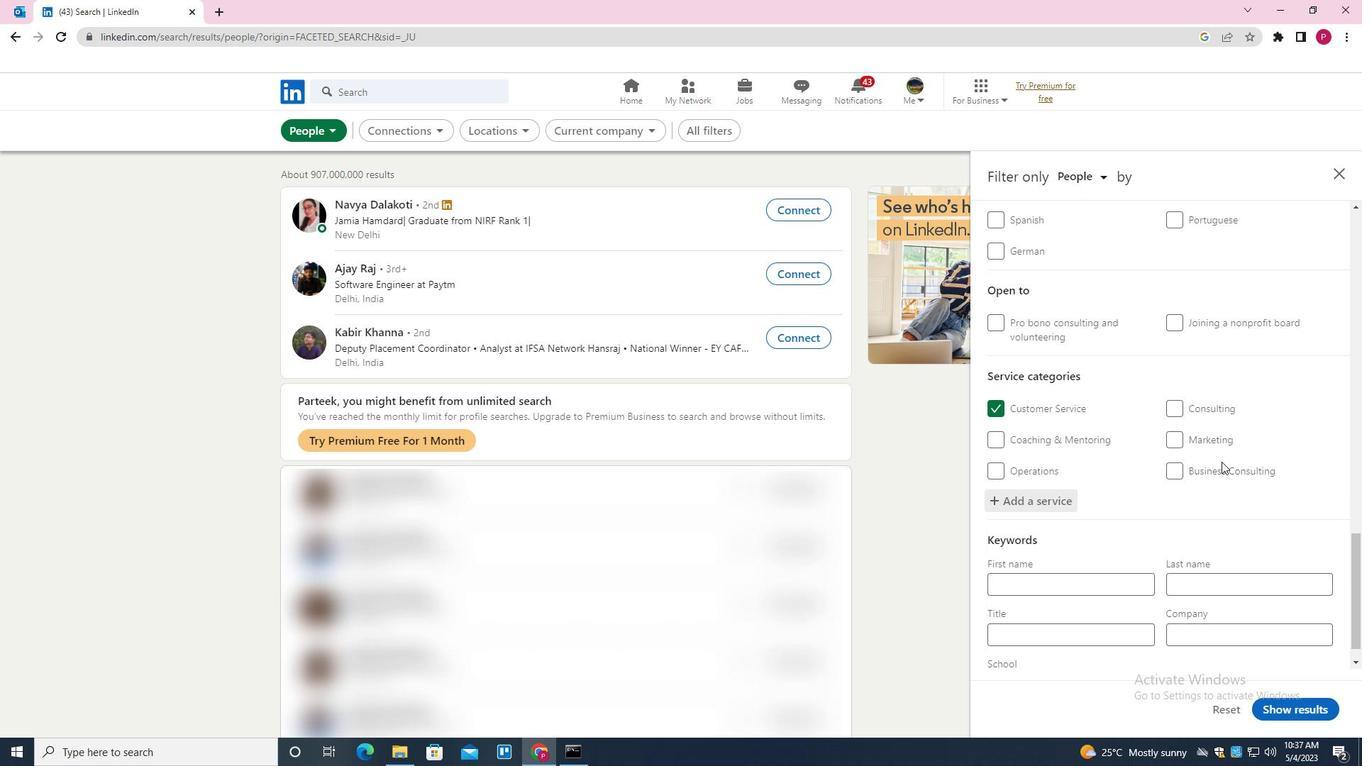 
Action: Mouse moved to (1158, 515)
Screenshot: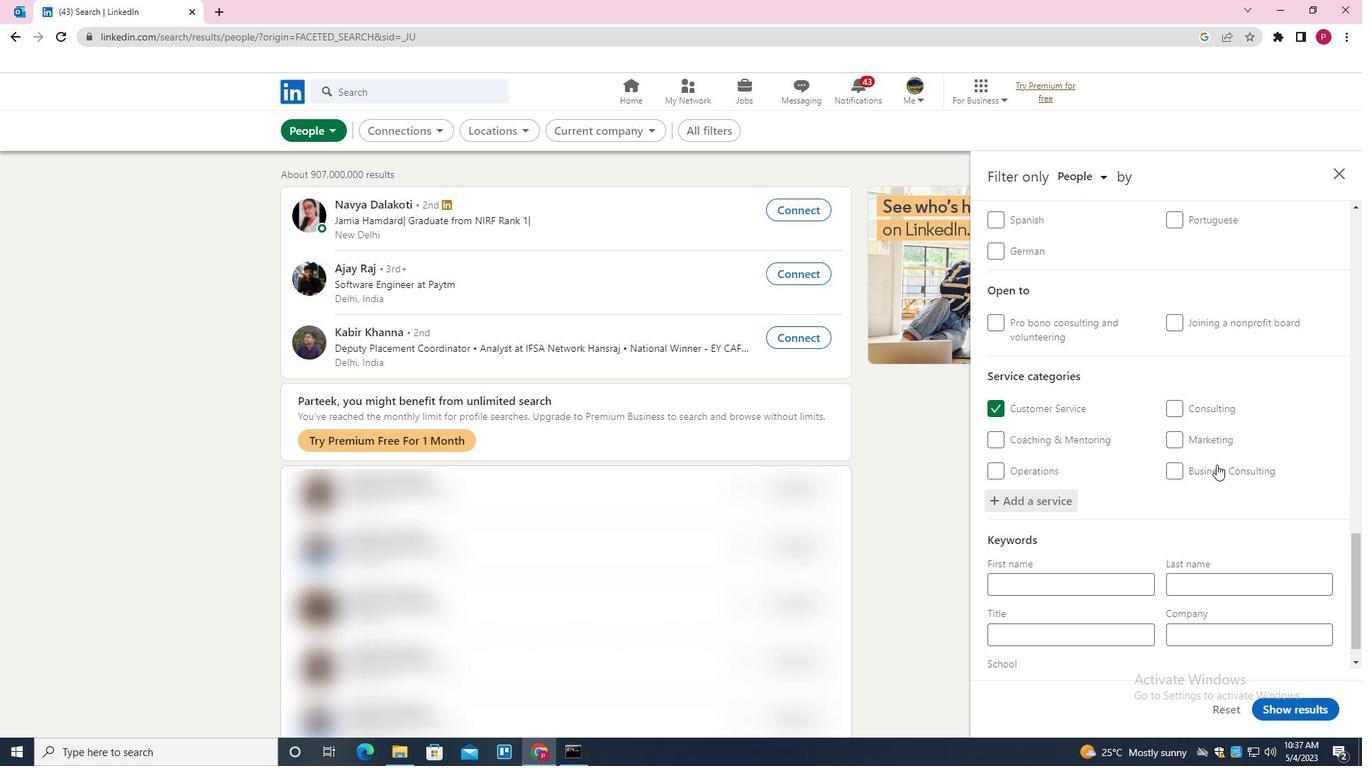 
Action: Mouse scrolled (1158, 515) with delta (0, 0)
Screenshot: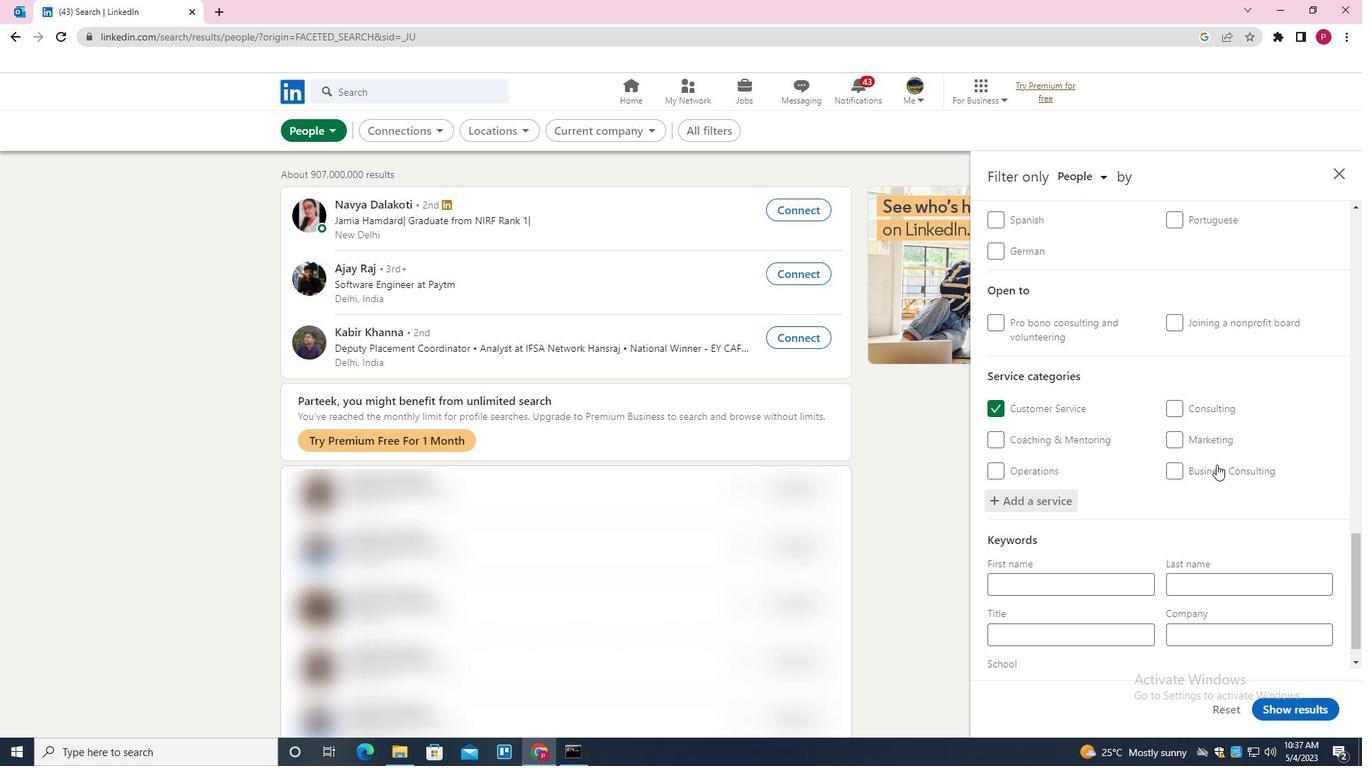 
Action: Mouse moved to (1081, 605)
Screenshot: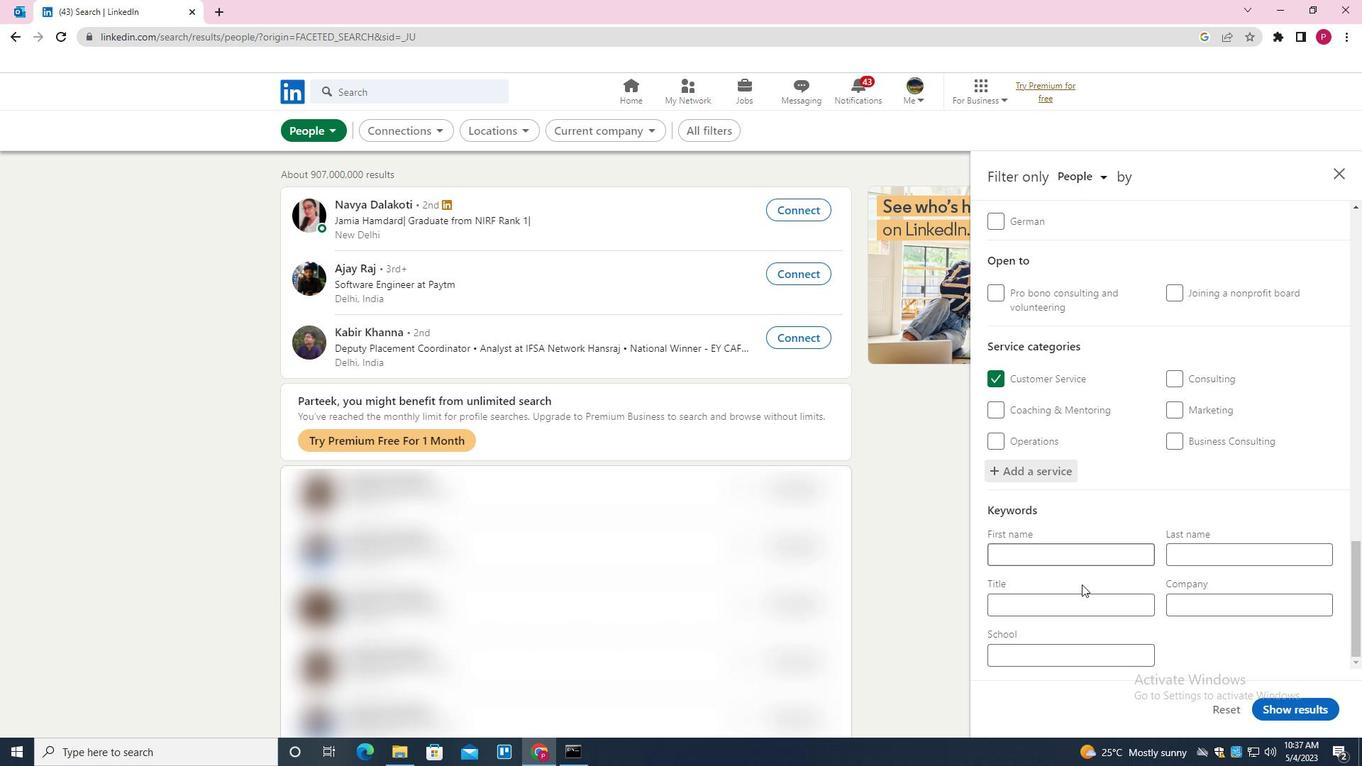 
Action: Mouse pressed left at (1081, 605)
Screenshot: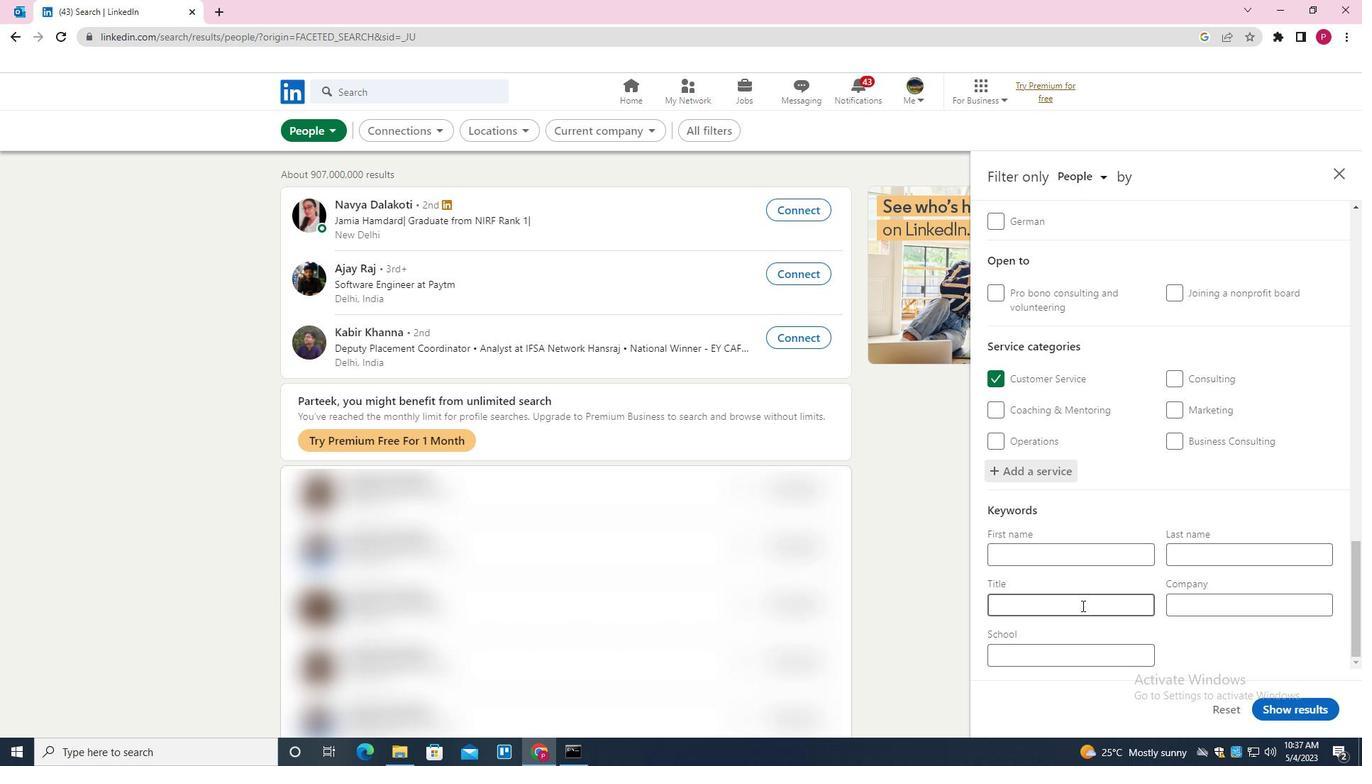 
Action: Key pressed <Key.shift>ANIMAL<Key.space><Key.shift>BREEDER
Screenshot: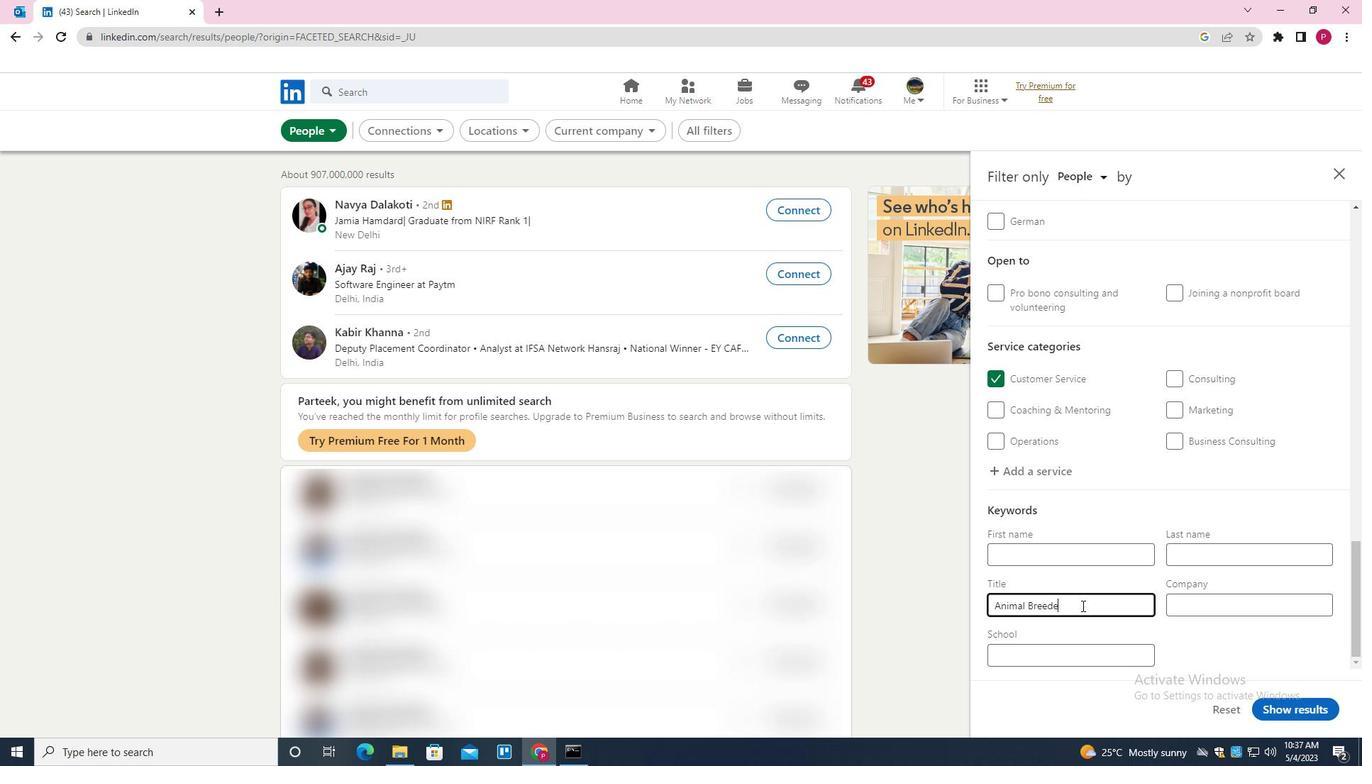 
Action: Mouse moved to (1295, 705)
Screenshot: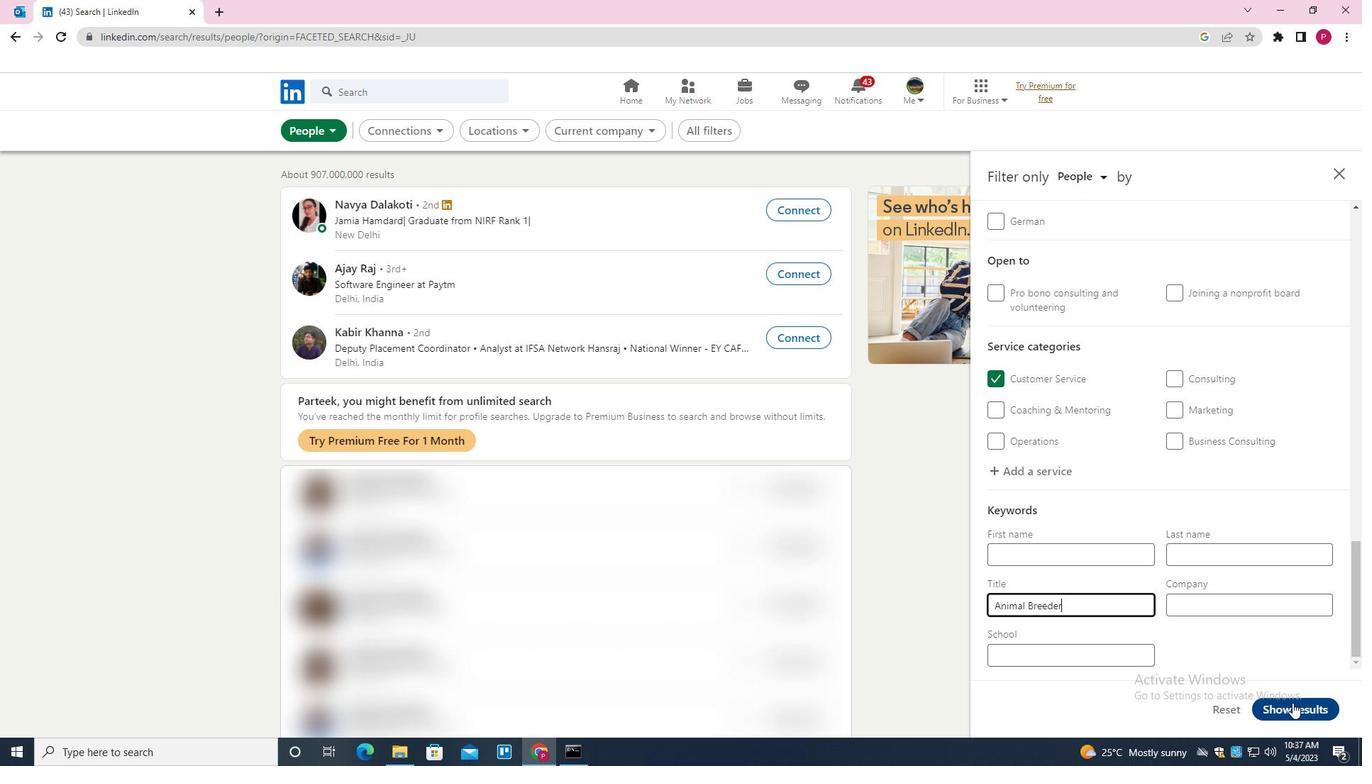 
Action: Mouse pressed left at (1295, 705)
Screenshot: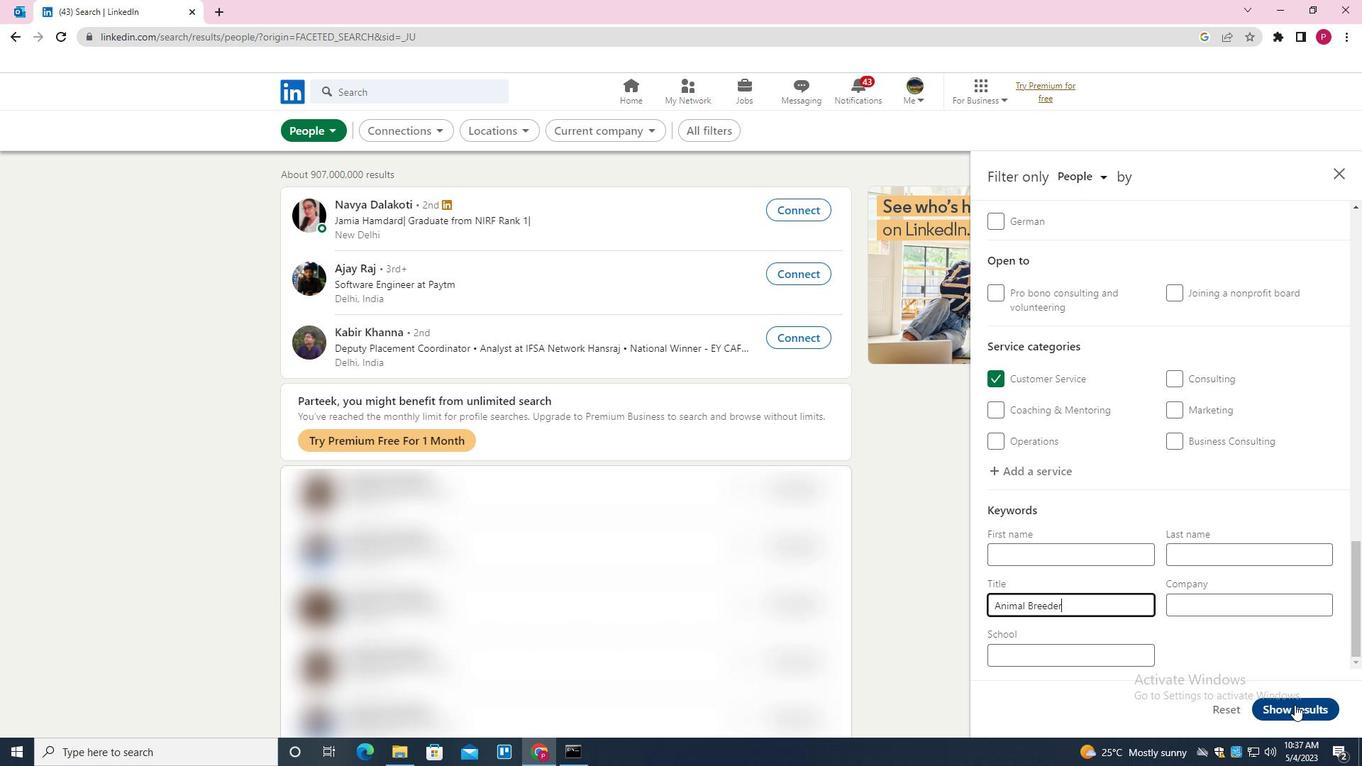 
Action: Mouse moved to (730, 360)
Screenshot: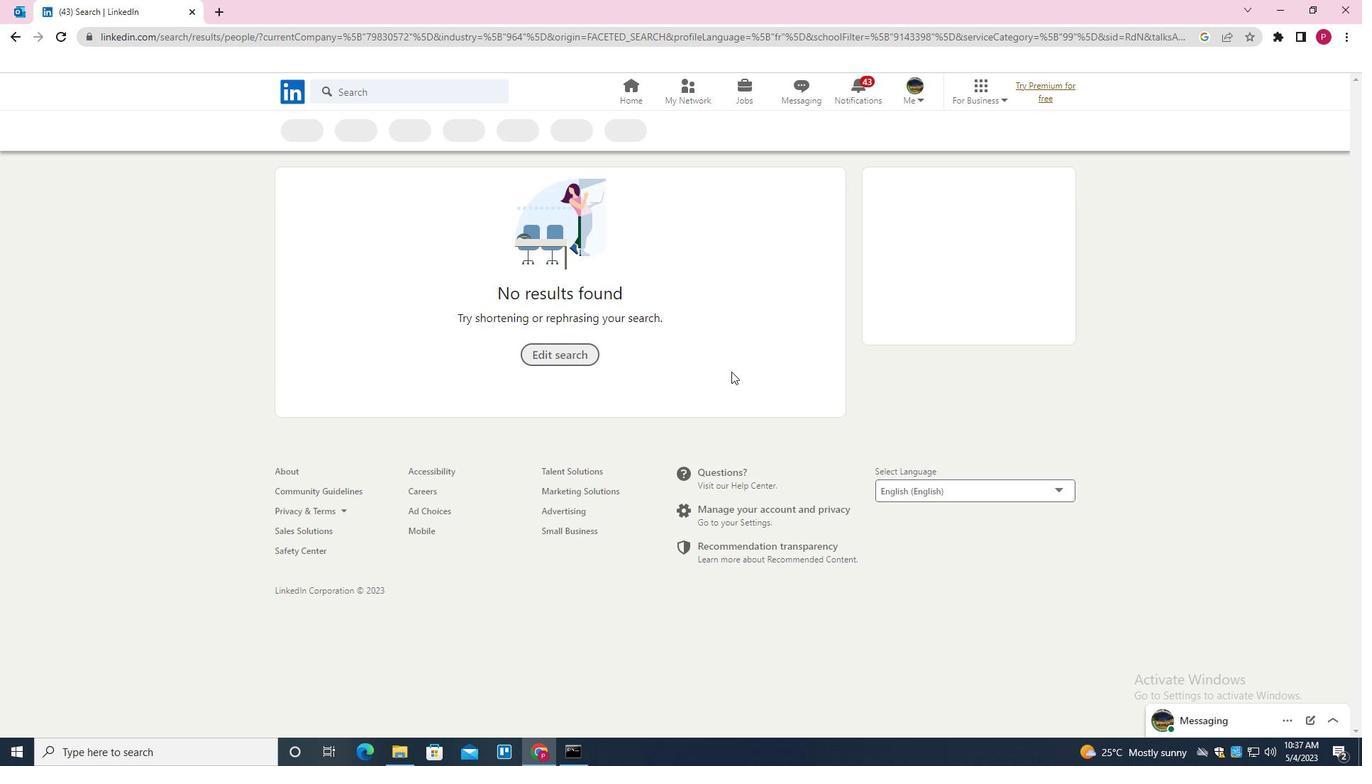 
